 Task: Add an event  with title  Third Webinar: Introduction to Digital Advertising, date '2024/05/20' to 2024/05/21 & Select Event type as  Group. Add location for the event as  Algiers, Algeria and add a description: Participants will learn the importance of active listening in effective communication. They will explore techniques for improving listening skills, such as maintaining eye.Create an event link  http-thirdwebinar:introductiontodigitaladvertisingcom & Select the event color as  Red. , logged in from the account softage.4@softage.netand send the event invitation to softage.3@softage.net and softage.5@softage.net
Action: Mouse pressed left at (1009, 149)
Screenshot: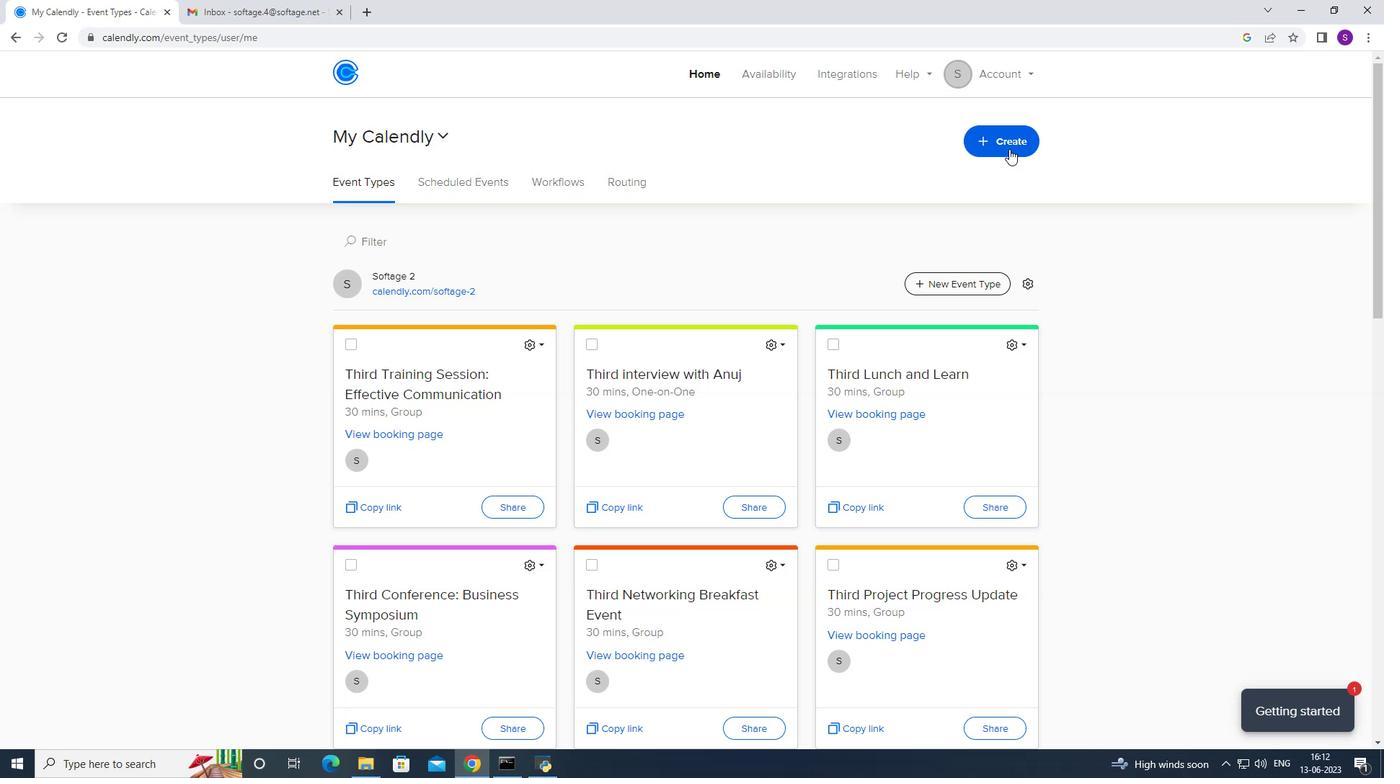 
Action: Mouse moved to (920, 200)
Screenshot: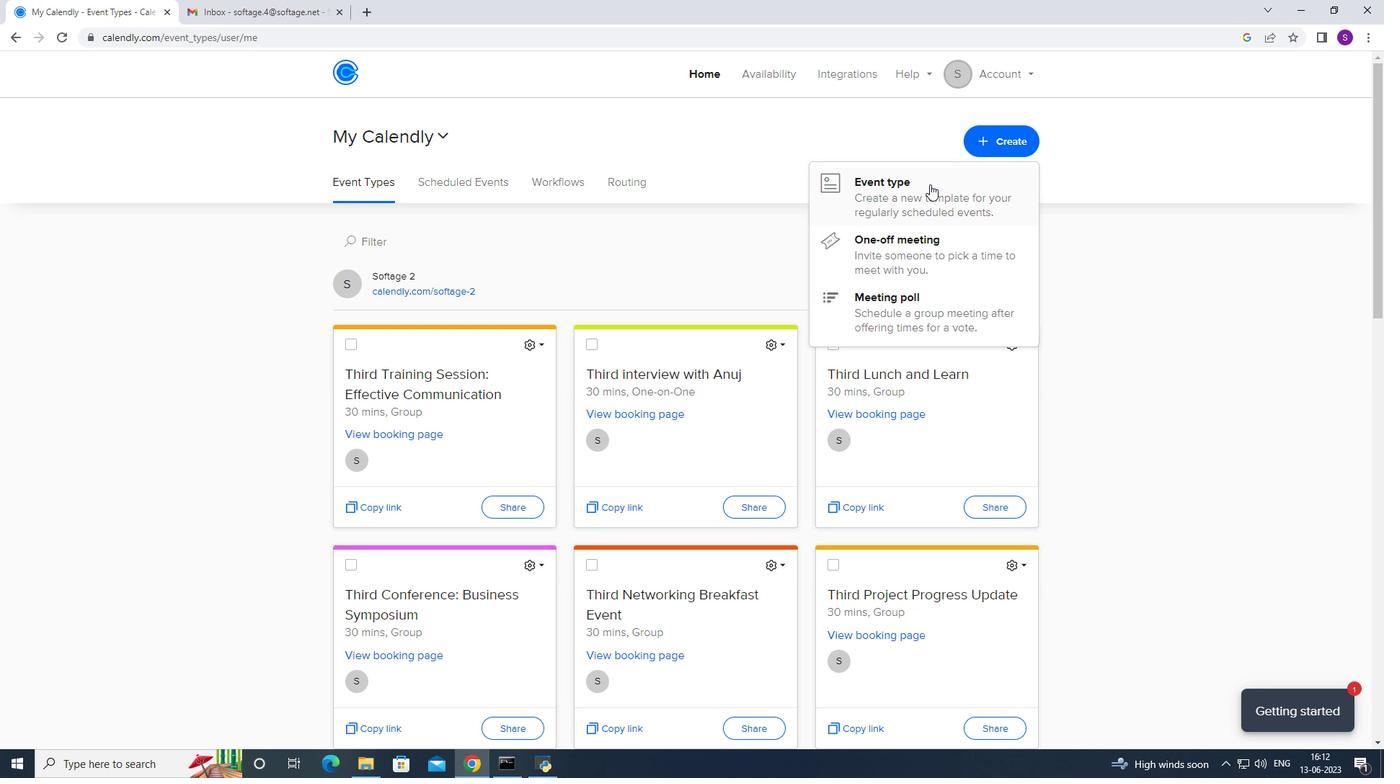 
Action: Mouse pressed left at (920, 200)
Screenshot: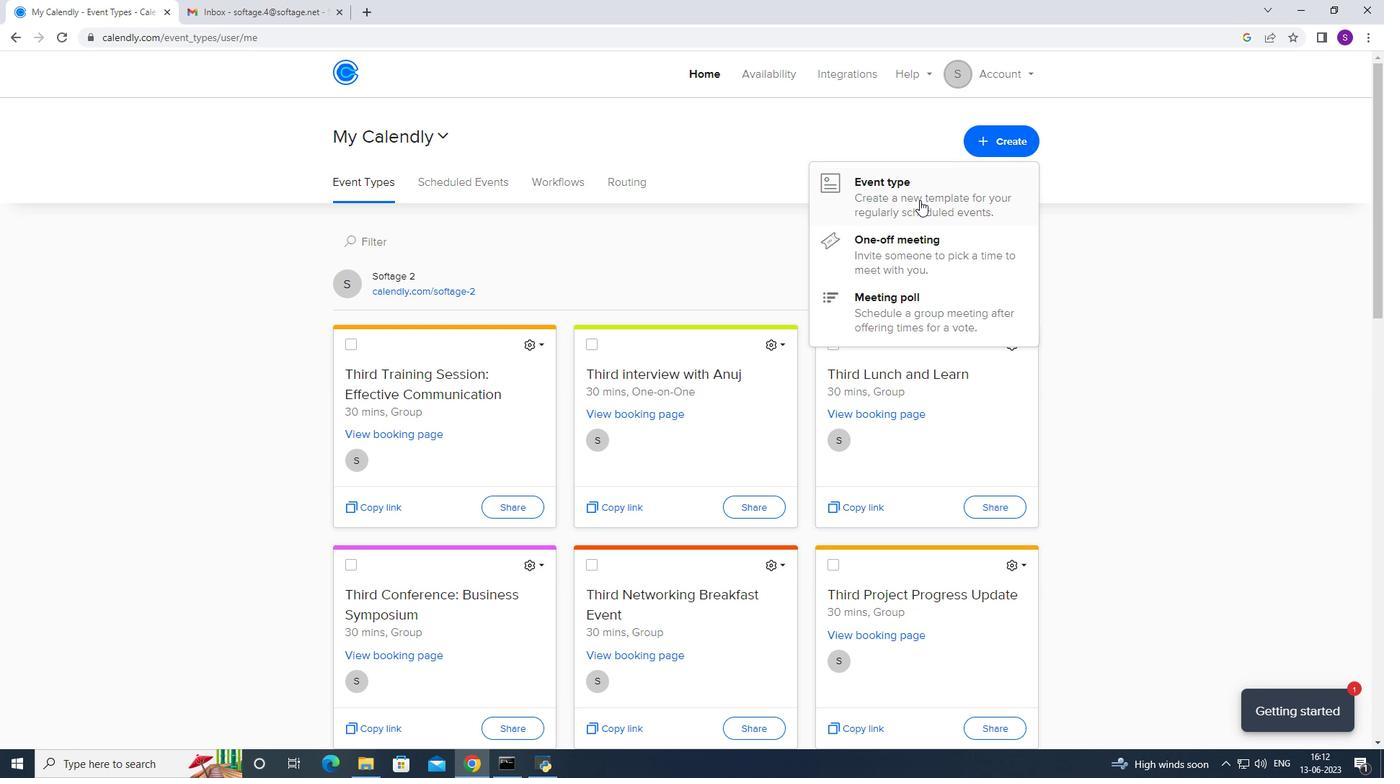 
Action: Mouse moved to (565, 253)
Screenshot: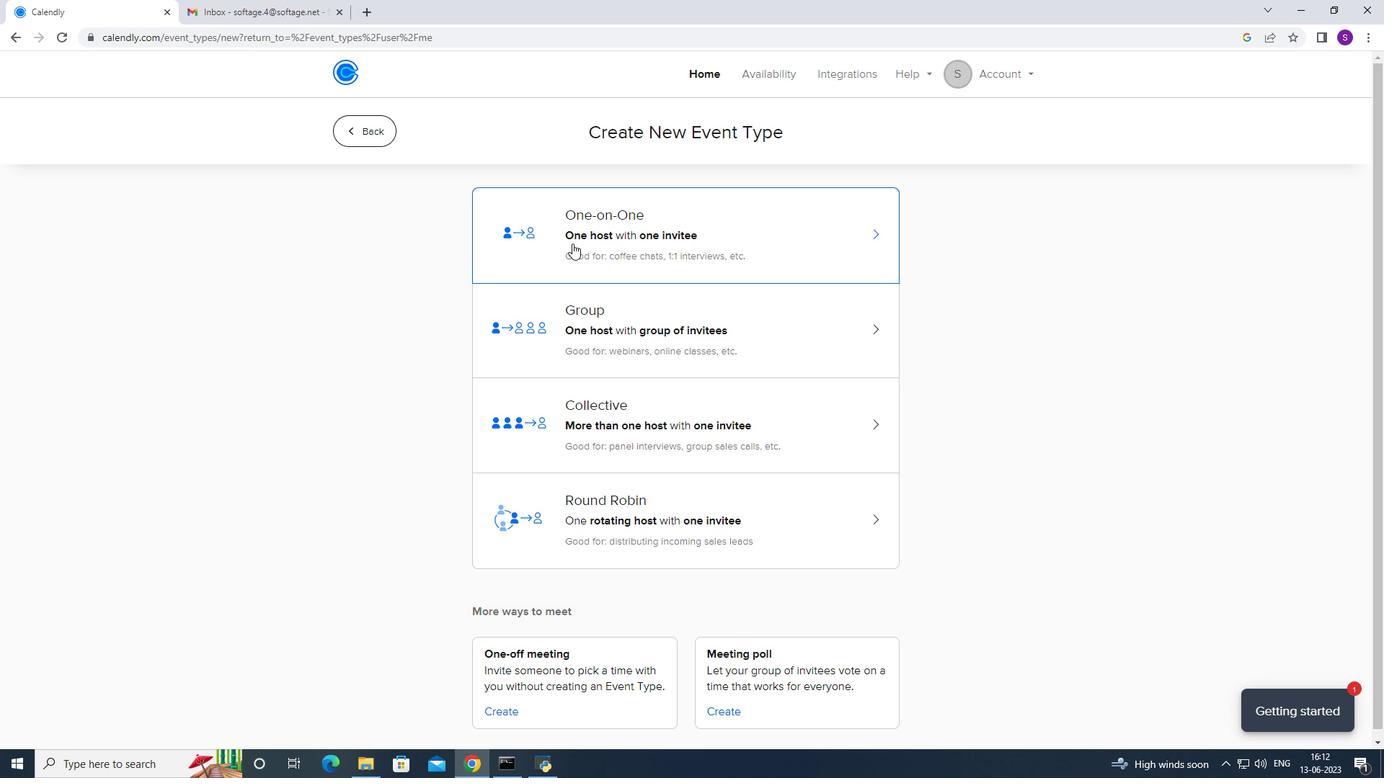 
Action: Mouse pressed left at (565, 253)
Screenshot: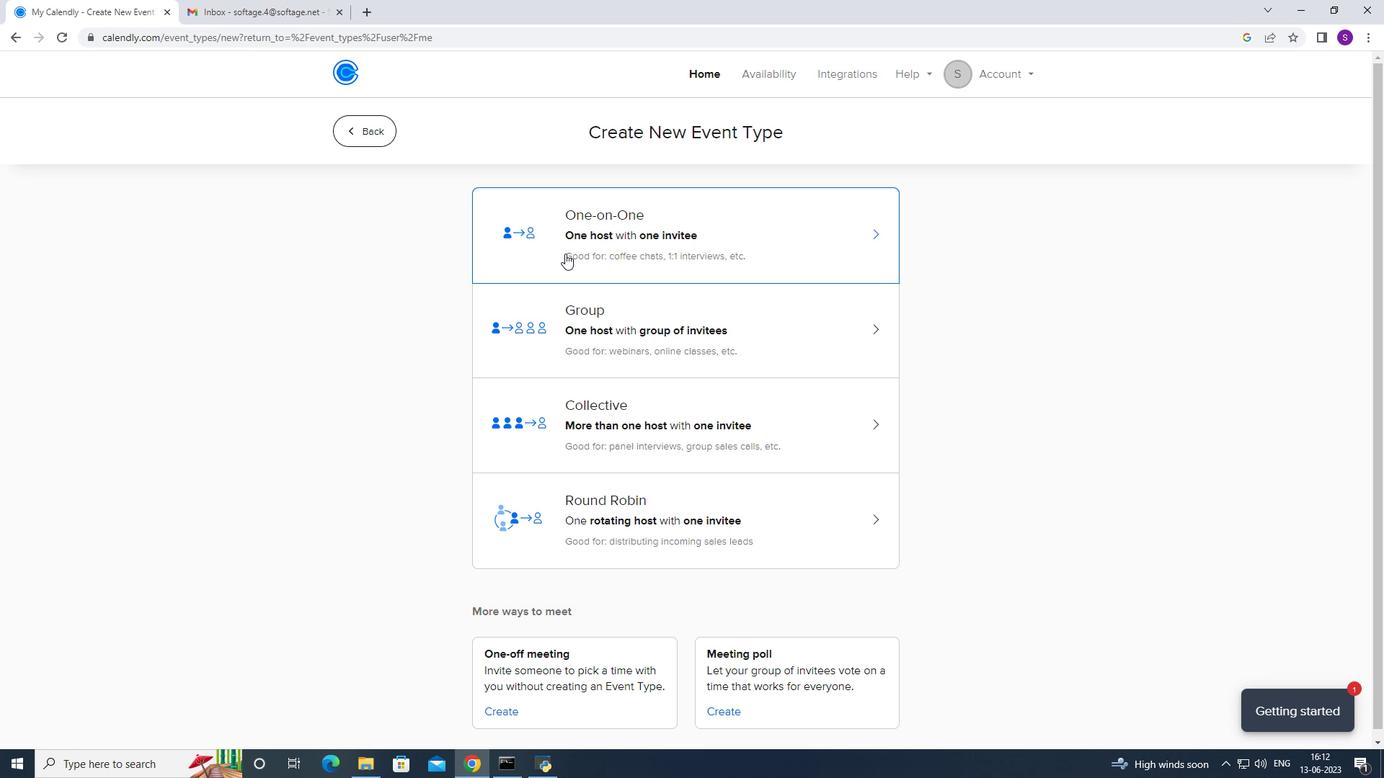 
Action: Mouse moved to (611, 328)
Screenshot: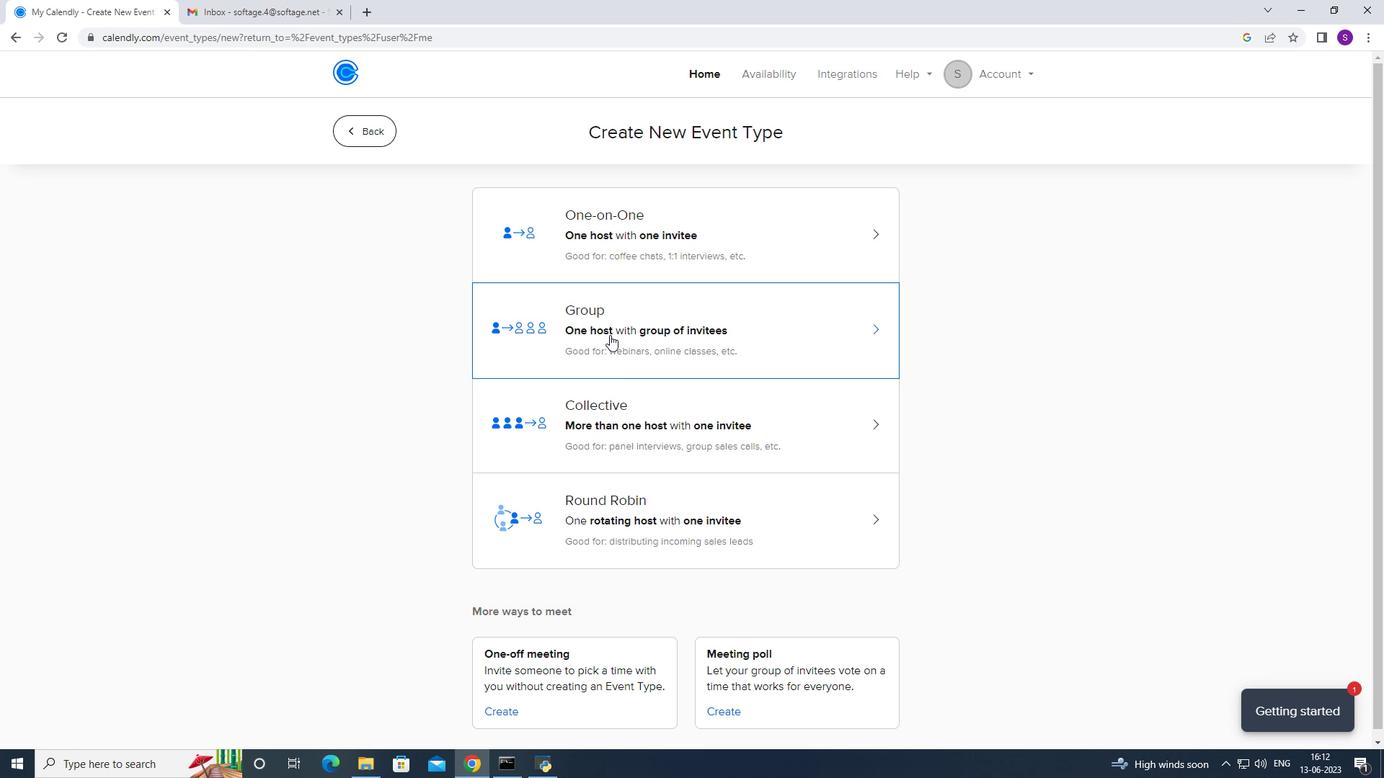 
Action: Mouse pressed left at (611, 328)
Screenshot: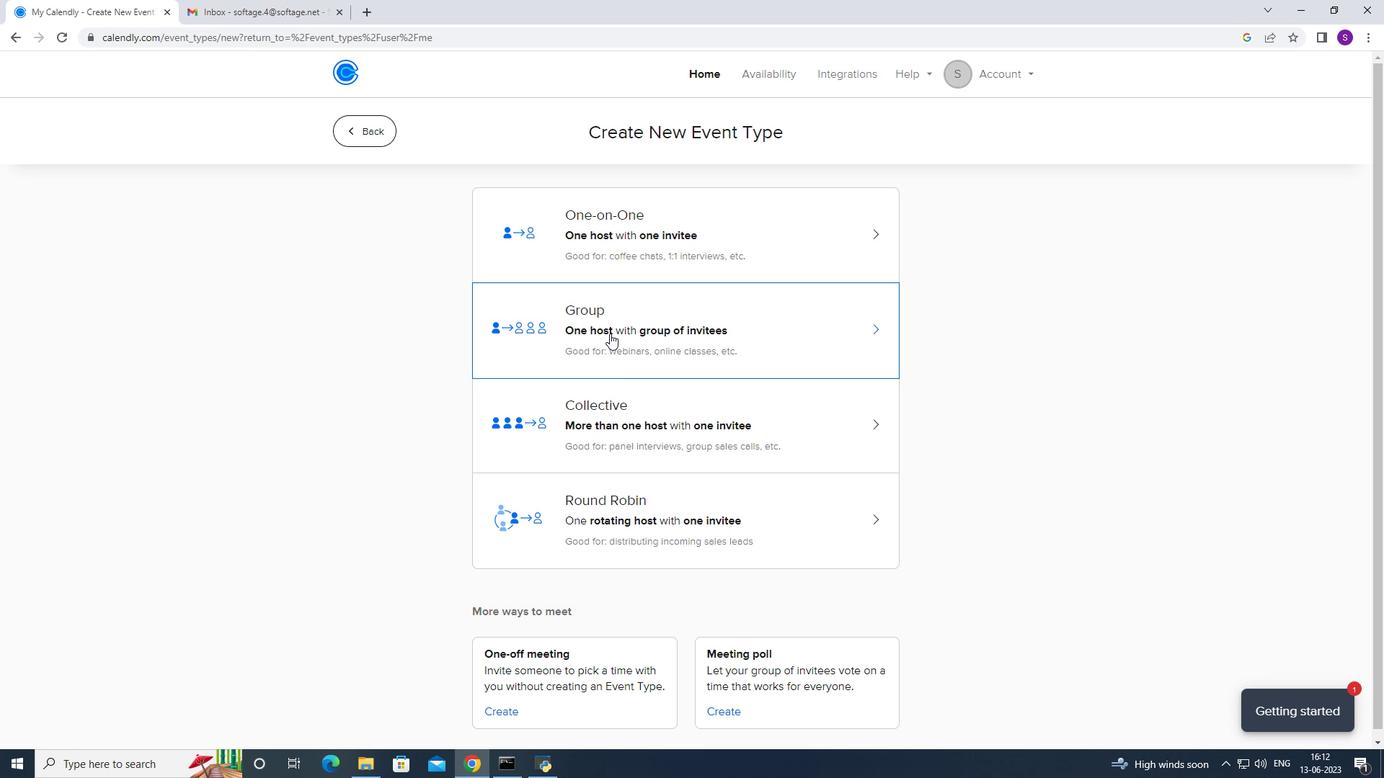 
Action: Mouse moved to (541, 318)
Screenshot: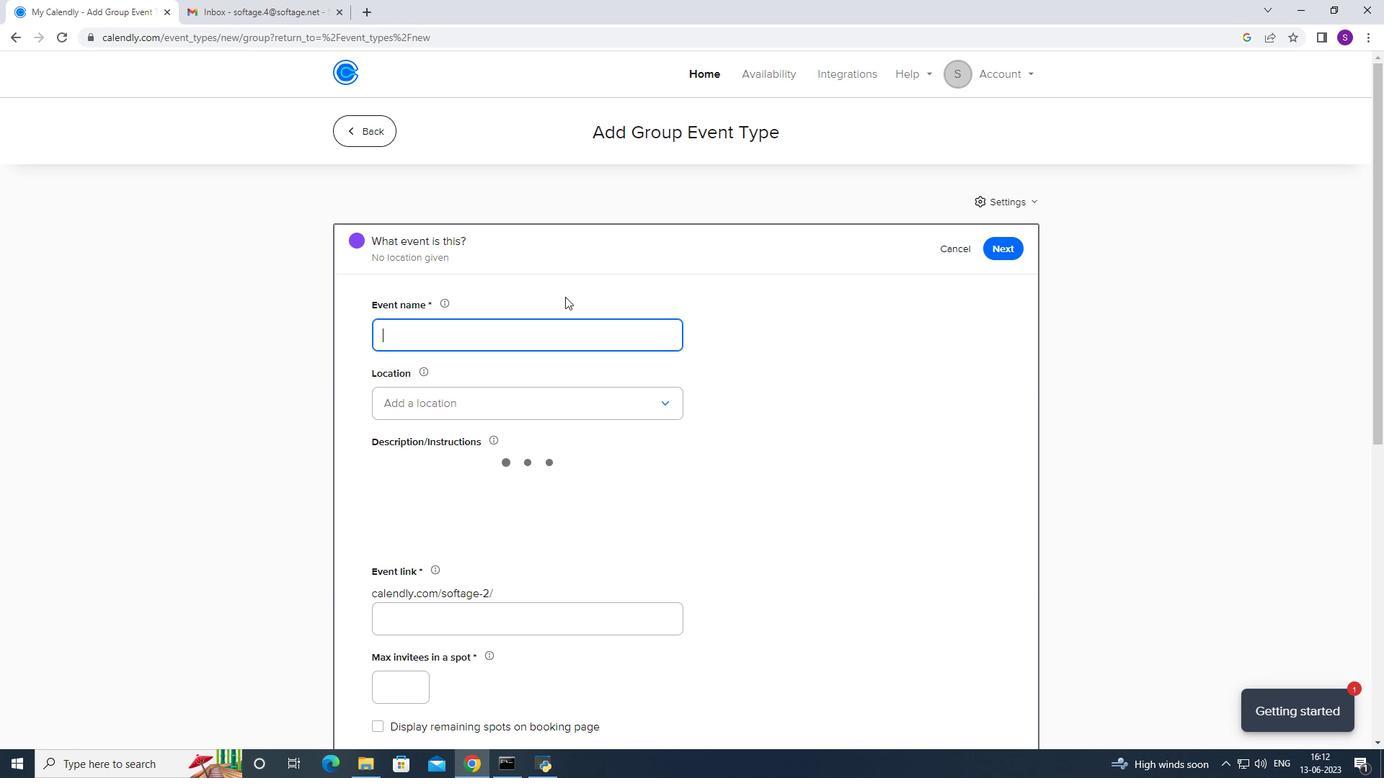 
Action: Mouse pressed left at (541, 318)
Screenshot: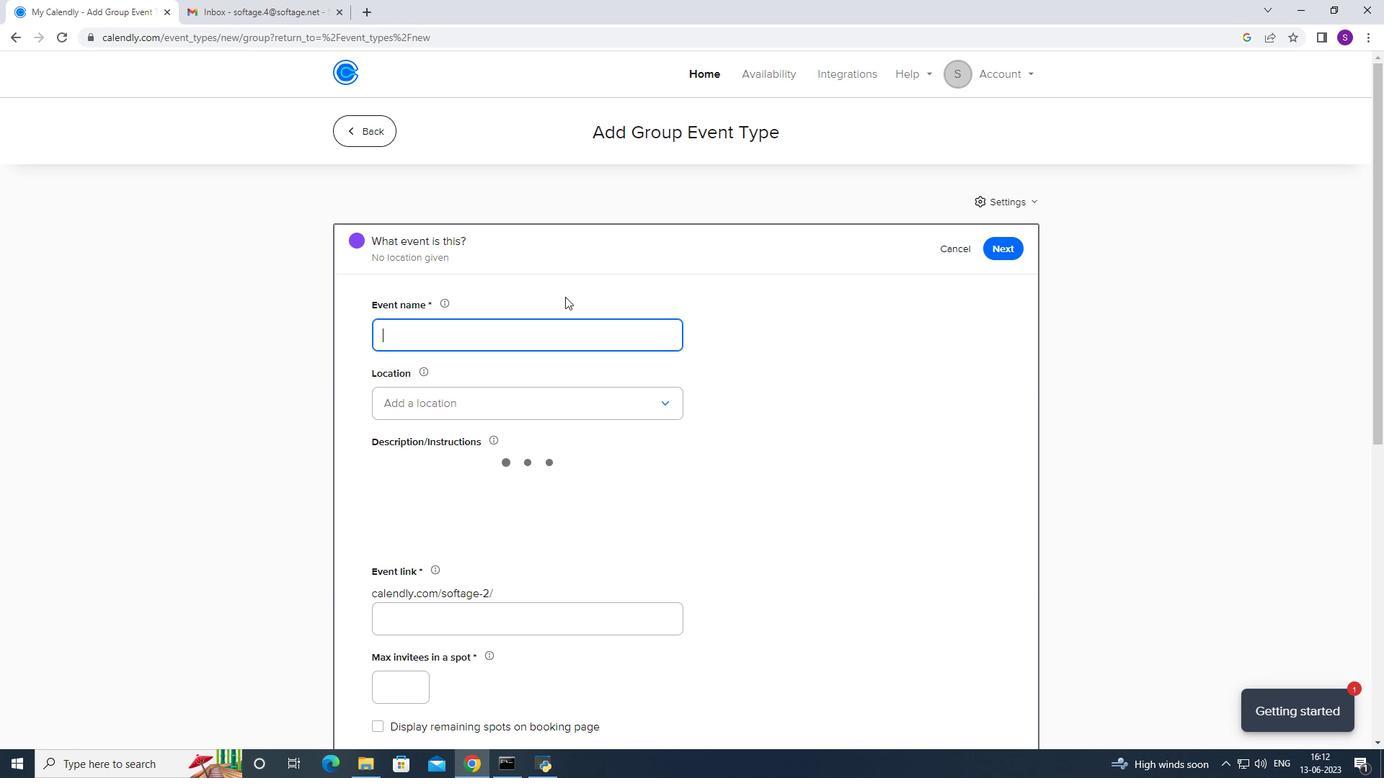 
Action: Mouse moved to (530, 329)
Screenshot: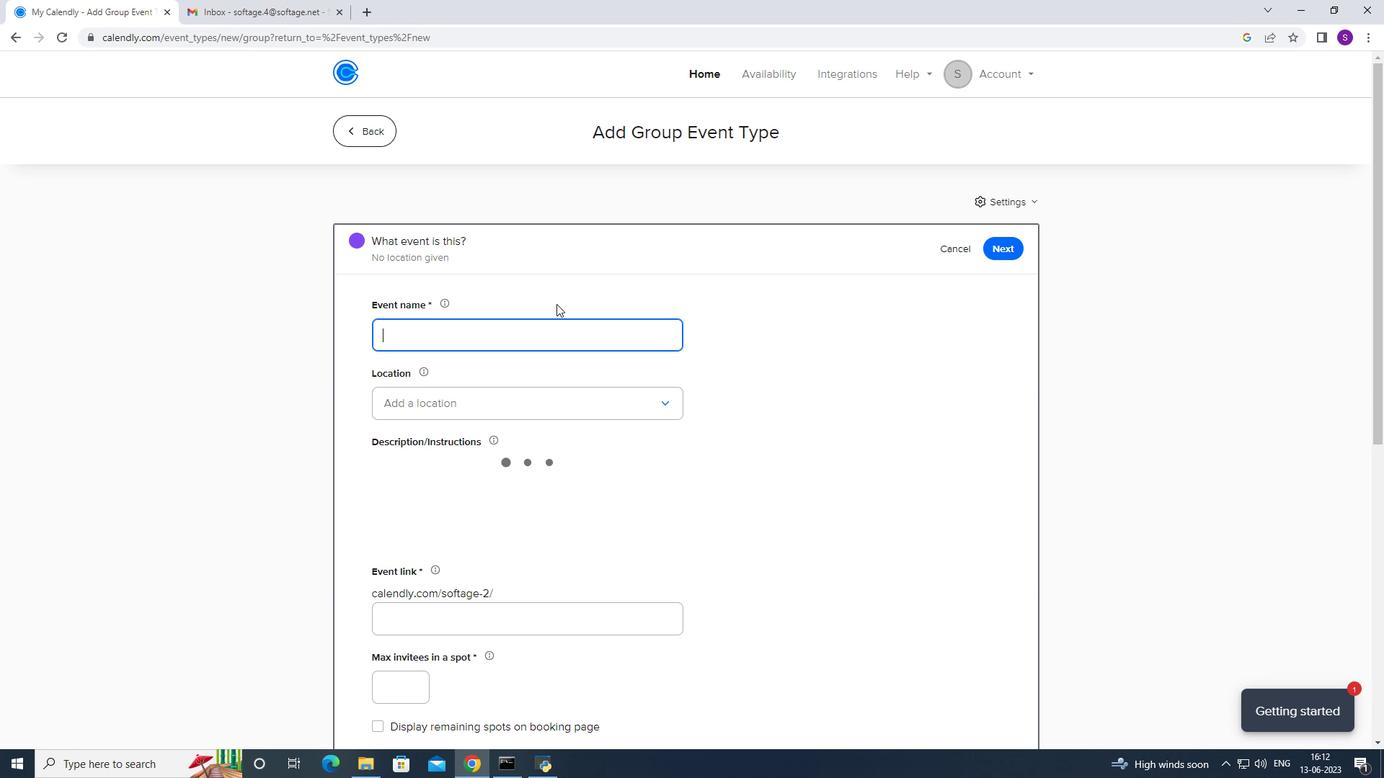 
Action: Mouse pressed left at (530, 329)
Screenshot: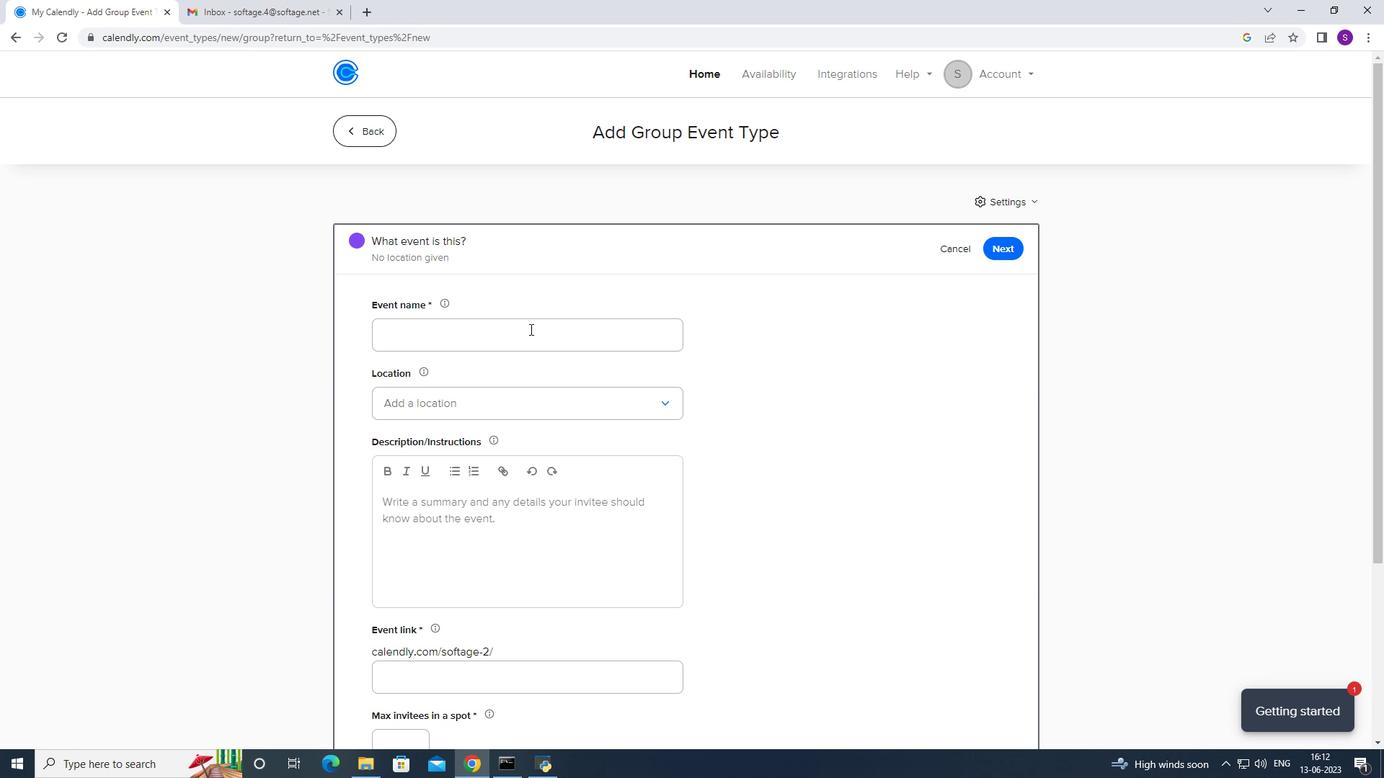 
Action: Mouse moved to (530, 330)
Screenshot: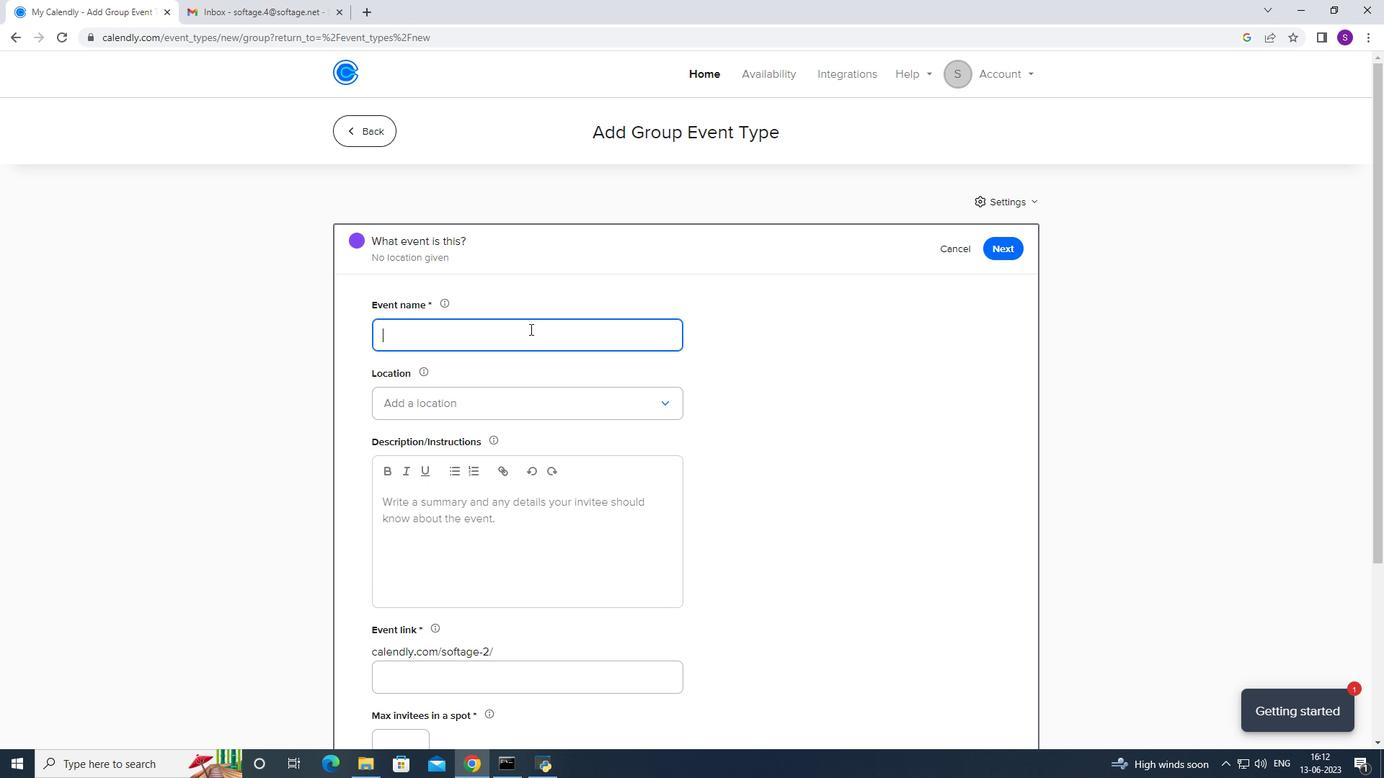 
Action: Key pressed <Key.caps_lock>T<Key.caps_lock>hird<Key.space><Key.caps_lock><Key.caps_lock>webinar<Key.shift_r>P:<Key.space>\<Key.backspace>\<Key.backspace><Key.backspace><Key.backspace>
Screenshot: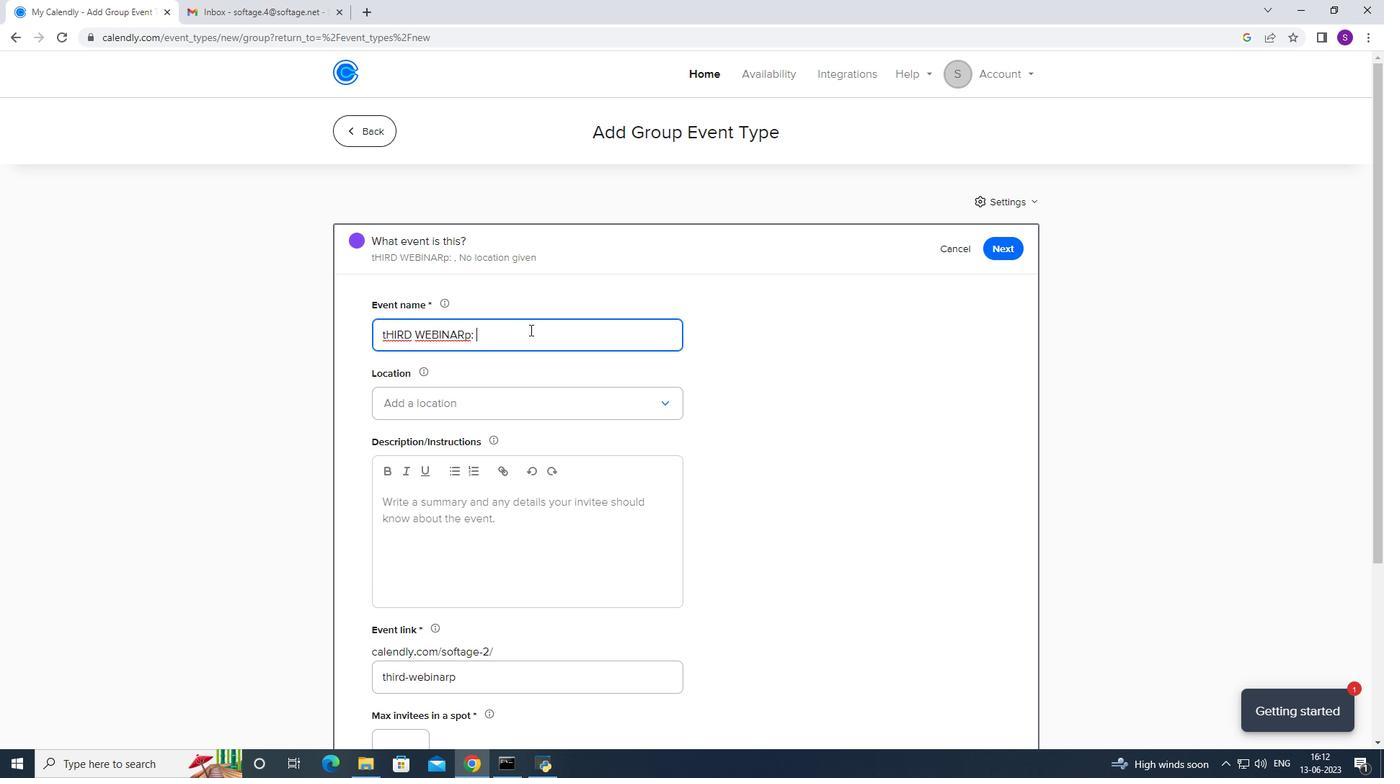 
Action: Mouse moved to (537, 330)
Screenshot: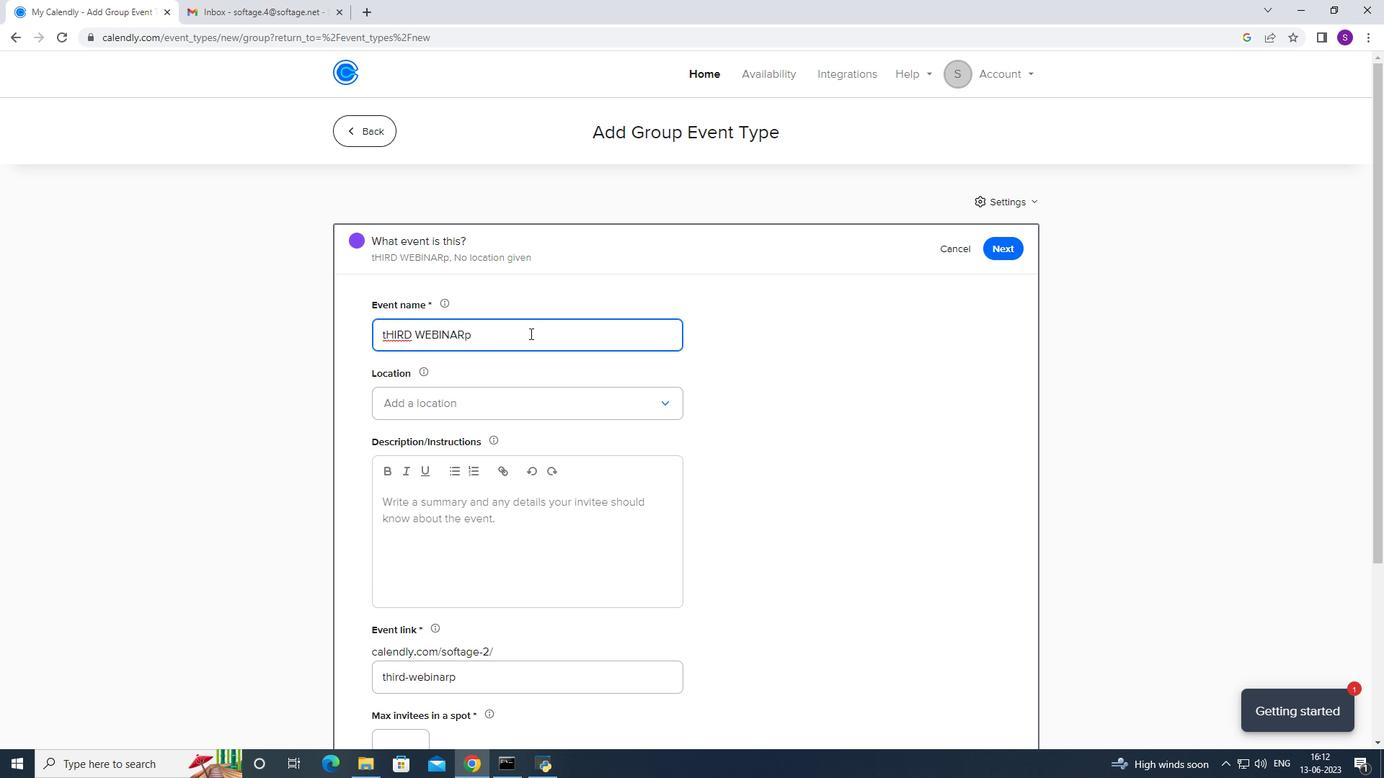 
Action: Key pressed <Key.backspace>
Screenshot: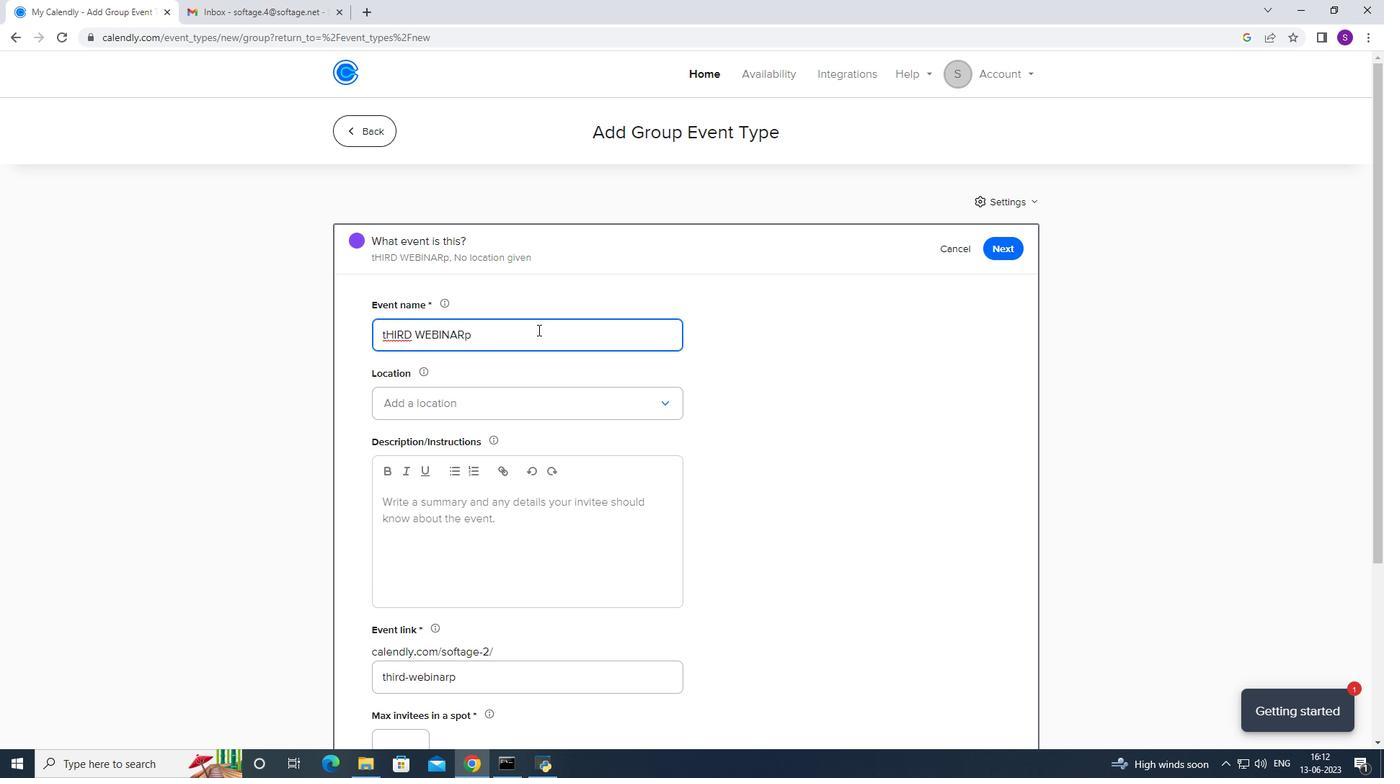 
Action: Mouse moved to (538, 330)
Screenshot: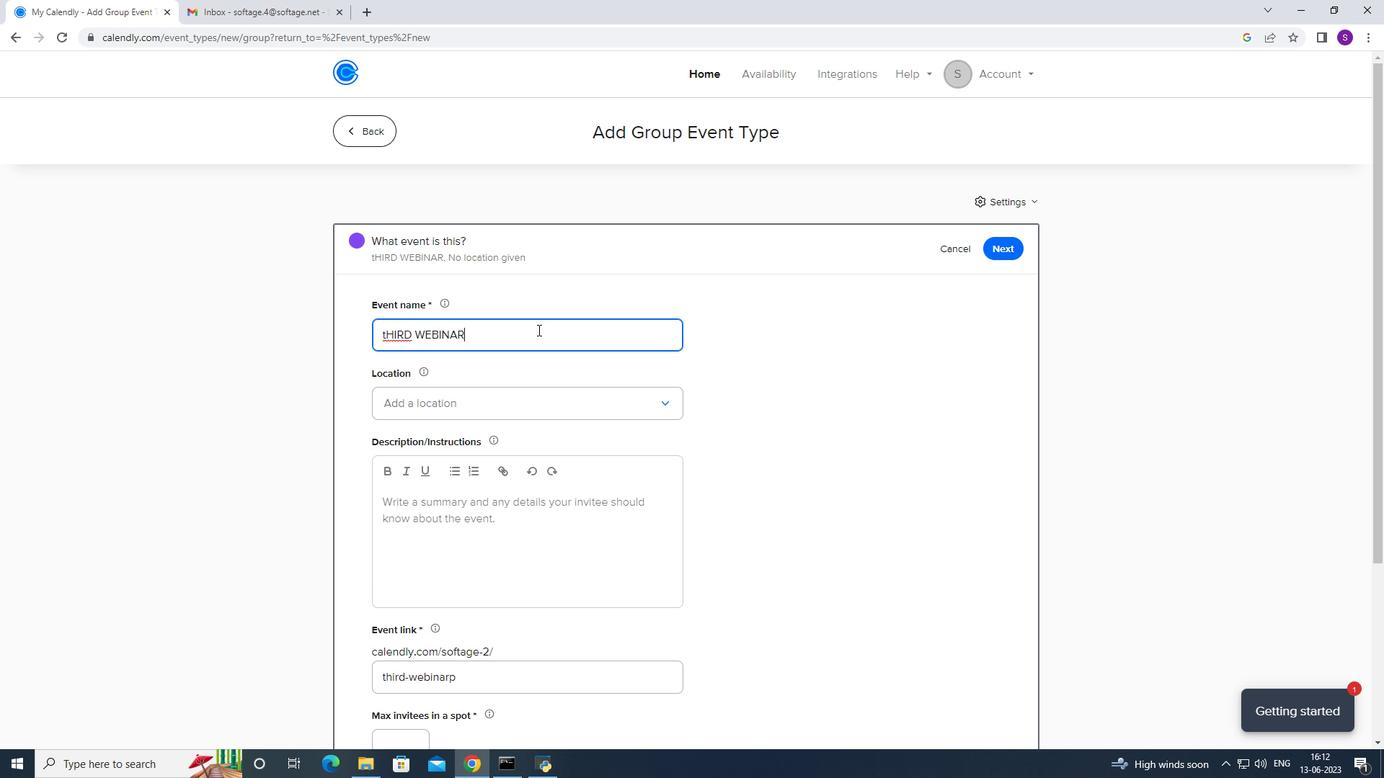 
Action: Key pressed <Key.backspace><Key.backspace><Key.backspace><Key.backspace><Key.backspace><Key.backspace>
Screenshot: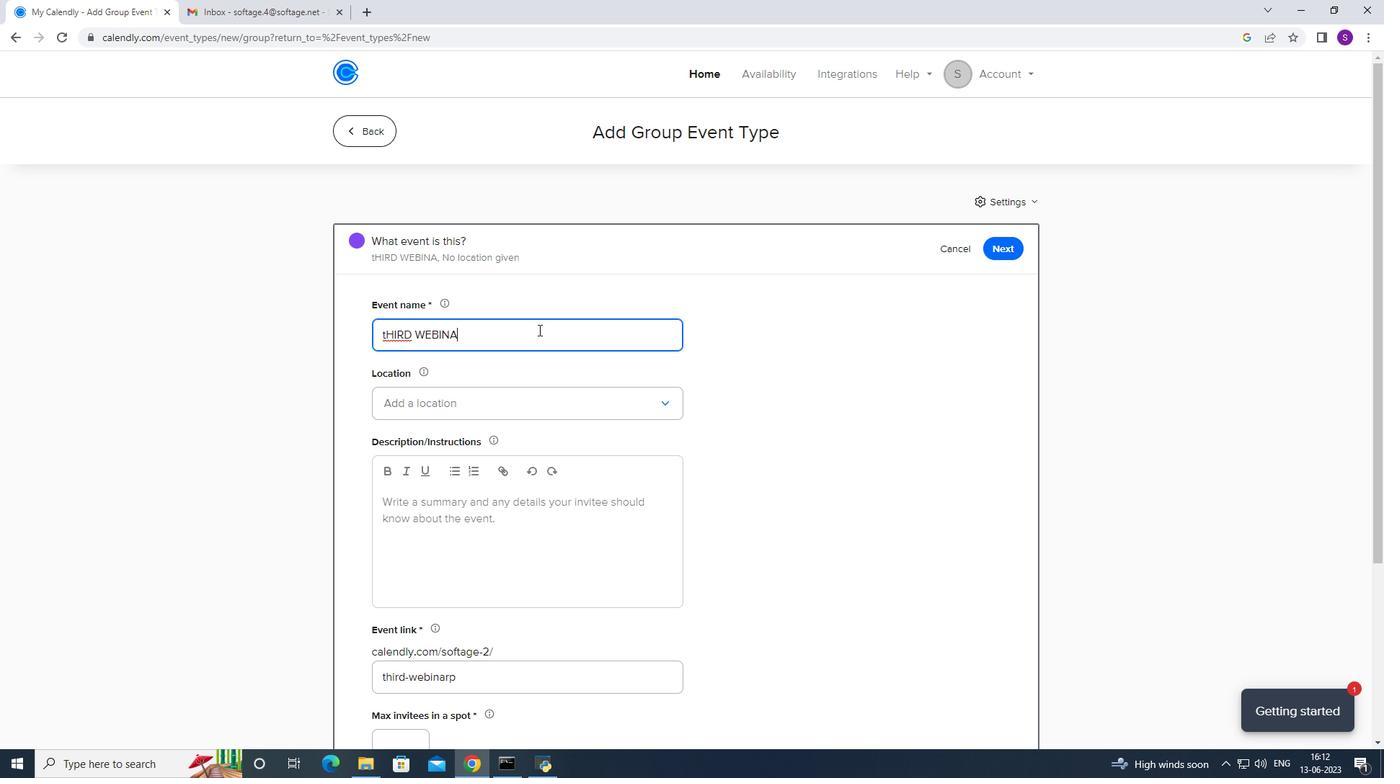 
Action: Mouse moved to (539, 330)
Screenshot: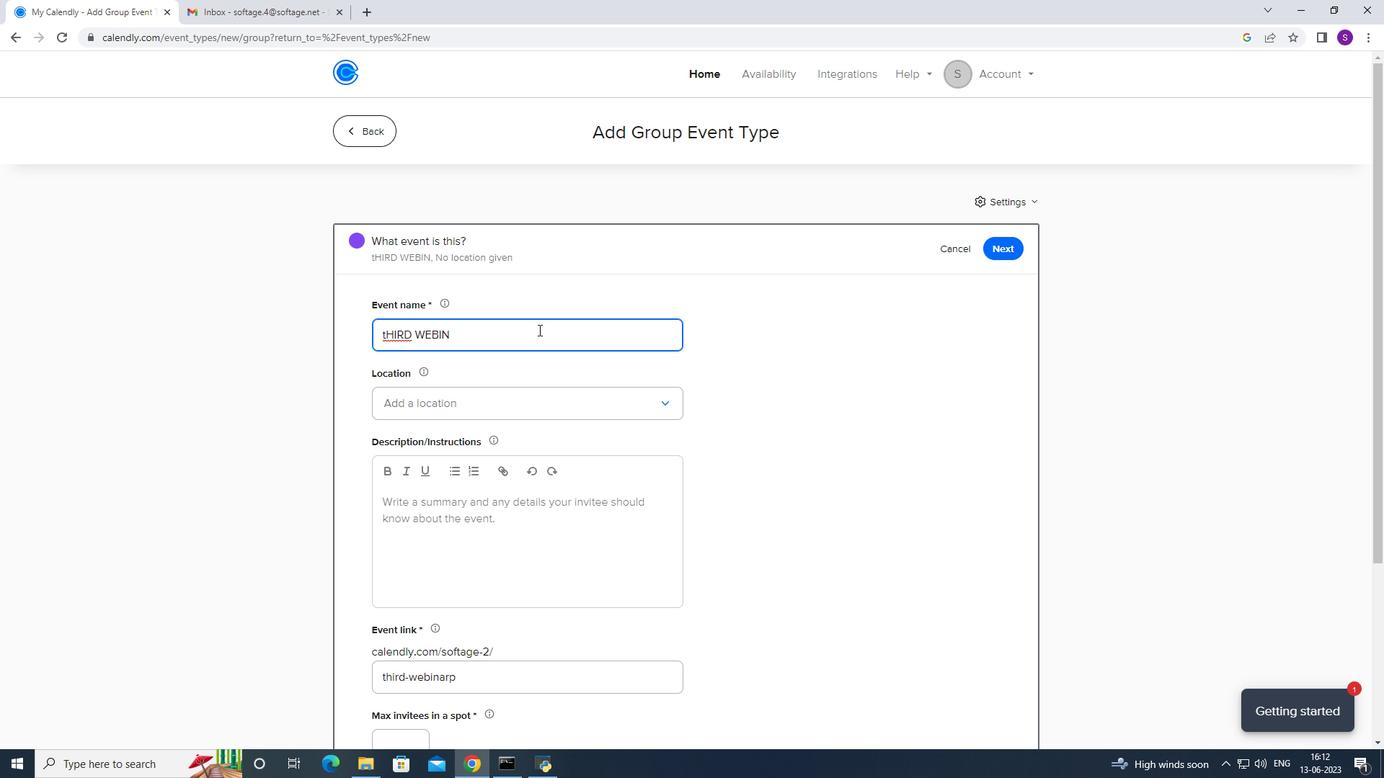 
Action: Key pressed <Key.backspace>
Screenshot: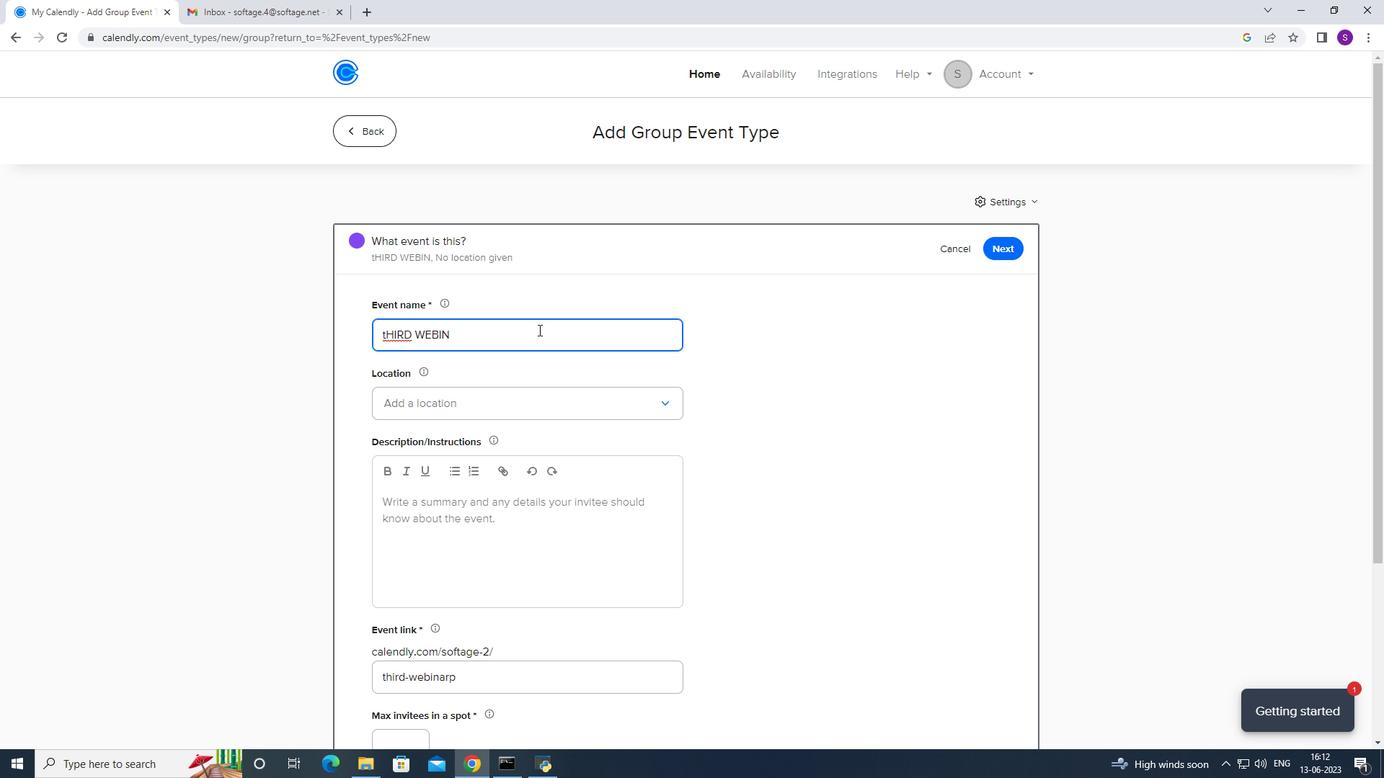 
Action: Mouse moved to (540, 330)
Screenshot: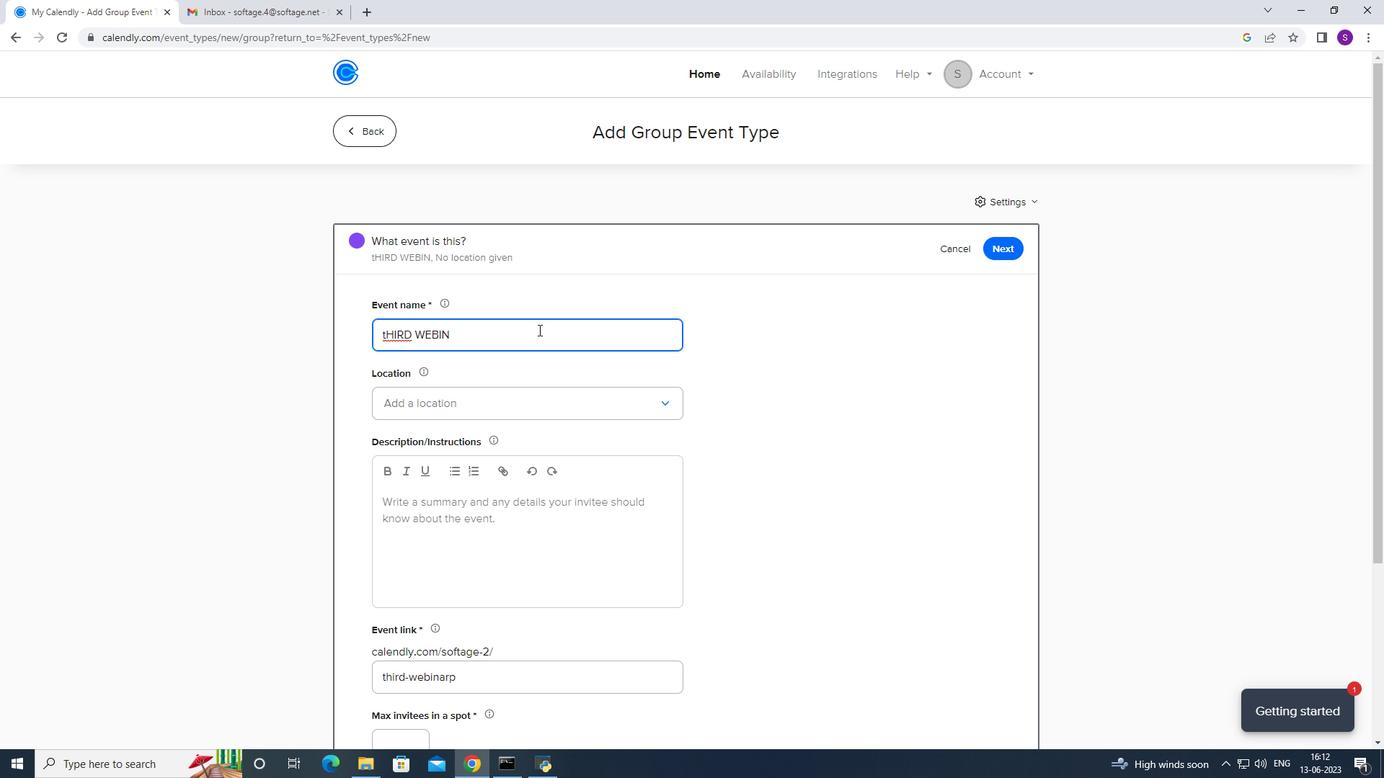 
Action: Key pressed <Key.backspace><Key.backspace>
Screenshot: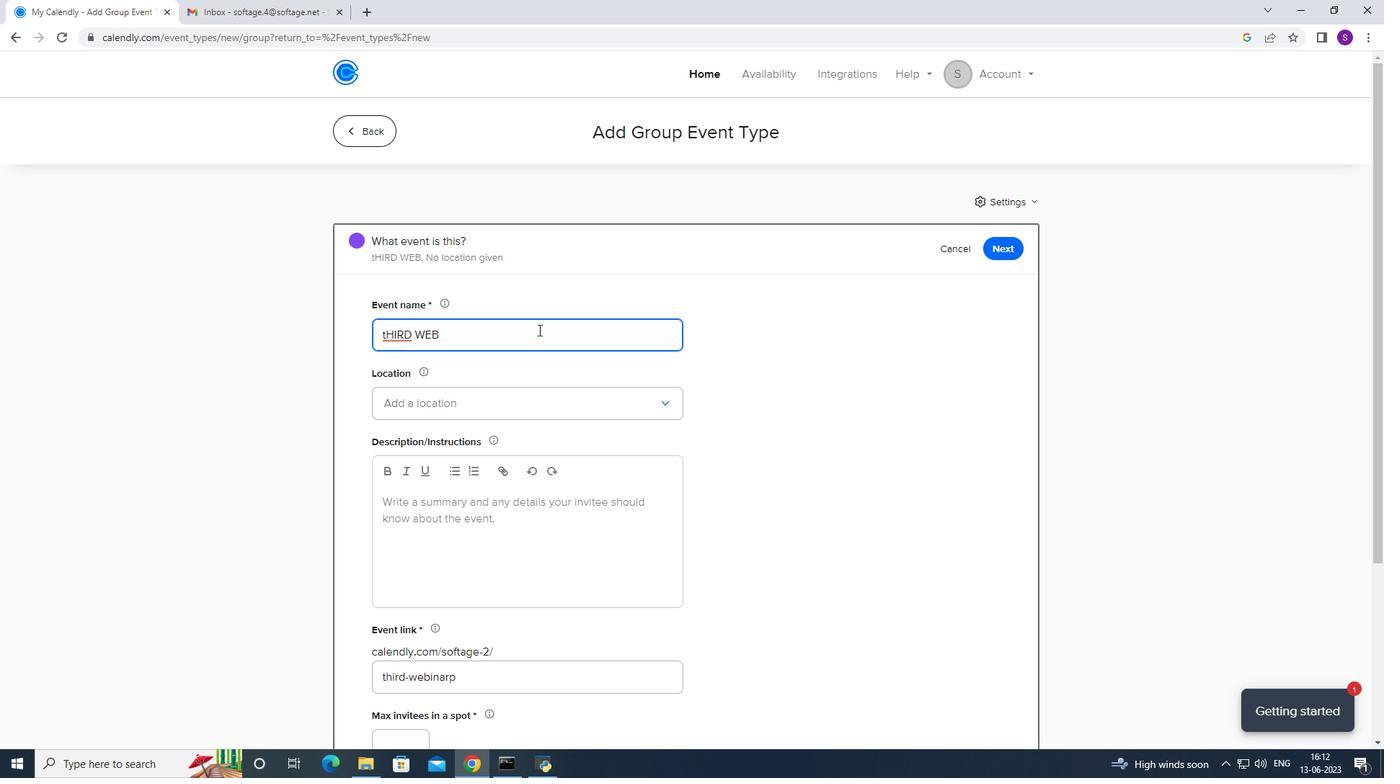 
Action: Mouse moved to (540, 332)
Screenshot: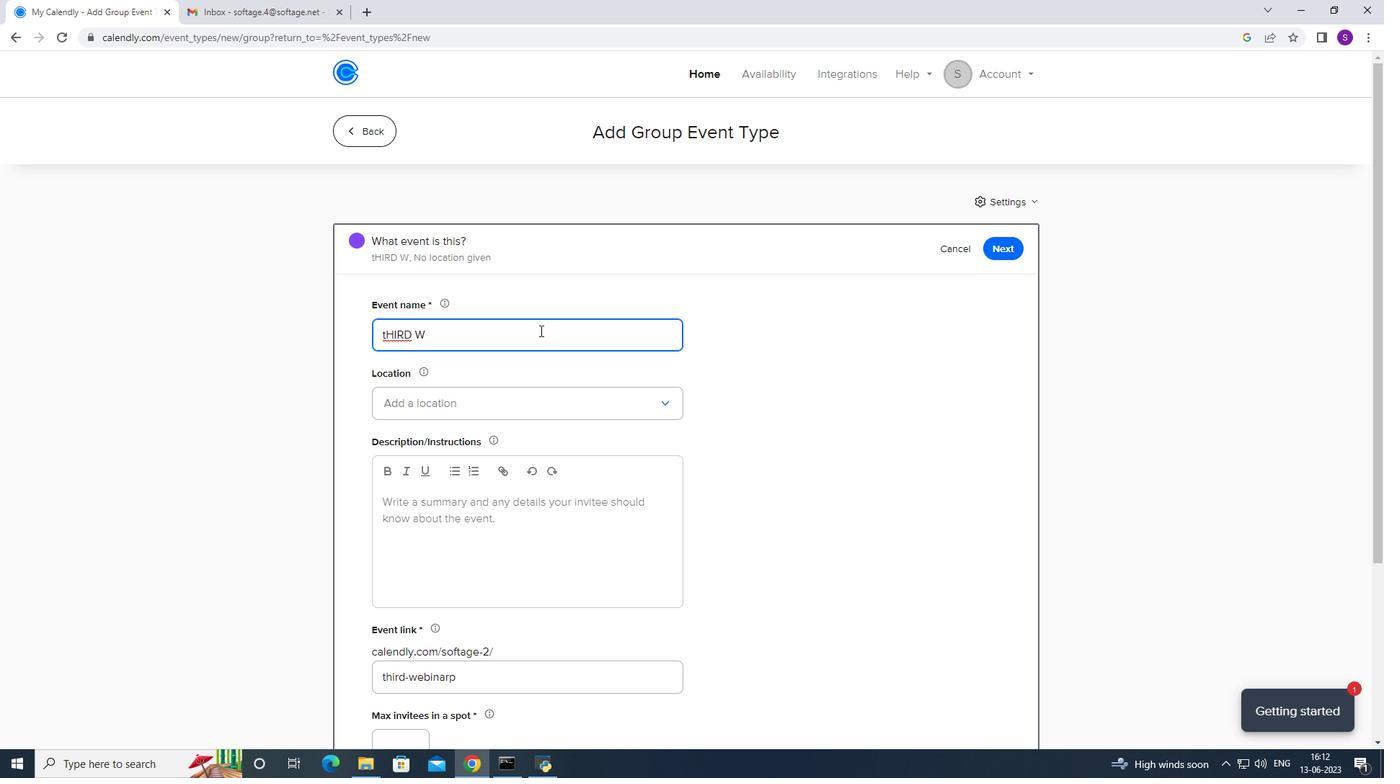 
Action: Key pressed <Key.backspace>
Screenshot: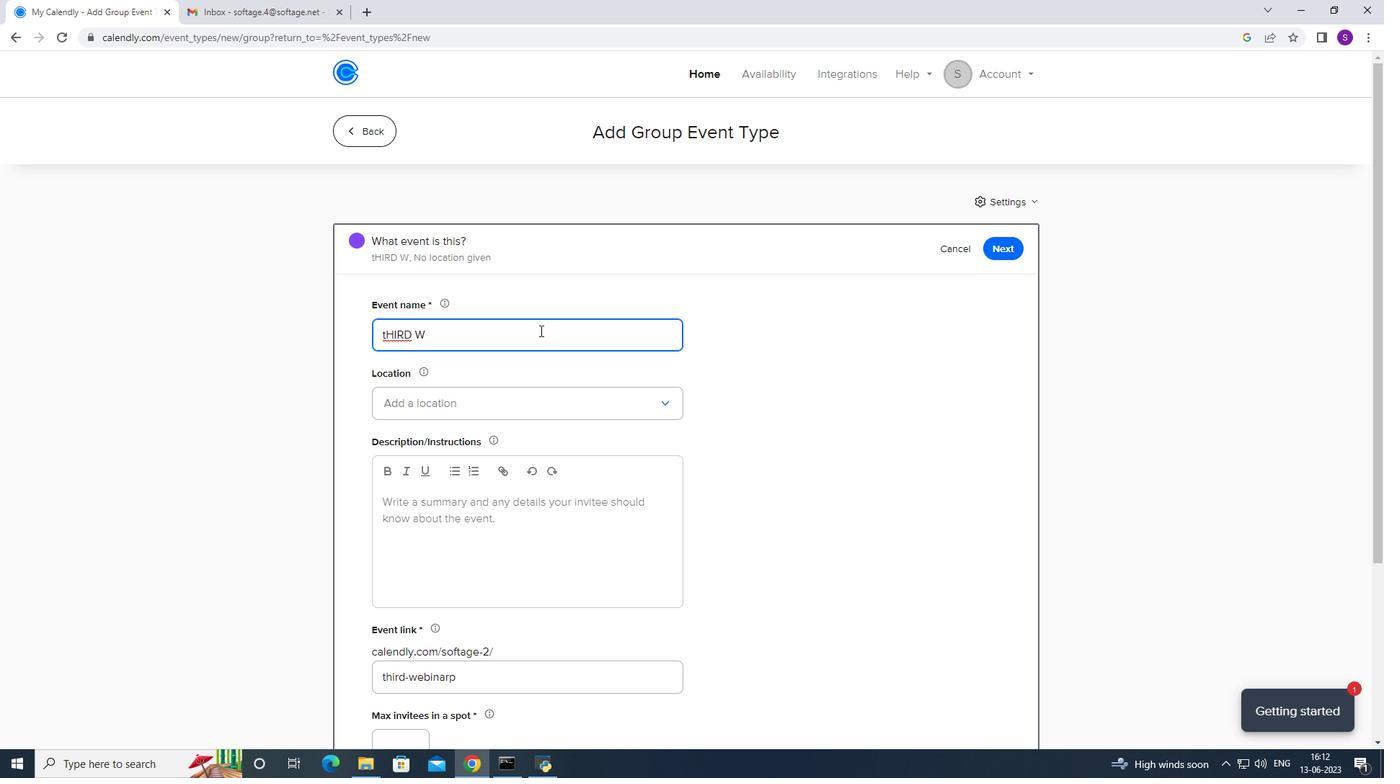 
Action: Mouse moved to (540, 333)
Screenshot: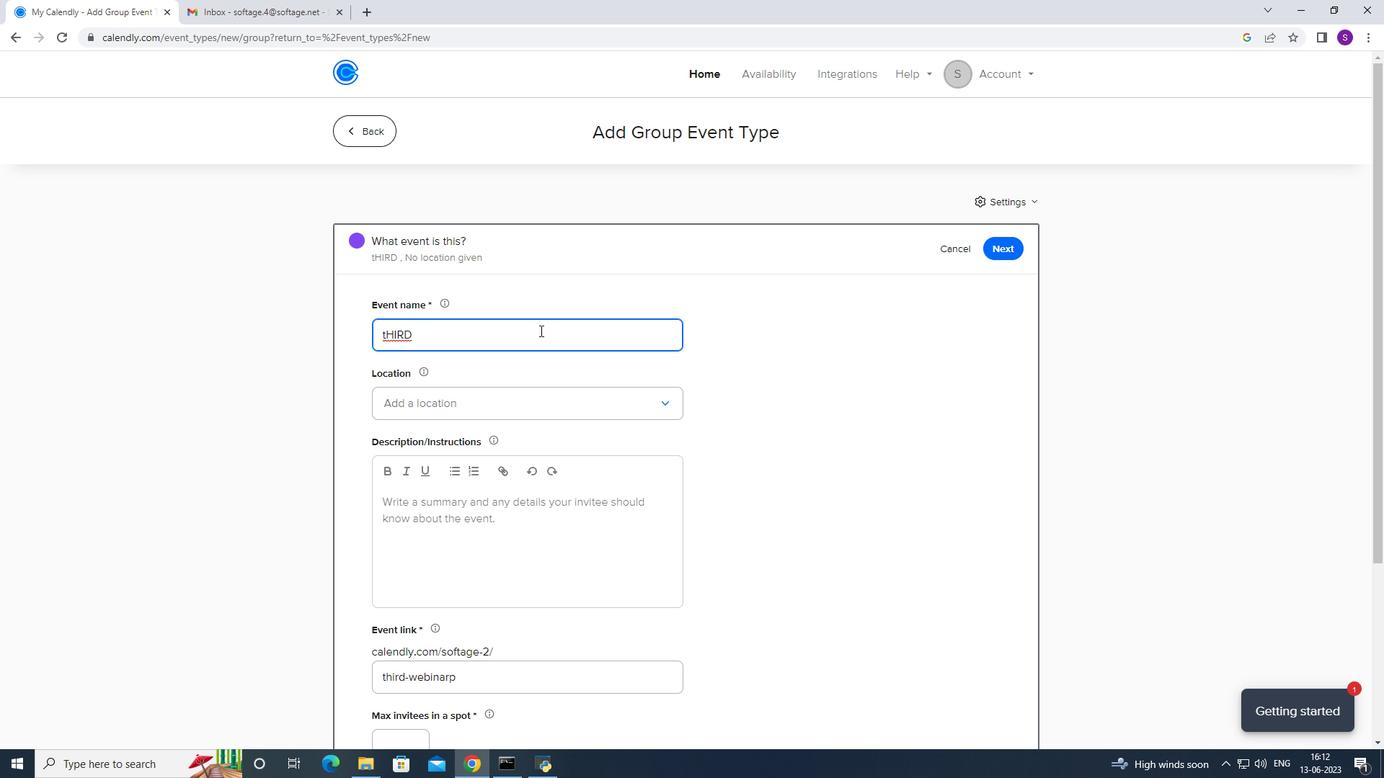 
Action: Key pressed <Key.backspace><Key.backspace><Key.backspace><Key.backspace><Key.backspace><Key.backspace><Key.backspace><Key.backspace>t<Key.caps_lock>HIRD<Key.space><Key.caps_lock>w<Key.caps_lock>EBINAR<Key.shift_r>:<Key.space><Key.caps_lock>i<Key.caps_lock>NTRODUCTIO<Key.space><Key.backspace>=<Key.backspace>N<Key.space>TOB<Key.caps_lock><Key.backspace><Key.backspace>o<Key.space>d<Key.caps_lock><Key.backspace><Key.backspace><Key.backspace><Key.caps_lock>o<Key.caps_lock><Key.backspace><Key.backspace>TO<Key.space><Key.caps_lock>d<Key.caps_lock>IGITAK=<Key.backspace><Key.backspace>L<Key.space><Key.caps_lock>a<Key.caps_lock>DB<Key.backspace>VERTIZSINGF
Screenshot: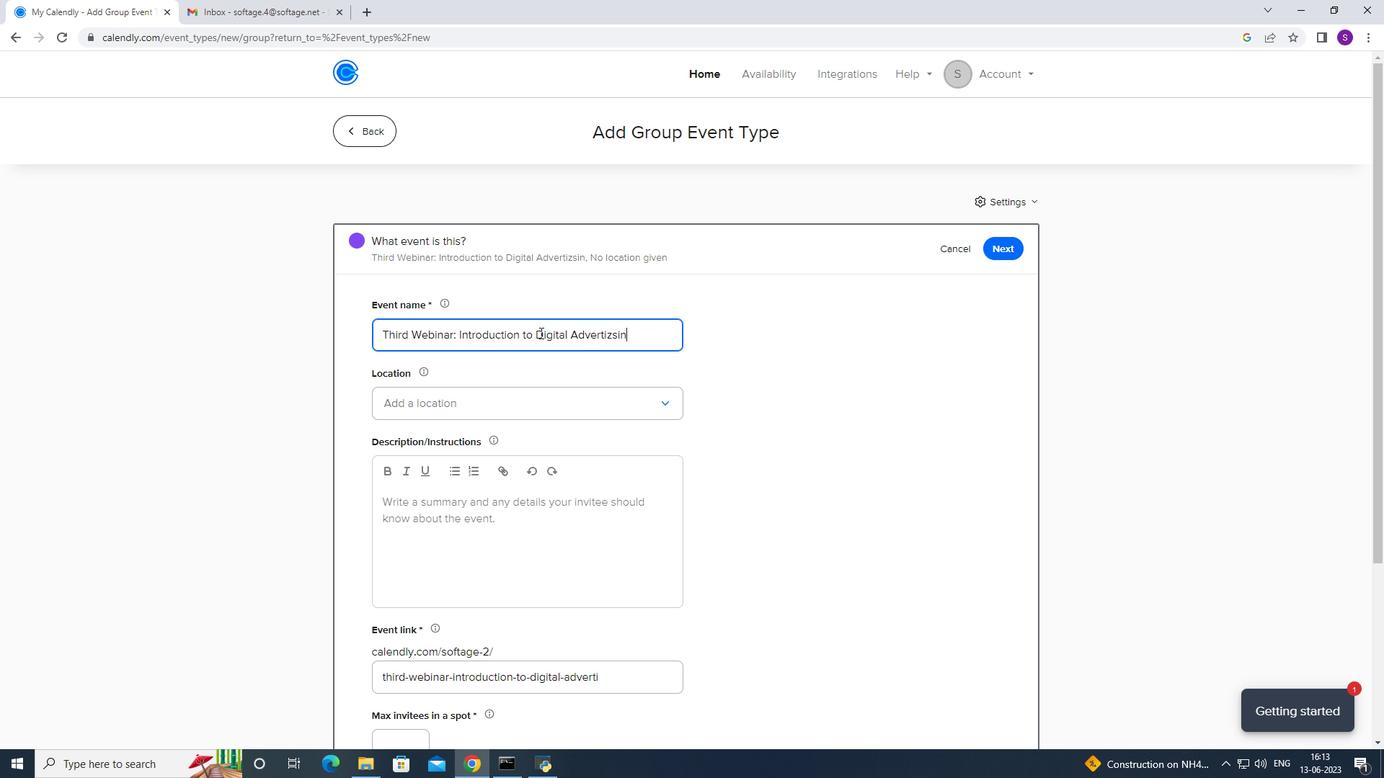 
Action: Mouse moved to (535, 328)
Screenshot: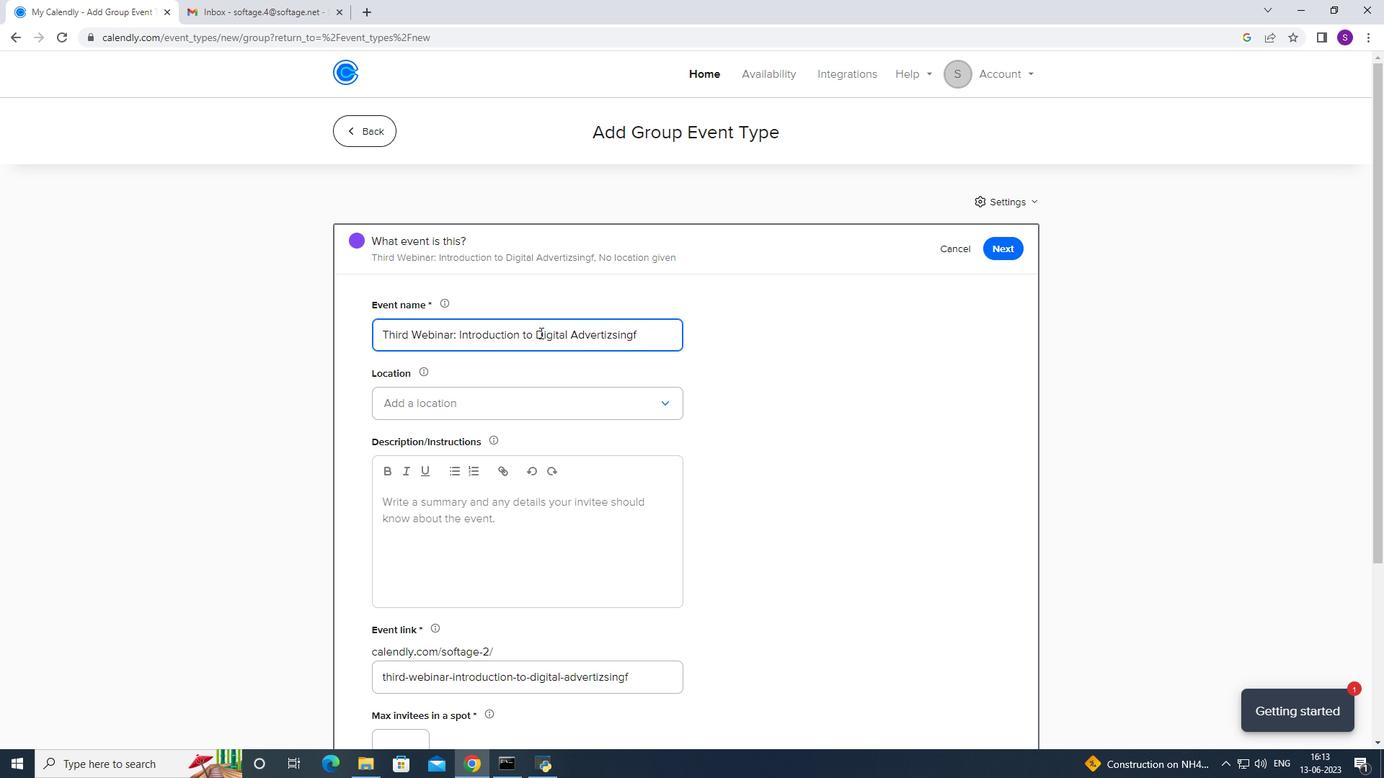 
Action: Key pressed <Key.backspace><Key.backspace><Key.backspace><Key.backspace><Key.backspace><Key.backspace><Key.backspace>ISING
Screenshot: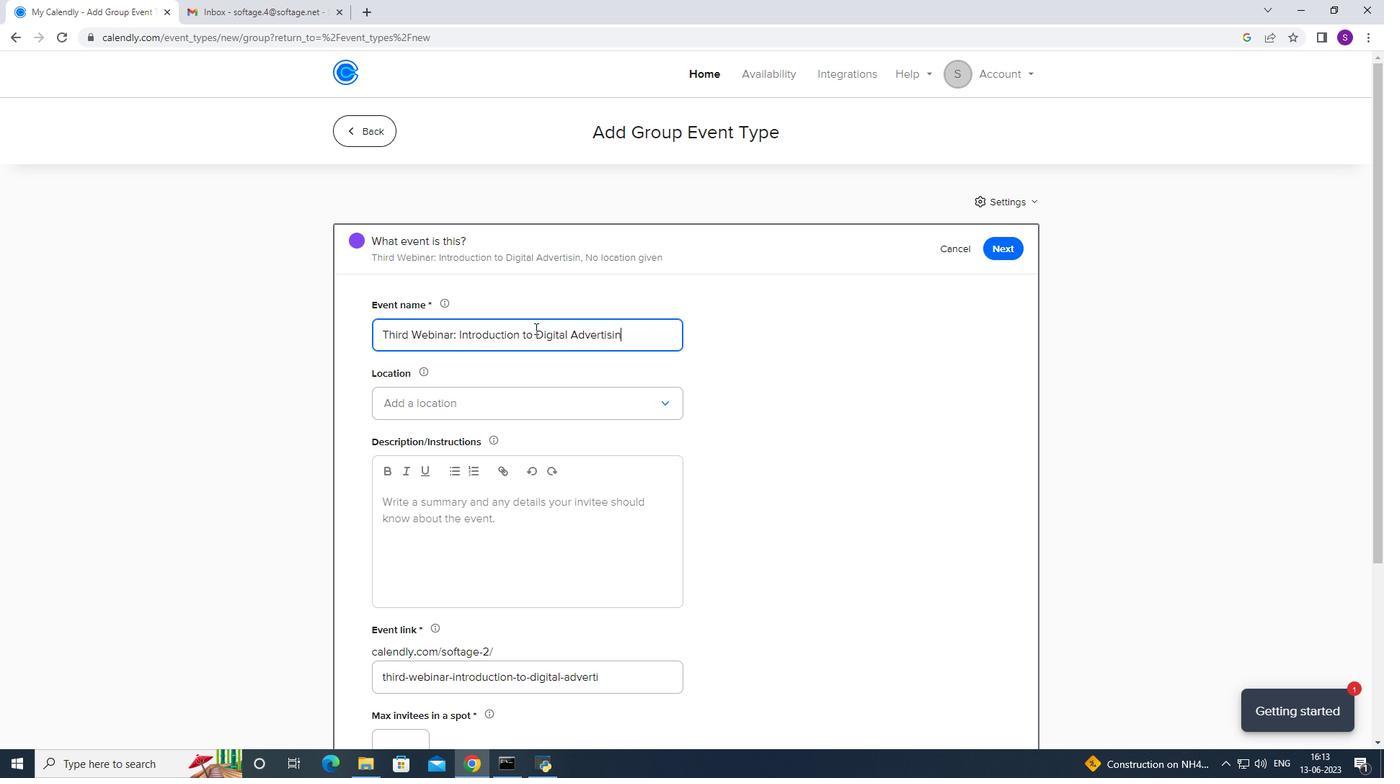 
Action: Mouse moved to (429, 424)
Screenshot: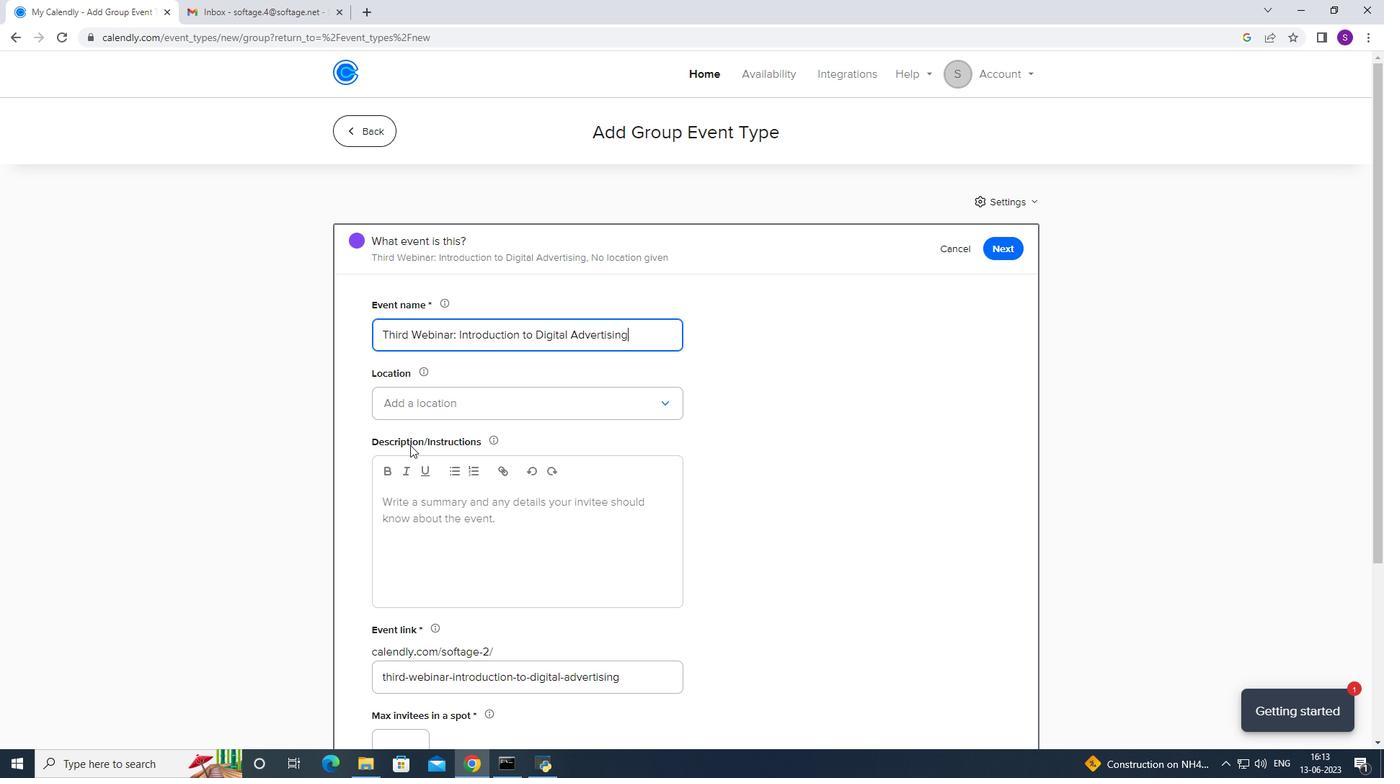 
Action: Mouse pressed left at (429, 424)
Screenshot: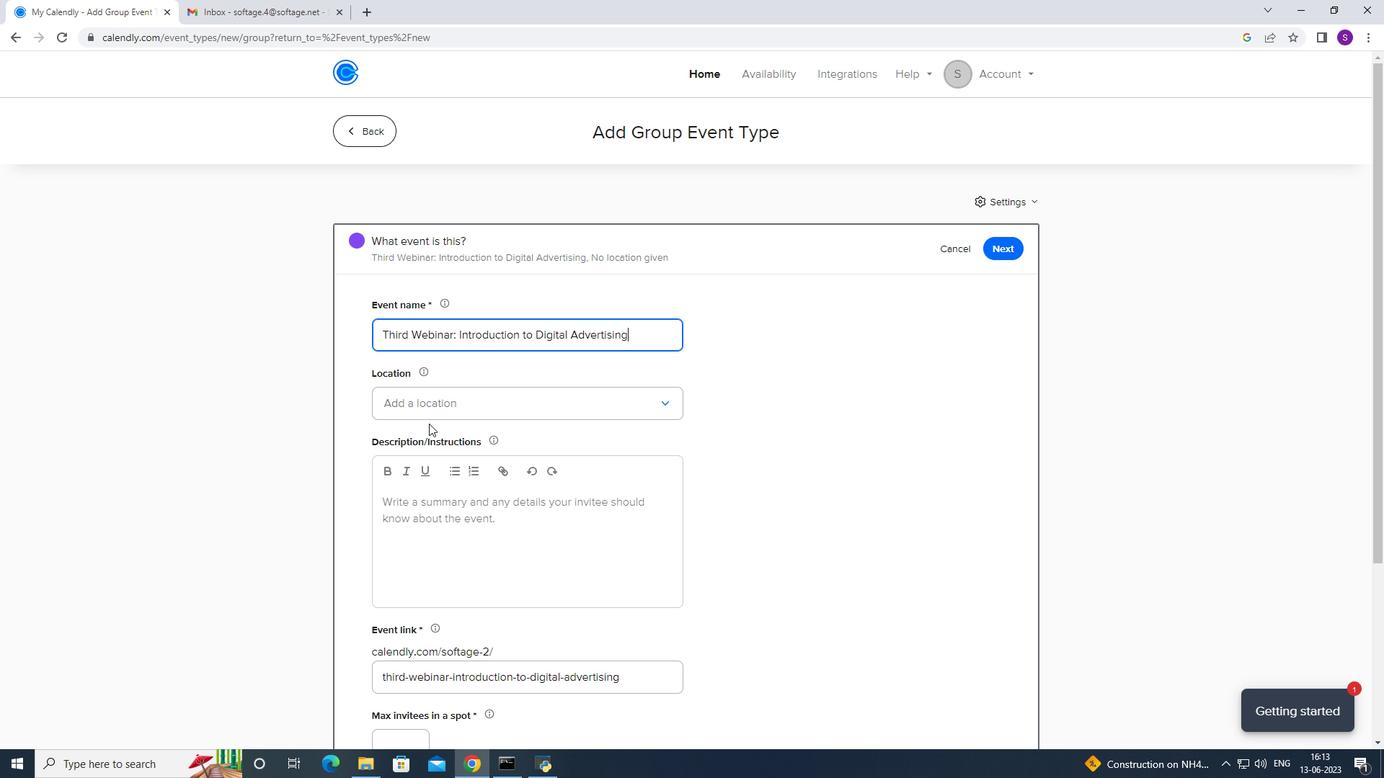 
Action: Mouse moved to (431, 416)
Screenshot: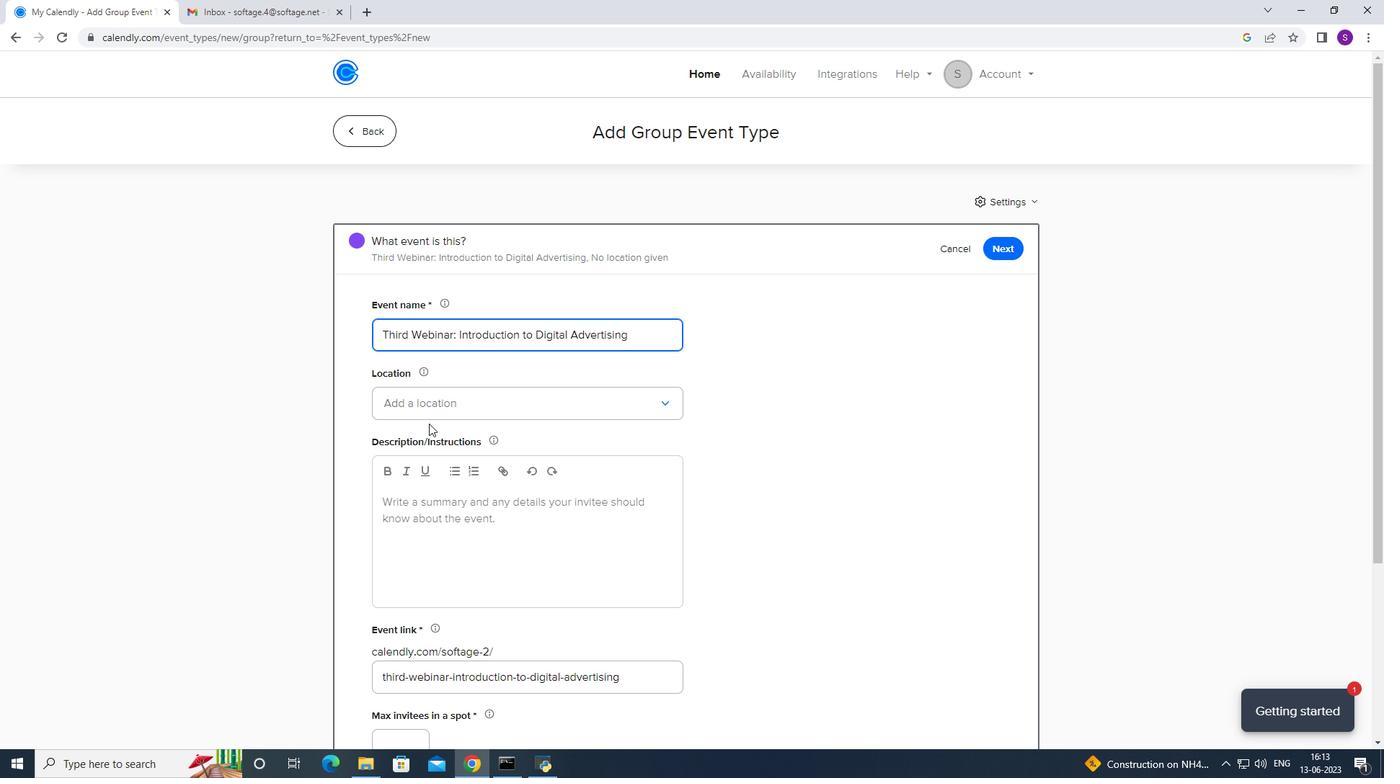 
Action: Mouse pressed left at (431, 416)
Screenshot: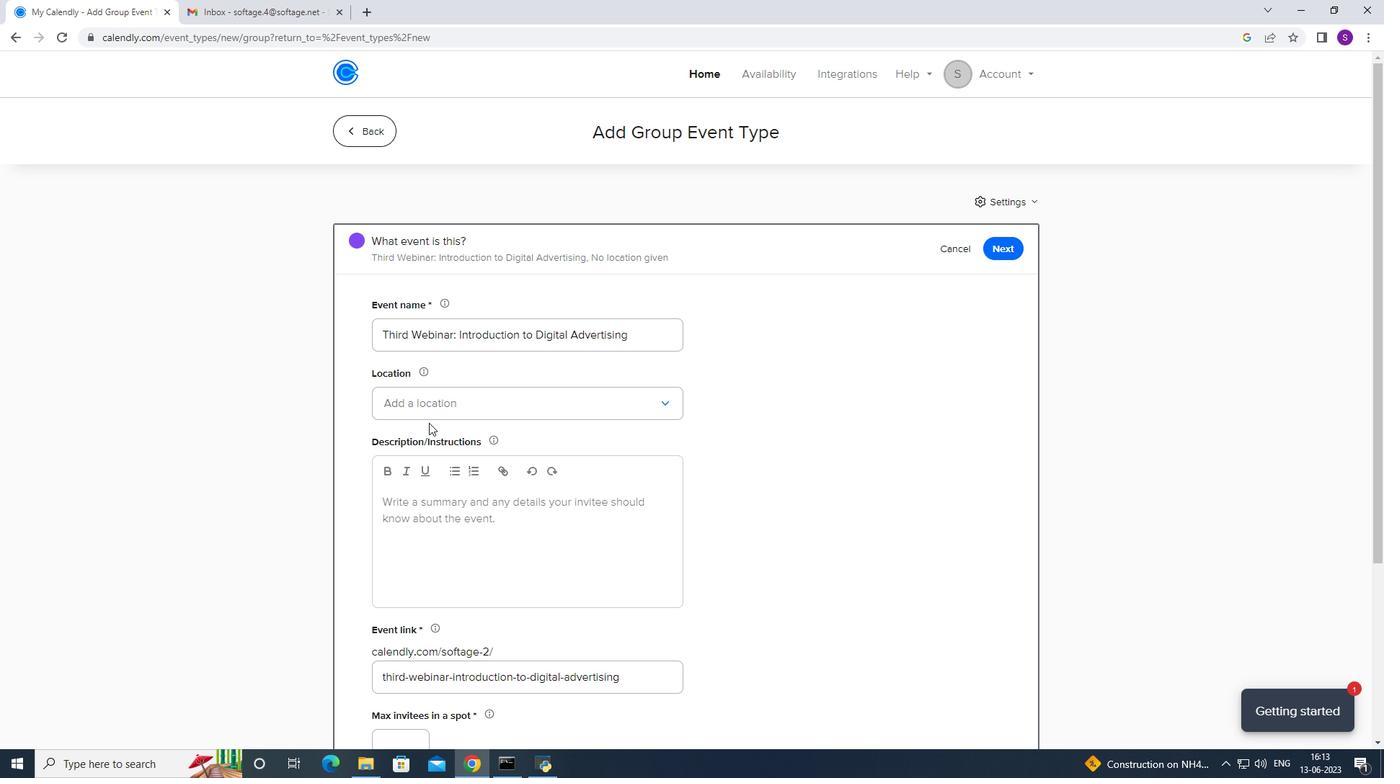
Action: Mouse moved to (424, 442)
Screenshot: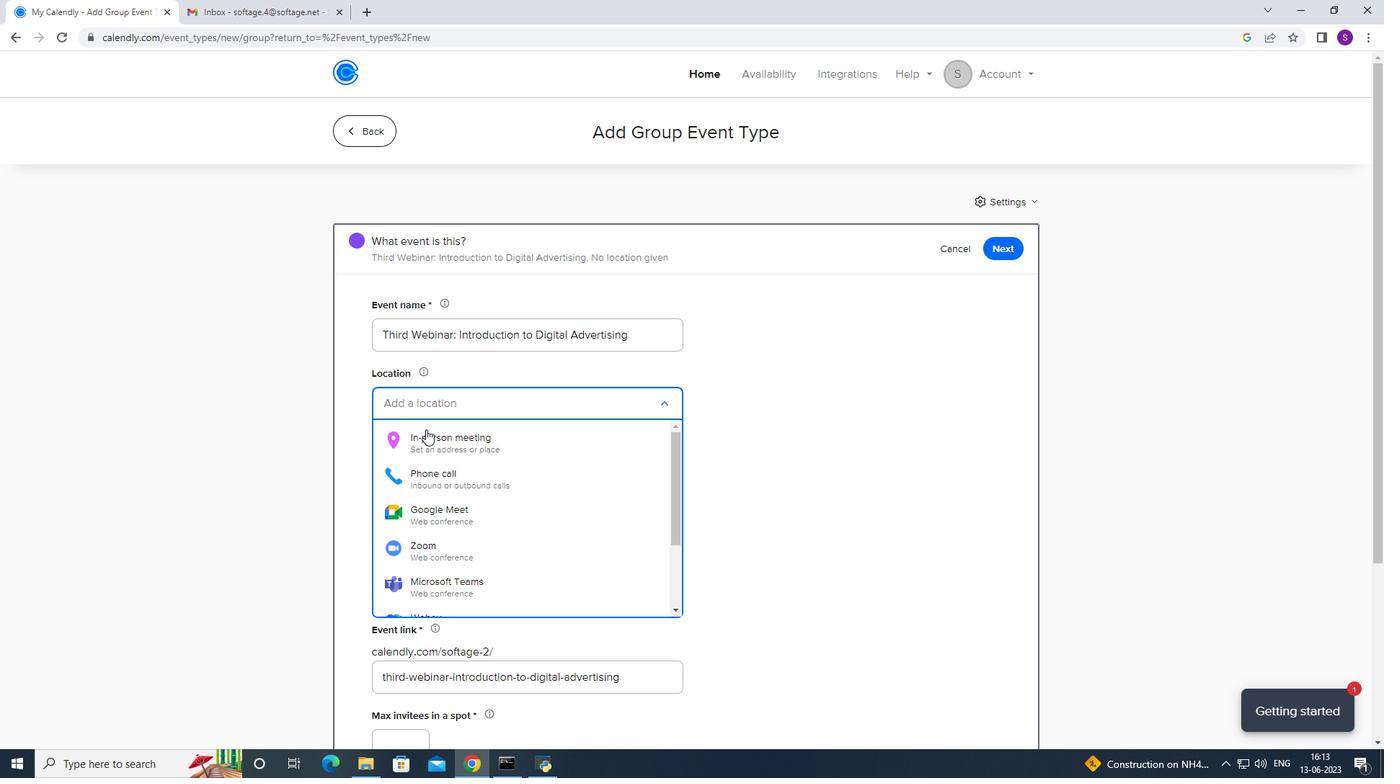 
Action: Mouse pressed left at (424, 442)
Screenshot: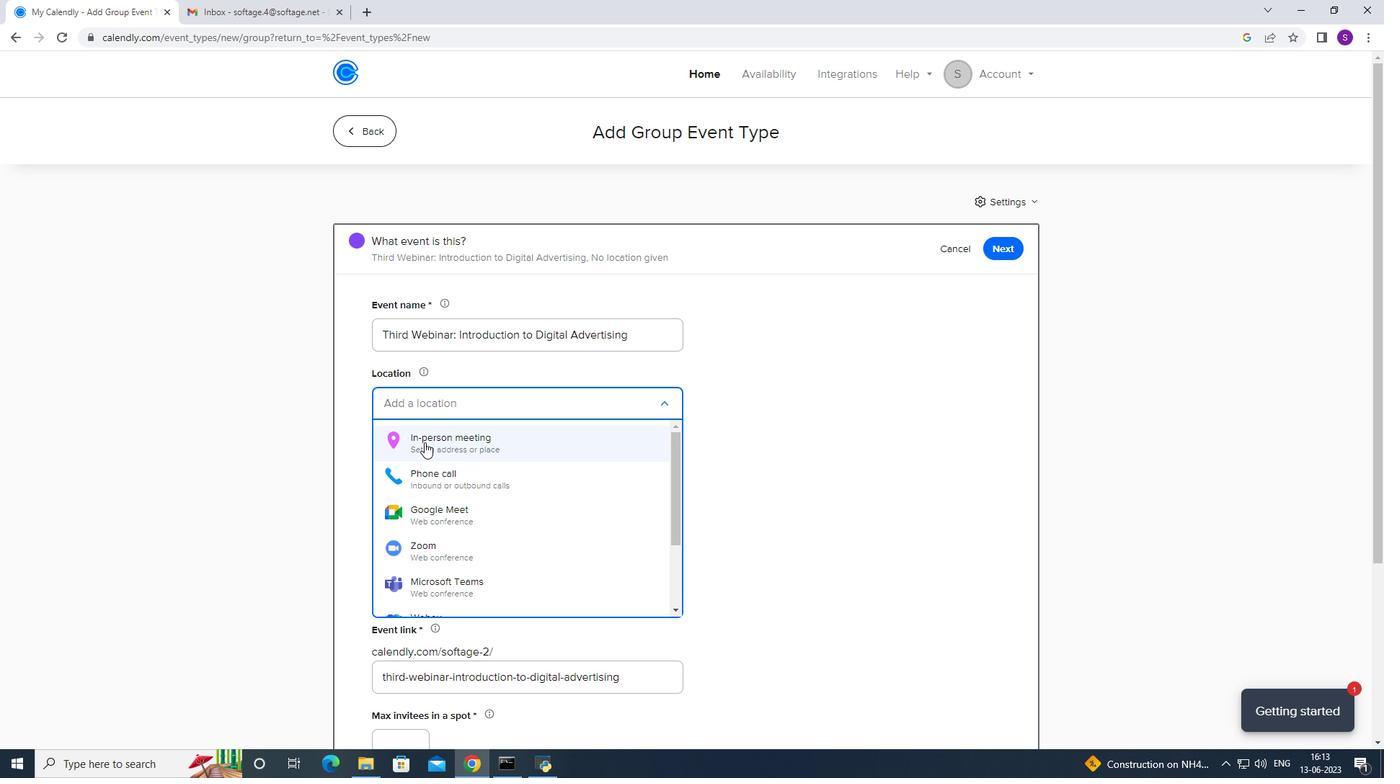 
Action: Mouse moved to (607, 224)
Screenshot: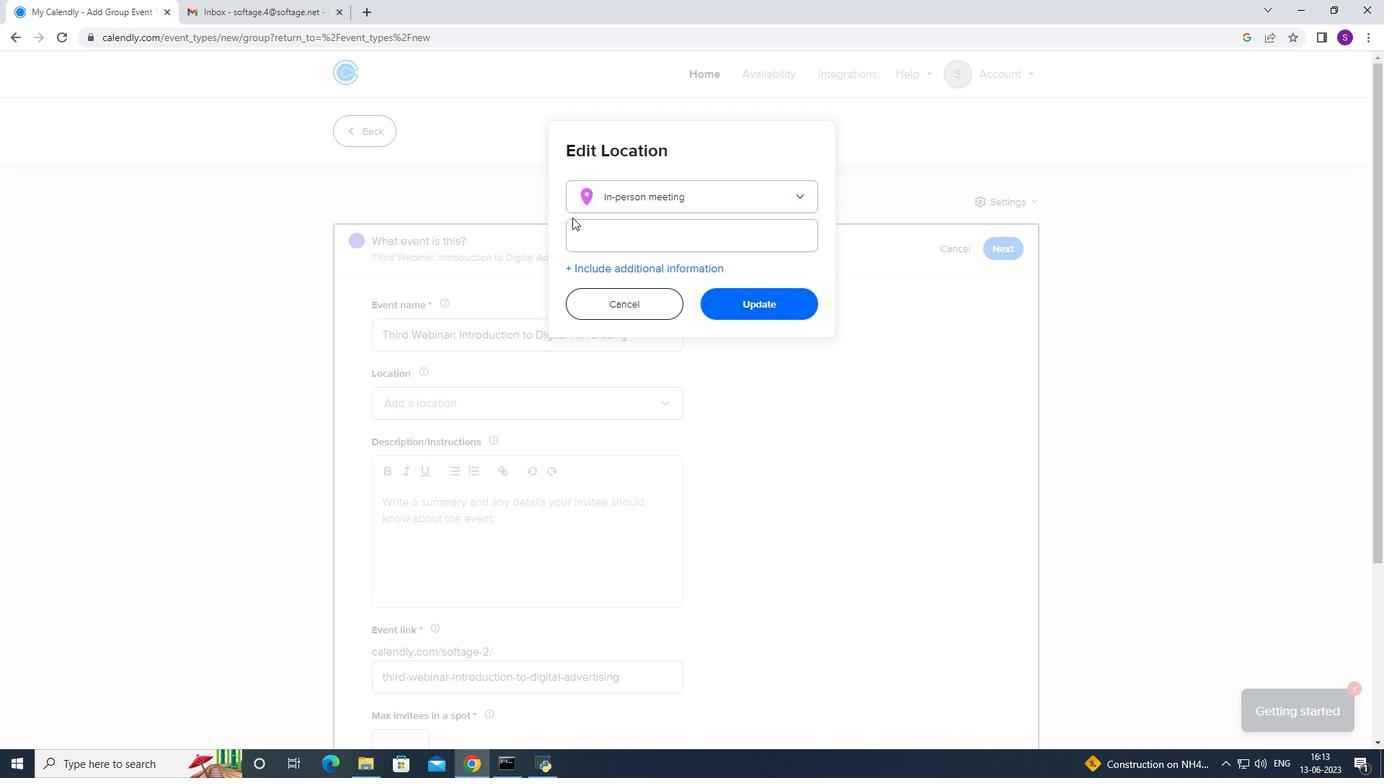 
Action: Mouse pressed left at (607, 224)
Screenshot: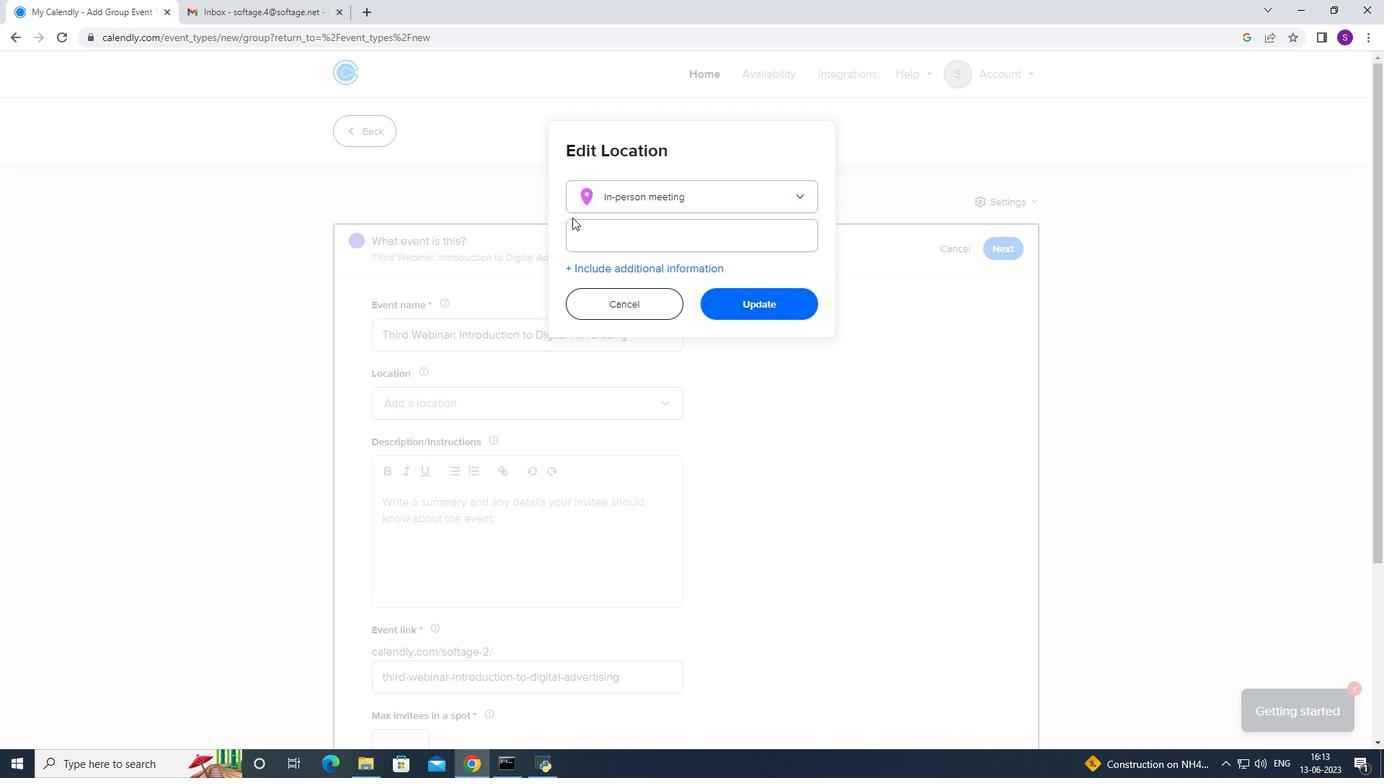 
Action: Mouse moved to (594, 217)
Screenshot: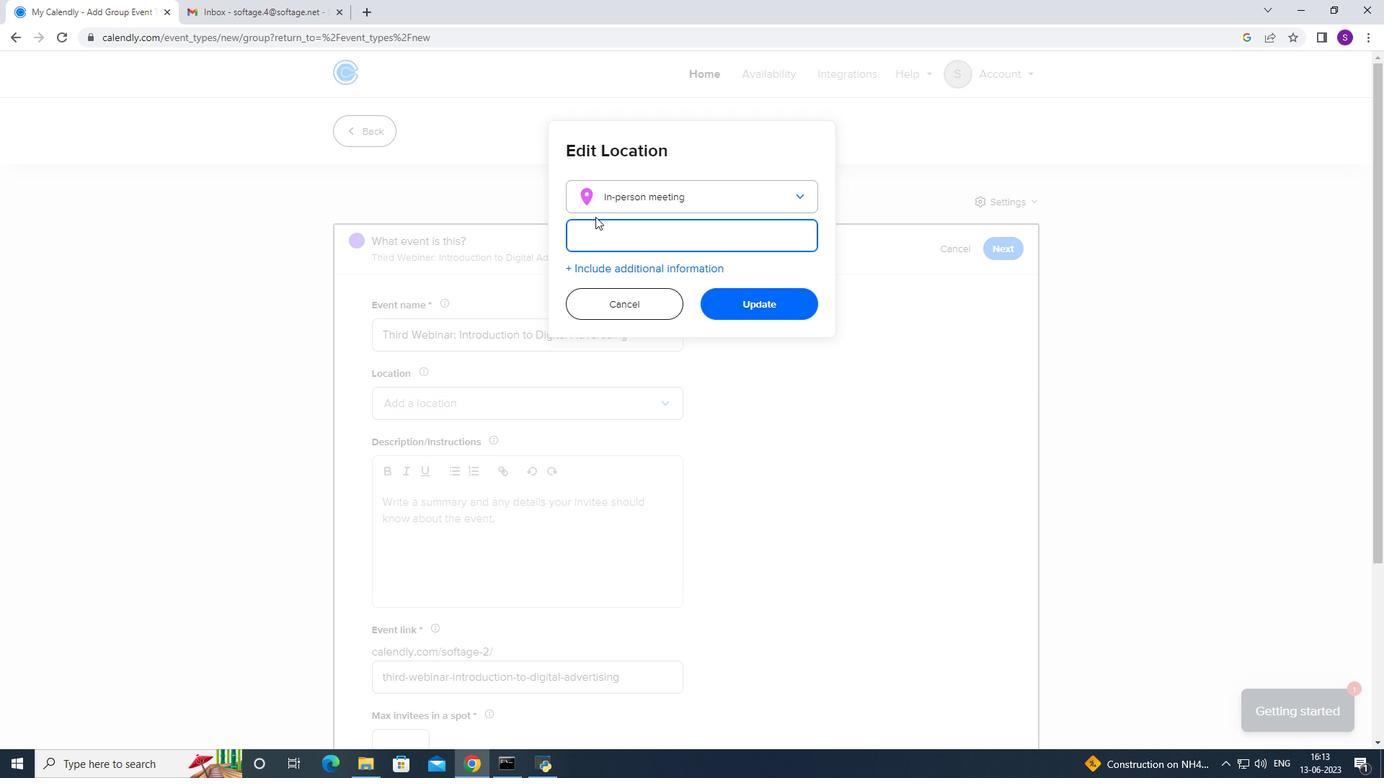 
Action: Key pressed <Key.caps_lock>a<Key.caps_lock>LGIERS,<Key.space><Key.caps_lock>a<Key.caps_lock>LGERIA
Screenshot: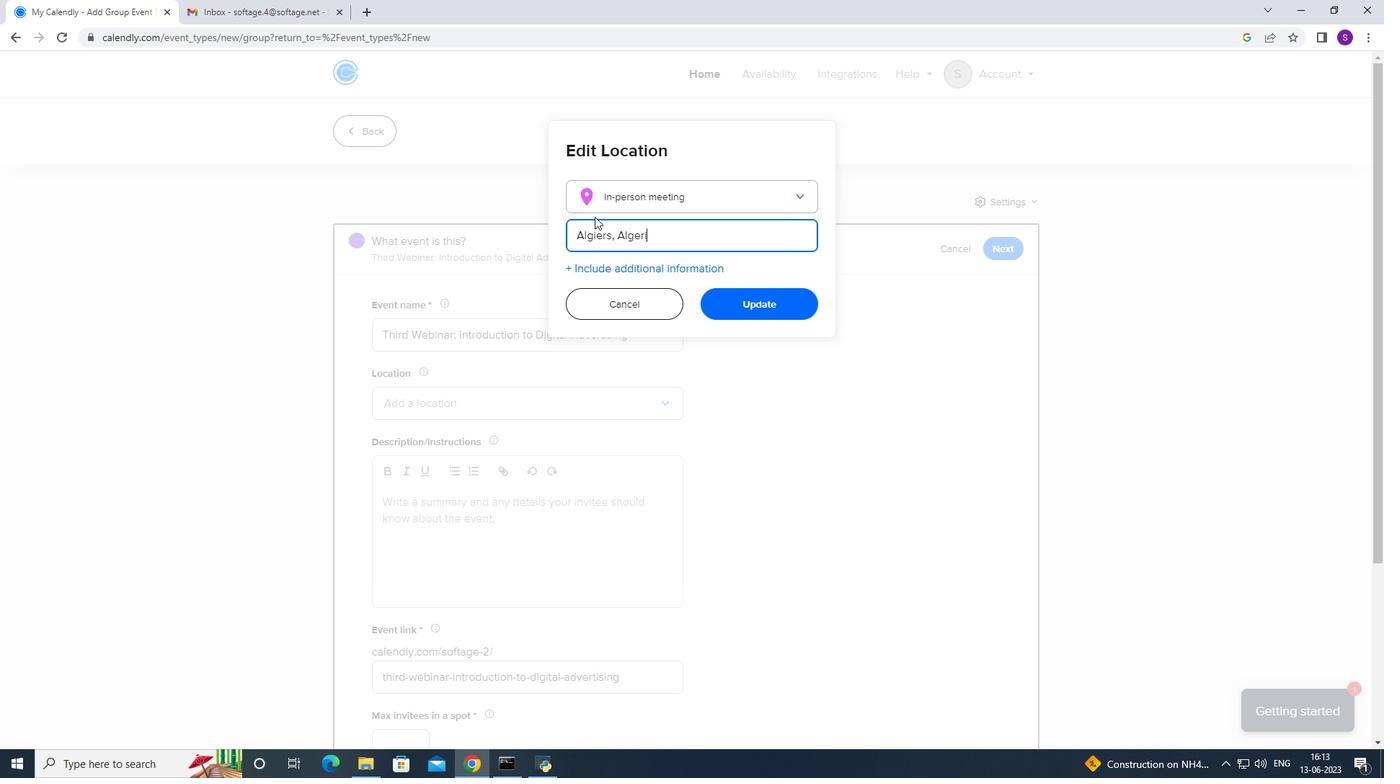 
Action: Mouse moved to (808, 310)
Screenshot: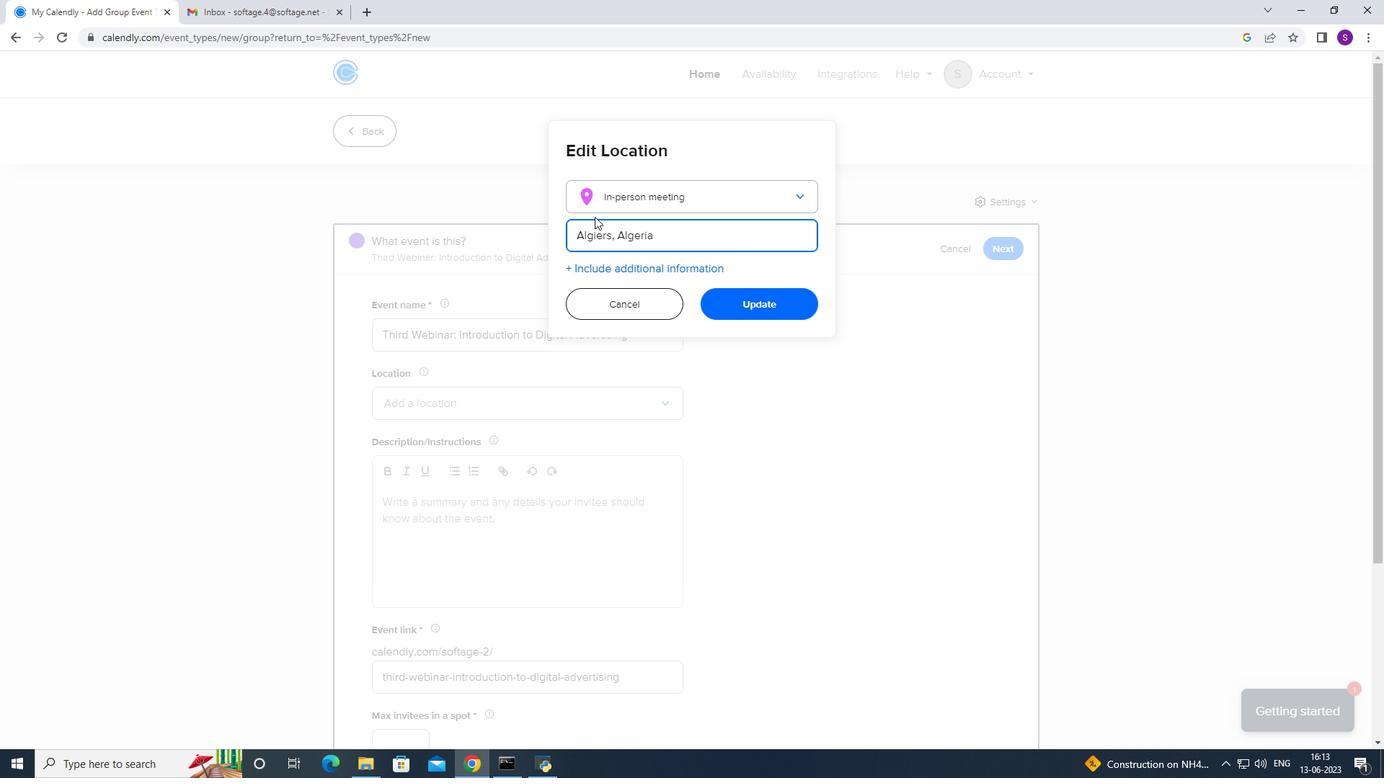 
Action: Mouse scrolled (808, 309) with delta (0, 0)
Screenshot: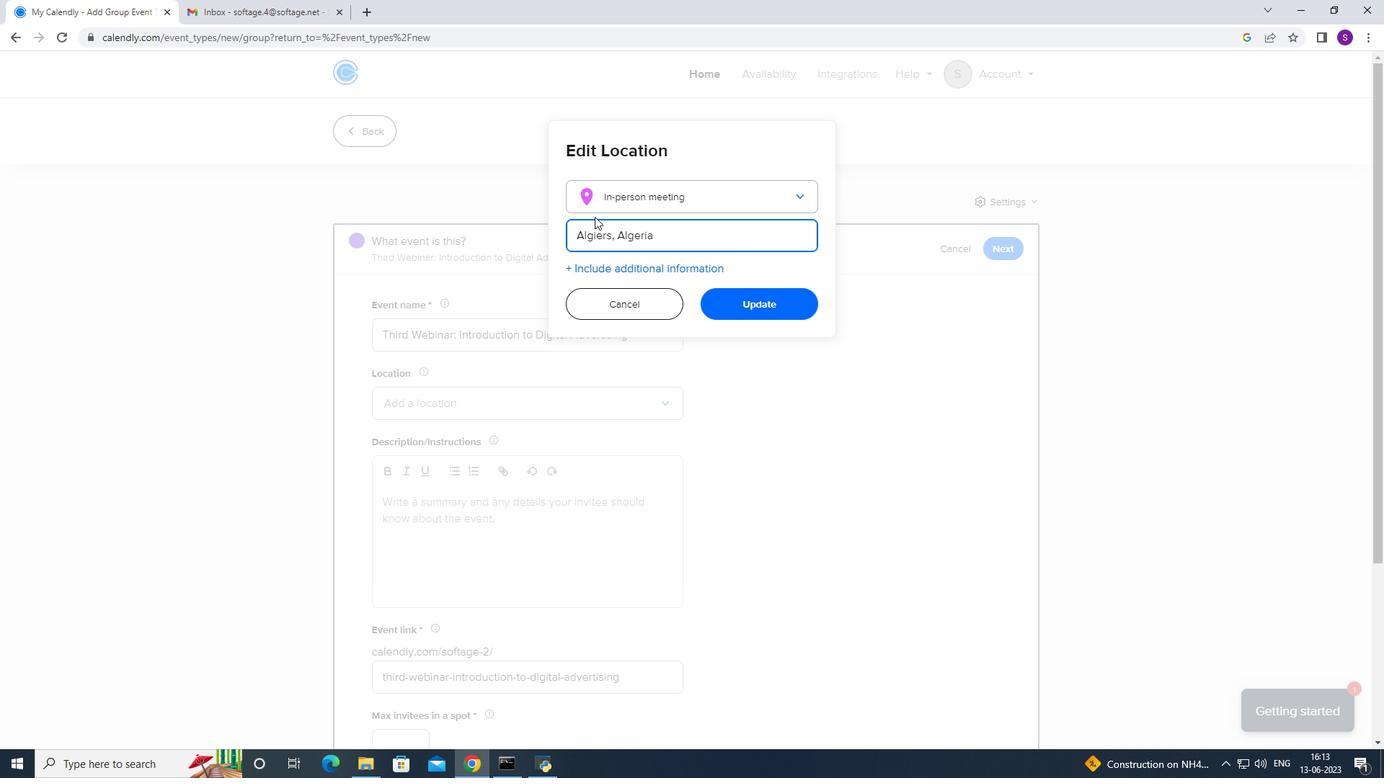 
Action: Mouse moved to (720, 302)
Screenshot: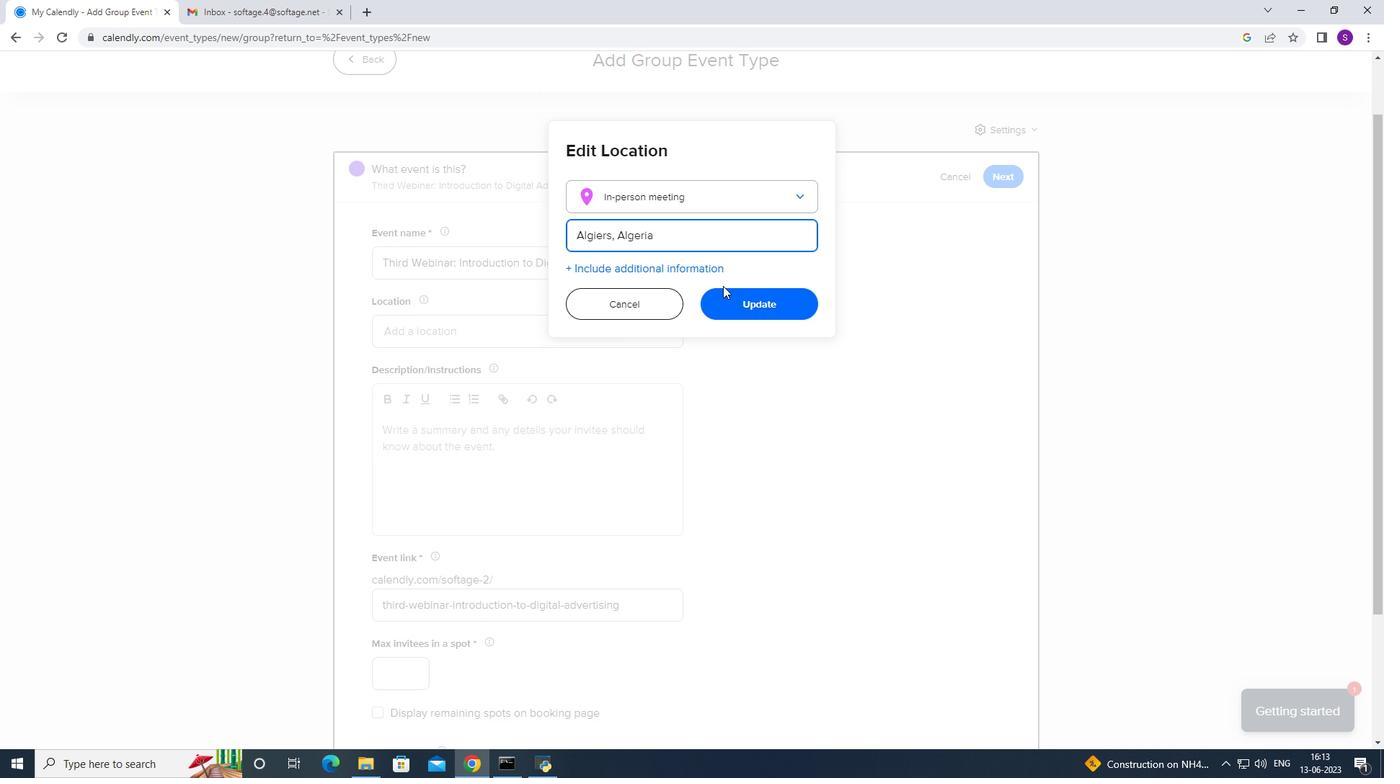 
Action: Mouse pressed left at (720, 302)
Screenshot: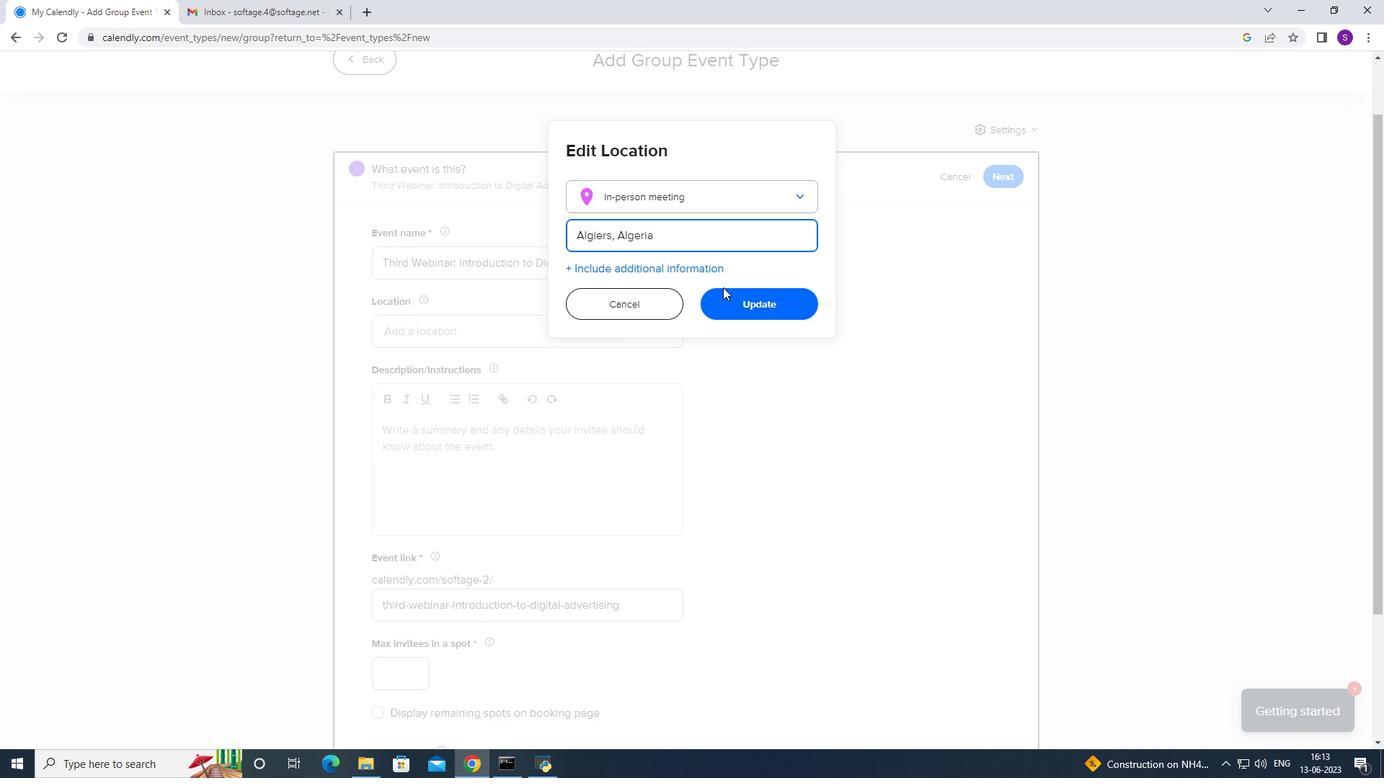 
Action: Mouse moved to (462, 358)
Screenshot: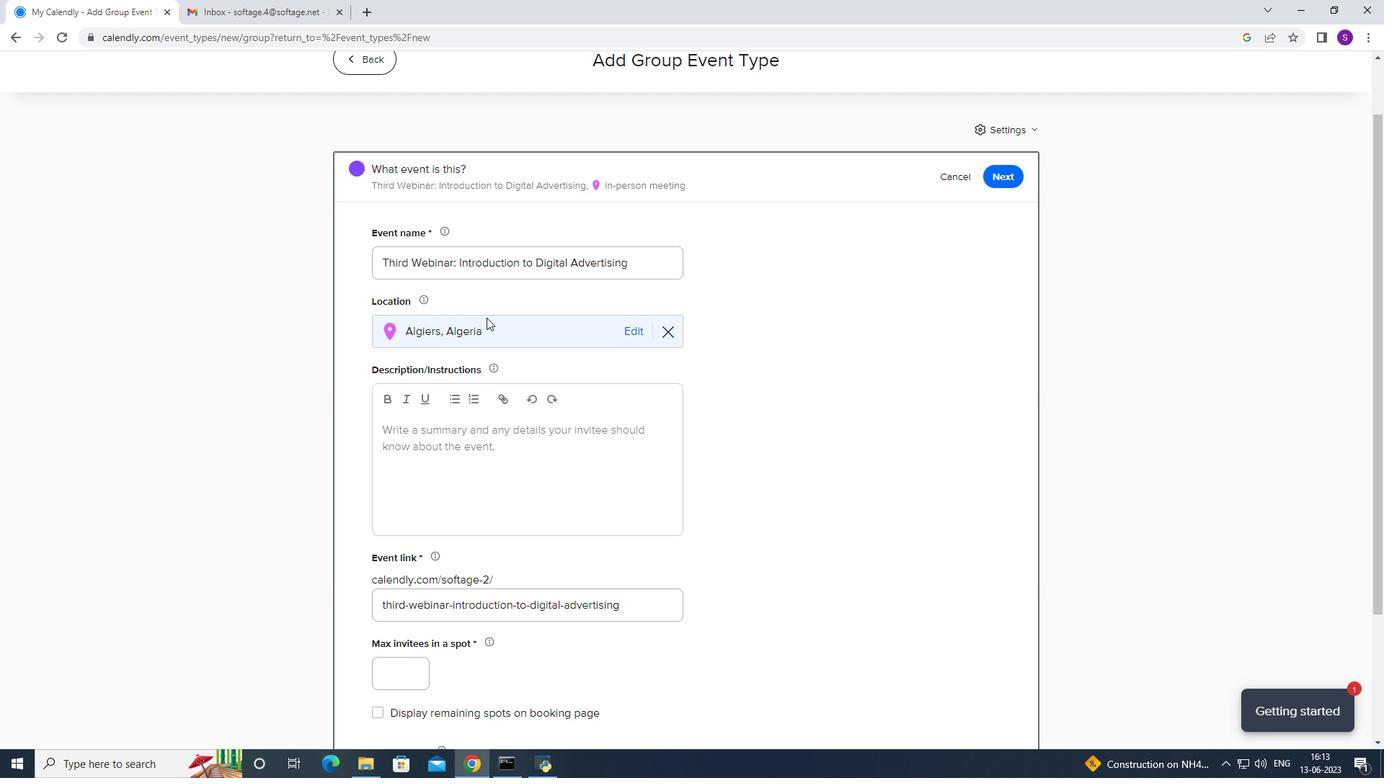 
Action: Mouse scrolled (462, 357) with delta (0, 0)
Screenshot: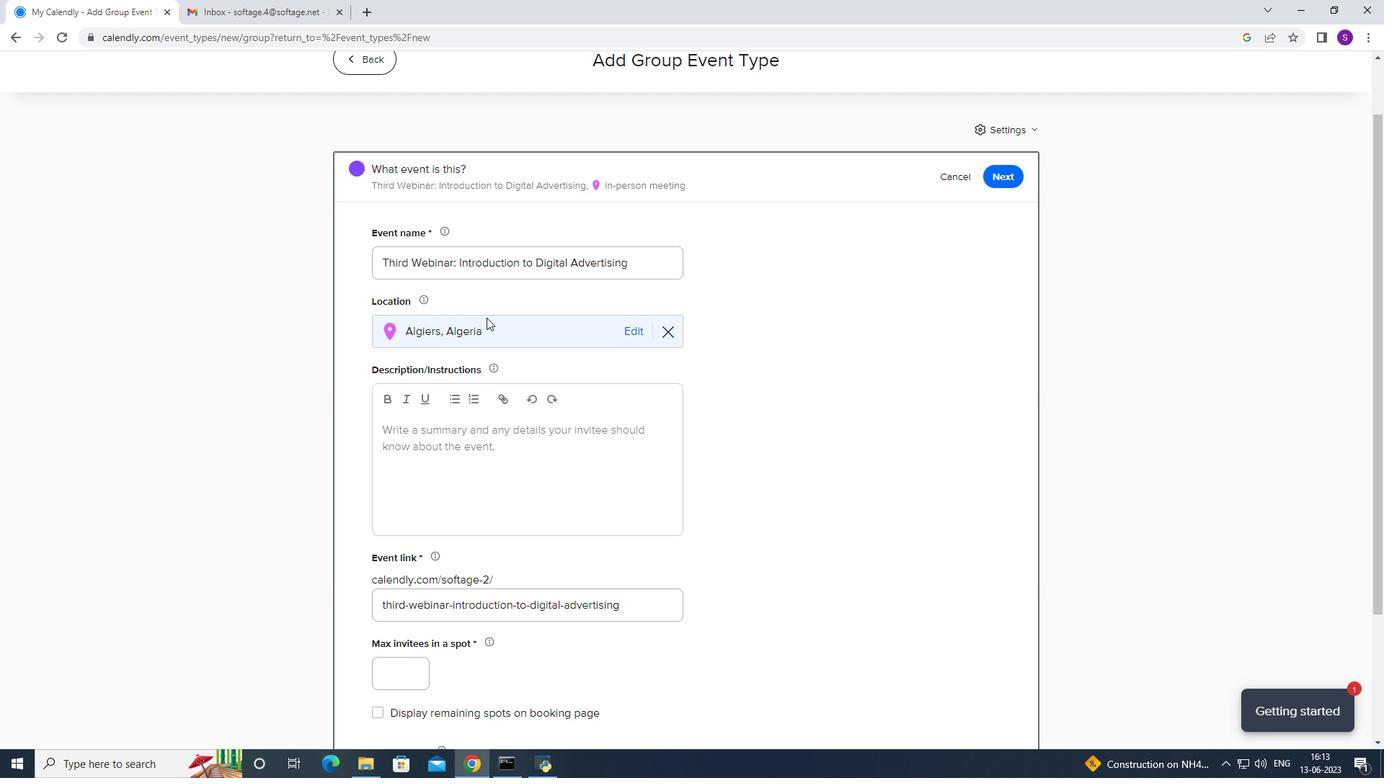 
Action: Mouse moved to (461, 359)
Screenshot: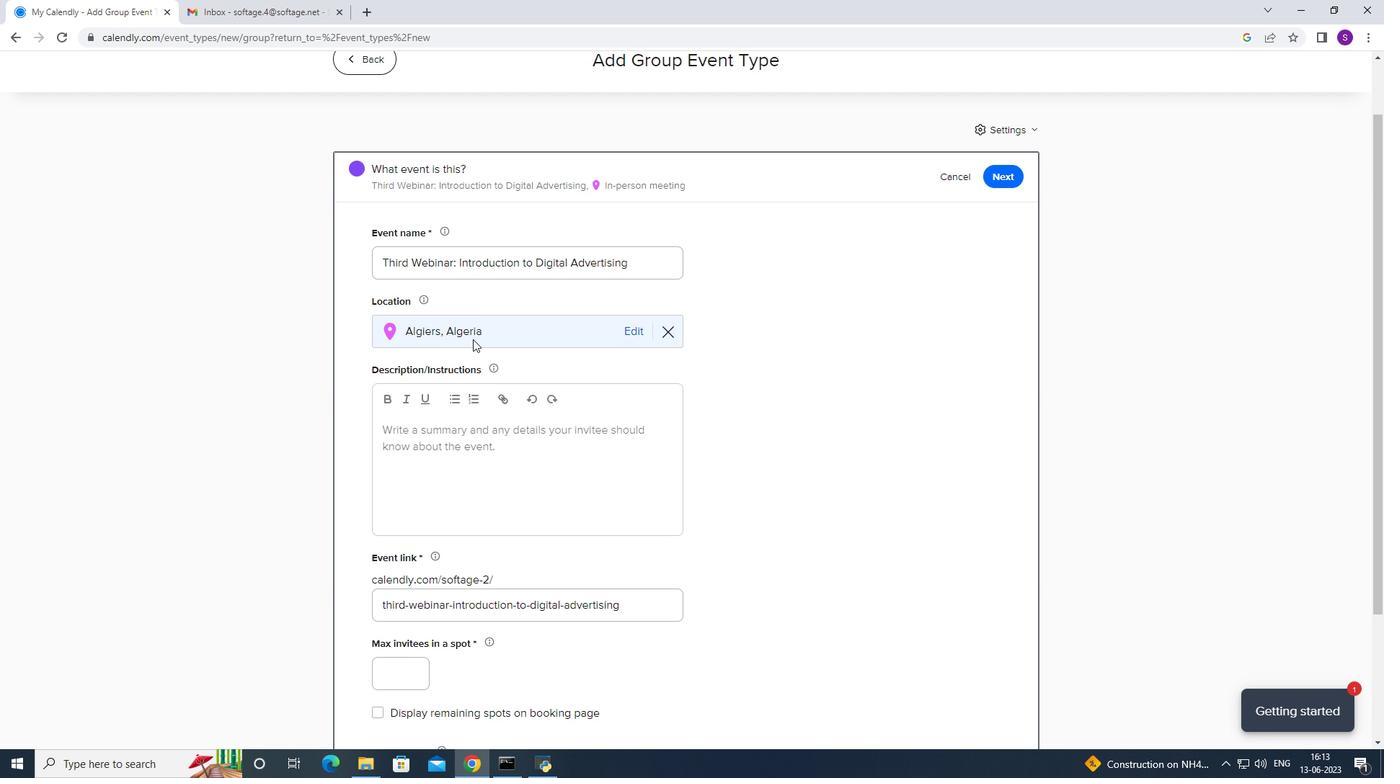 
Action: Mouse scrolled (461, 358) with delta (0, 0)
Screenshot: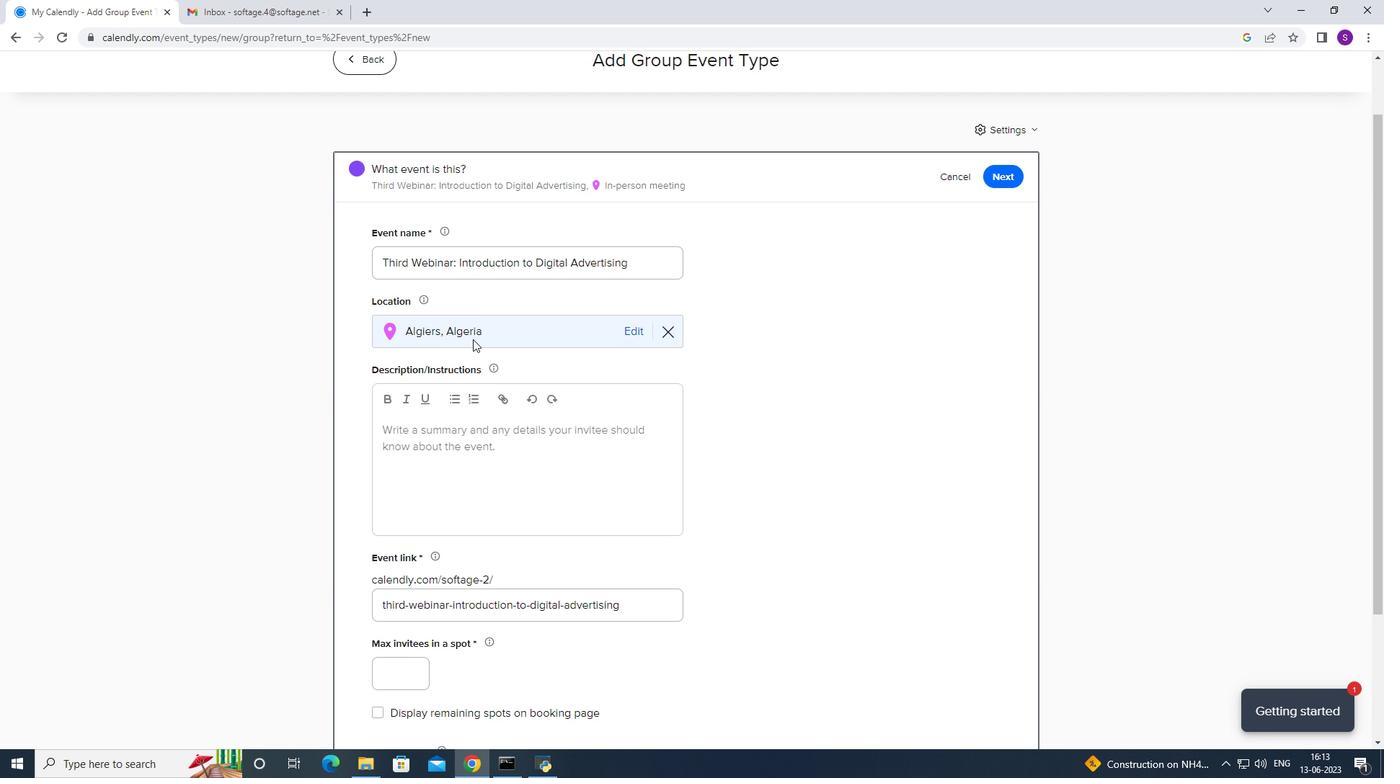 
Action: Mouse moved to (461, 359)
Screenshot: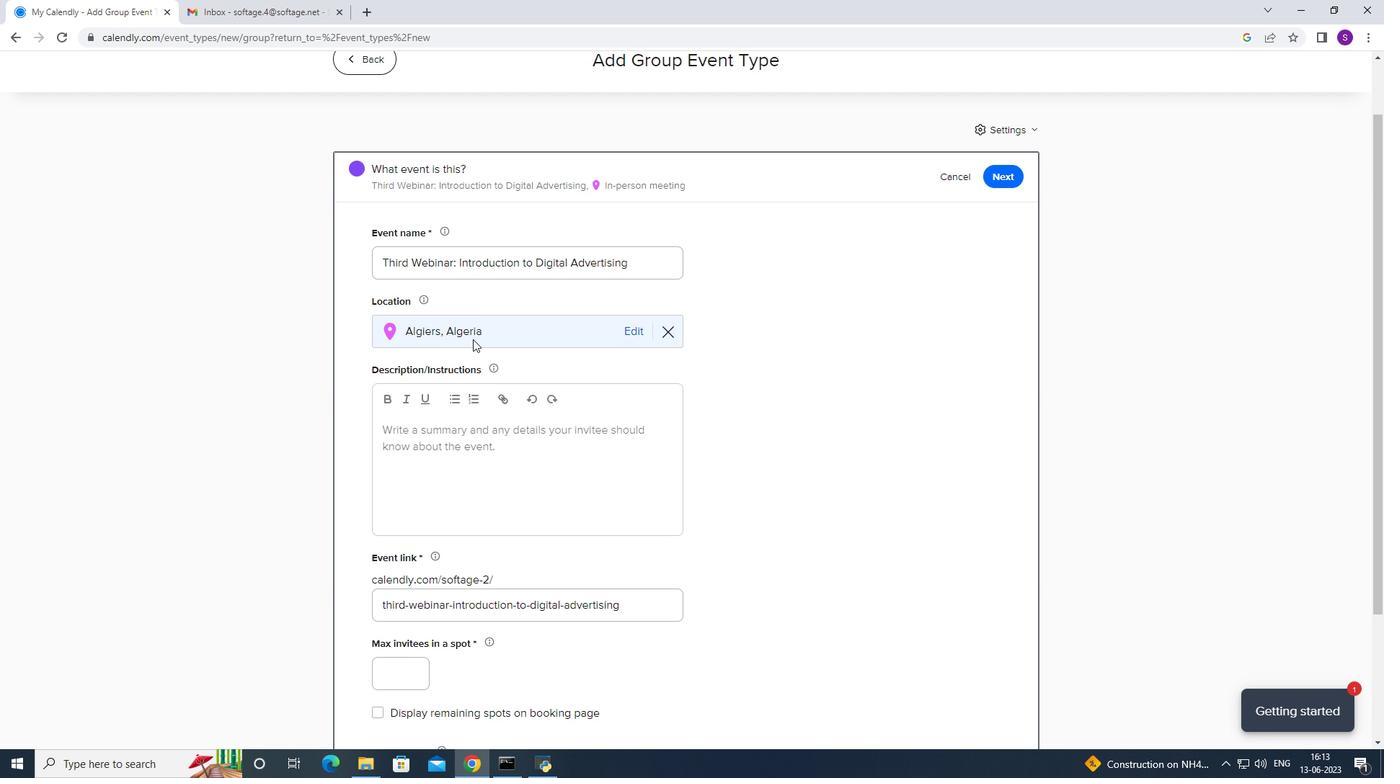 
Action: Mouse scrolled (461, 359) with delta (0, 0)
Screenshot: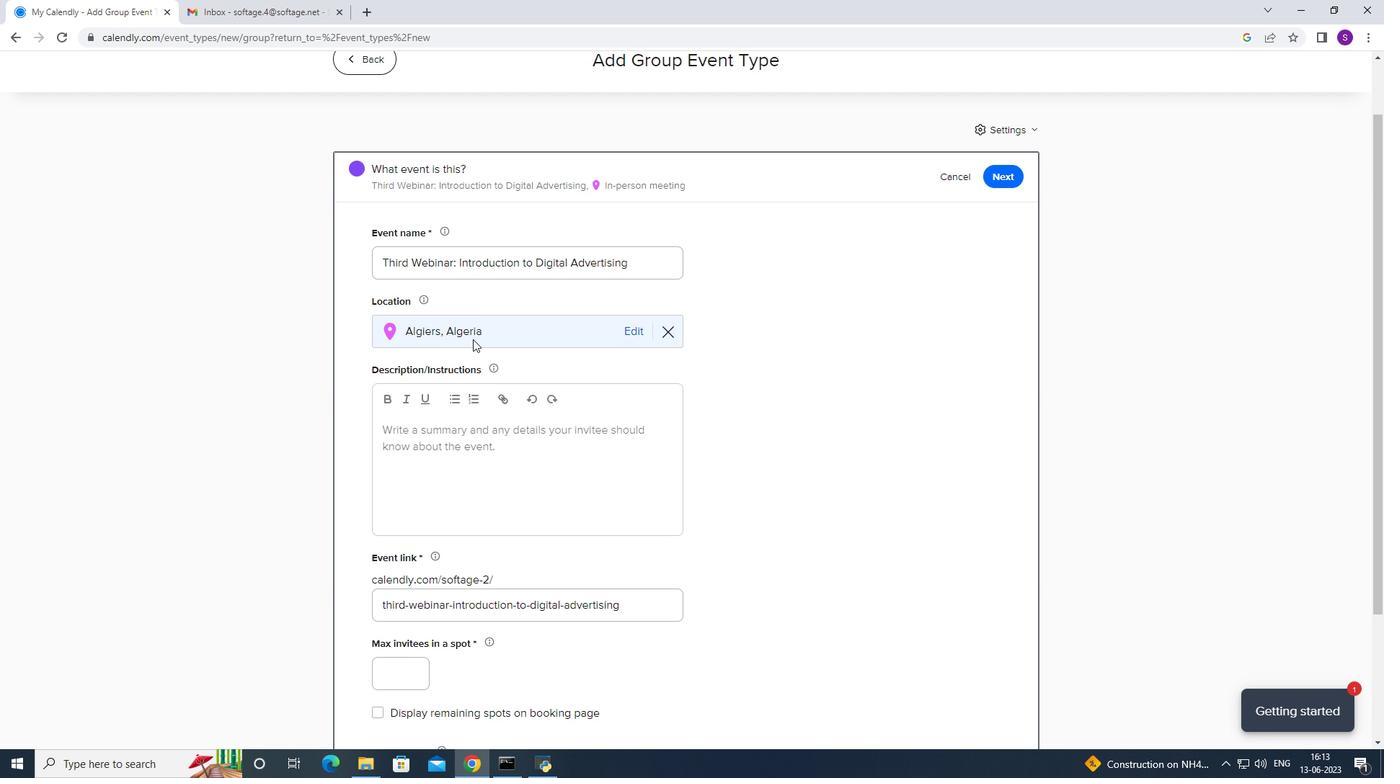 
Action: Mouse scrolled (461, 359) with delta (0, 0)
Screenshot: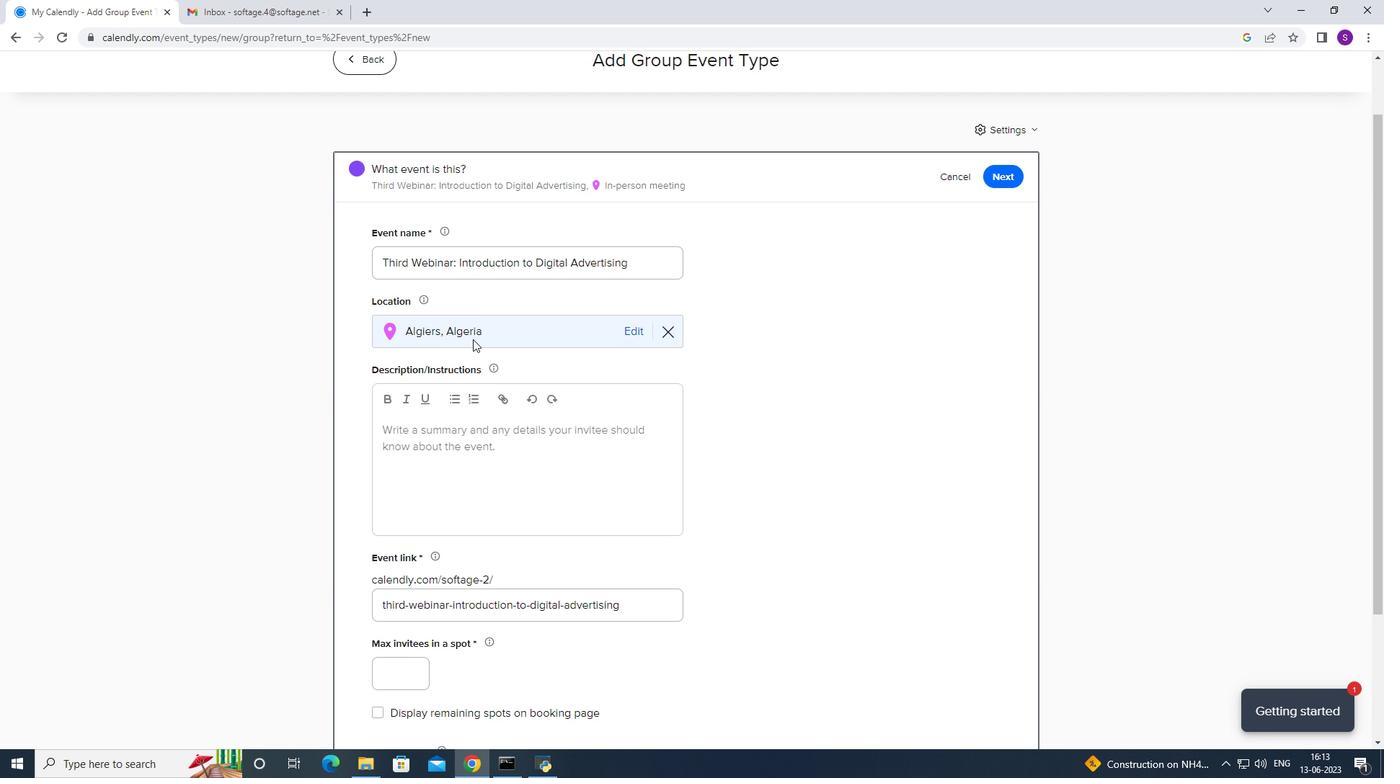 
Action: Mouse moved to (457, 281)
Screenshot: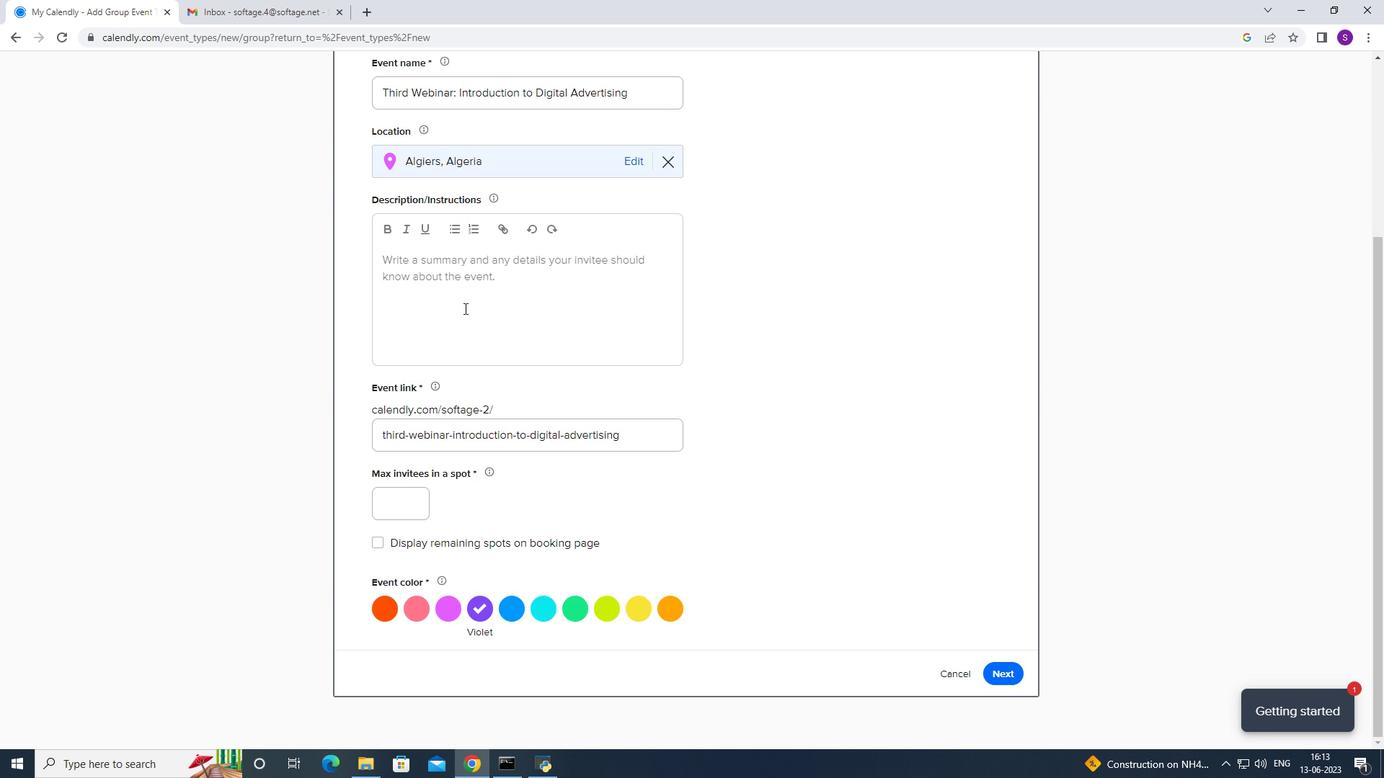 
Action: Mouse pressed left at (457, 281)
Screenshot: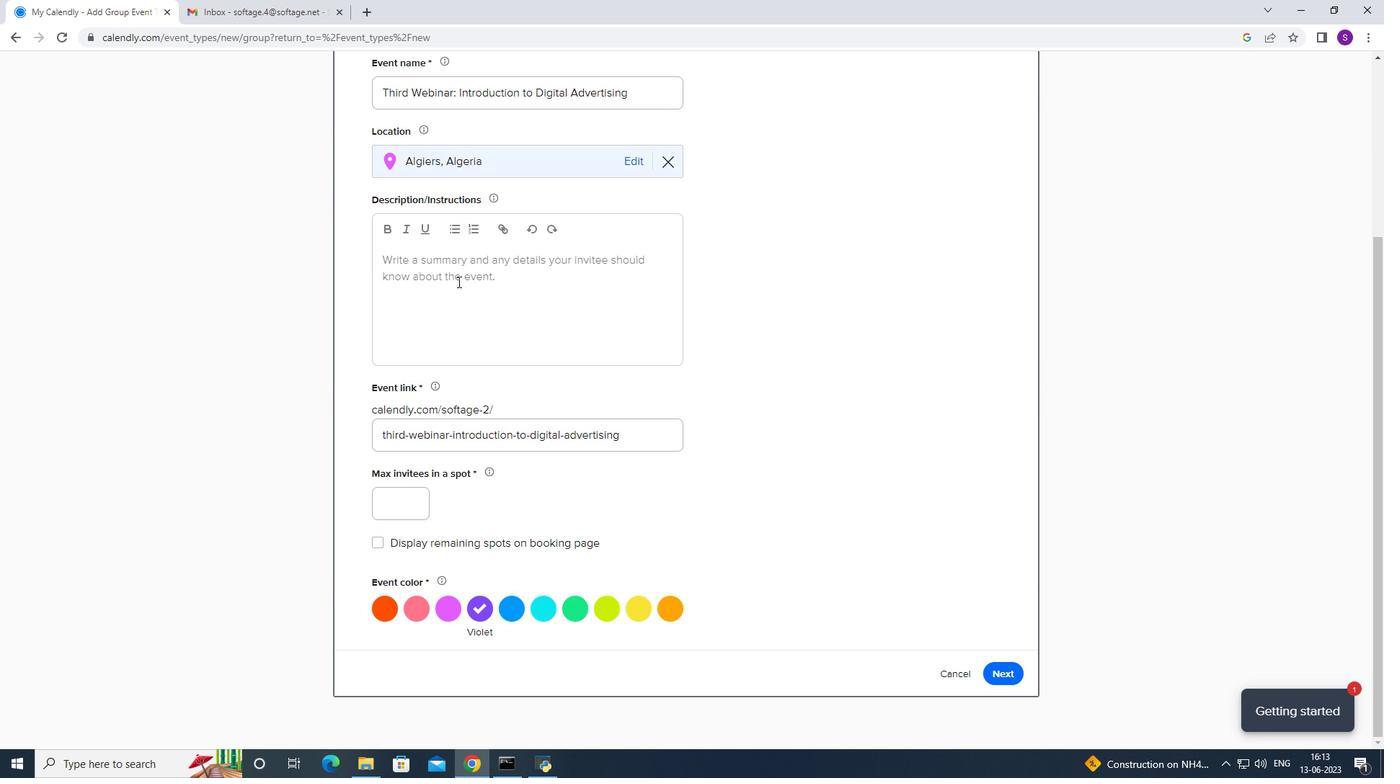 
Action: Mouse moved to (462, 276)
Screenshot: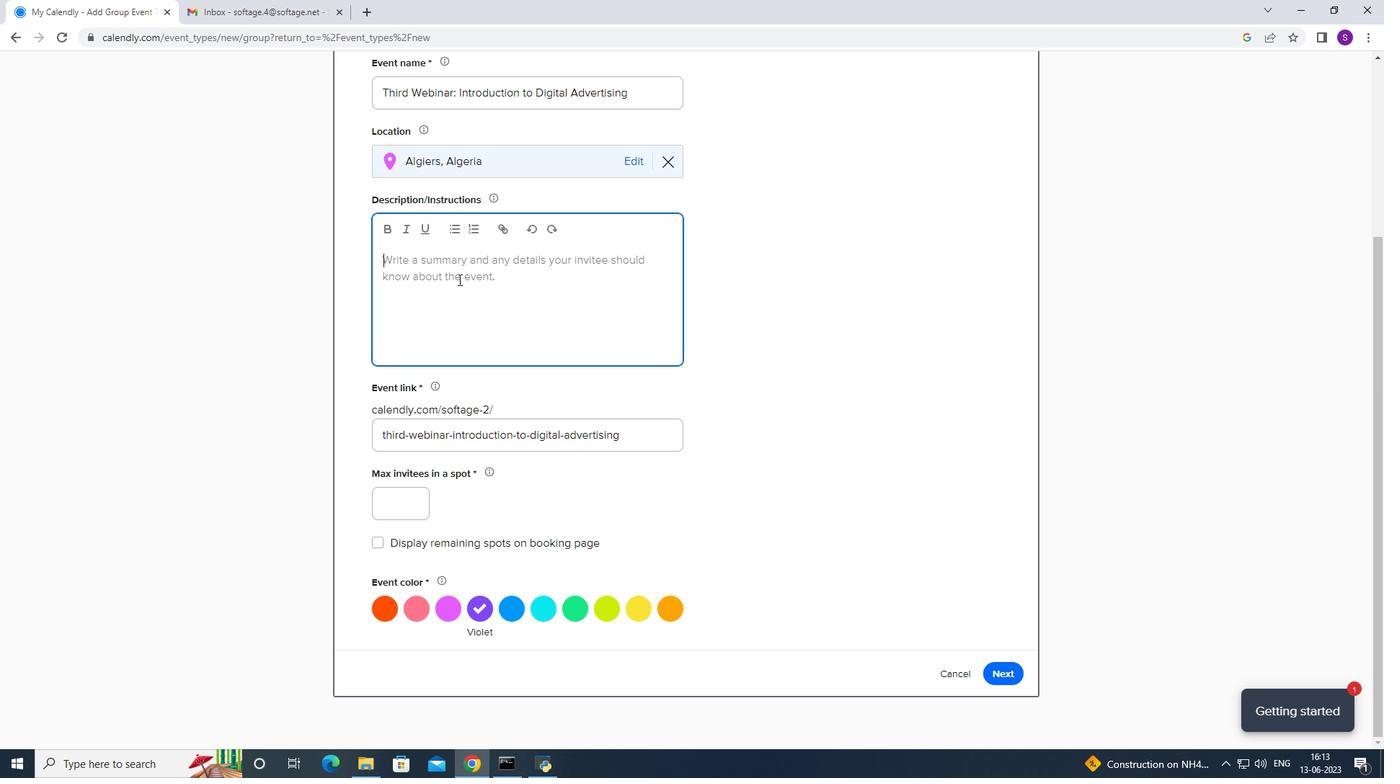 
Action: Key pressed <Key.caps_lock>p<Key.caps_lock>ARTICIPANTS<Key.space>WILL<Key.space>LEARN<Key.space>THE<Key.space>IMPORTANCE<Key.space>OF<Key.space>ACTIVE<Key.space>LISTENING<Key.space>O<Key.backspace>IN<Key.space>EFFECTIVE<Key.space>COMMUNICATION<Key.space><Key.tab><Key.caps_lock>t
Screenshot: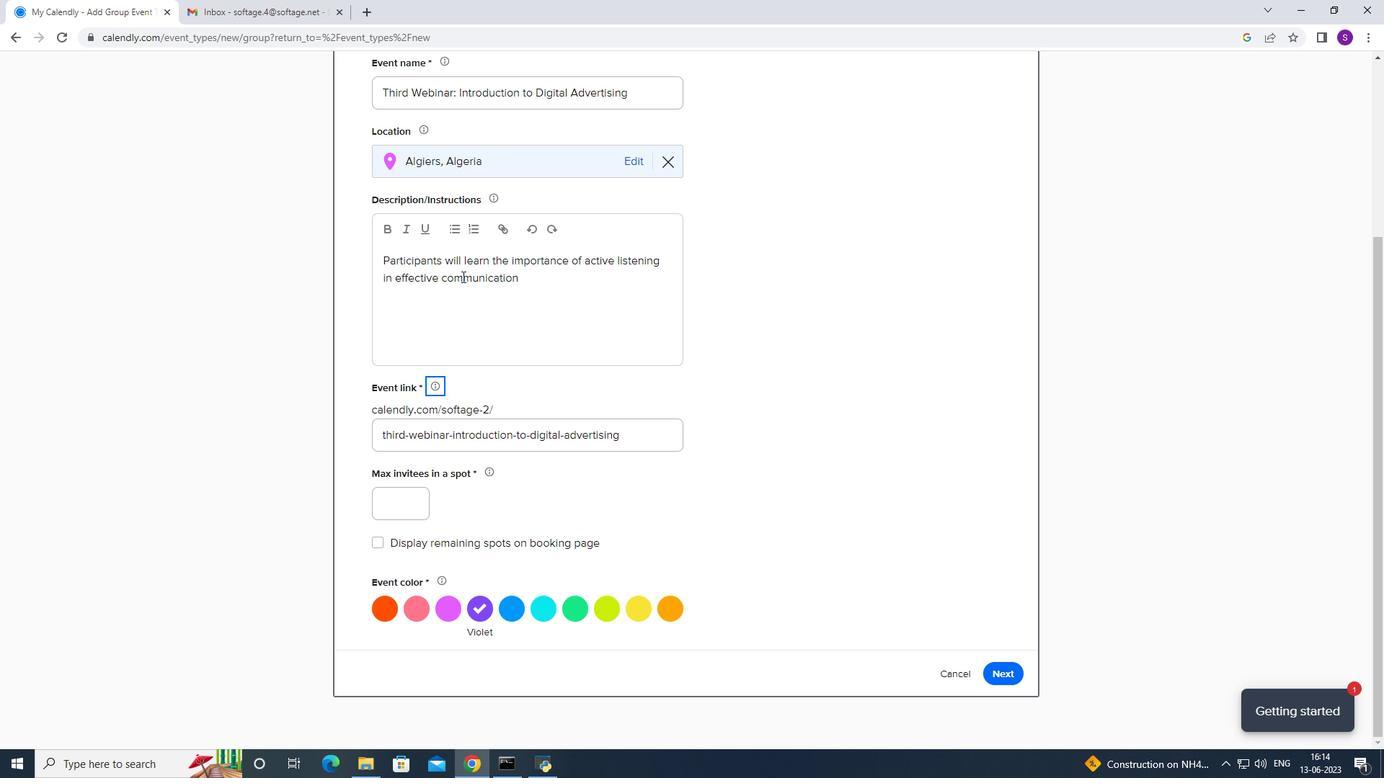 
Action: Mouse moved to (547, 259)
Screenshot: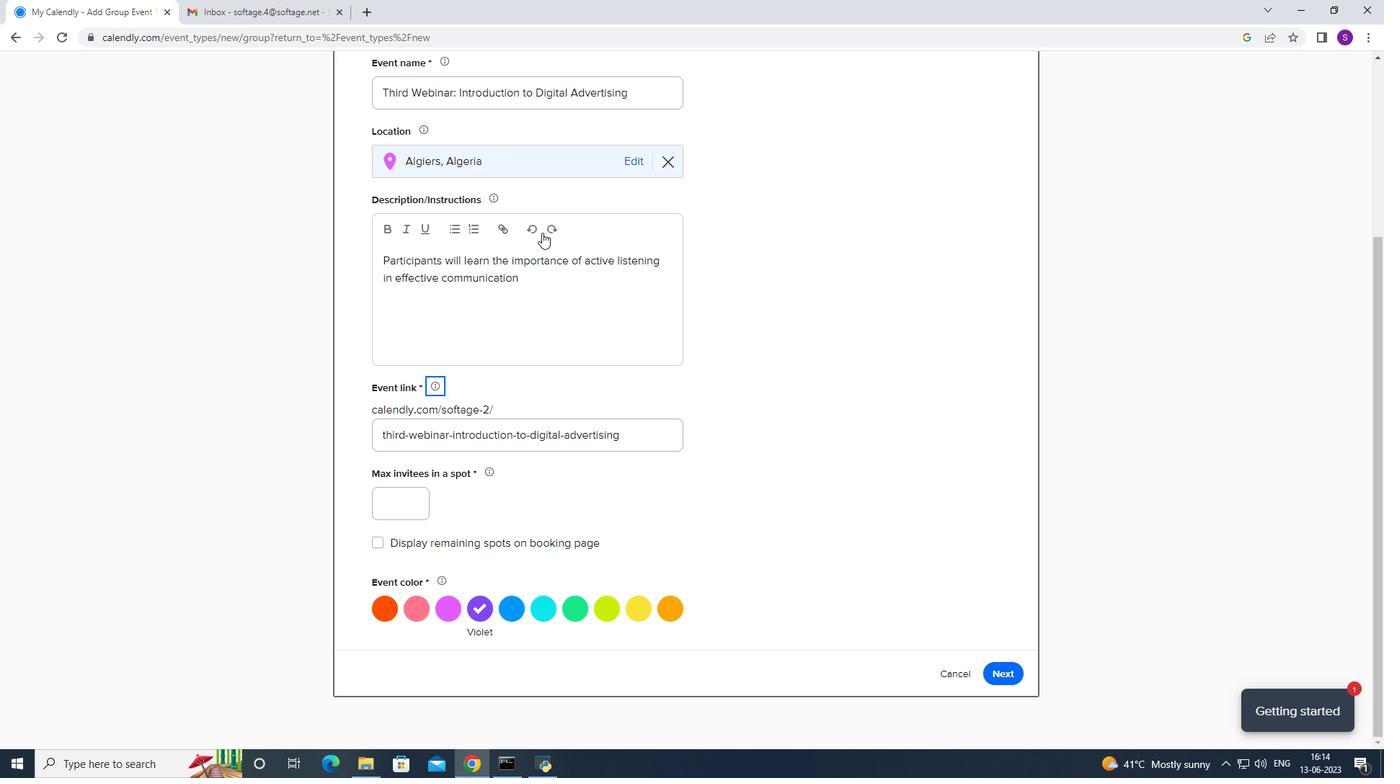 
Action: Mouse pressed left at (547, 259)
Screenshot: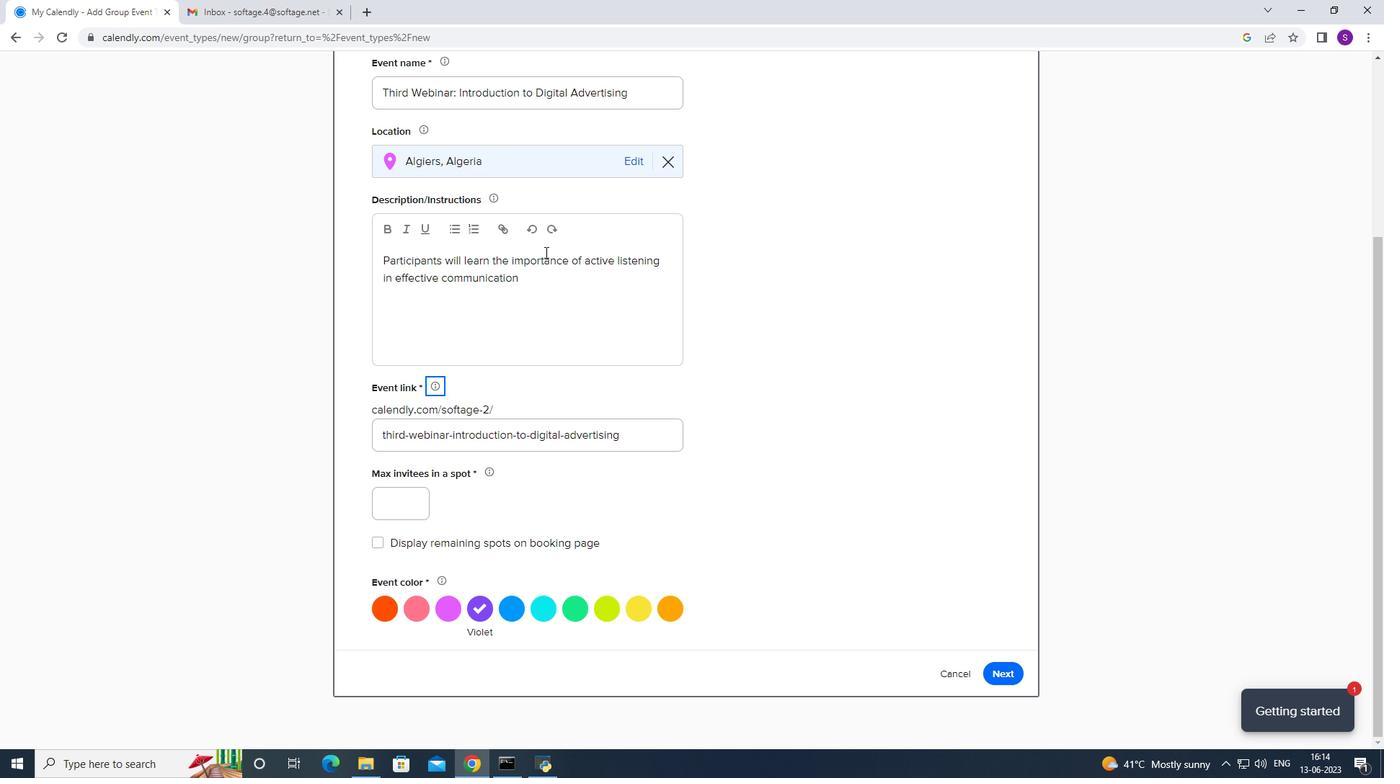 
Action: Mouse moved to (538, 276)
Screenshot: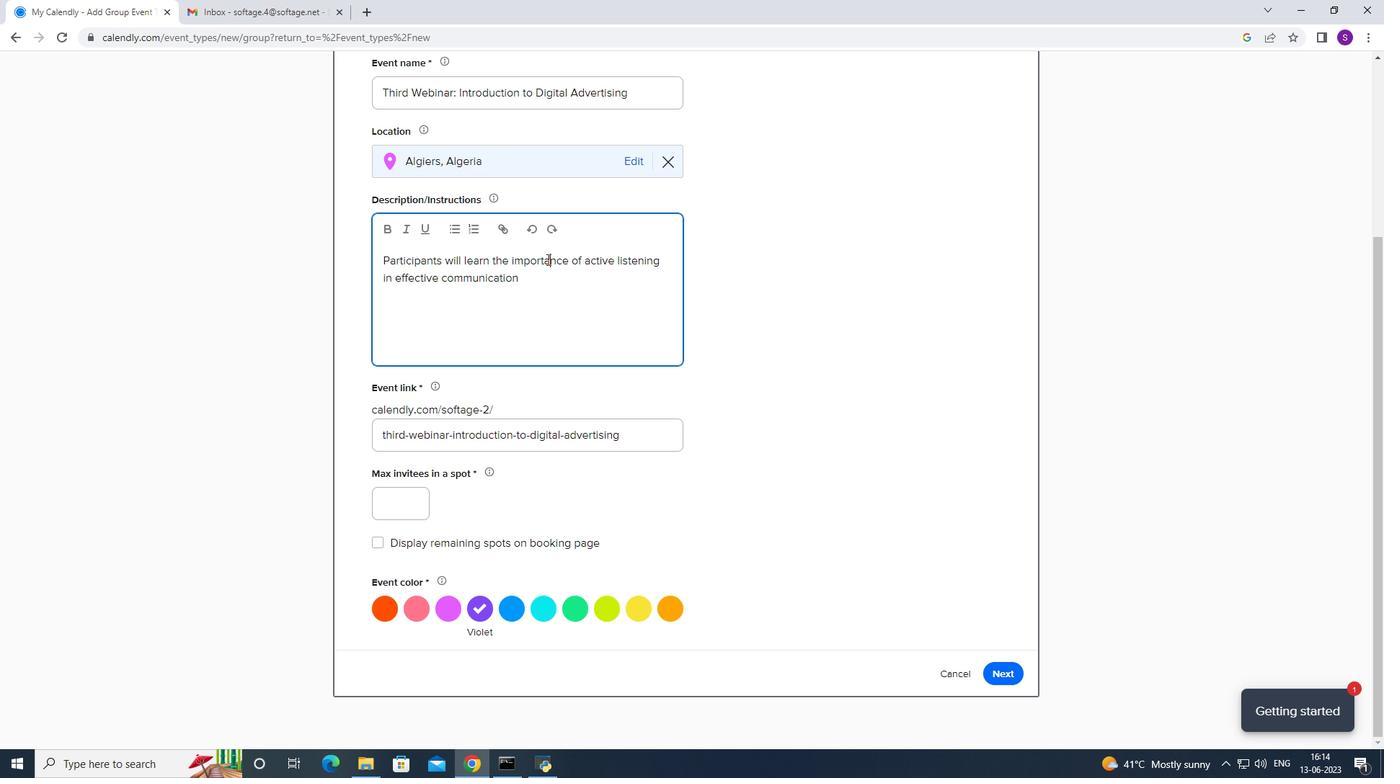 
Action: Mouse pressed left at (538, 276)
Screenshot: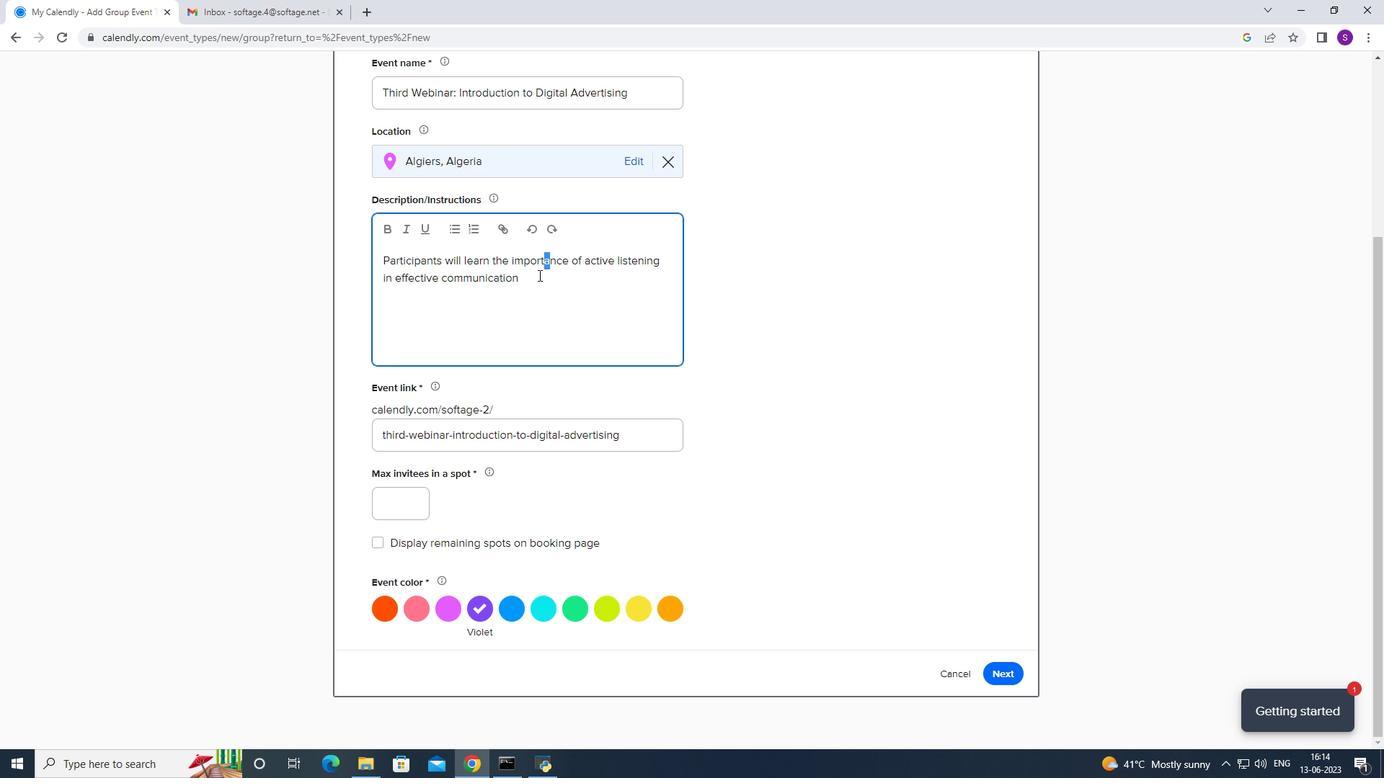 
Action: Mouse moved to (540, 281)
Screenshot: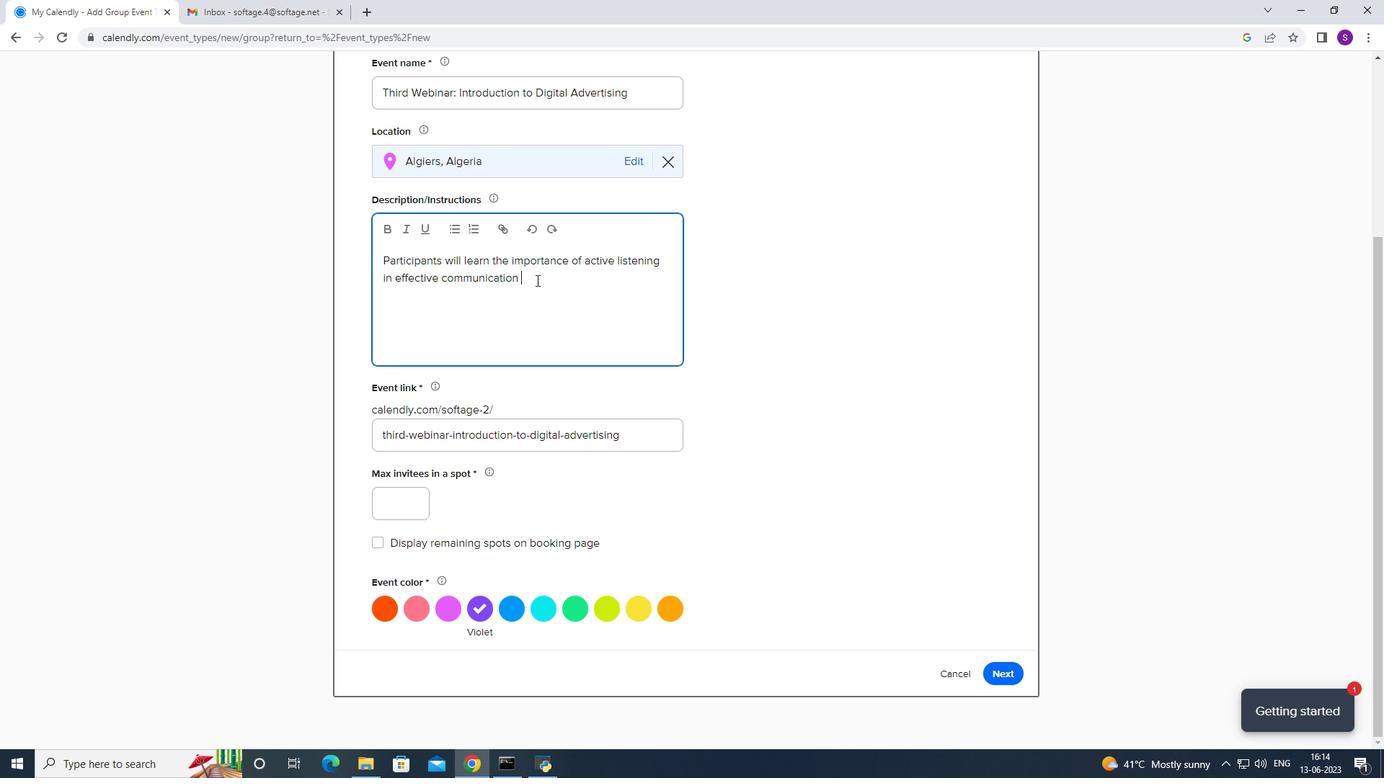 
Action: Key pressed .t<Key.caps_lock>HEY<Key.space>WIKLL<Key.space>EXPLORE<Key.space>E<Key.backspace><Key.backspace><Key.backspace><Key.backspace><Key.backspace><Key.backspace><Key.backspace><Key.backspace><Key.backspace><Key.backspace><Key.backspace><Key.backspace><Key.backspace><Key.backspace>ILL<Key.space>EXPLORE<Key.space>TECHNIQUES<Key.space>FOR<Key.space>IMPROVING<Key.space>LISTENING<Key.space>SKILLS<Key.space>SUCH<Key.space>AS<Key.space>MAINTAI<Key.space>ING<Key.space>EYE<Key.space>CONTACT.
Screenshot: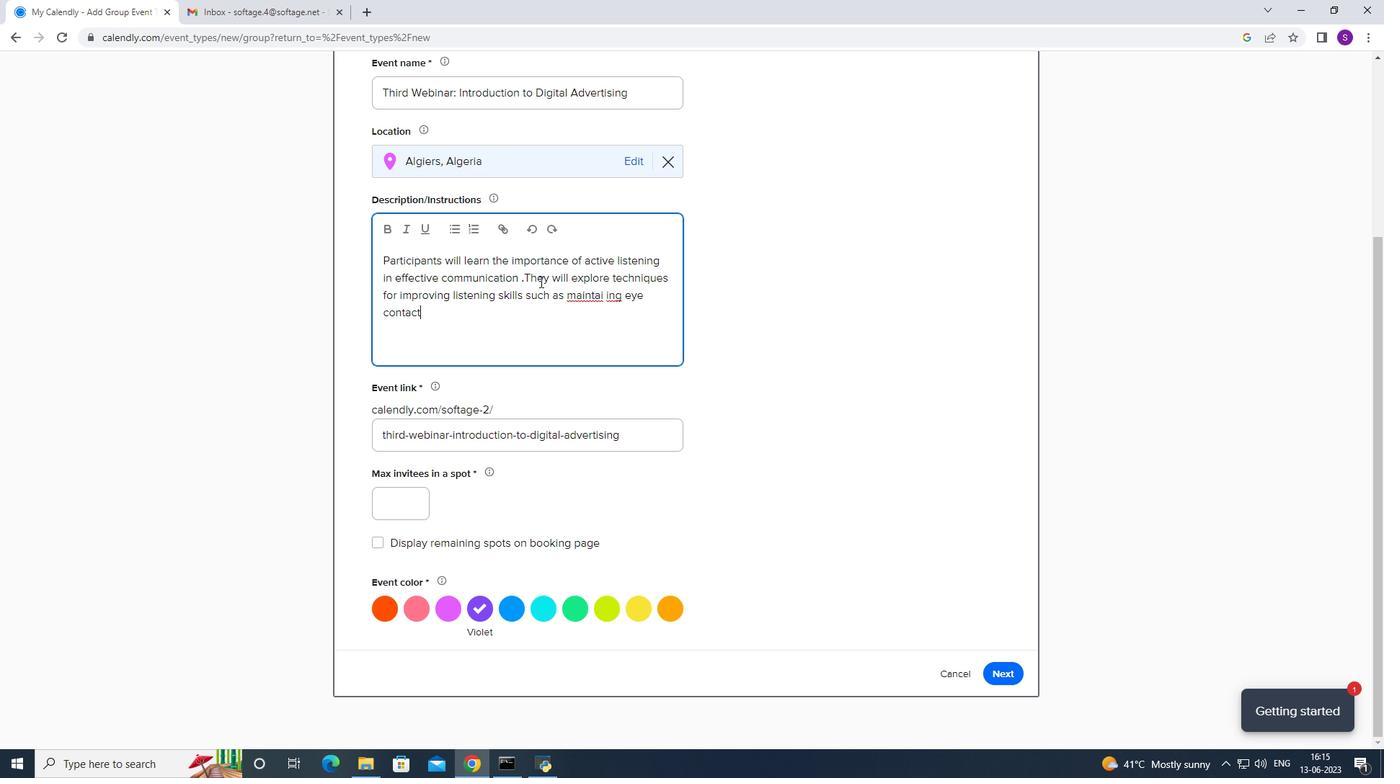 
Action: Mouse moved to (602, 303)
Screenshot: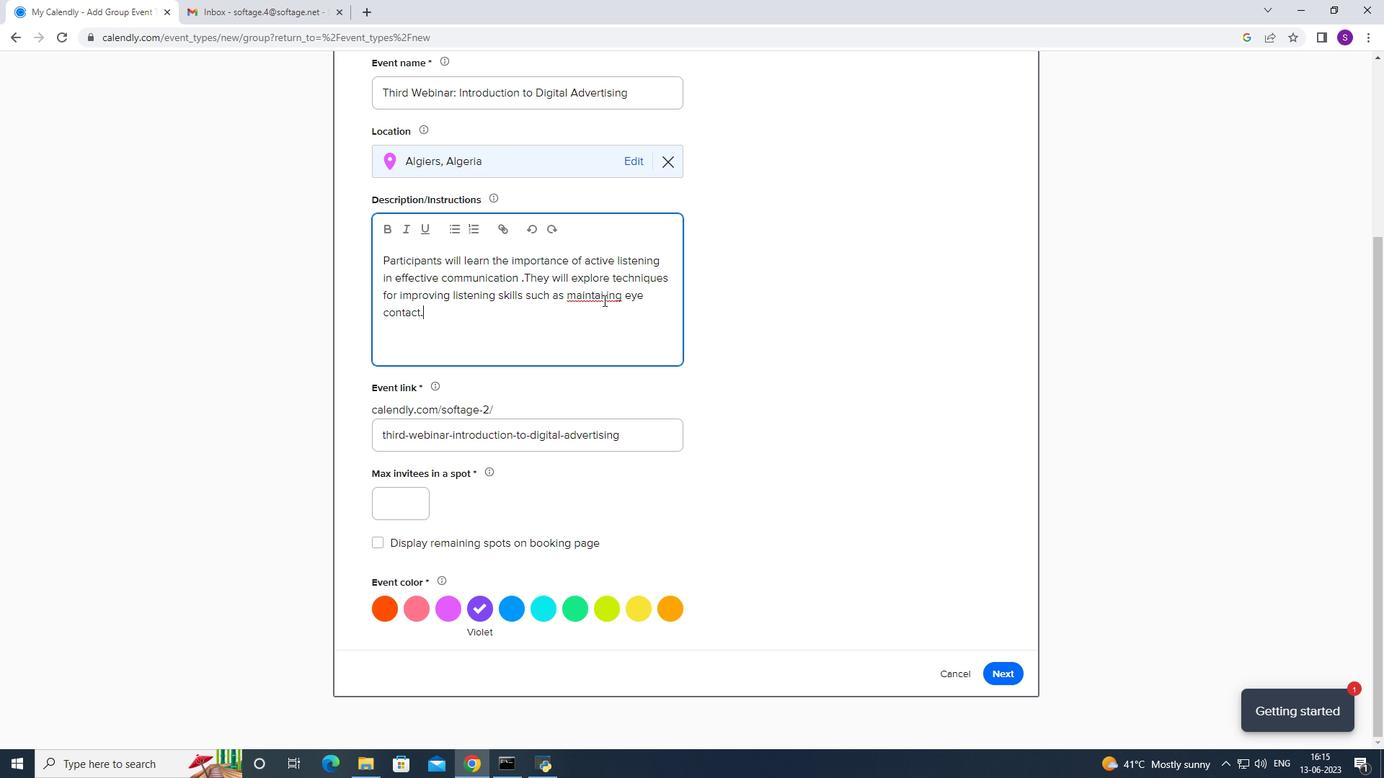 
Action: Mouse pressed right at (602, 303)
Screenshot: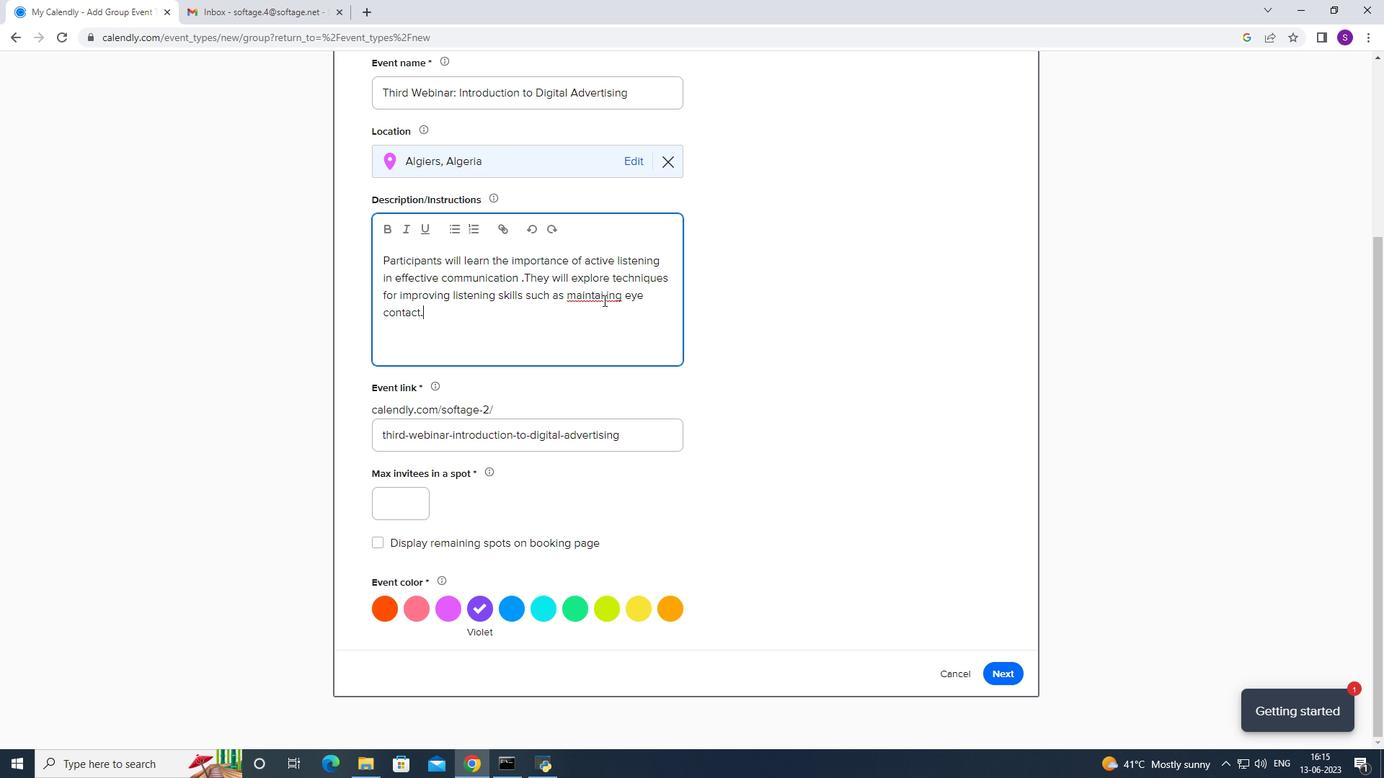 
Action: Mouse moved to (623, 322)
Screenshot: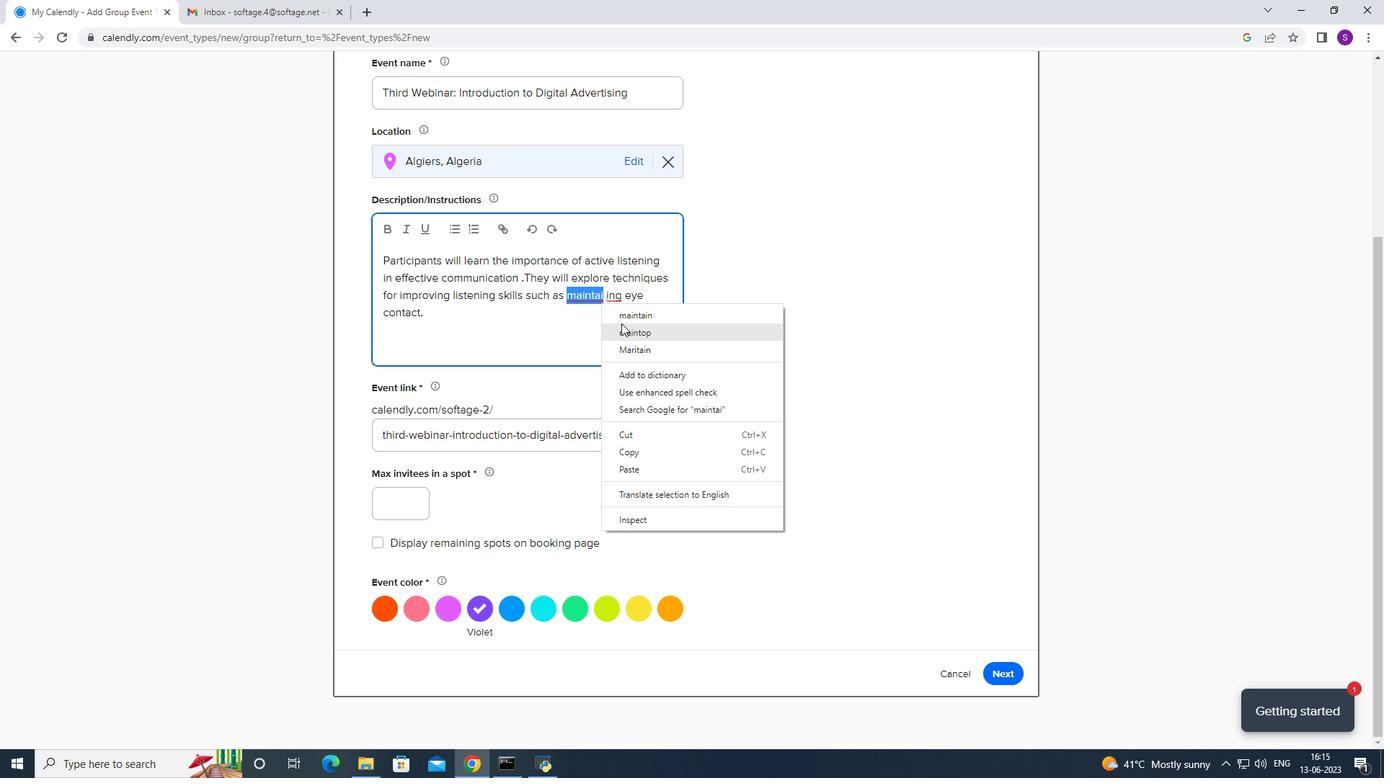 
Action: Mouse pressed left at (623, 322)
Screenshot: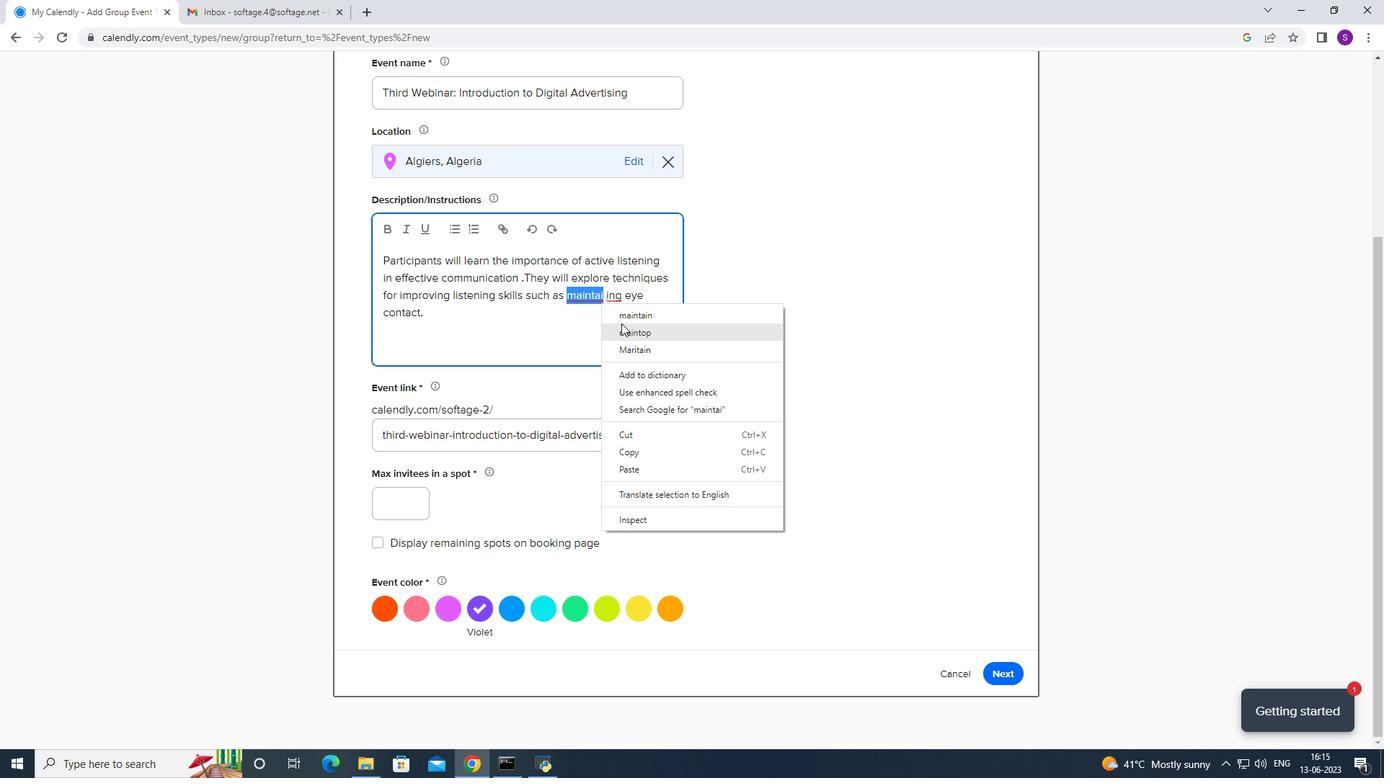 
Action: Mouse moved to (612, 299)
Screenshot: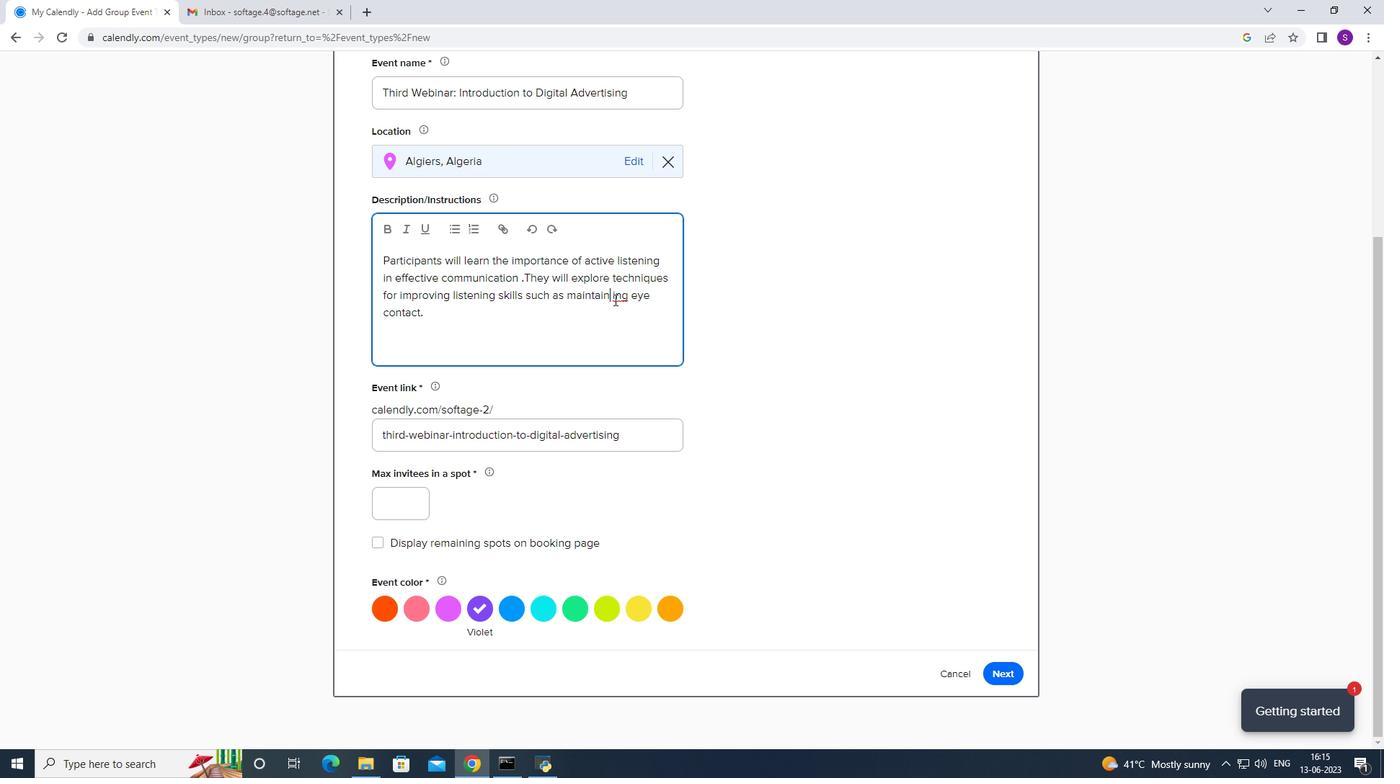 
Action: Mouse pressed left at (612, 299)
Screenshot: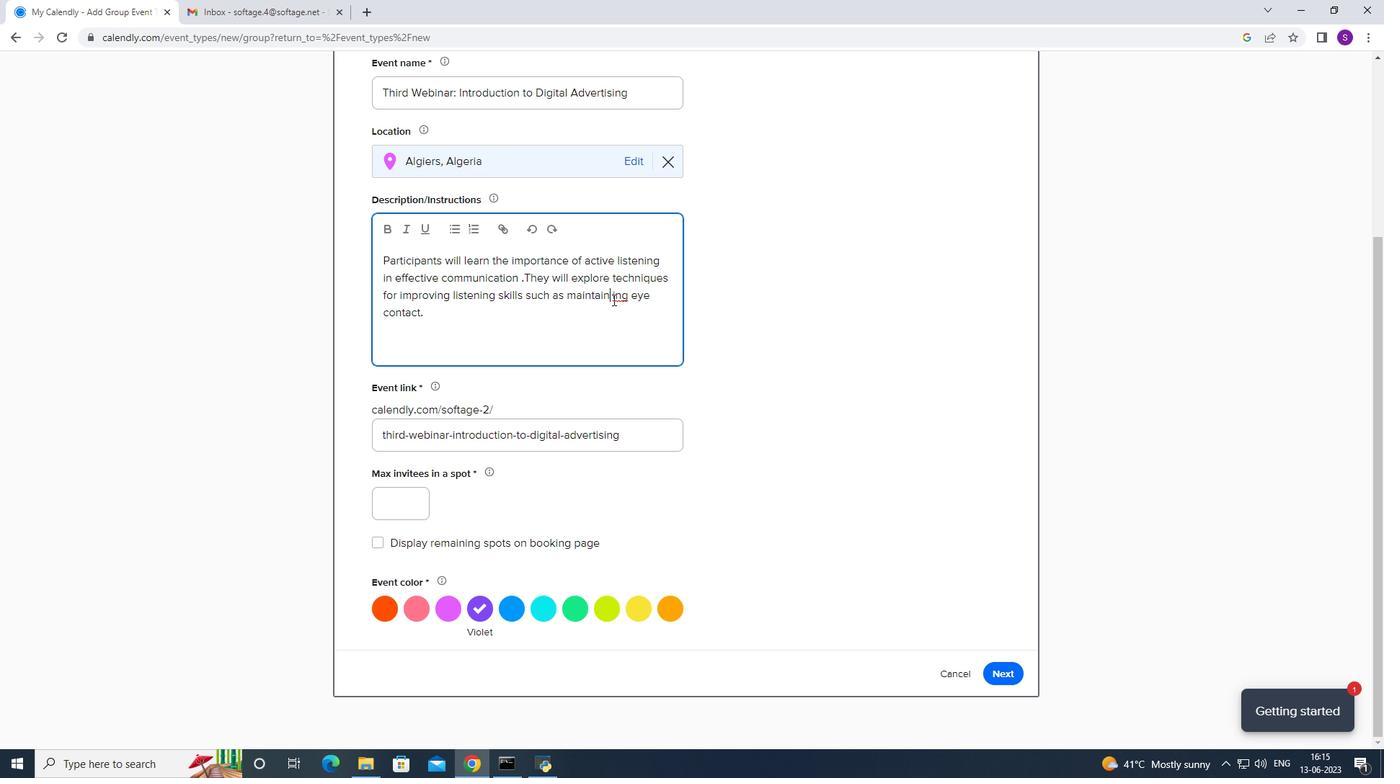 
Action: Key pressed <Key.backspace>
Screenshot: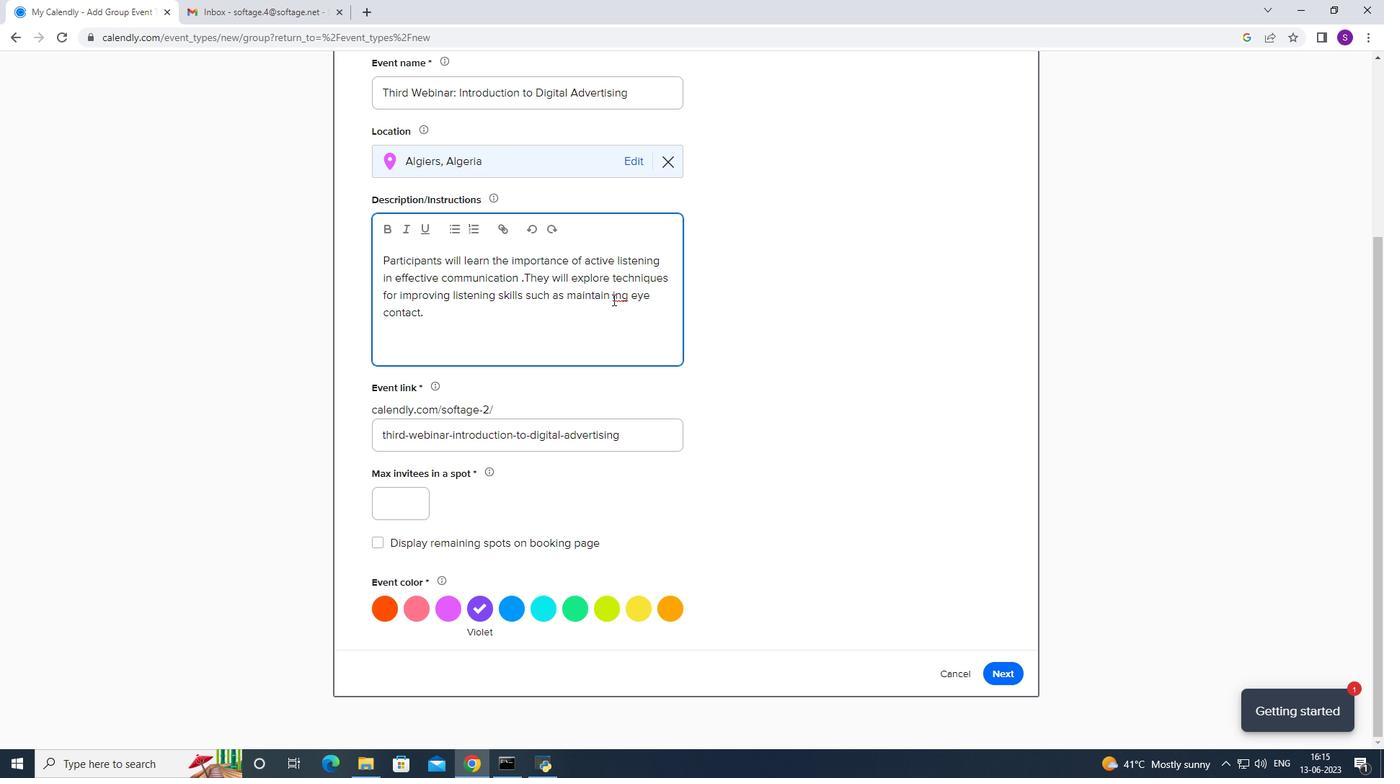 
Action: Mouse moved to (468, 325)
Screenshot: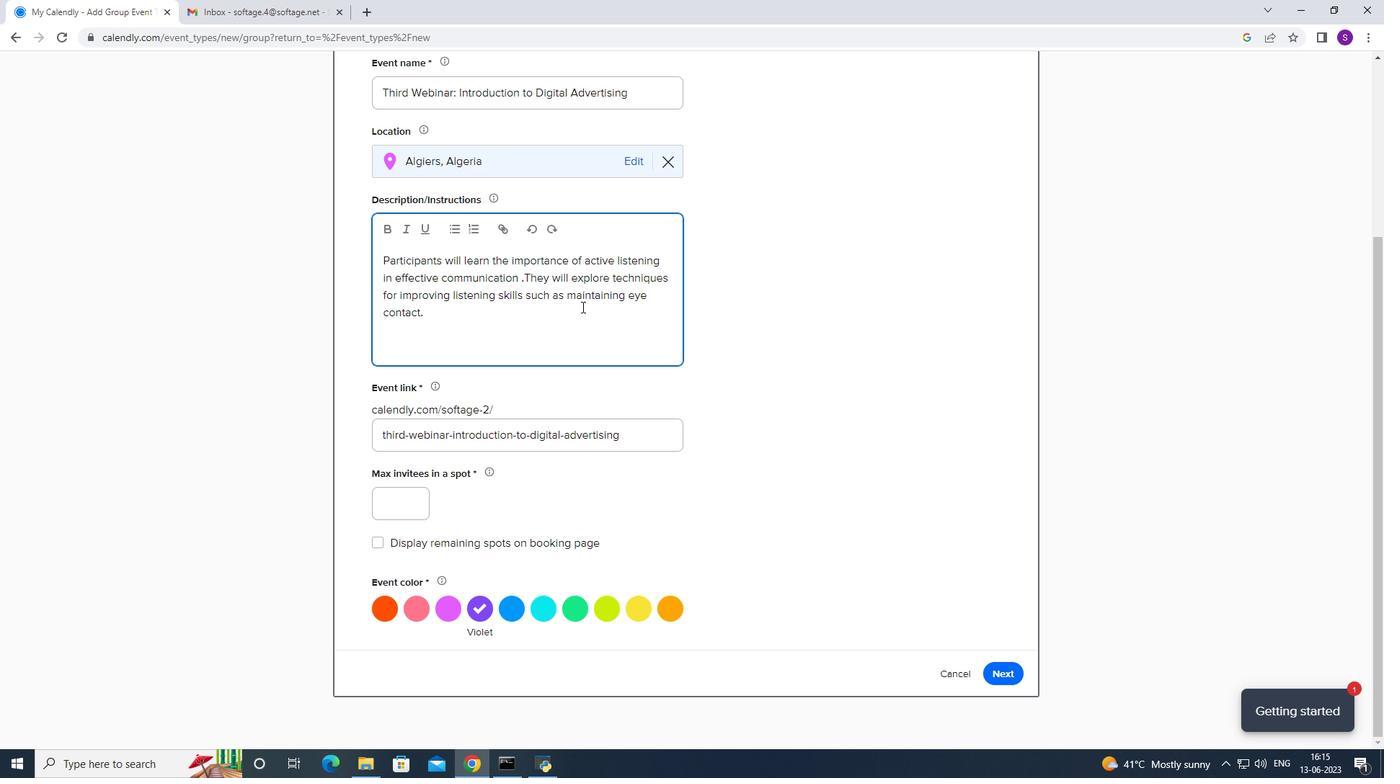
Action: Mouse pressed left at (468, 325)
Screenshot: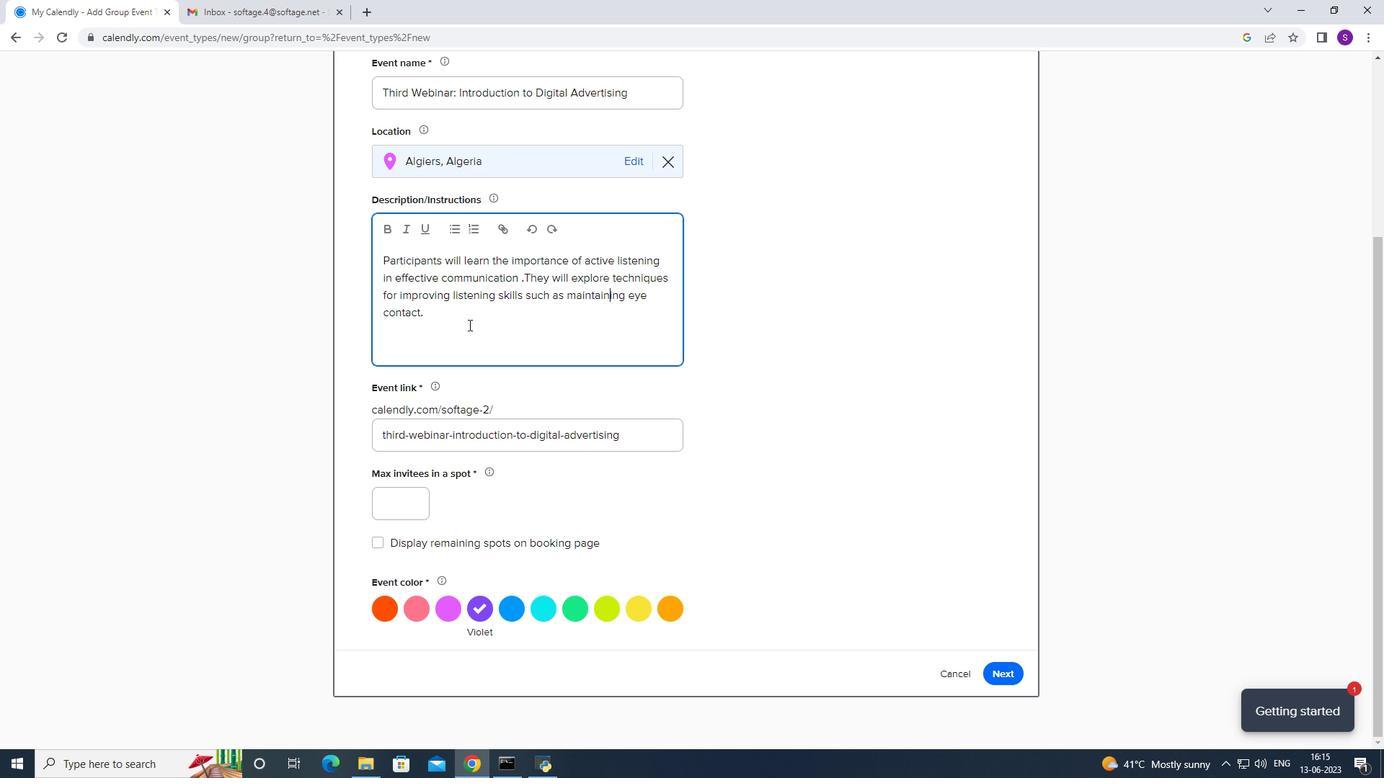 
Action: Mouse moved to (403, 488)
Screenshot: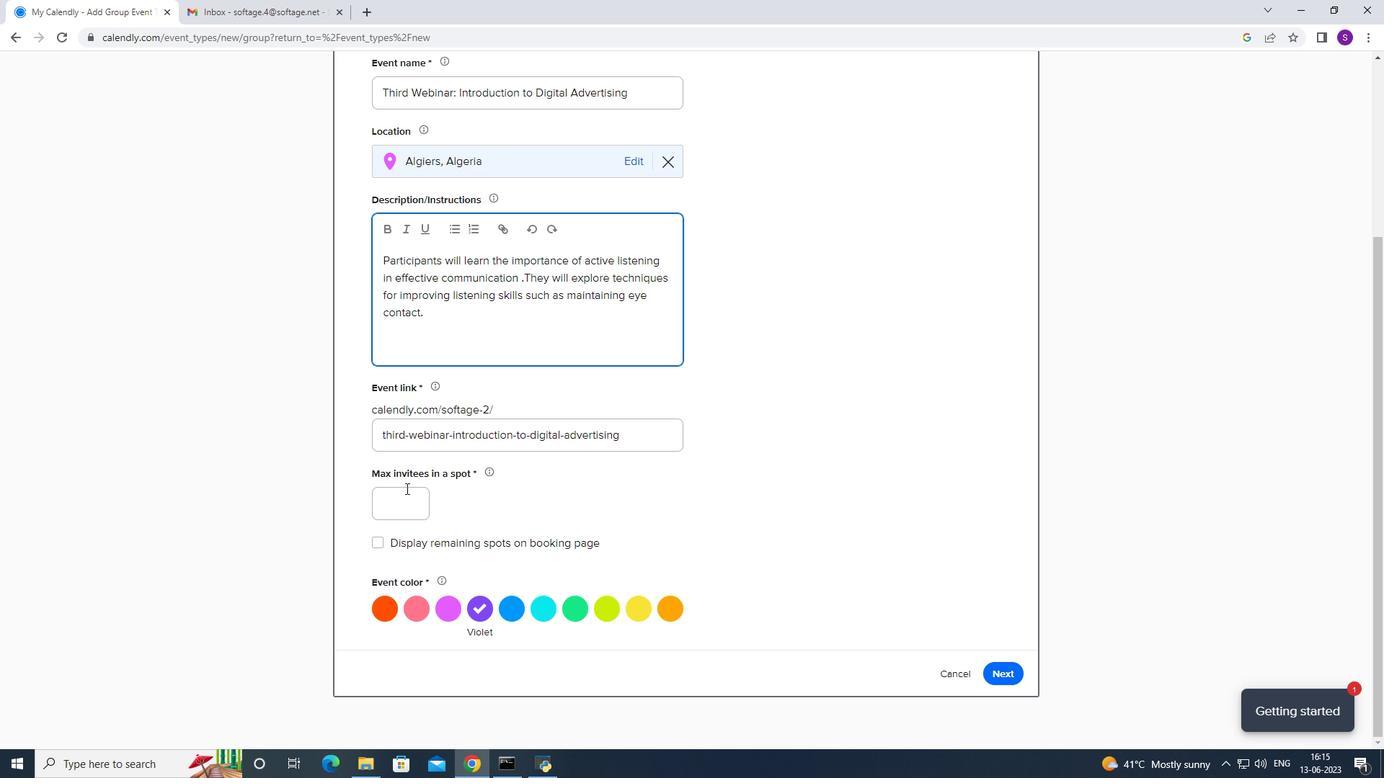 
Action: Mouse pressed left at (403, 488)
Screenshot: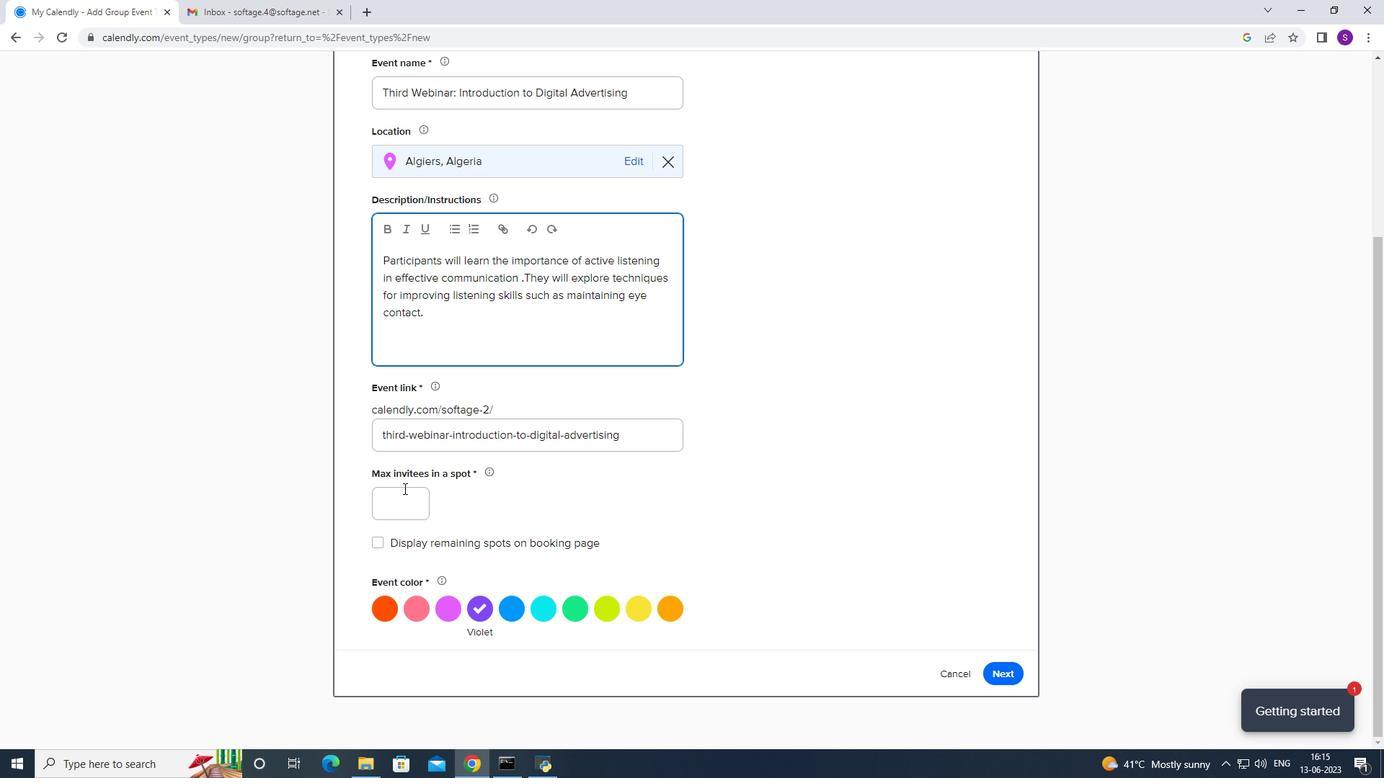 
Action: Mouse moved to (398, 499)
Screenshot: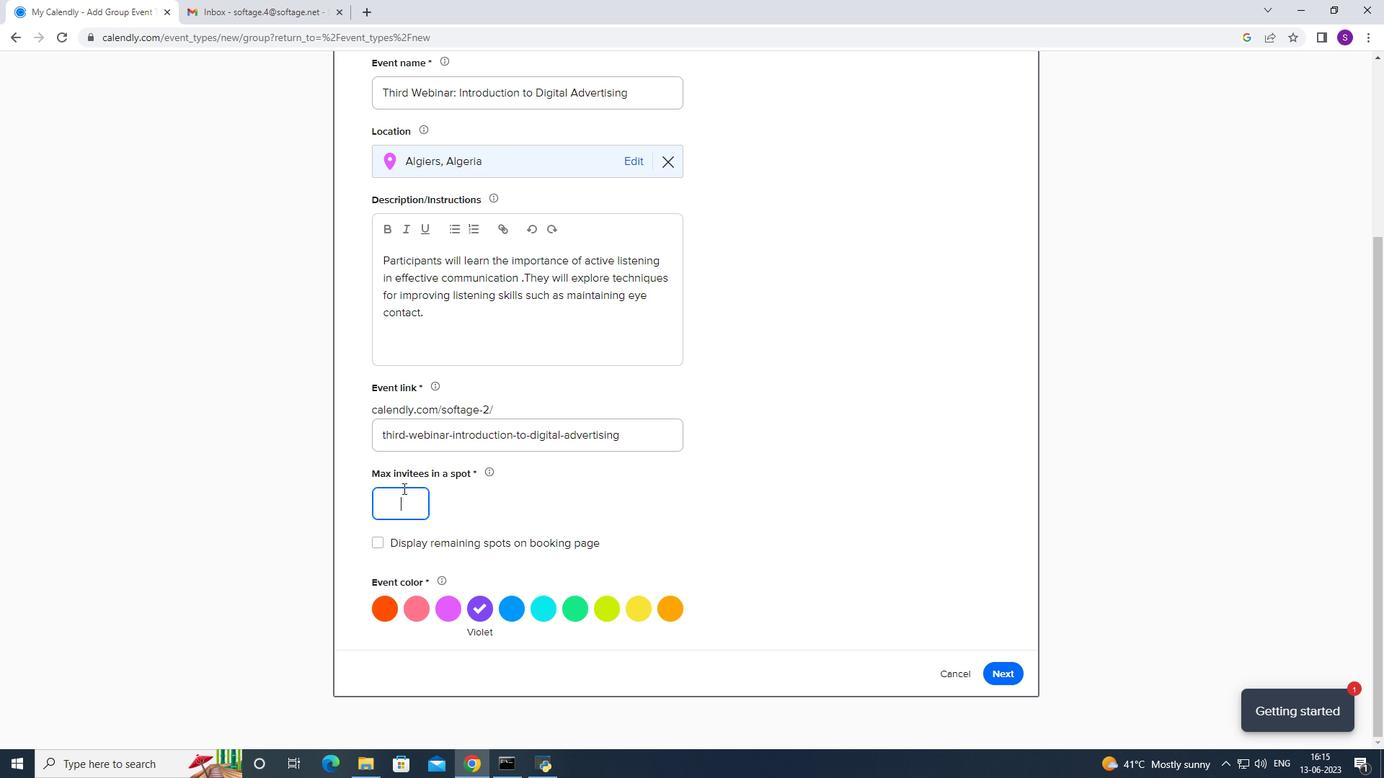 
Action: Mouse pressed left at (398, 499)
Screenshot: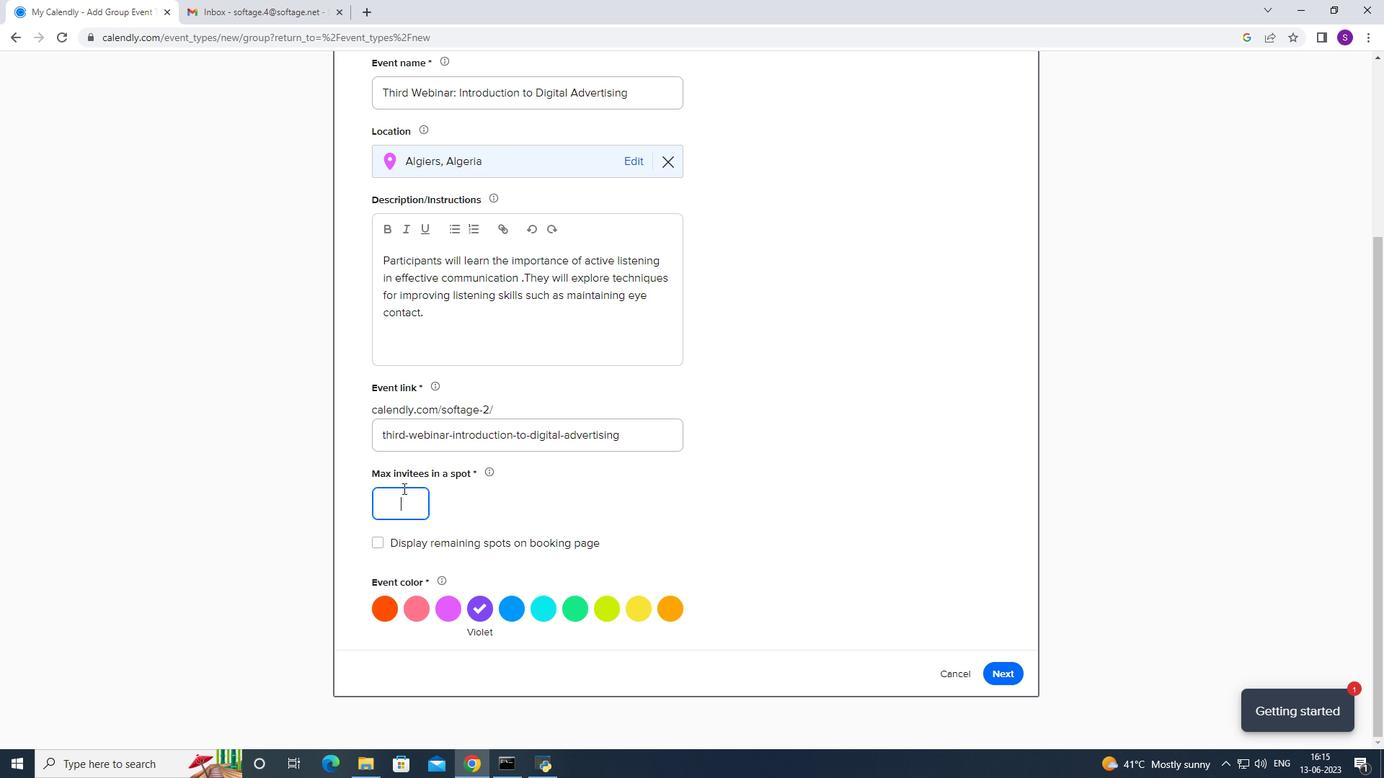 
Action: Key pressed 3
Screenshot: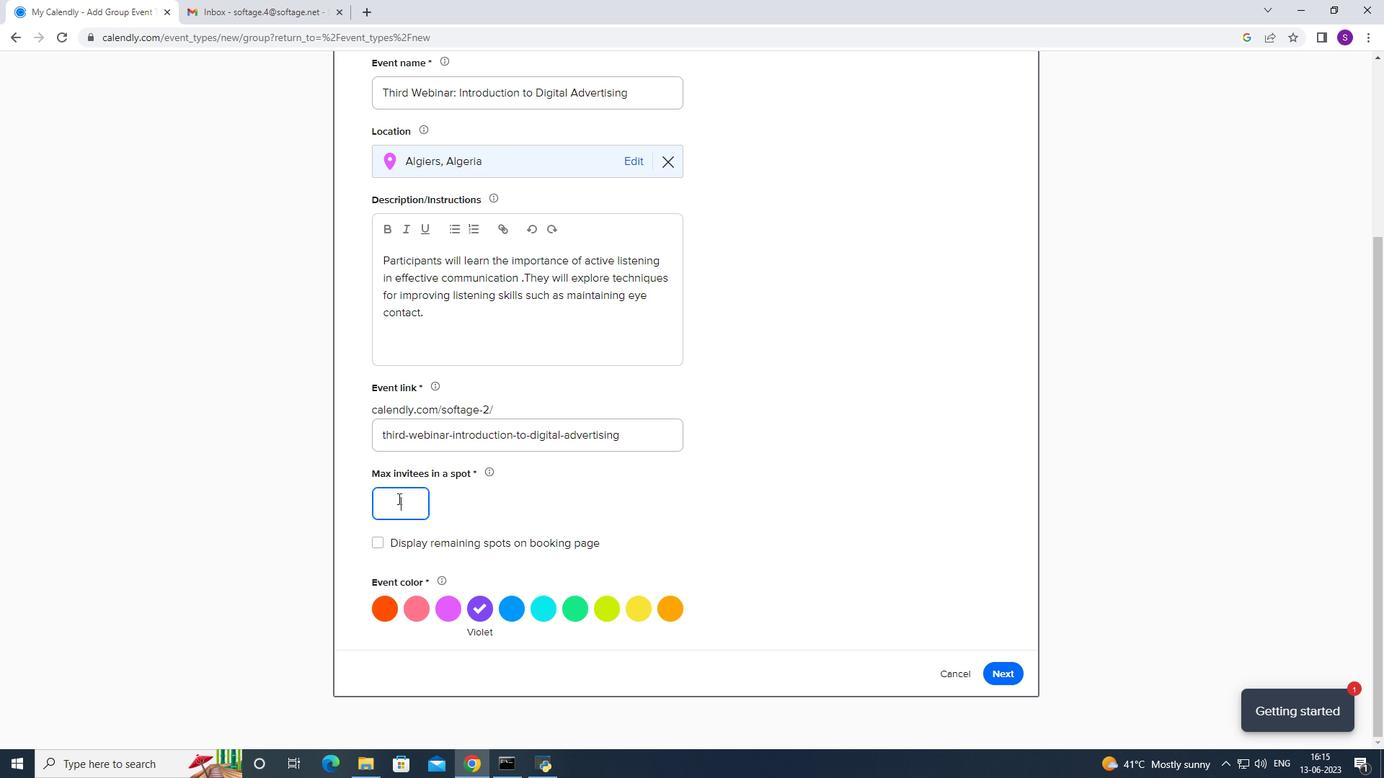 
Action: Mouse moved to (336, 559)
Screenshot: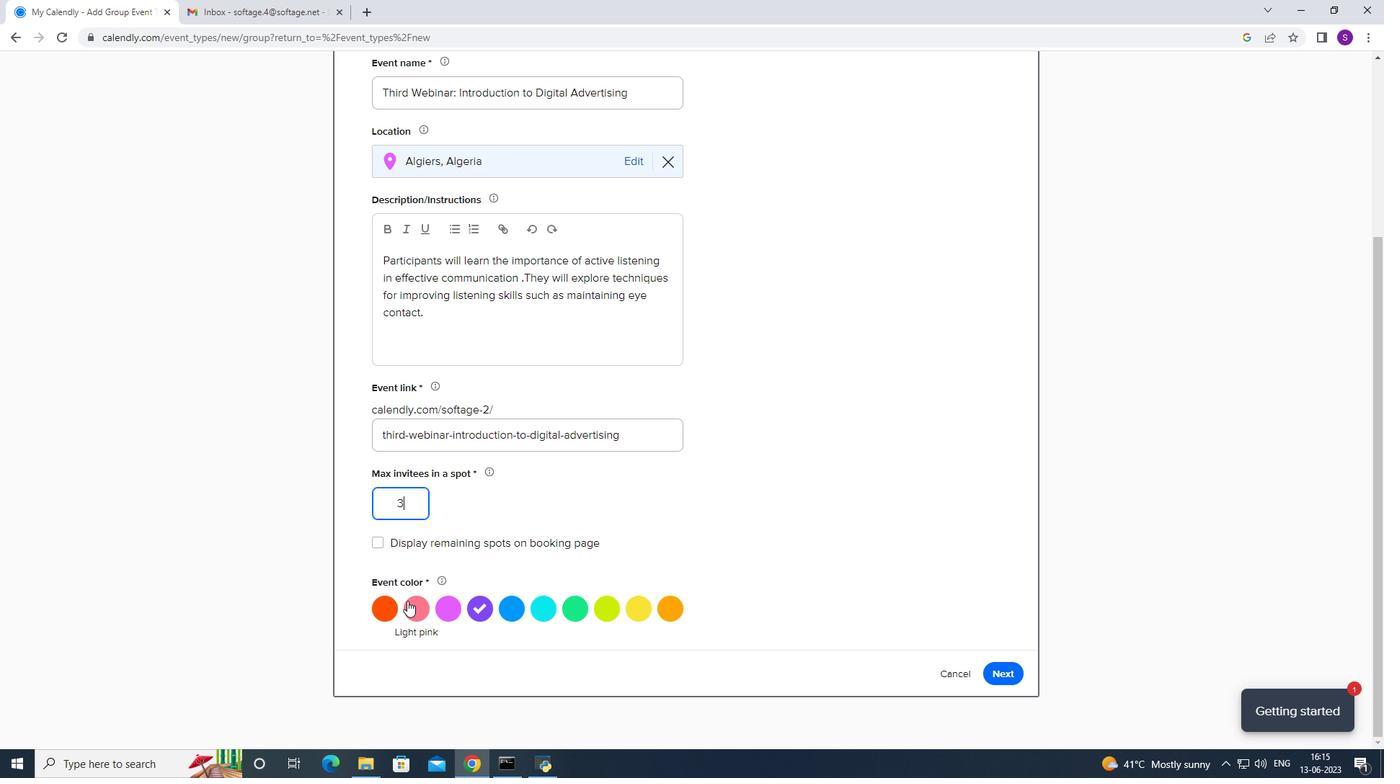 
Action: Mouse scrolled (379, 584) with delta (0, 0)
Screenshot: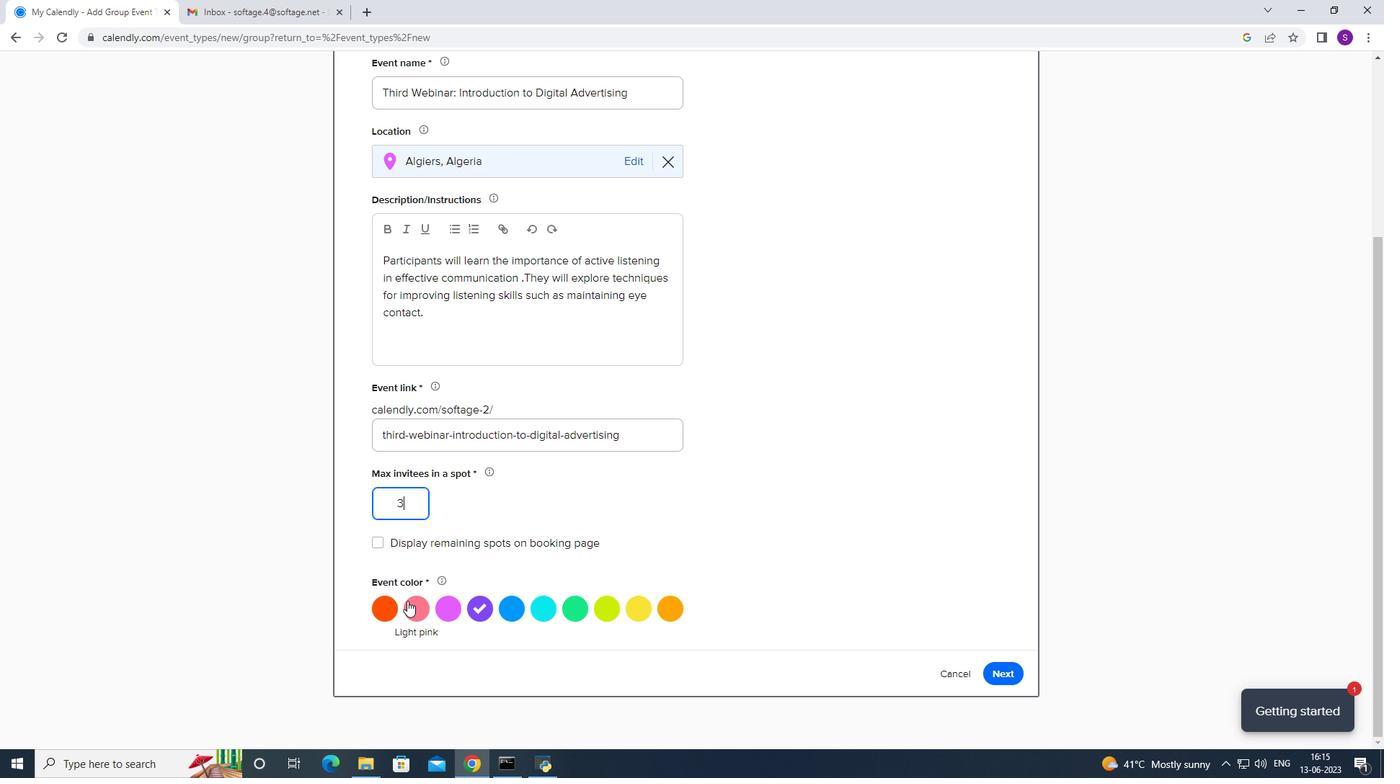 
Action: Mouse scrolled (336, 558) with delta (0, 0)
Screenshot: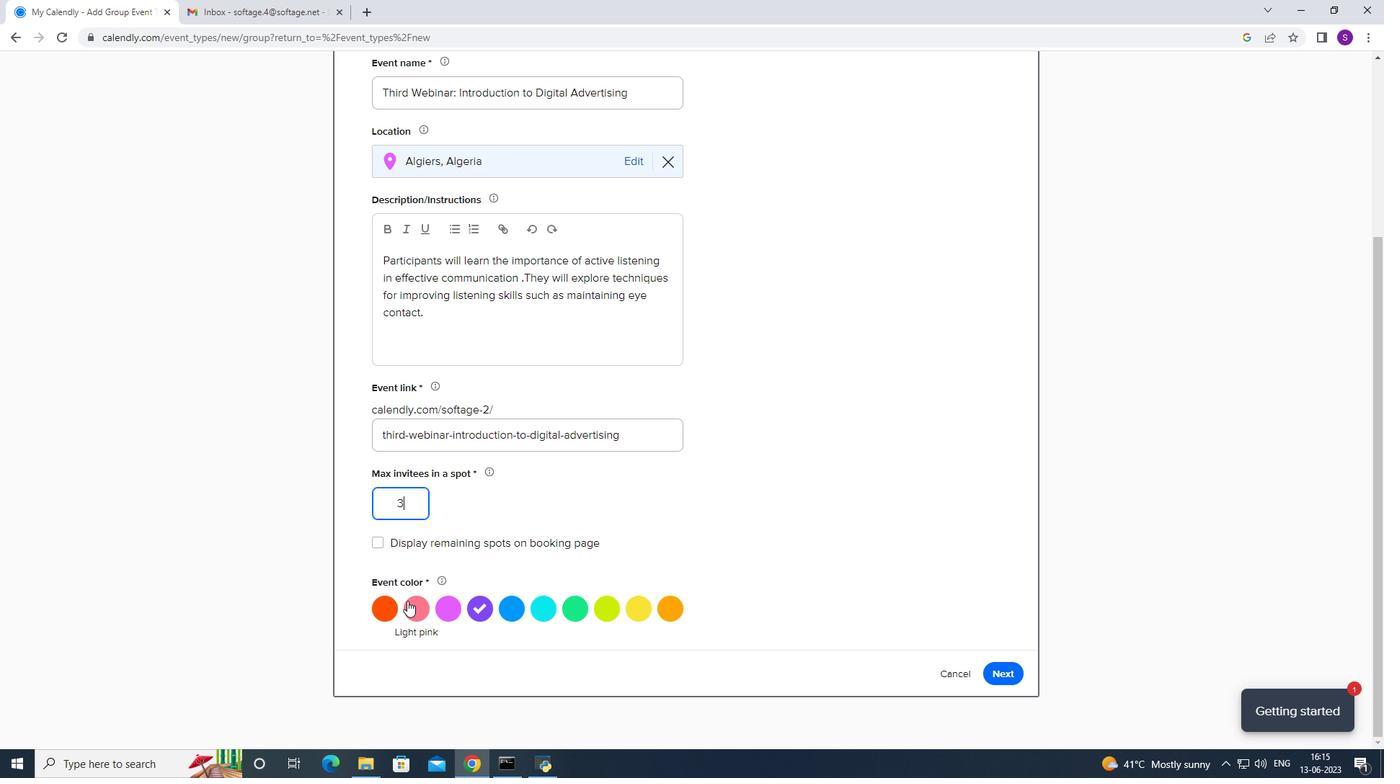
Action: Mouse moved to (386, 615)
Screenshot: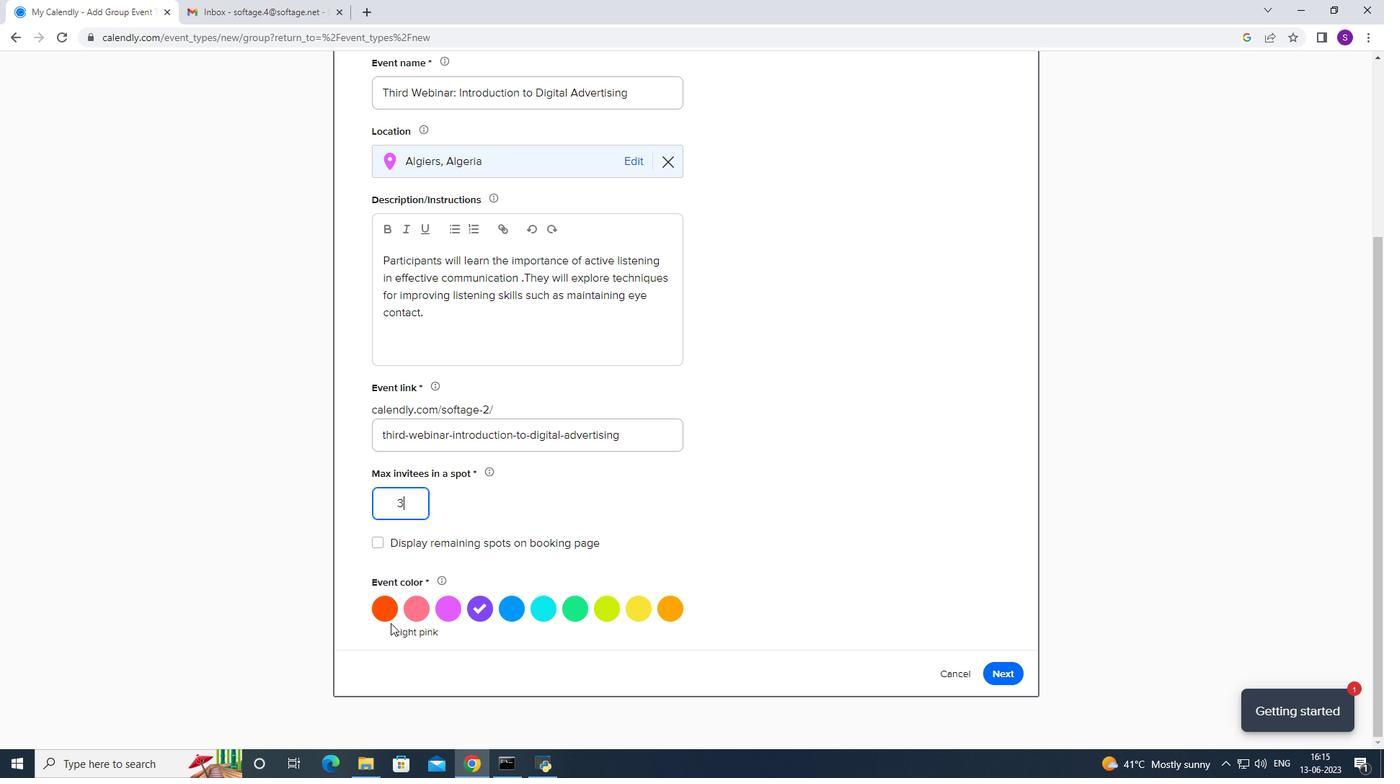 
Action: Mouse pressed left at (386, 615)
Screenshot: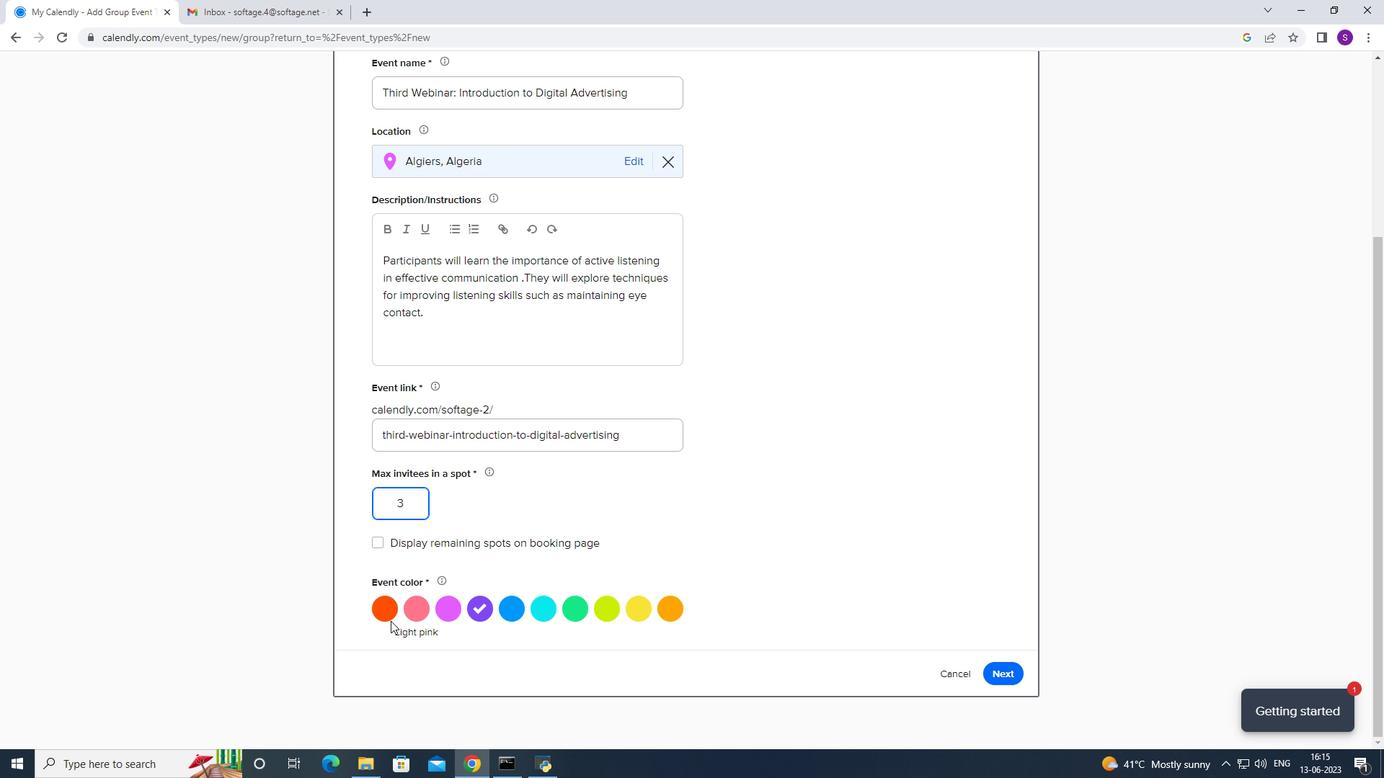 
Action: Mouse moved to (992, 664)
Screenshot: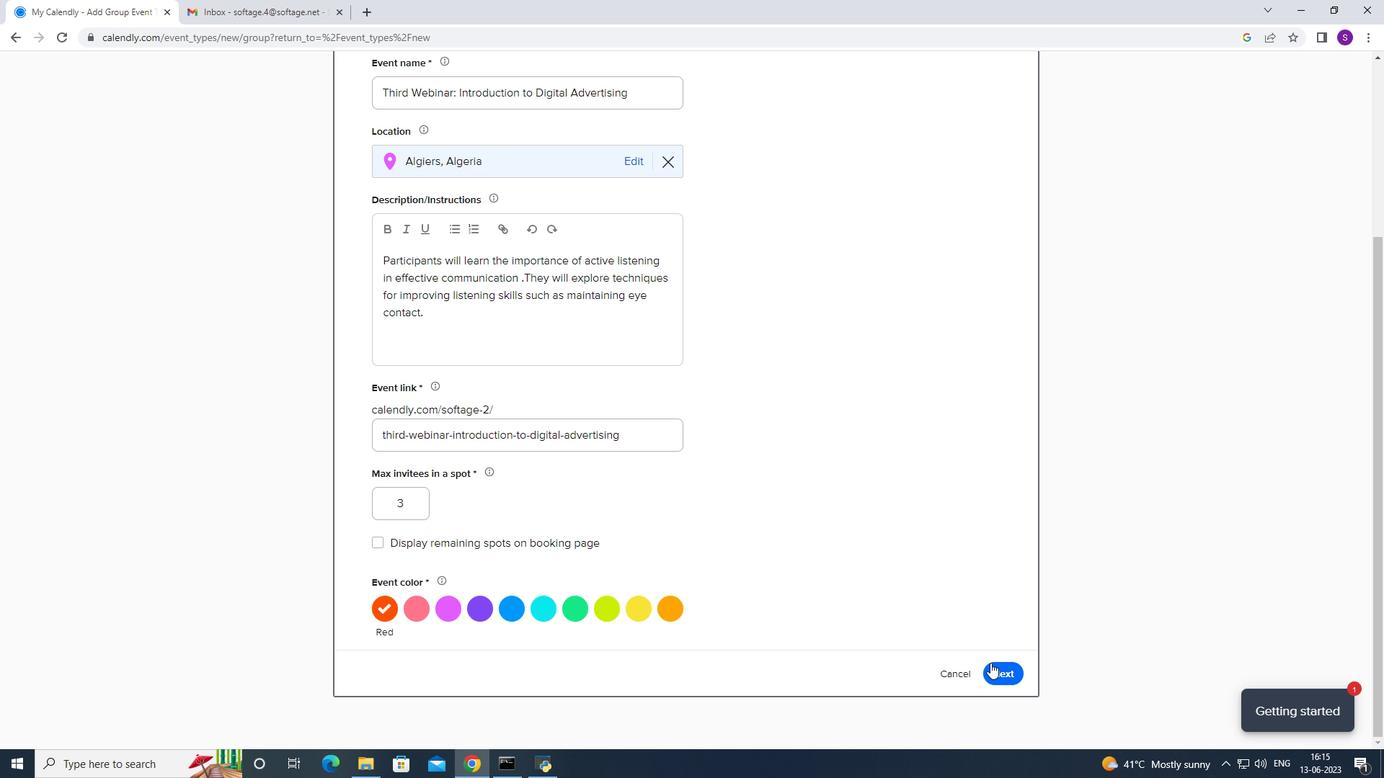 
Action: Mouse pressed left at (992, 664)
Screenshot: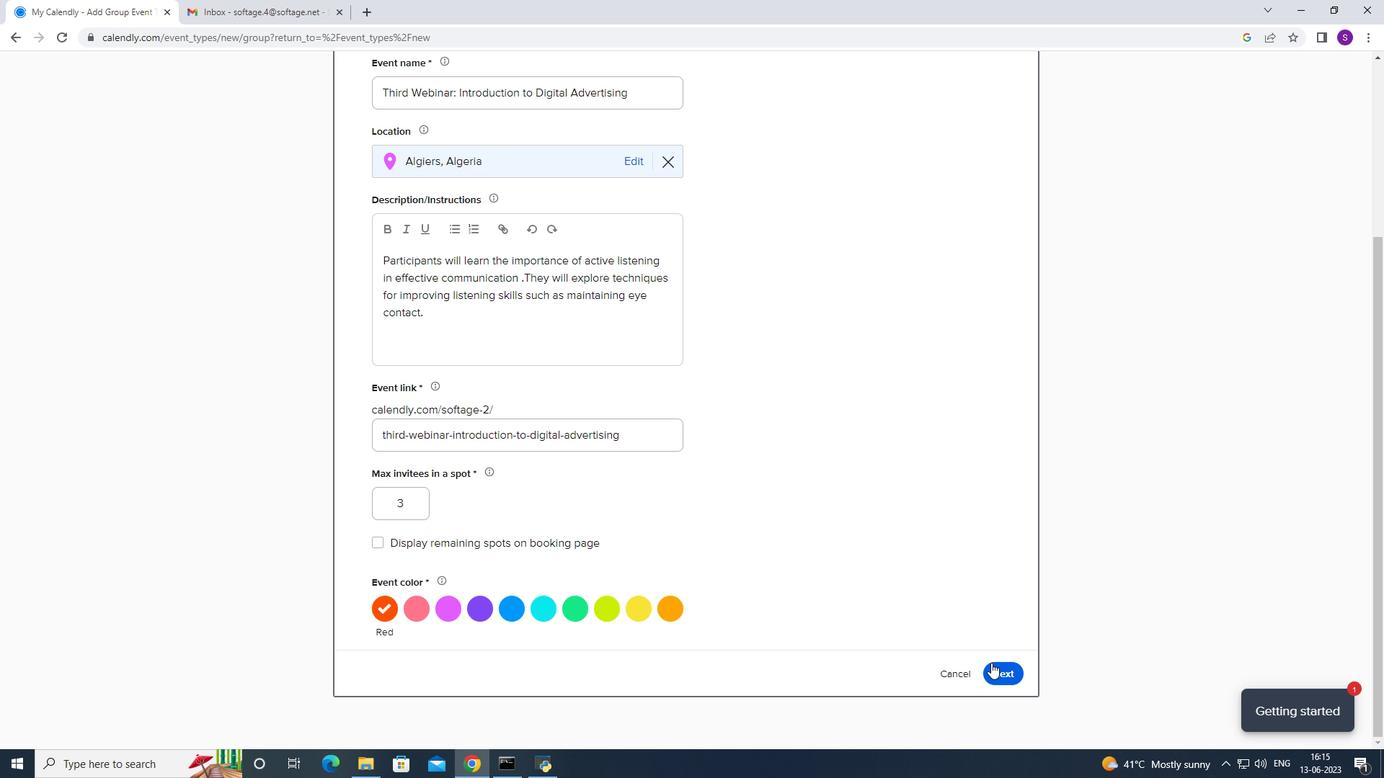 
Action: Mouse moved to (450, 221)
Screenshot: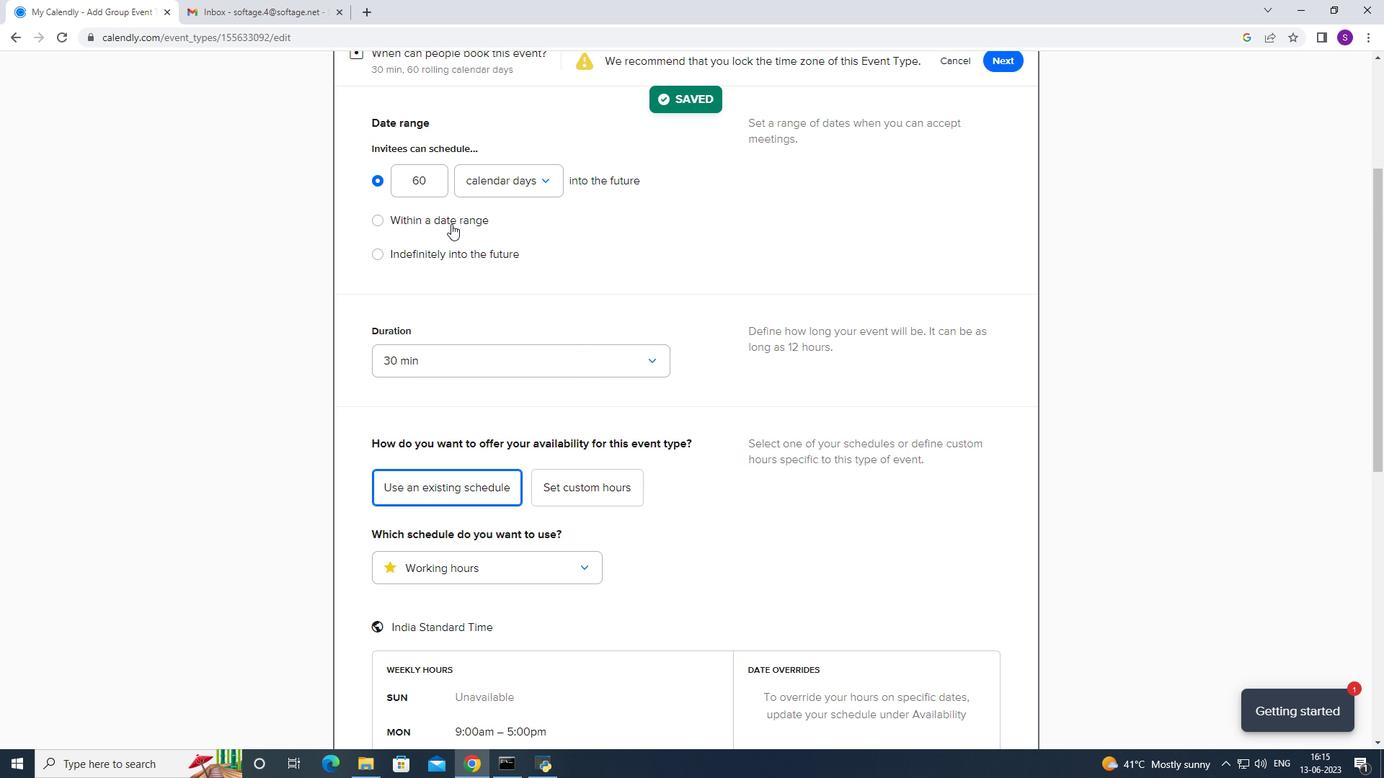 
Action: Mouse pressed left at (450, 221)
Screenshot: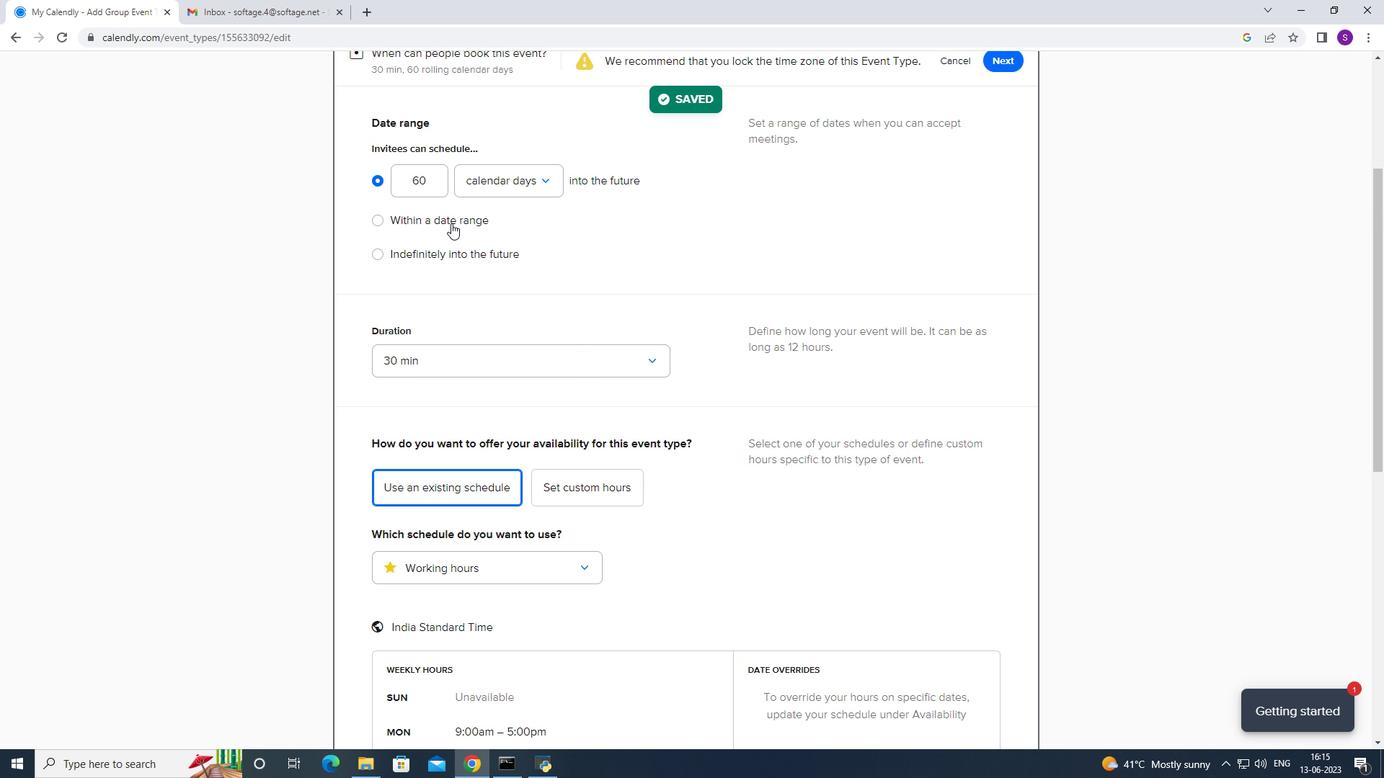 
Action: Mouse moved to (555, 241)
Screenshot: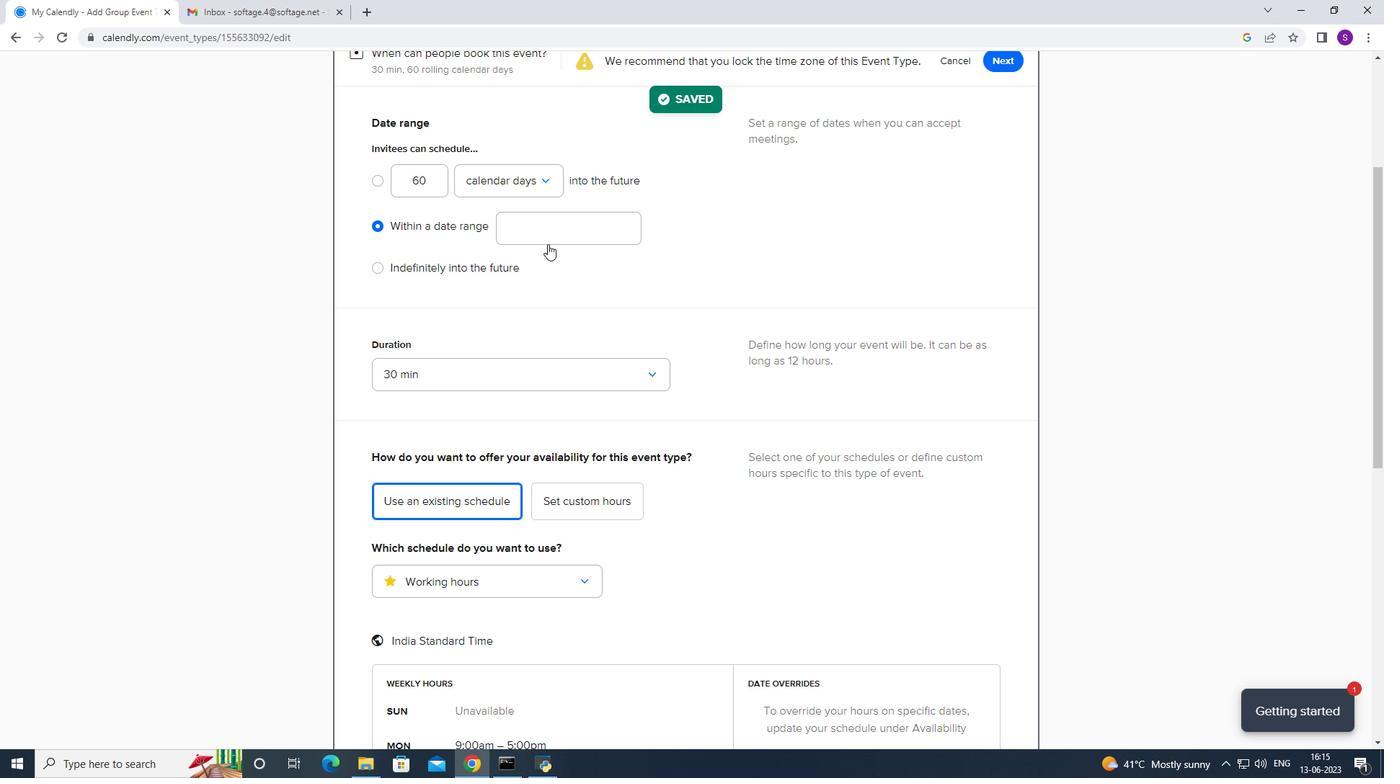 
Action: Mouse pressed left at (555, 241)
Screenshot: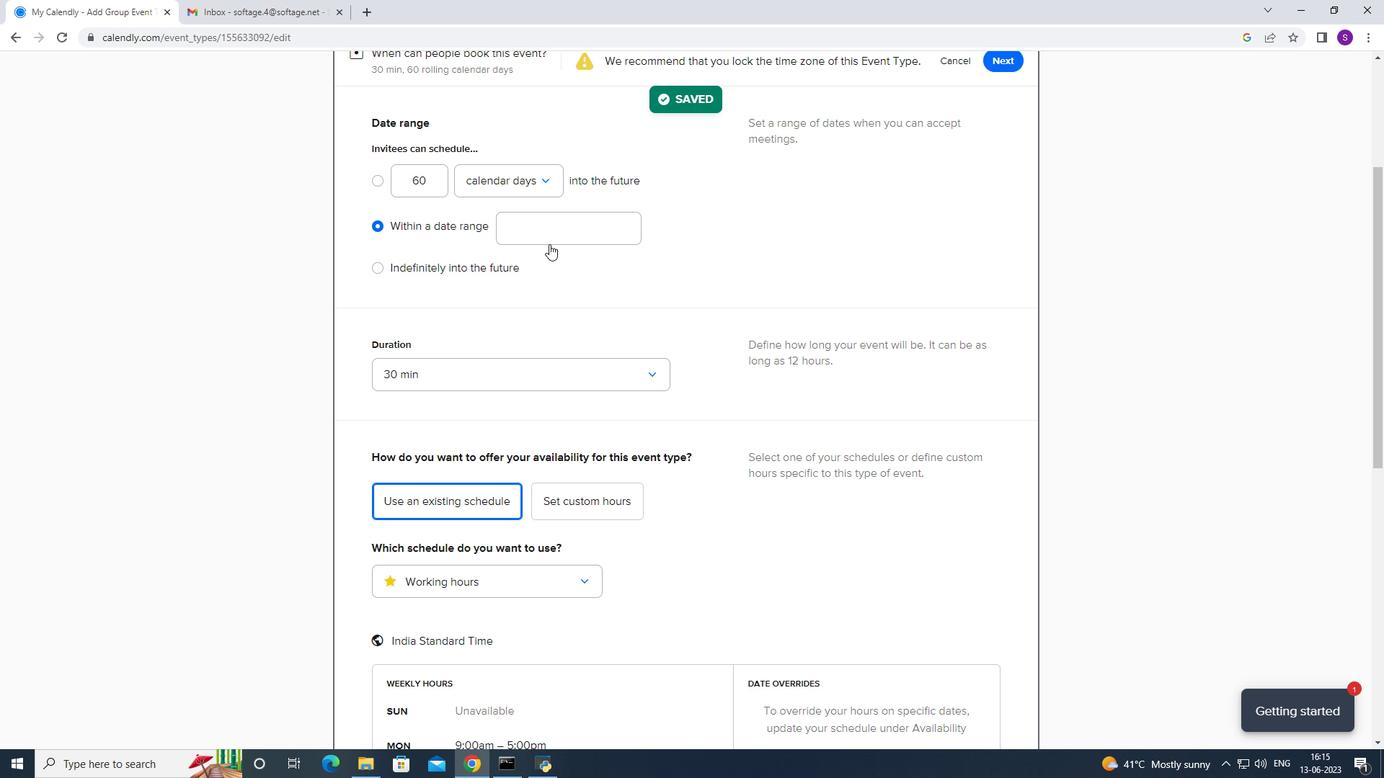 
Action: Mouse moved to (594, 279)
Screenshot: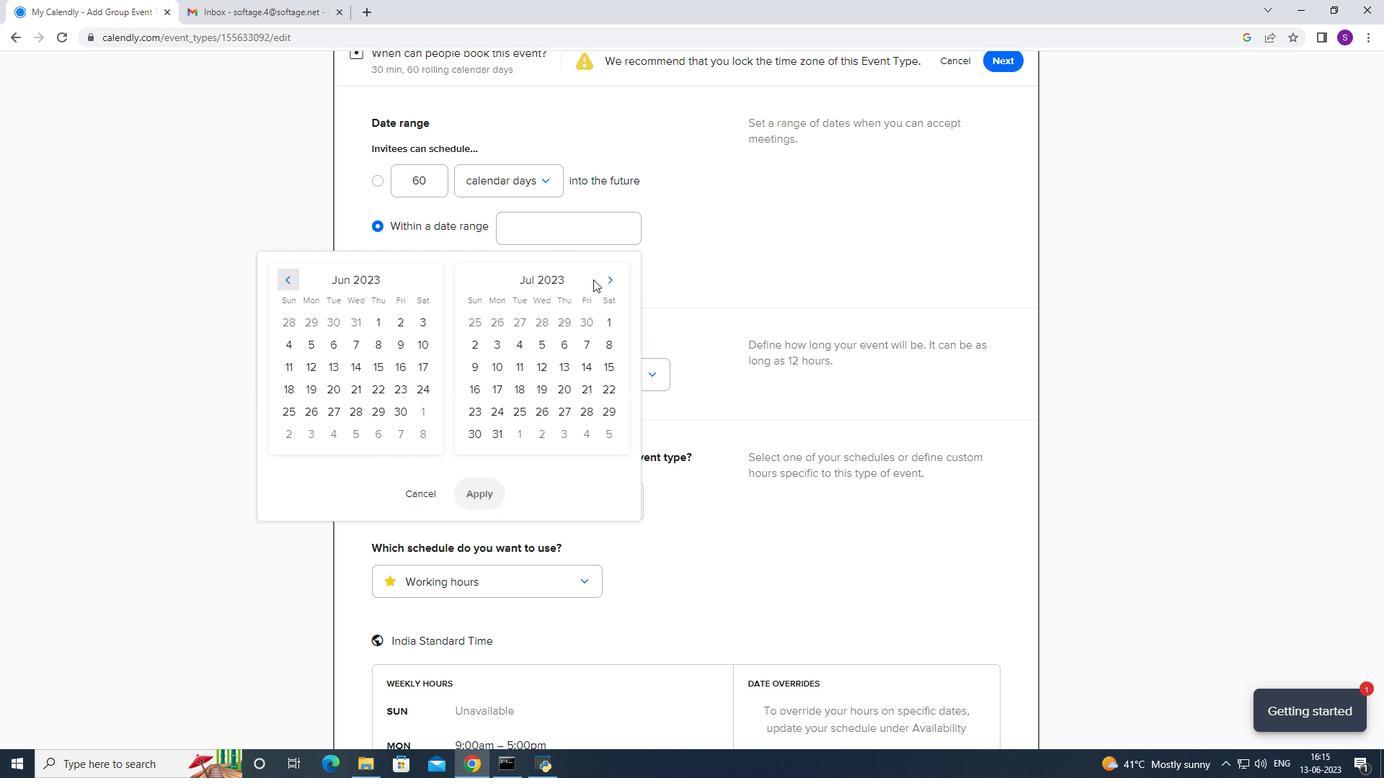 
Action: Mouse pressed left at (594, 279)
Screenshot: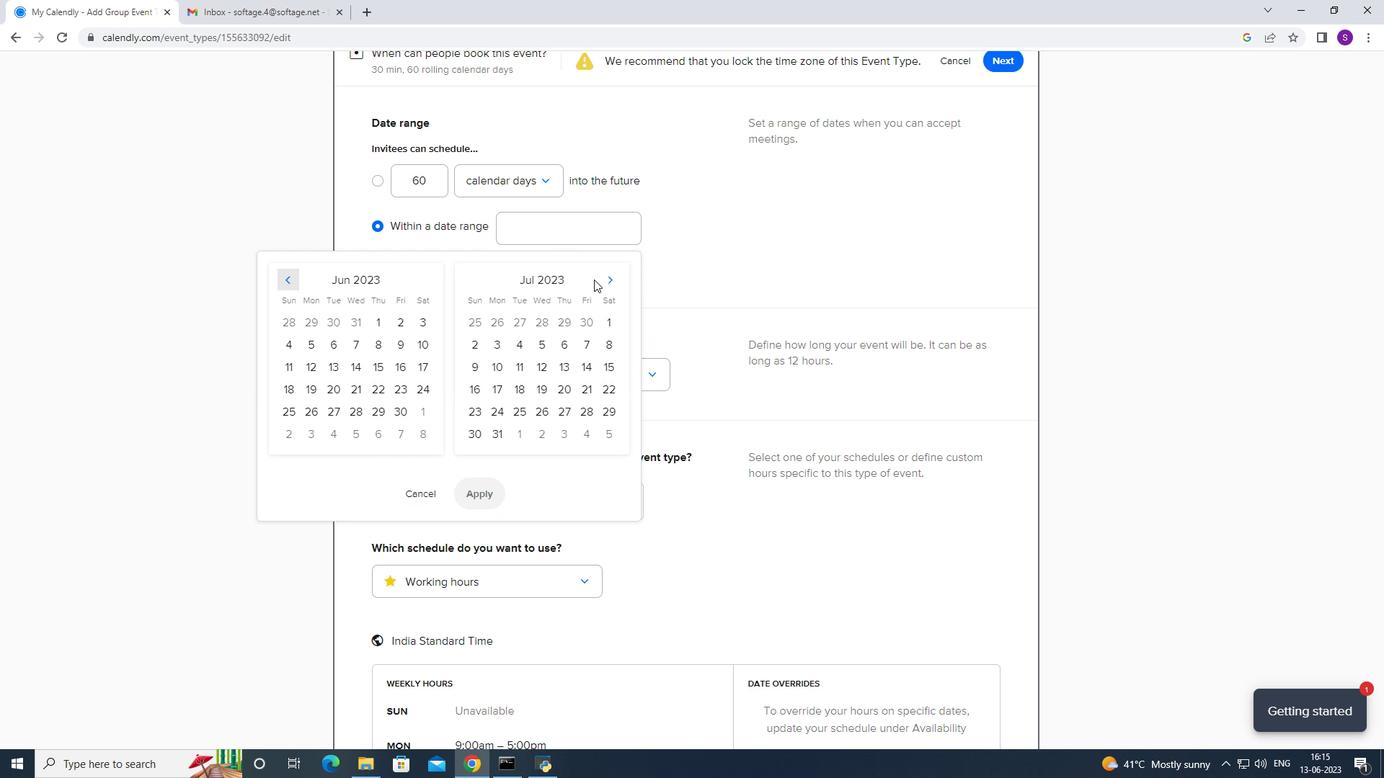 
Action: Mouse moved to (604, 279)
Screenshot: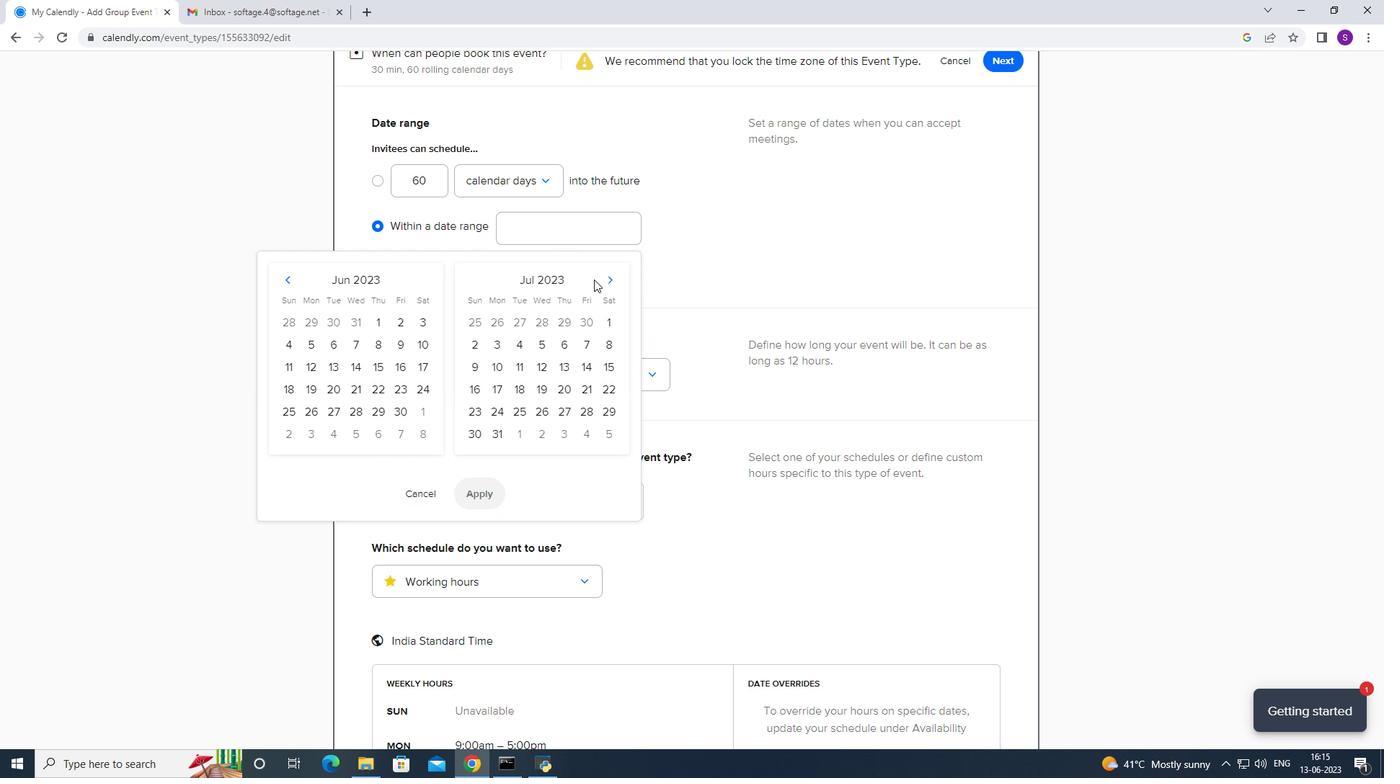 
Action: Mouse pressed left at (604, 279)
Screenshot: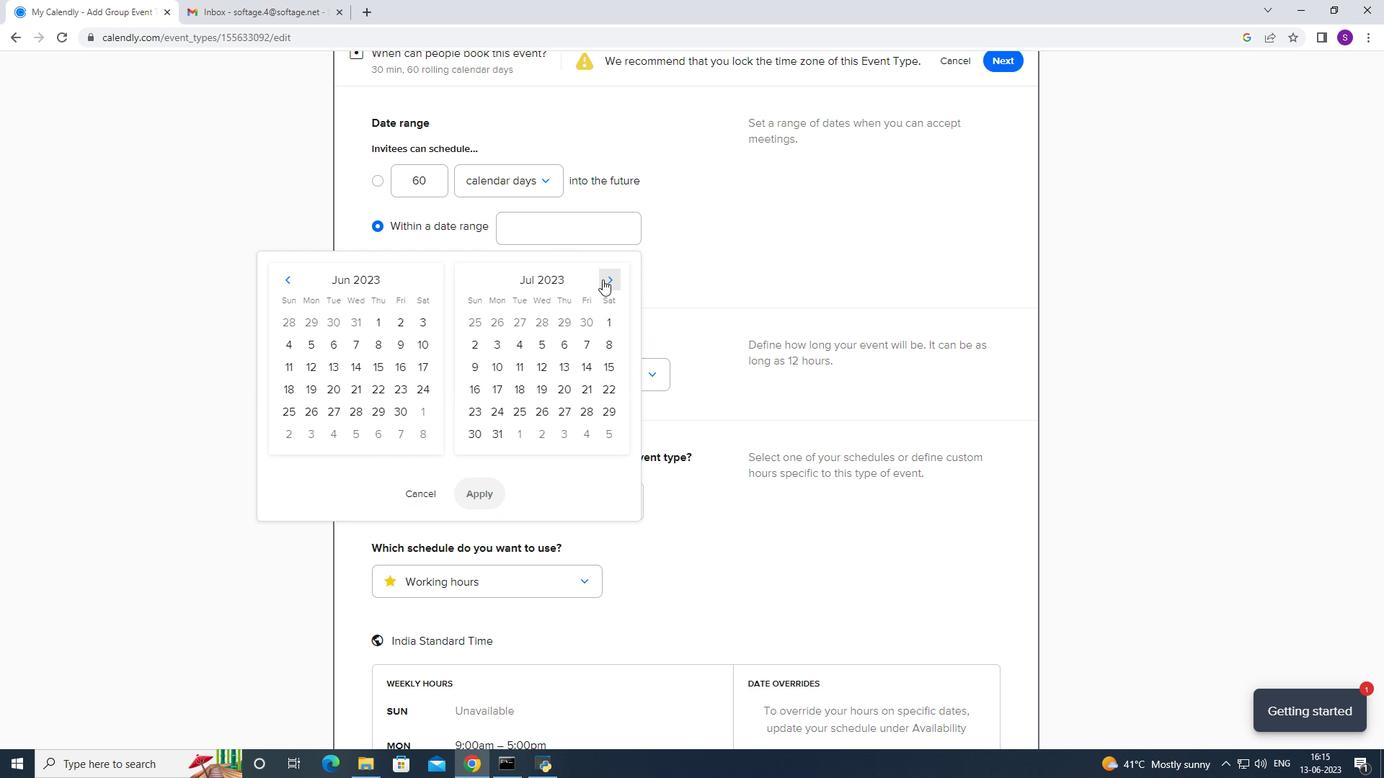 
Action: Mouse pressed left at (604, 279)
Screenshot: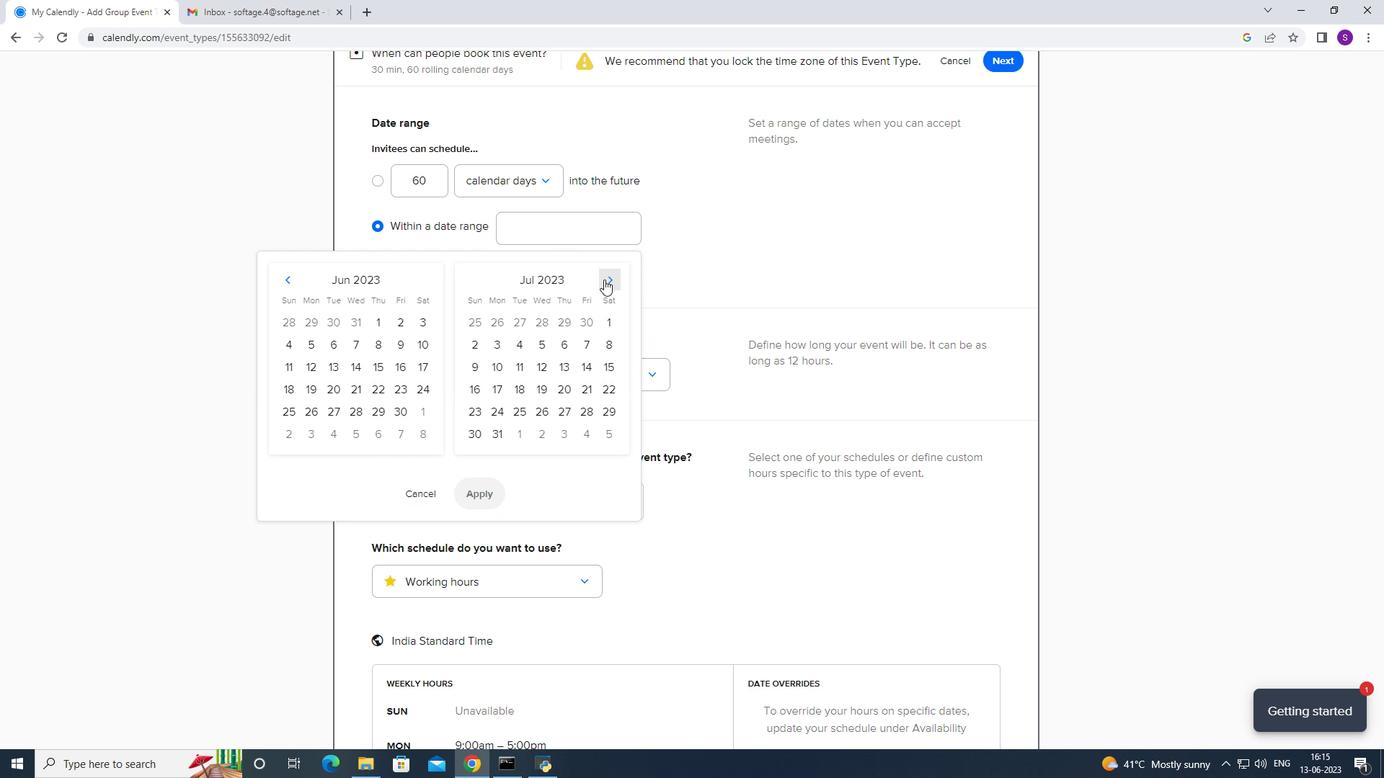 
Action: Mouse pressed left at (604, 279)
Screenshot: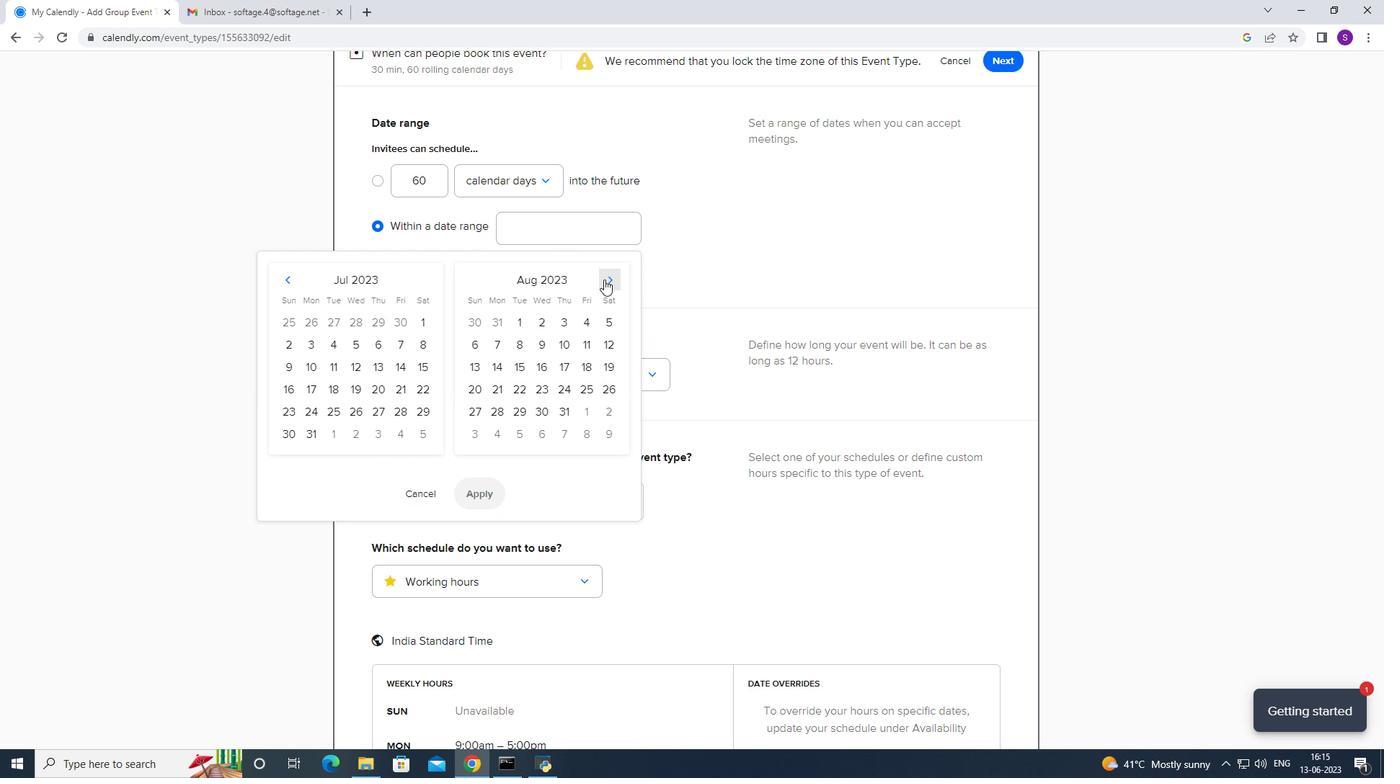 
Action: Mouse pressed left at (604, 279)
Screenshot: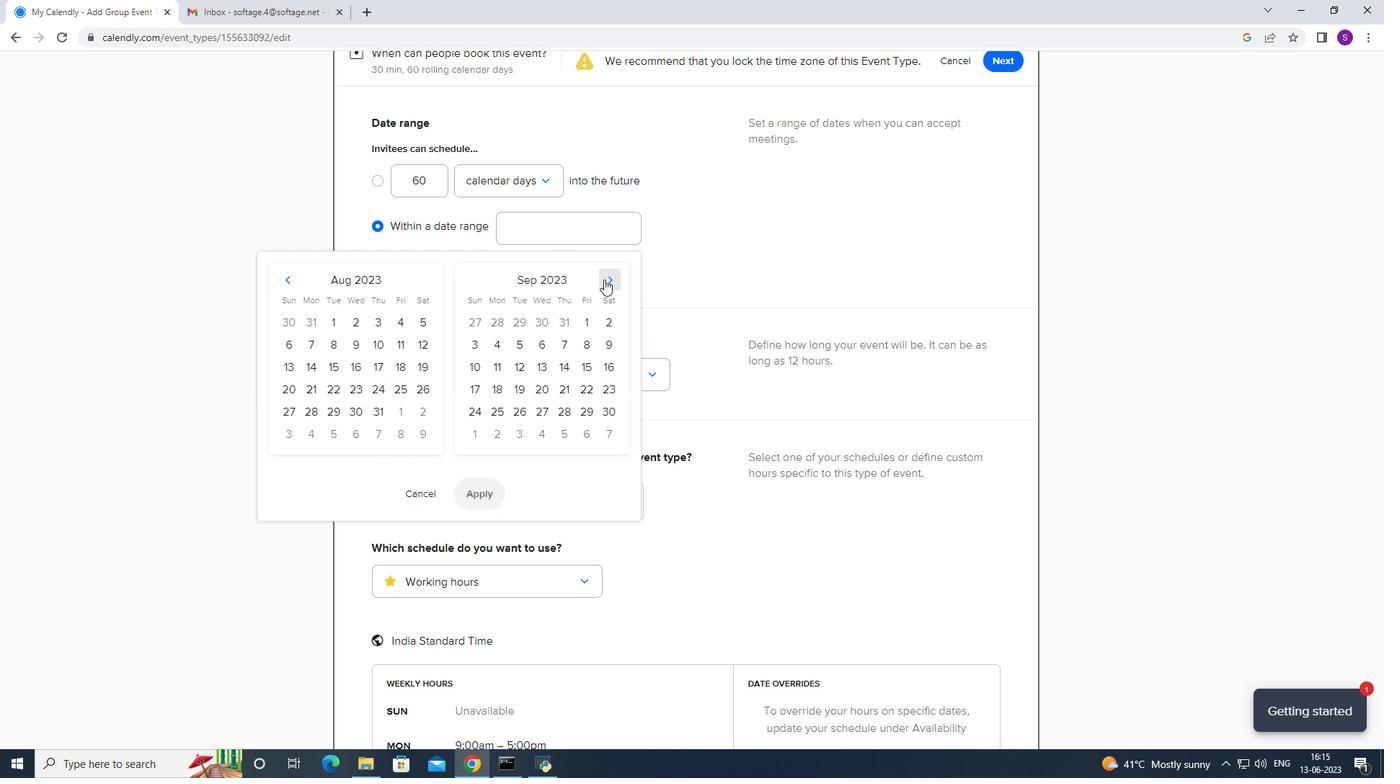 
Action: Mouse pressed left at (604, 279)
Screenshot: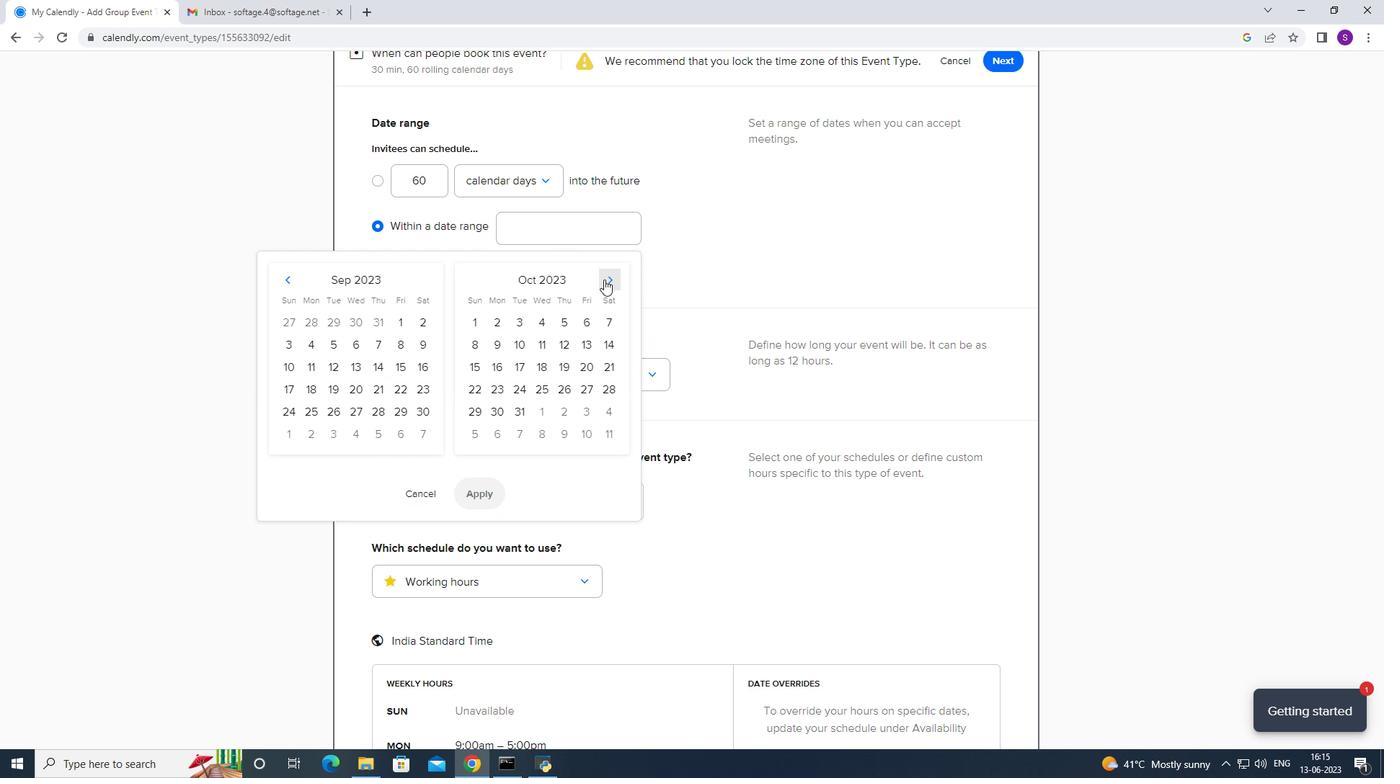 
Action: Mouse pressed left at (604, 279)
Screenshot: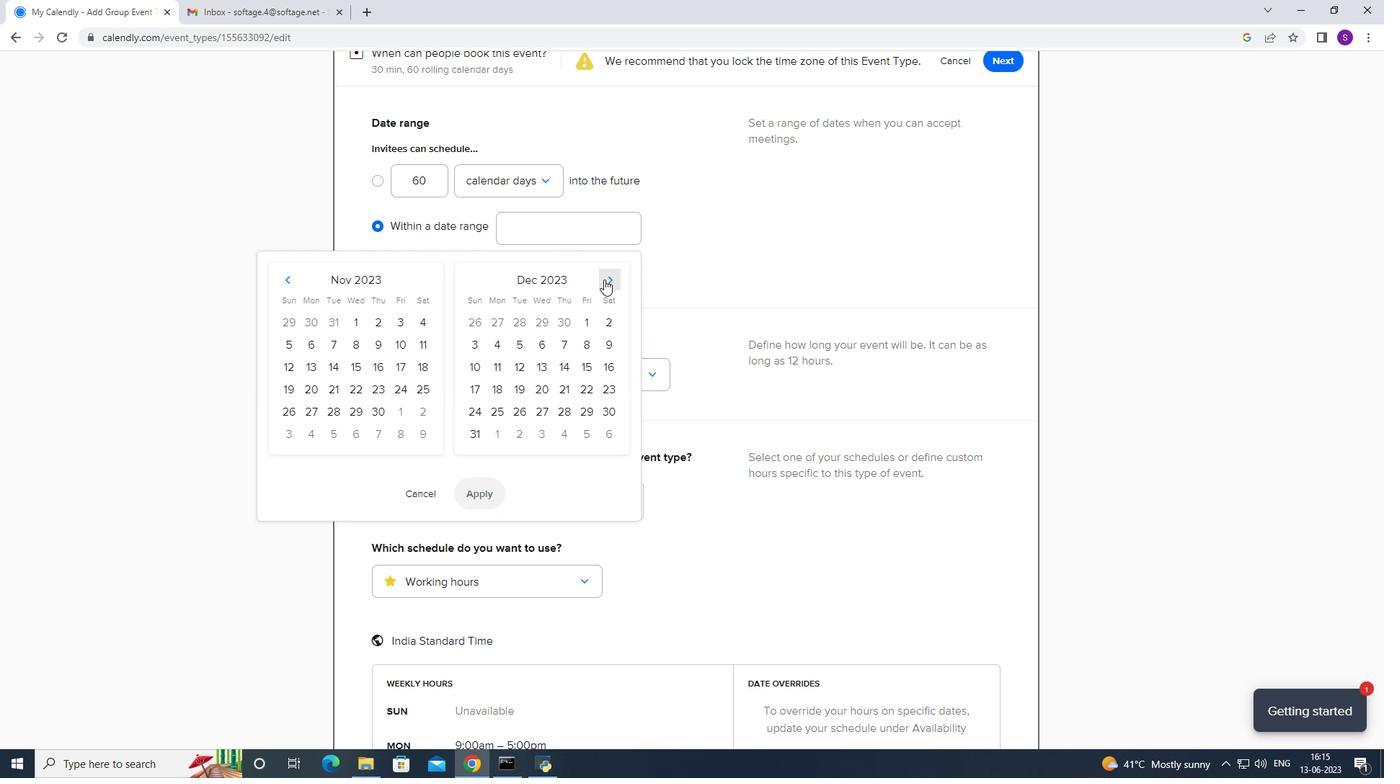 
Action: Mouse pressed left at (604, 279)
Screenshot: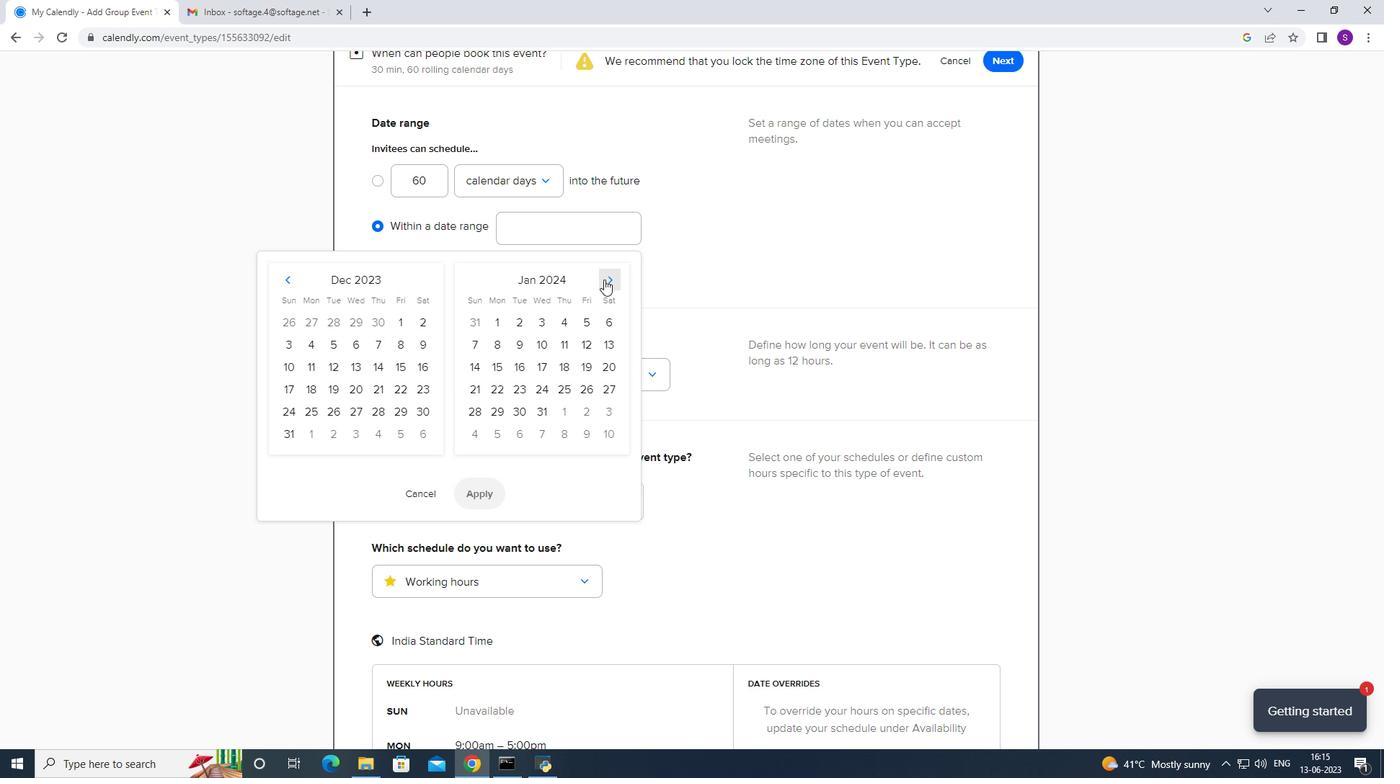 
Action: Mouse pressed left at (604, 279)
Screenshot: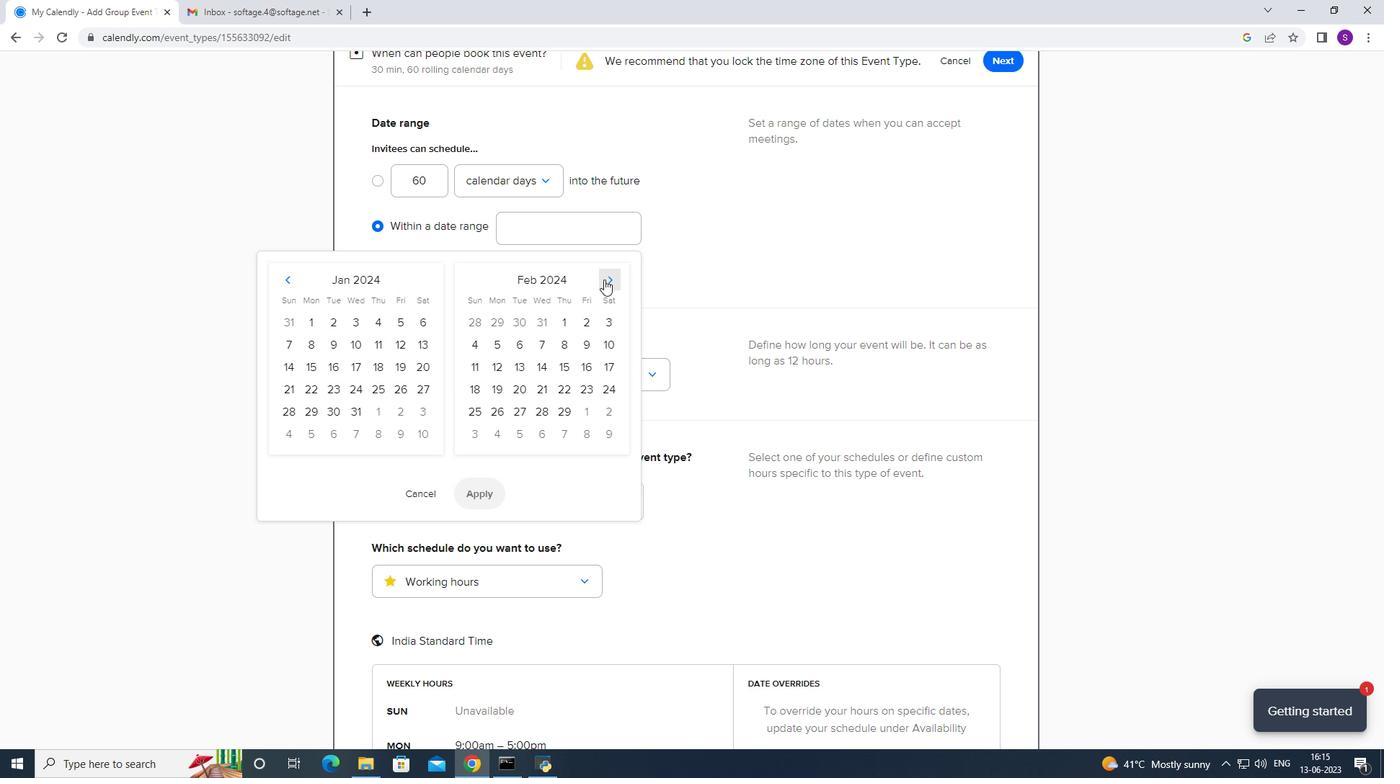 
Action: Mouse pressed left at (604, 279)
Screenshot: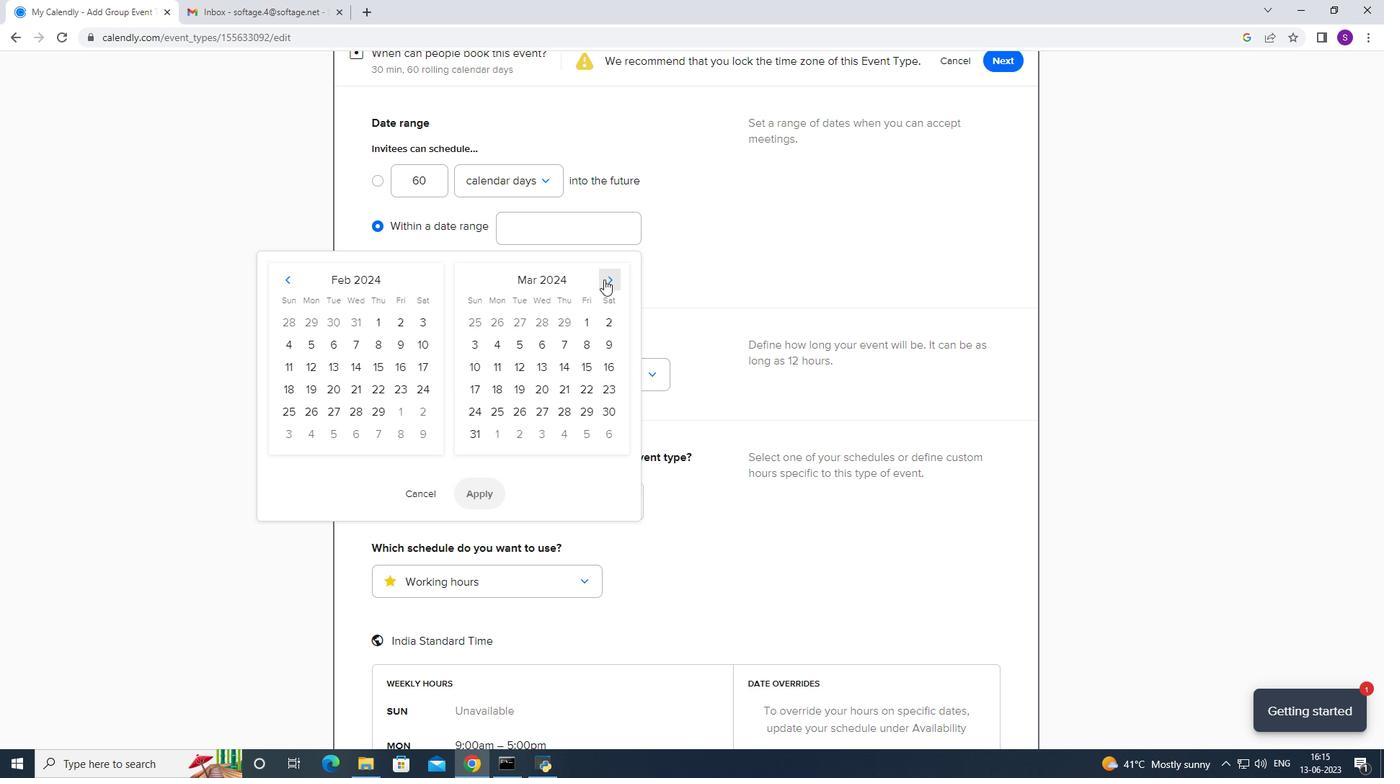 
Action: Mouse pressed left at (604, 279)
Screenshot: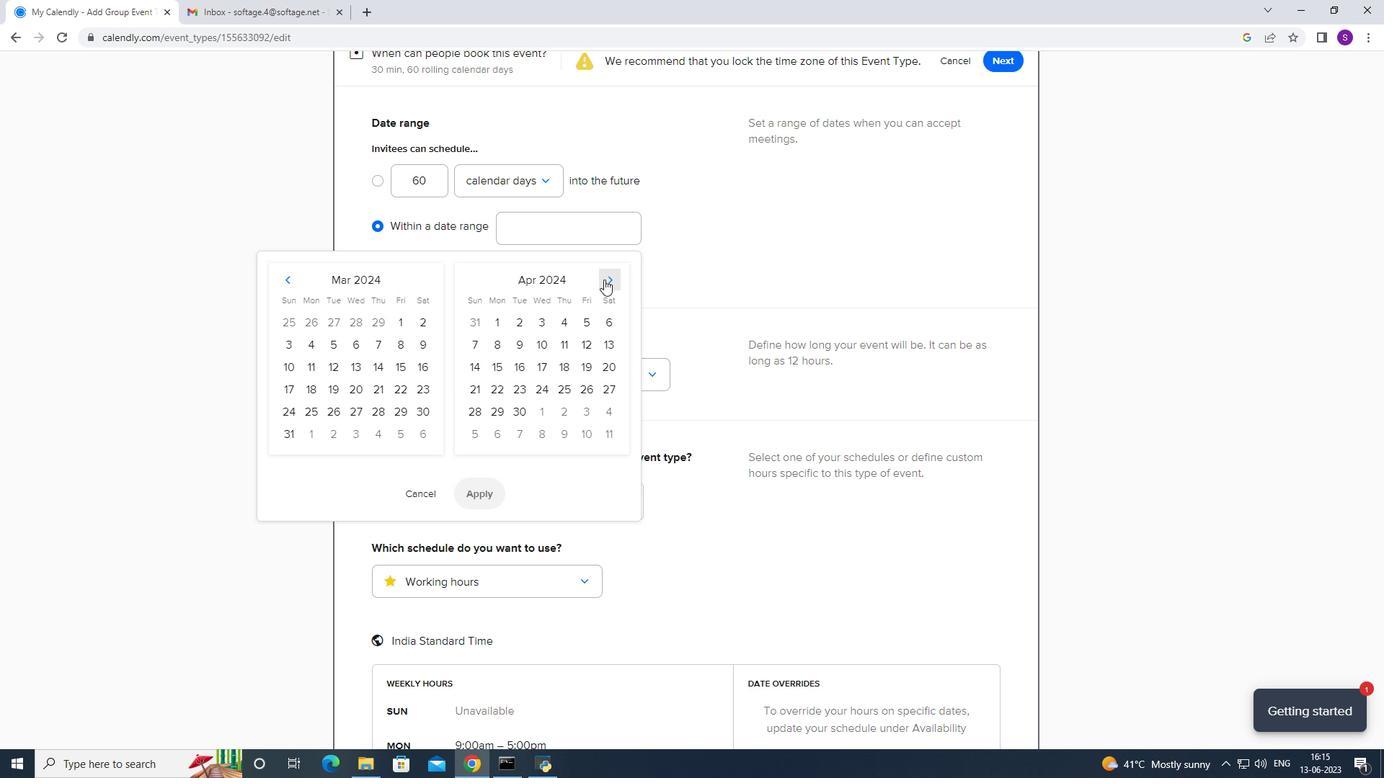 
Action: Mouse moved to (496, 389)
Screenshot: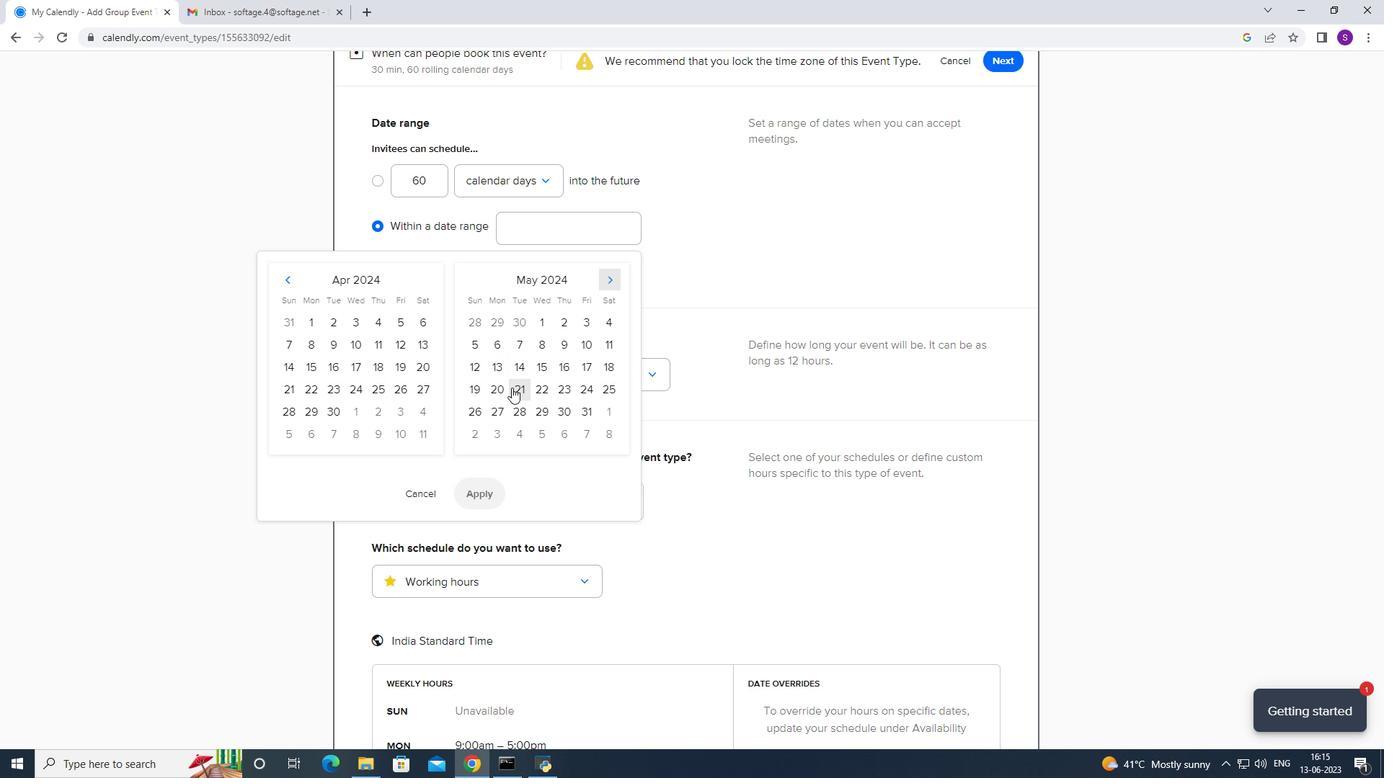 
Action: Mouse pressed left at (496, 389)
Screenshot: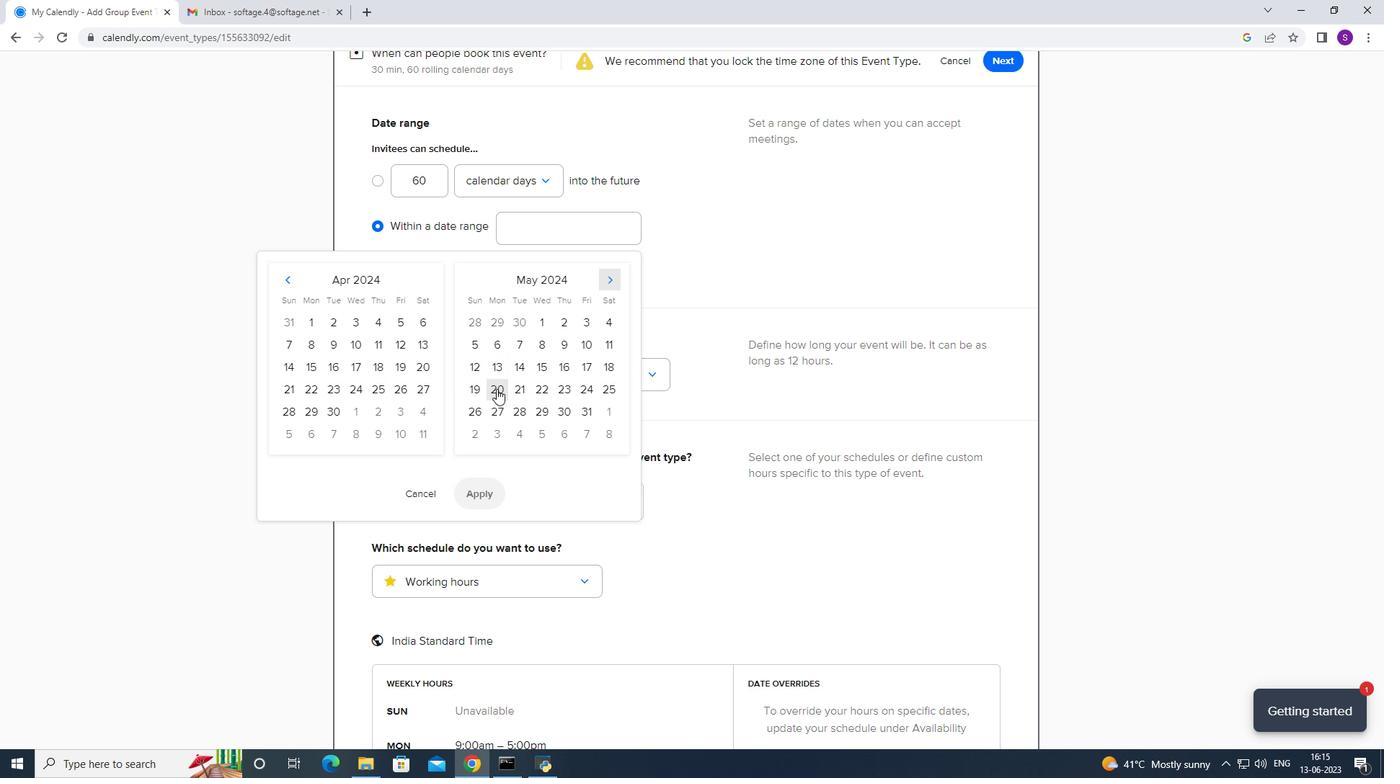 
Action: Mouse moved to (509, 388)
Screenshot: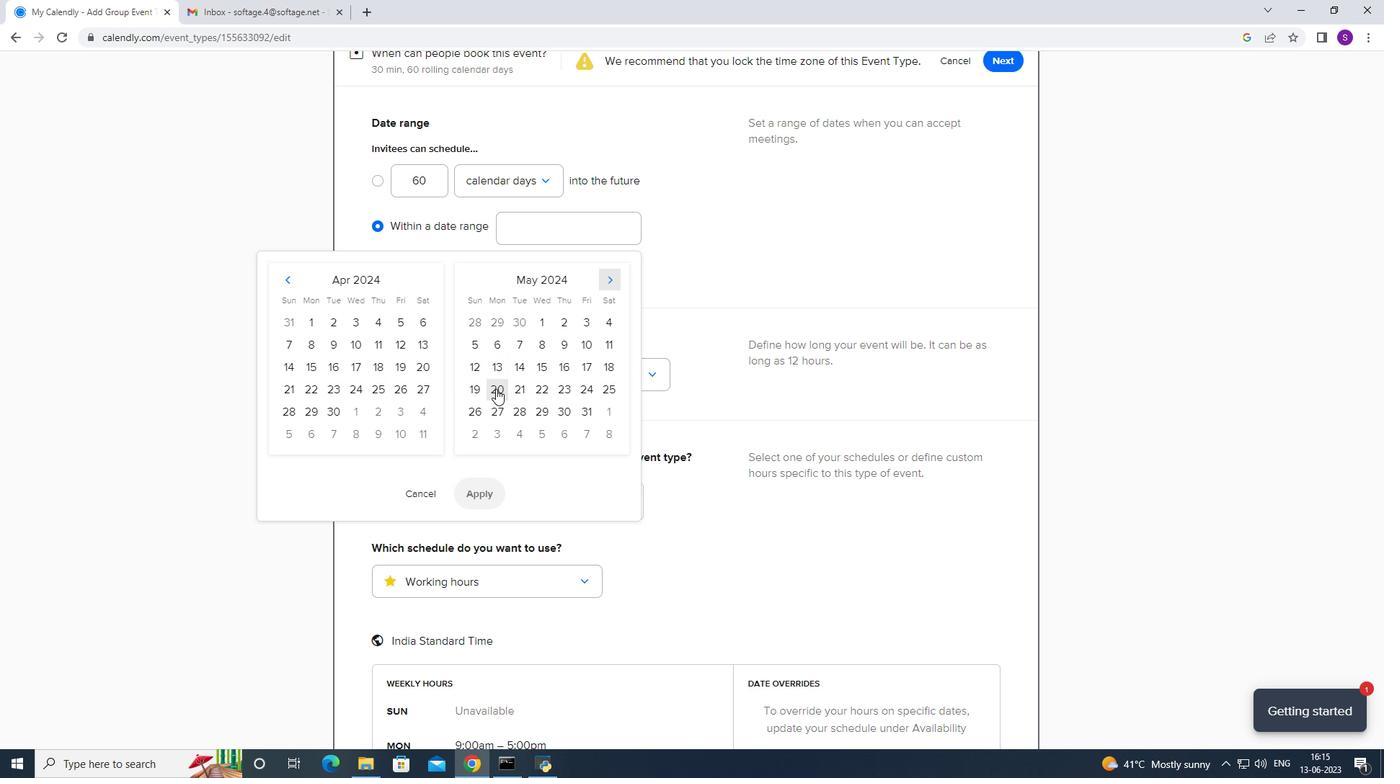 
Action: Mouse pressed left at (509, 388)
Screenshot: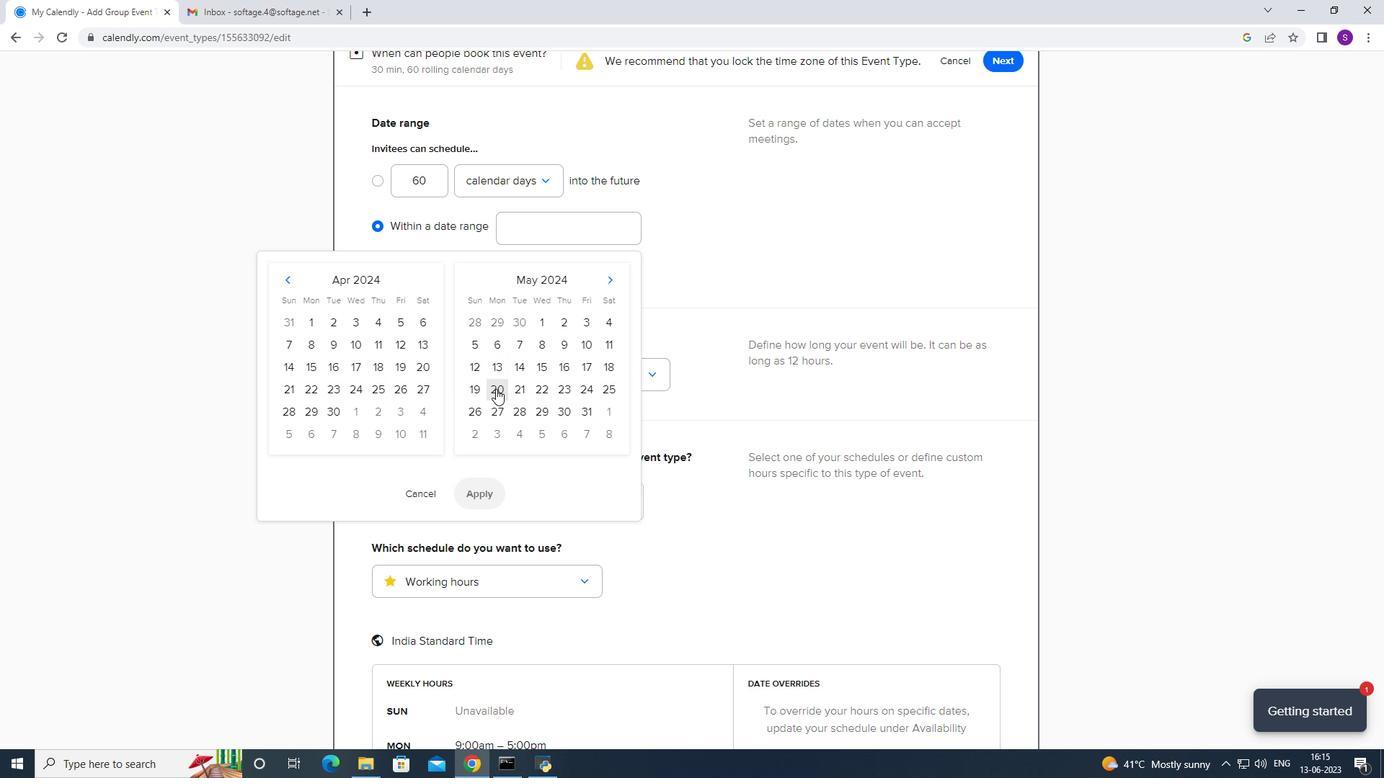
Action: Mouse moved to (506, 493)
Screenshot: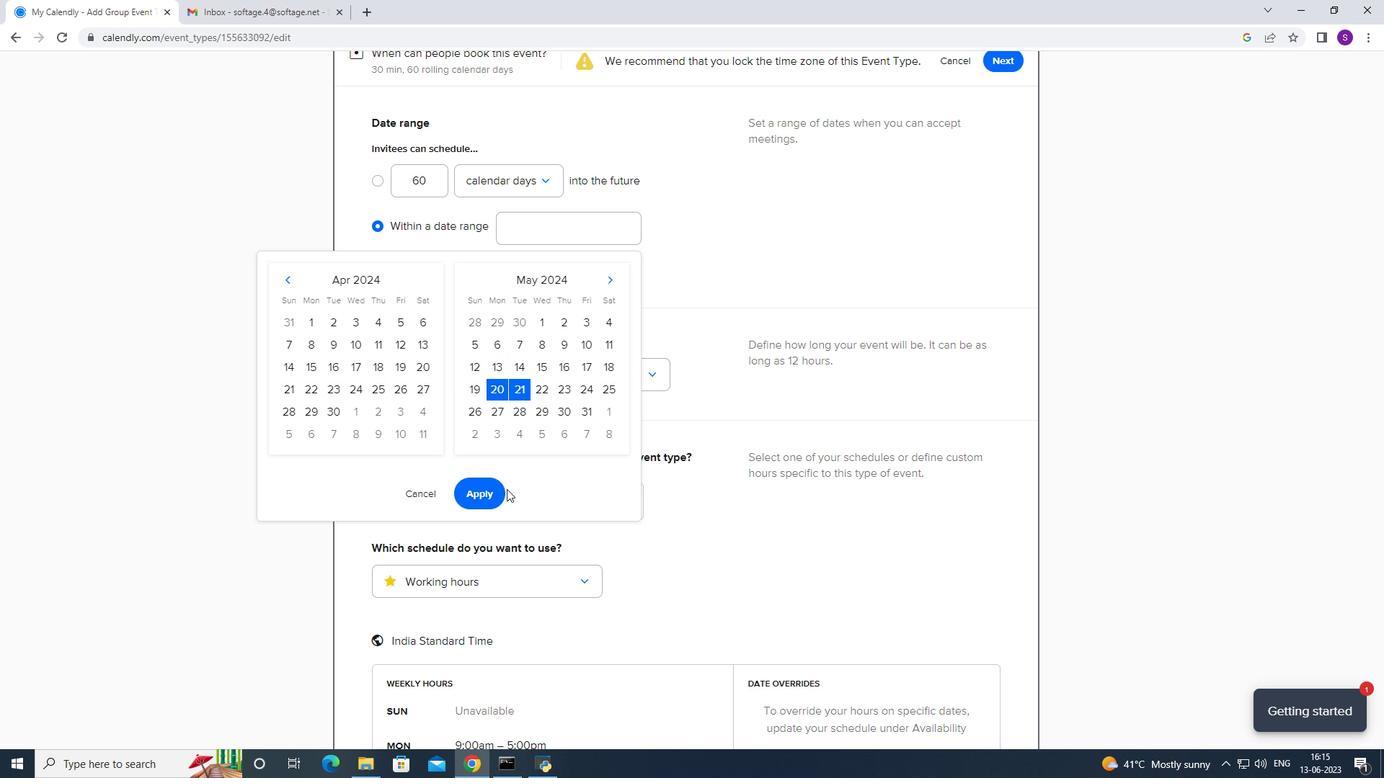 
Action: Mouse pressed left at (506, 493)
Screenshot: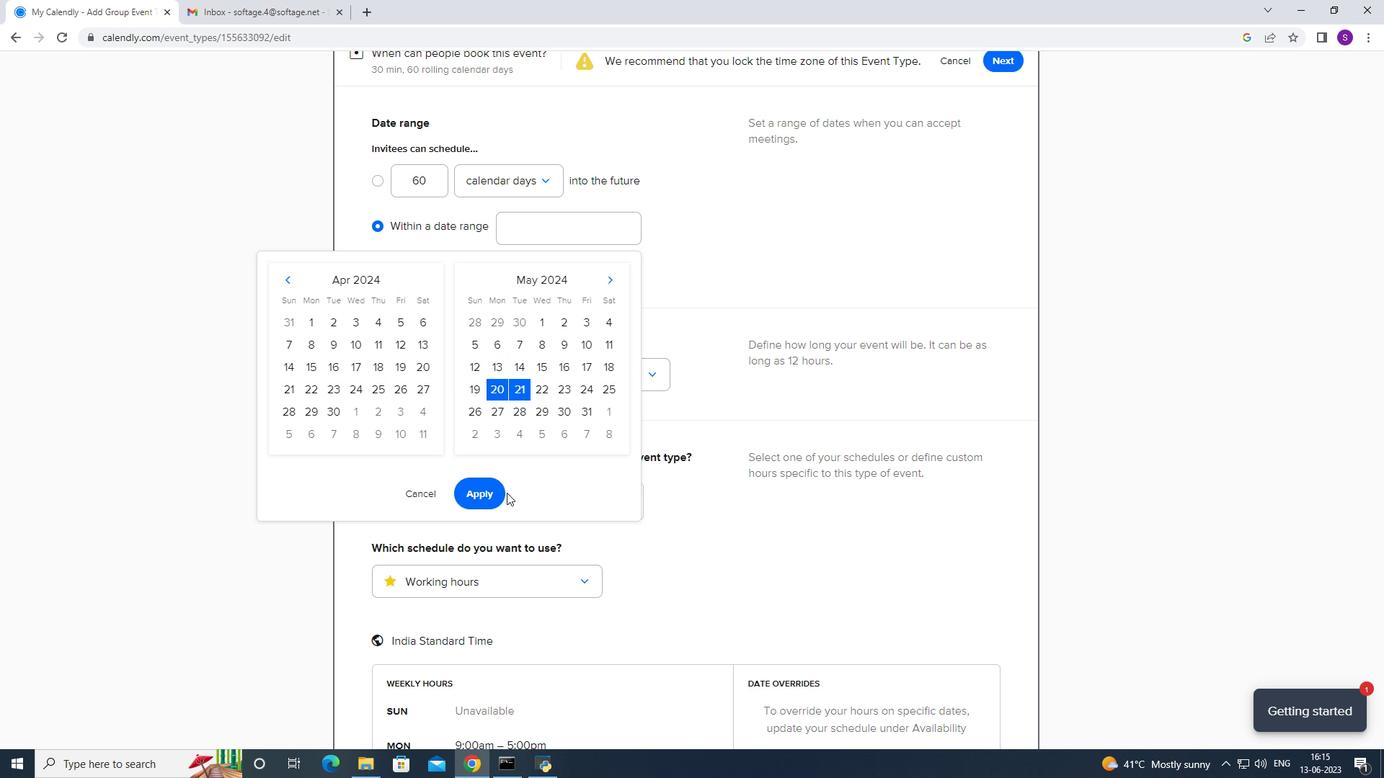
Action: Mouse moved to (500, 495)
Screenshot: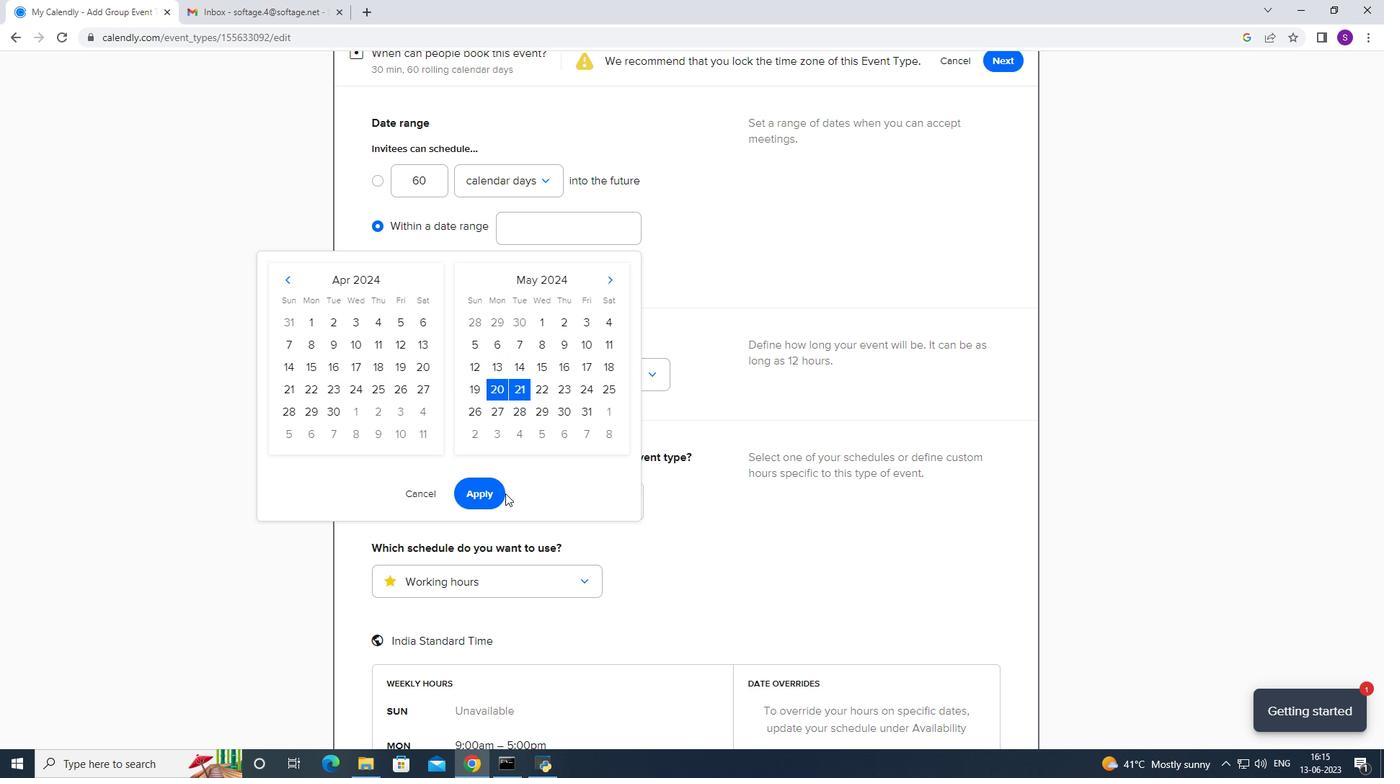 
Action: Mouse pressed left at (500, 495)
Screenshot: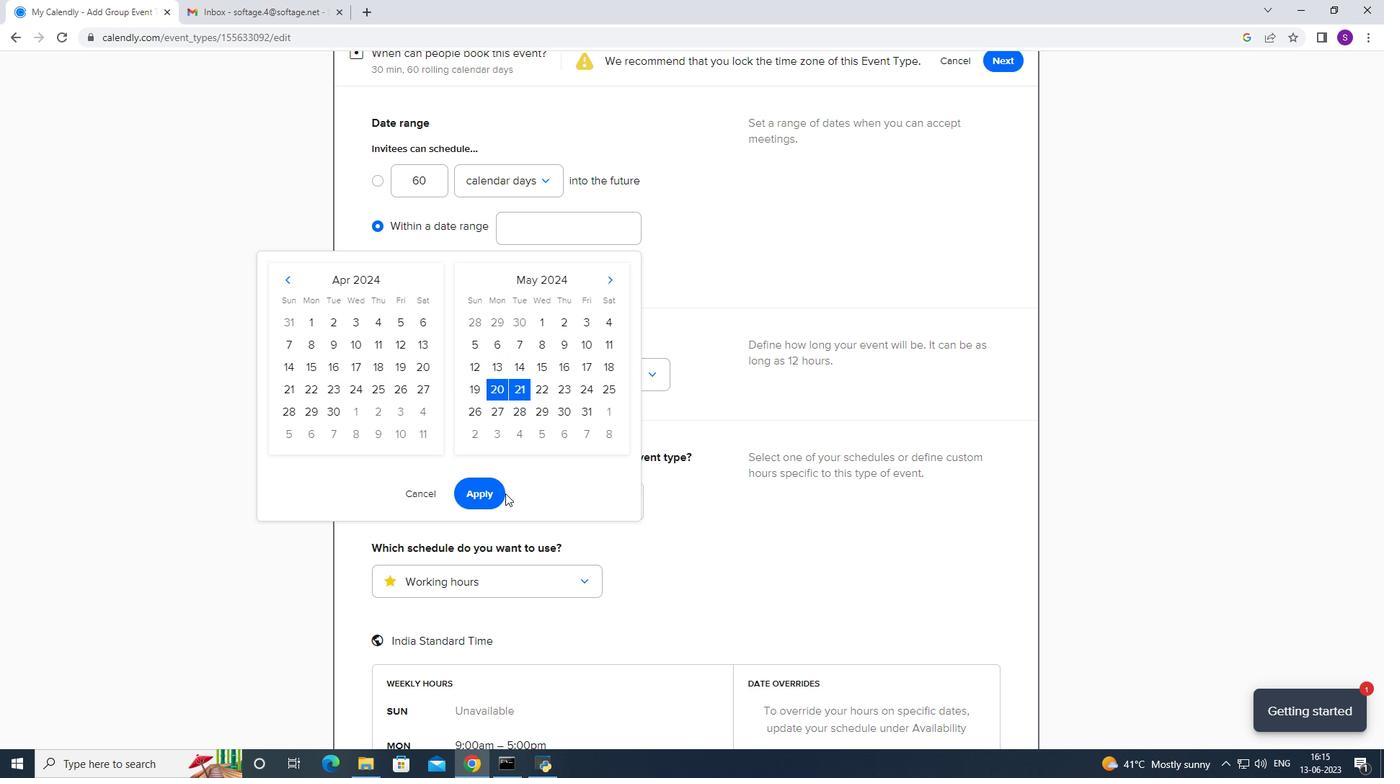 
Action: Mouse moved to (583, 455)
Screenshot: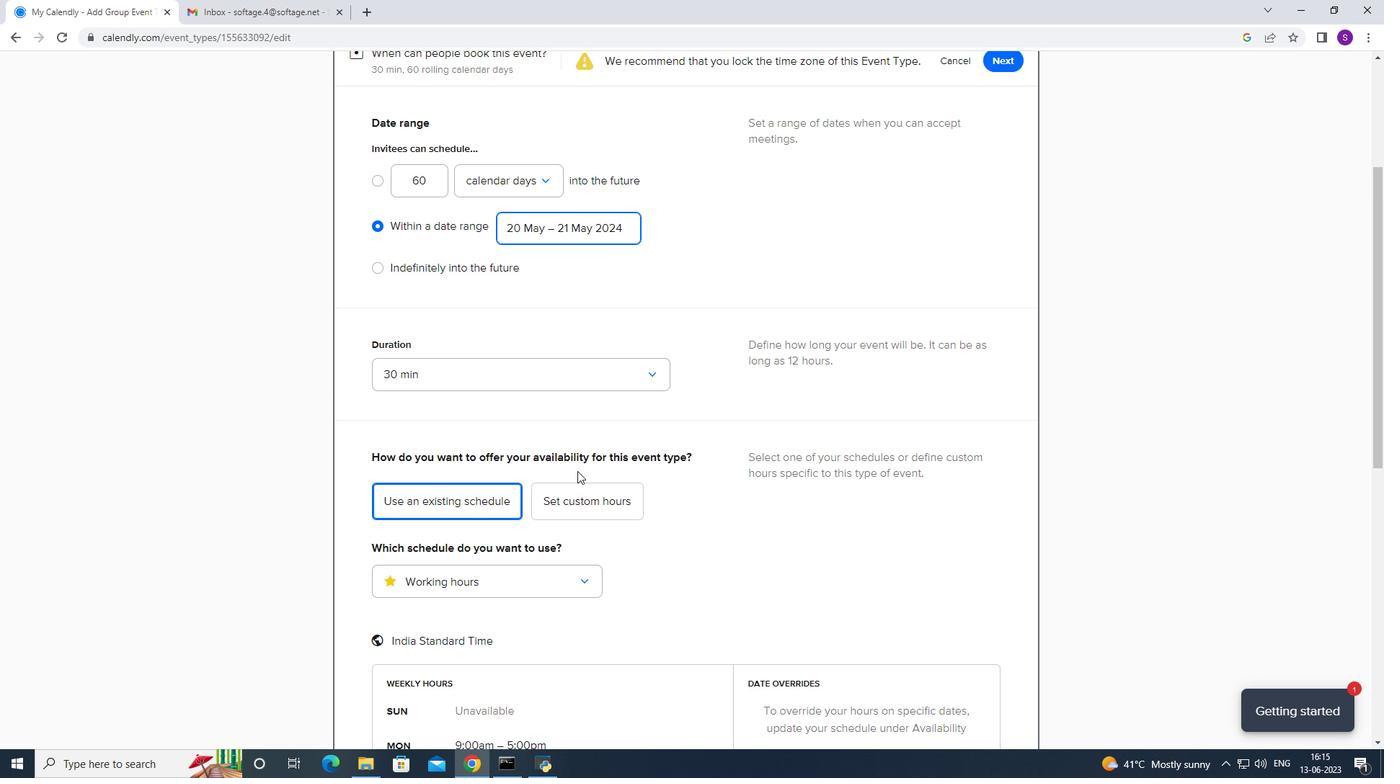 
Action: Mouse scrolled (589, 455) with delta (0, 0)
Screenshot: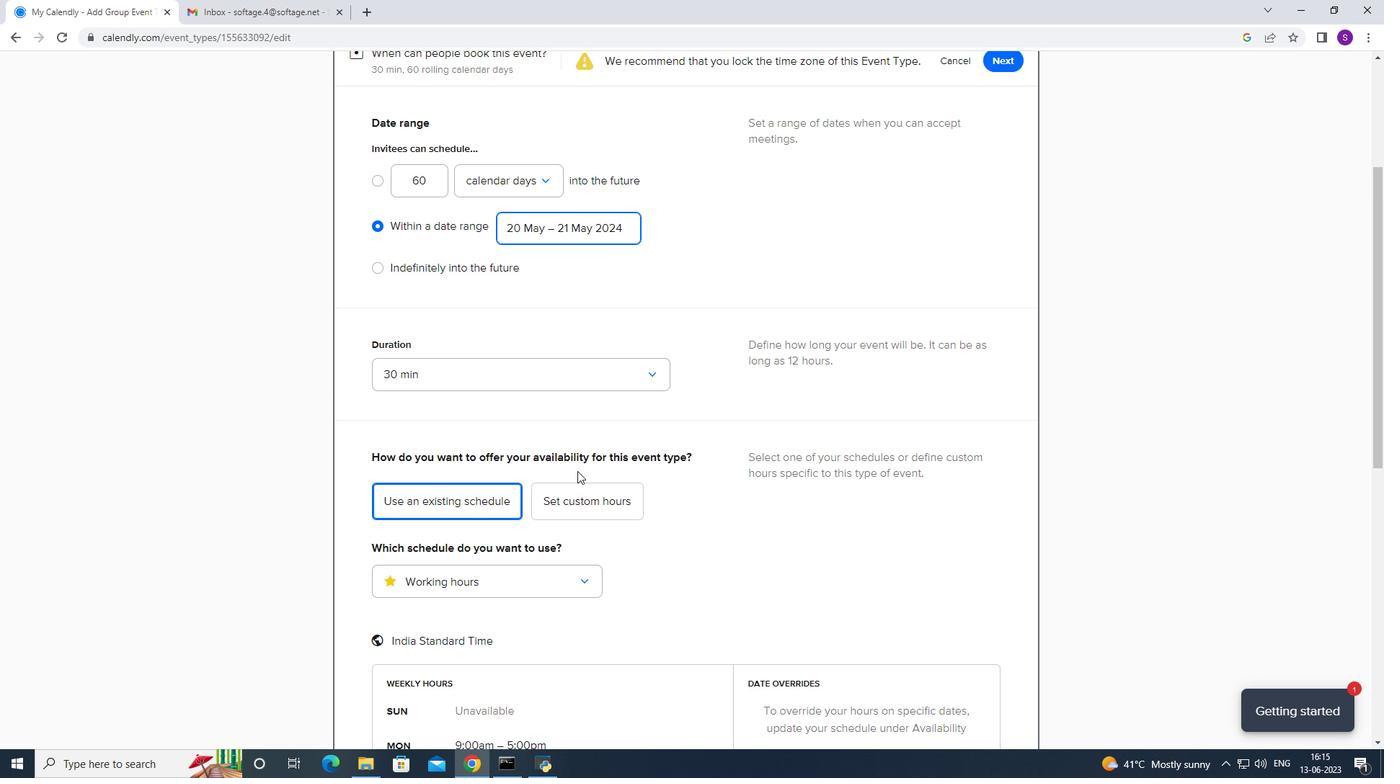 
Action: Mouse moved to (581, 452)
Screenshot: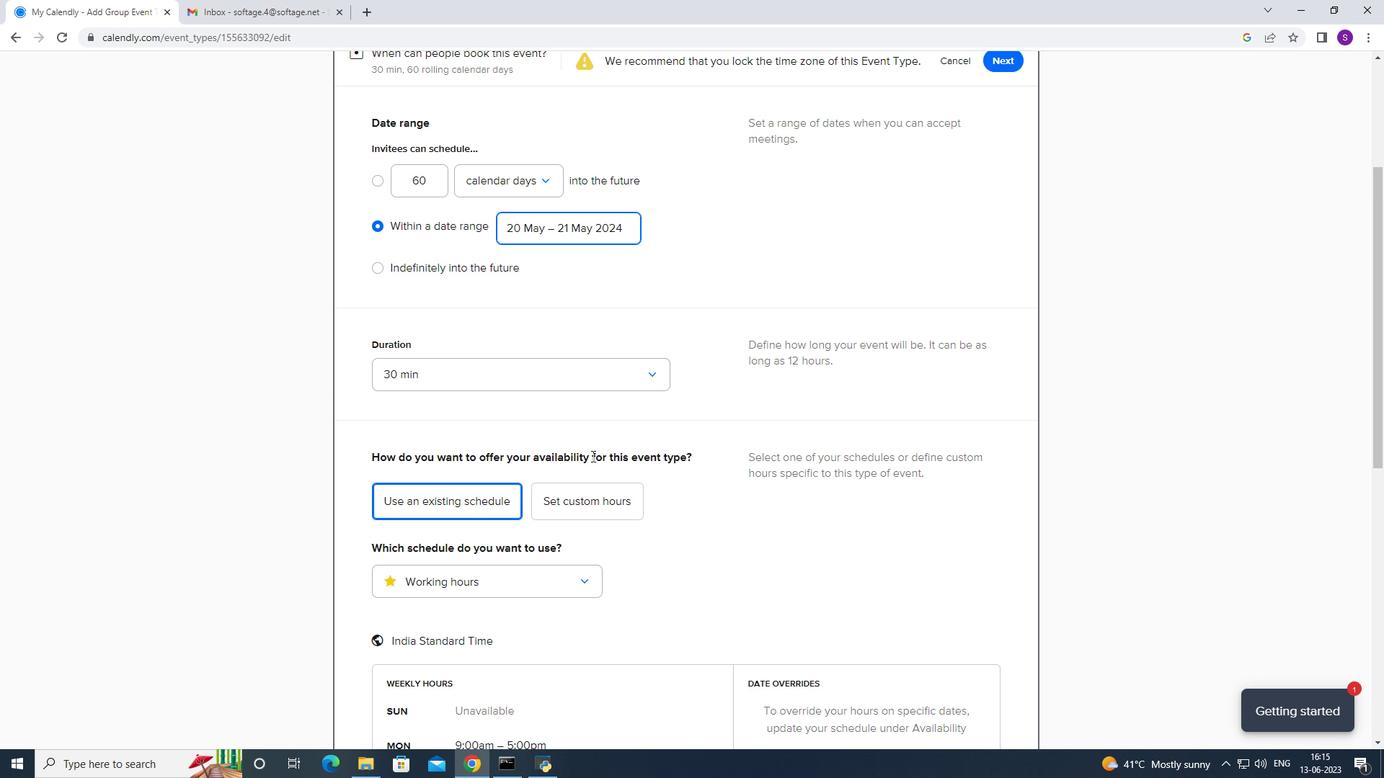 
Action: Mouse scrolled (589, 455) with delta (0, 0)
Screenshot: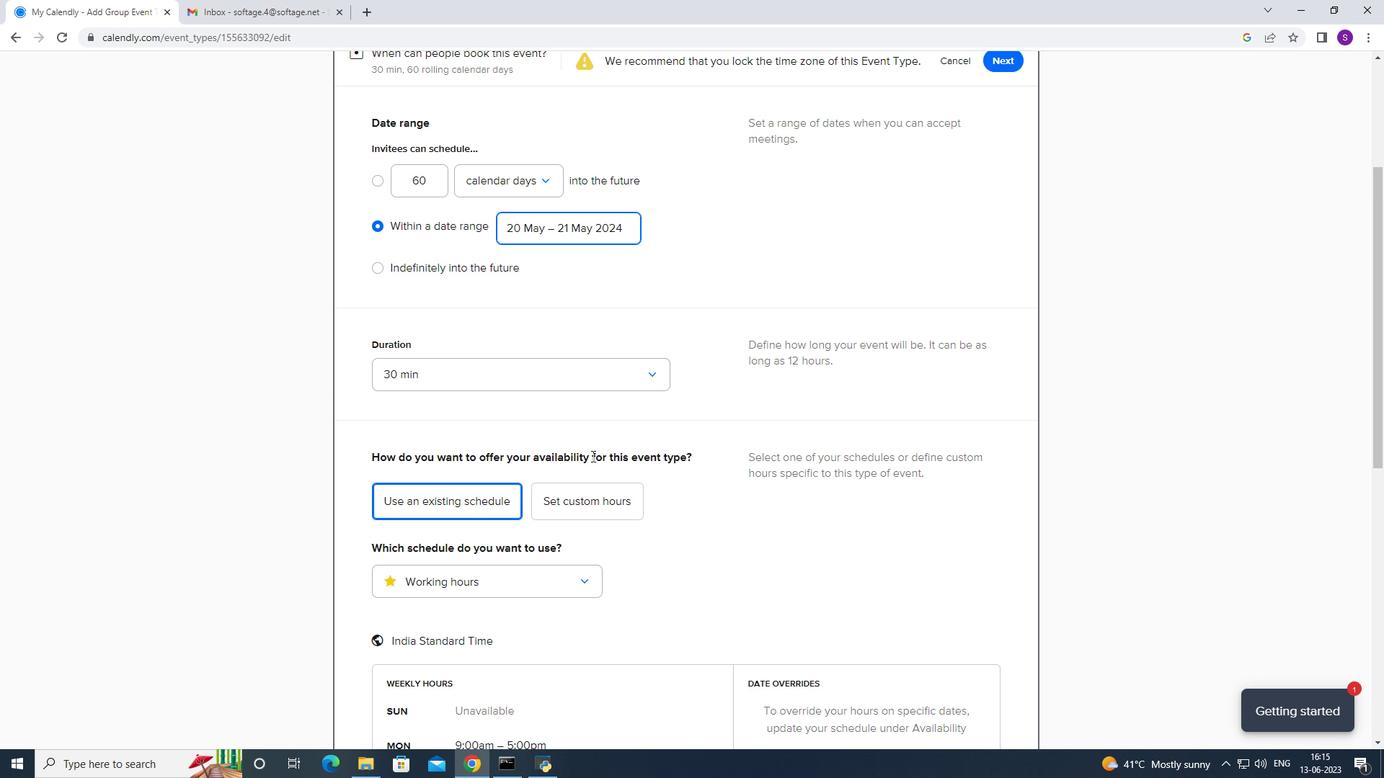 
Action: Mouse moved to (579, 449)
Screenshot: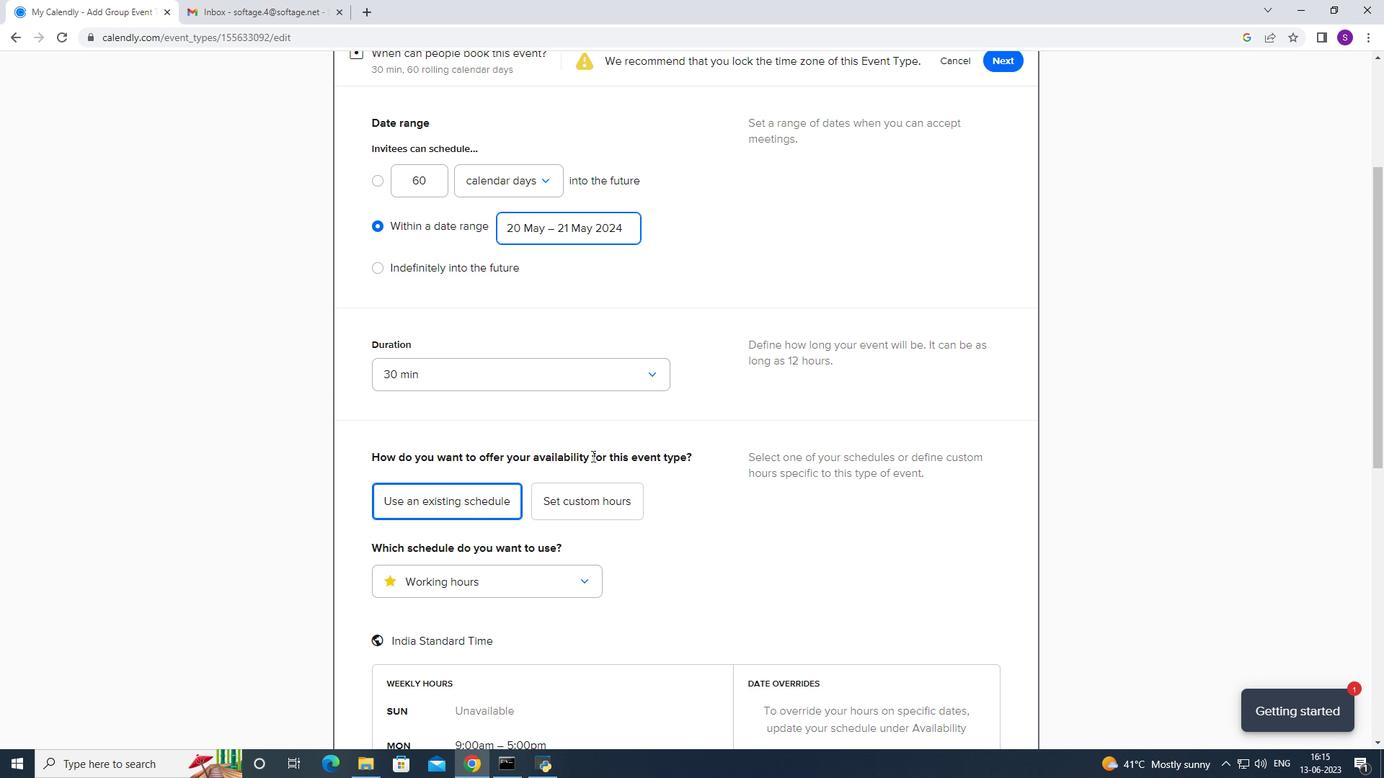
Action: Mouse scrolled (587, 455) with delta (0, 0)
Screenshot: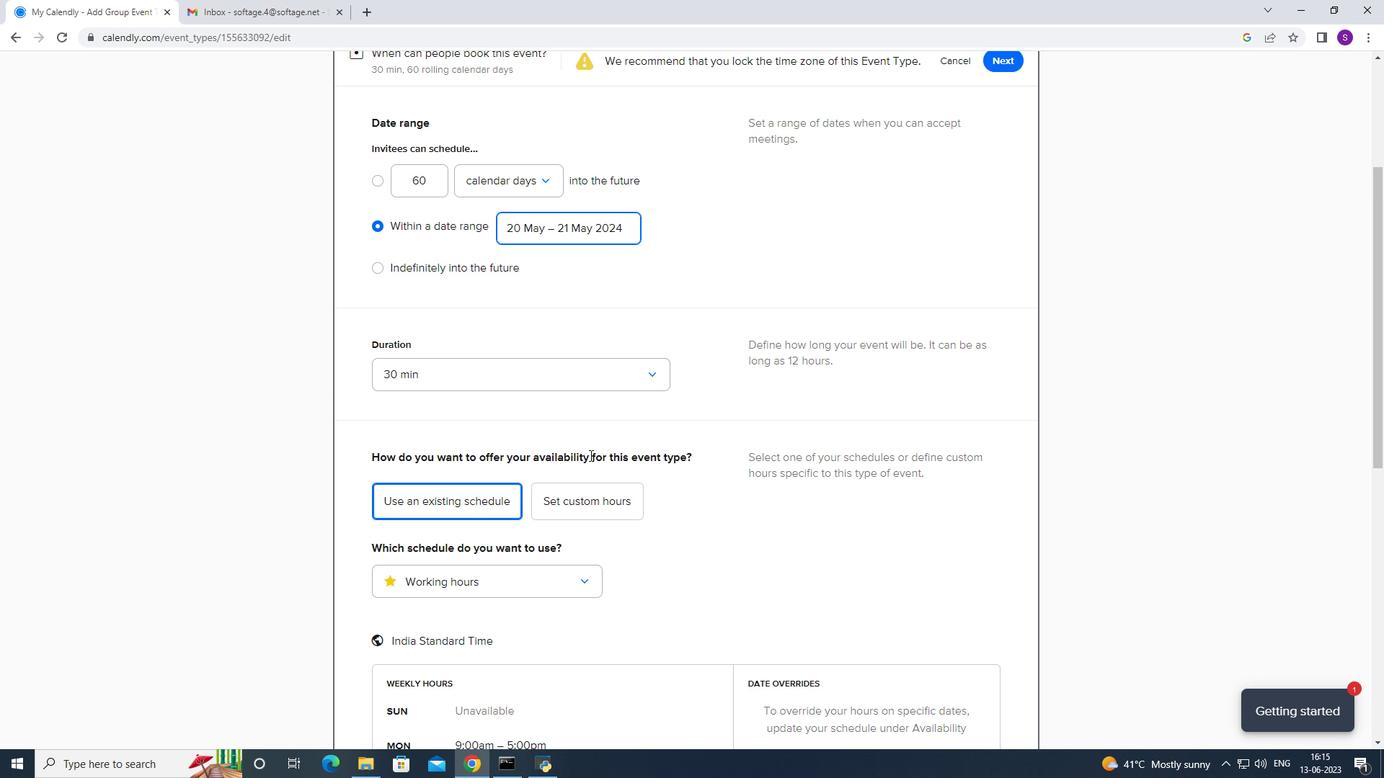 
Action: Mouse moved to (579, 446)
Screenshot: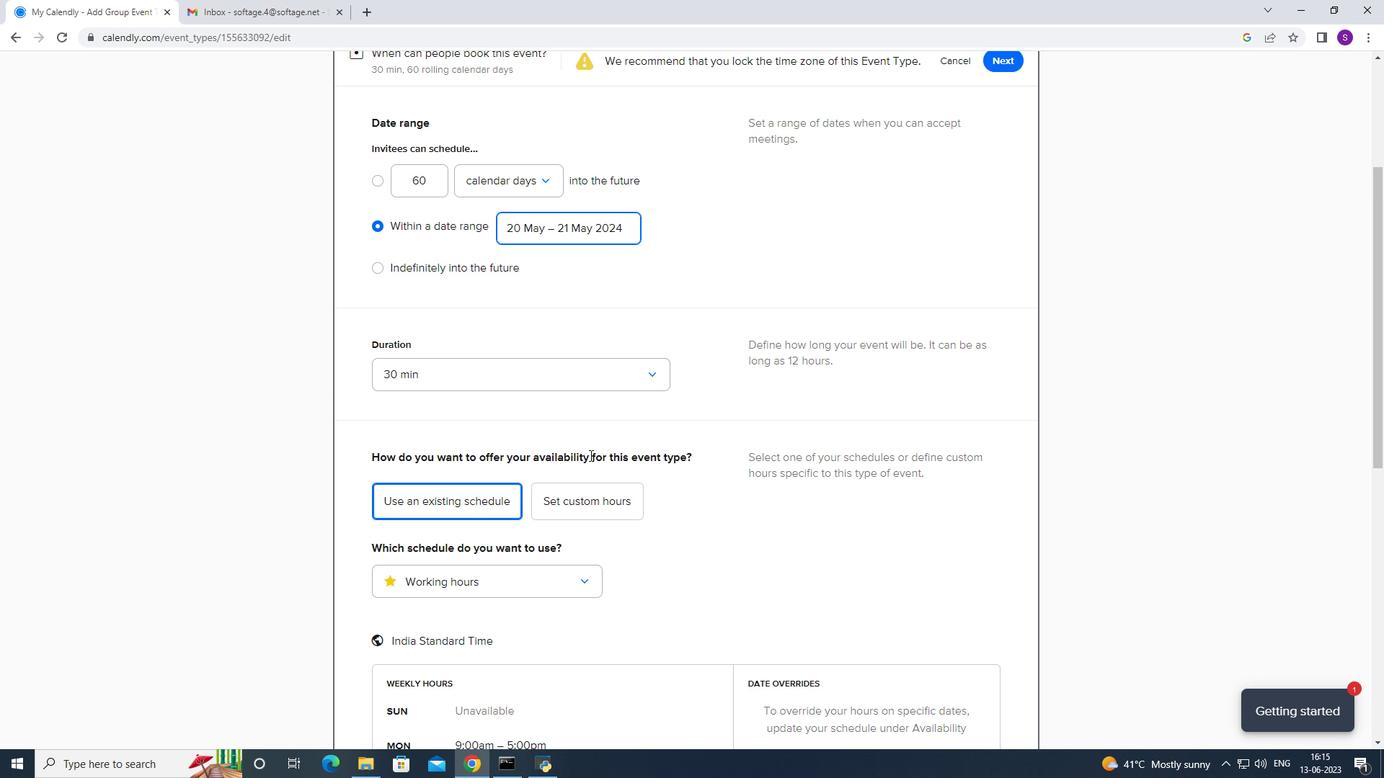 
Action: Mouse scrolled (583, 454) with delta (0, 0)
Screenshot: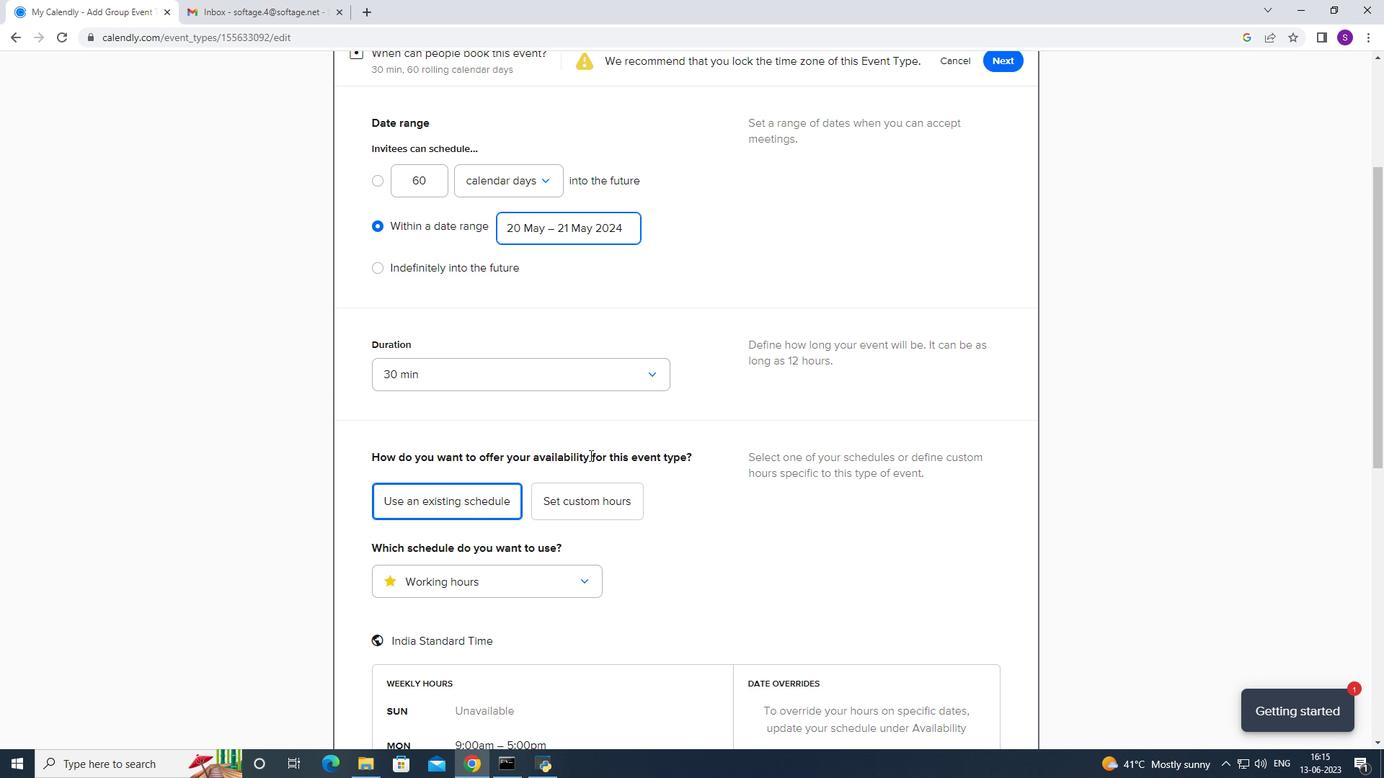 
Action: Mouse moved to (581, 437)
Screenshot: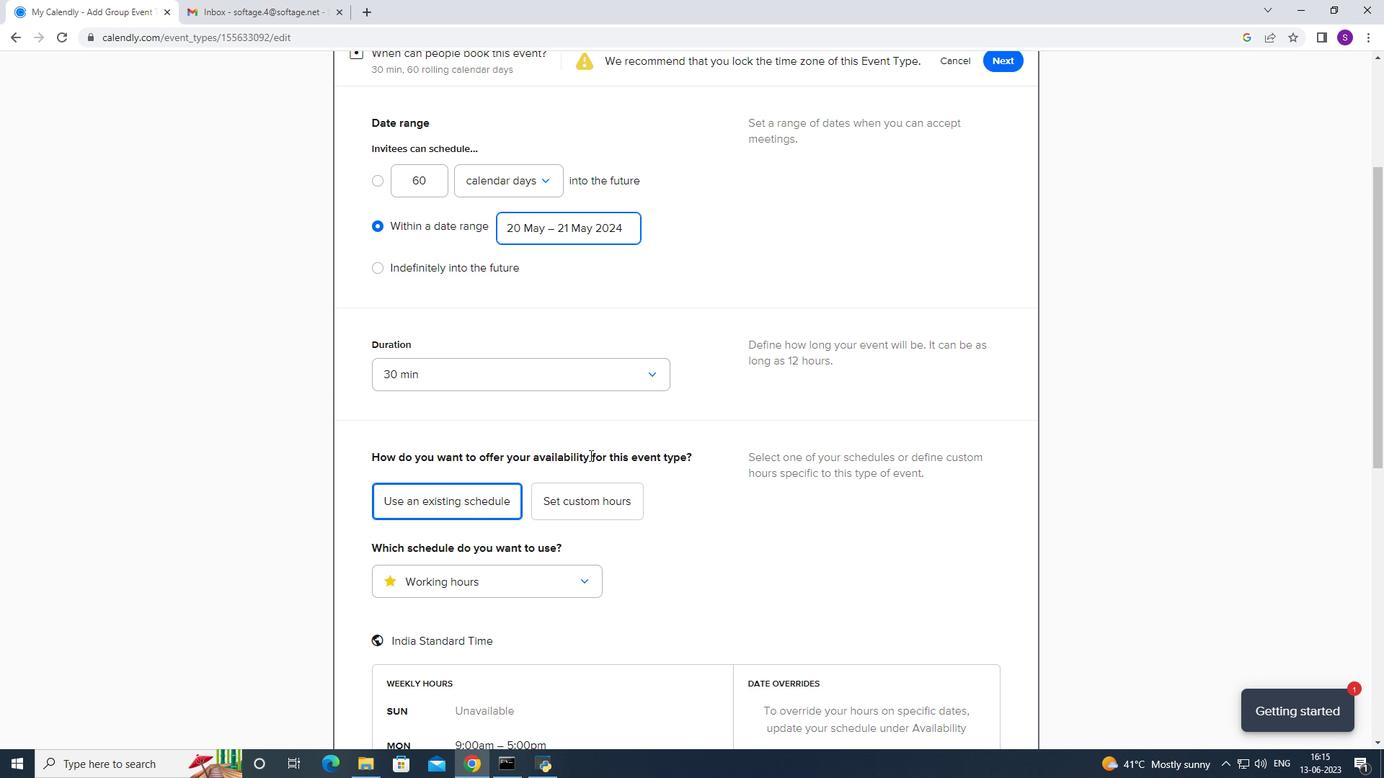 
Action: Mouse scrolled (581, 452) with delta (0, 0)
Screenshot: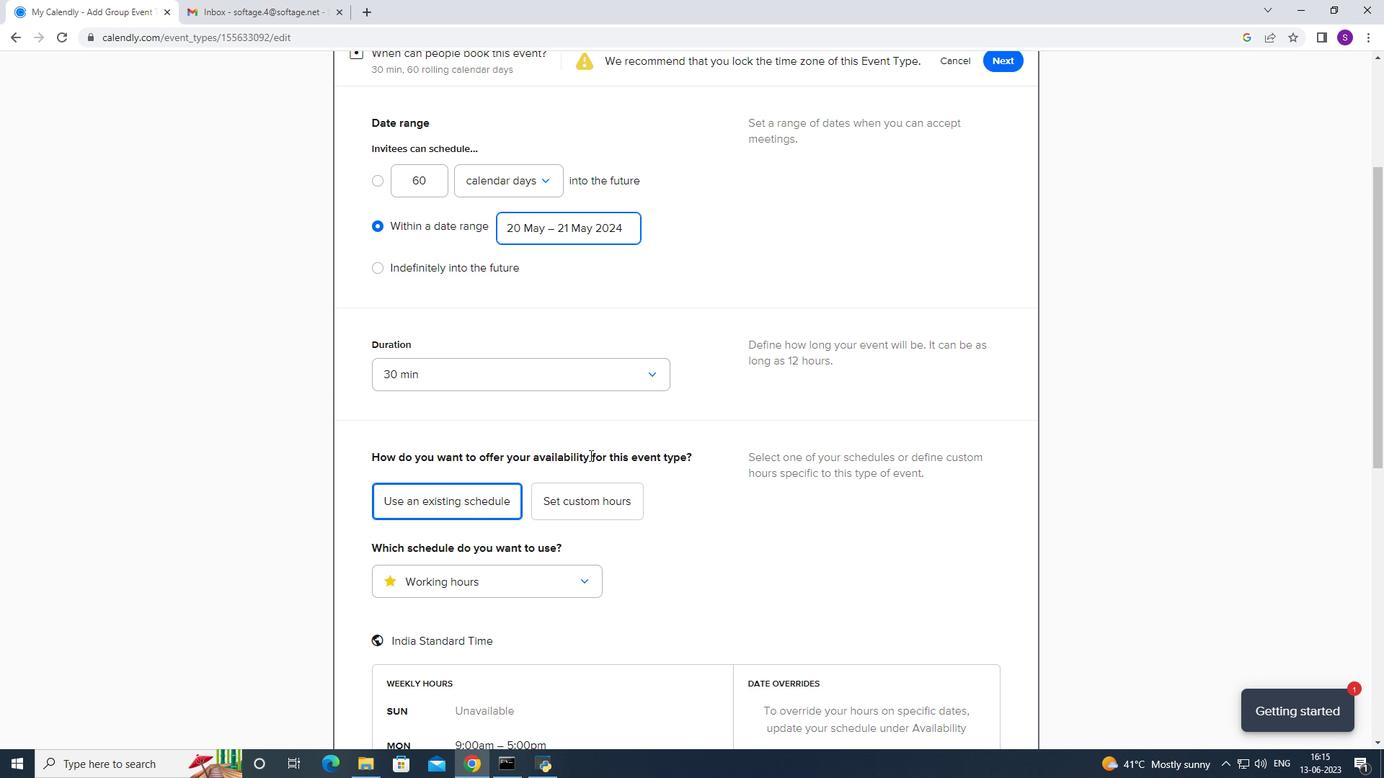 
Action: Mouse moved to (581, 436)
Screenshot: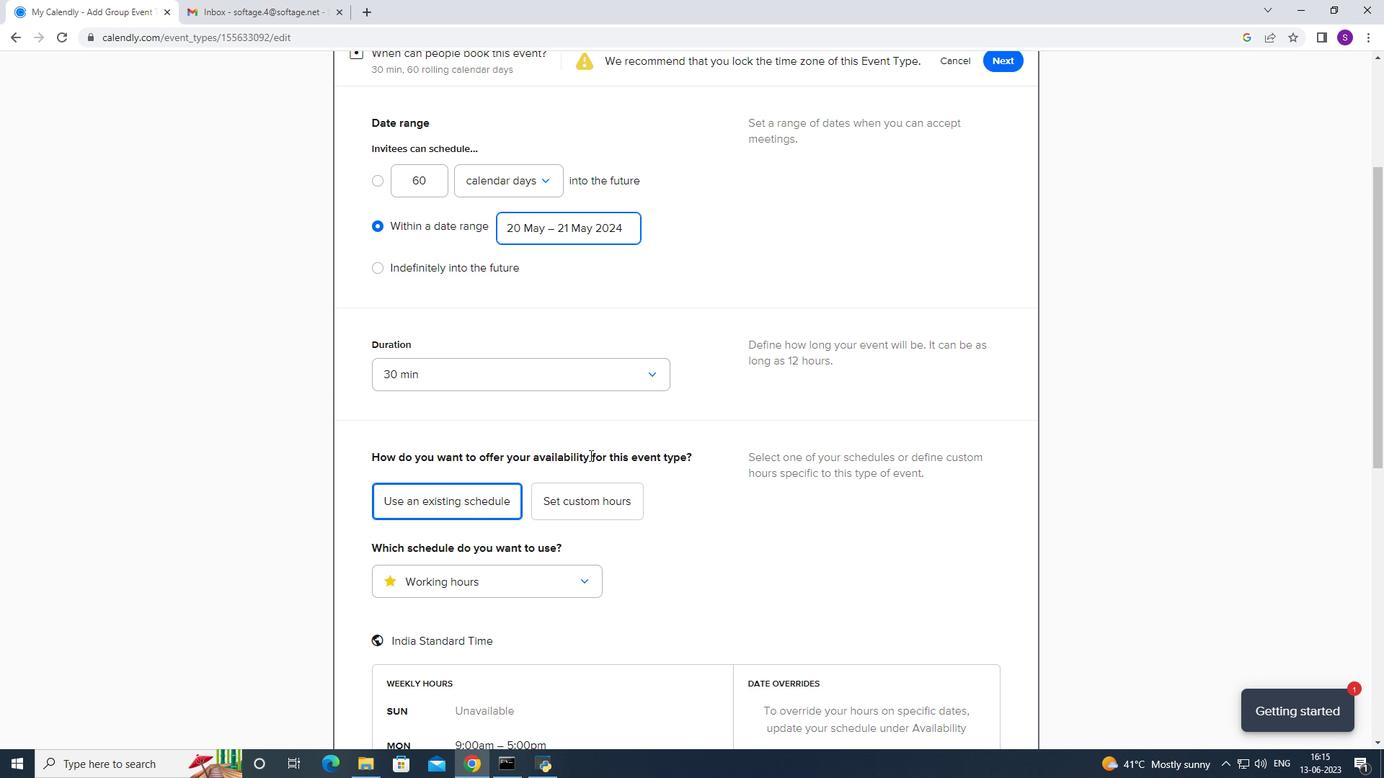 
Action: Mouse scrolled (579, 448) with delta (0, 0)
Screenshot: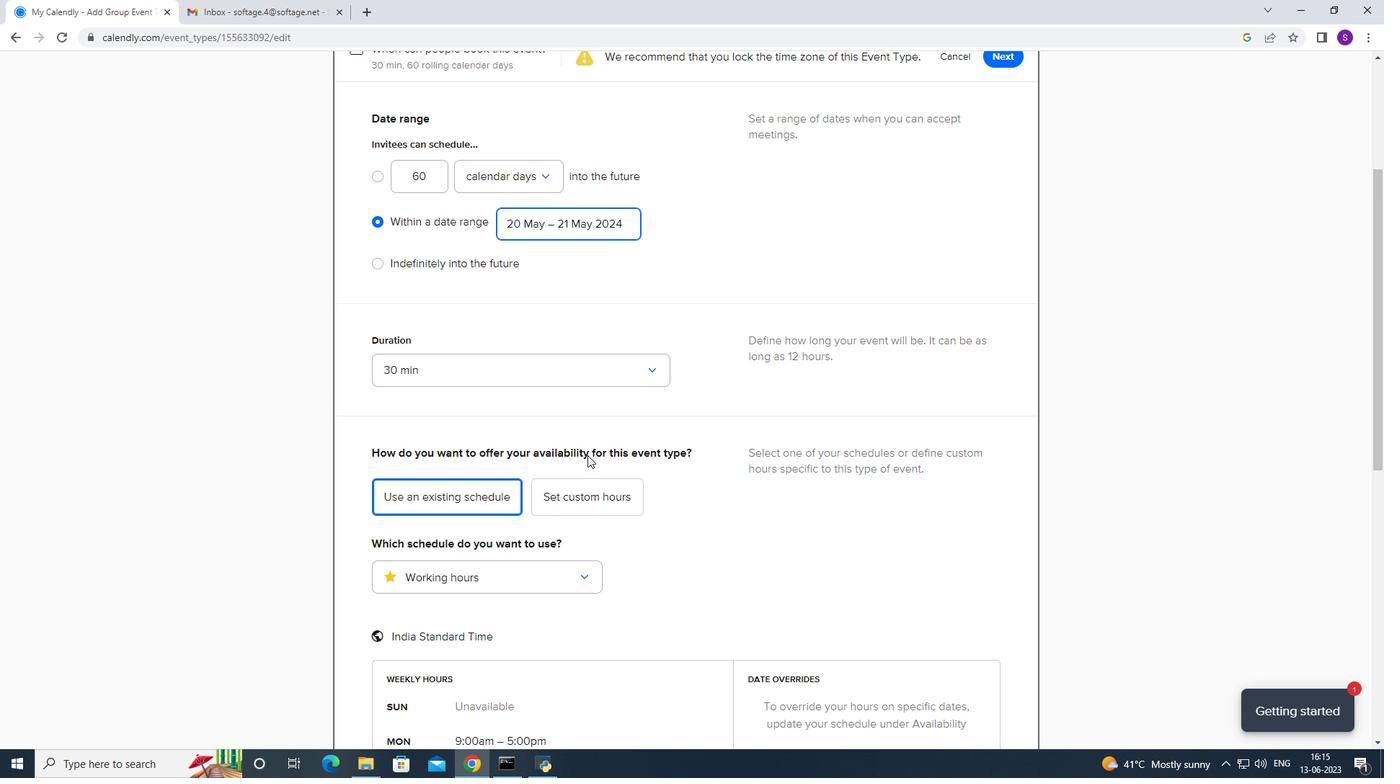 
Action: Mouse moved to (580, 436)
Screenshot: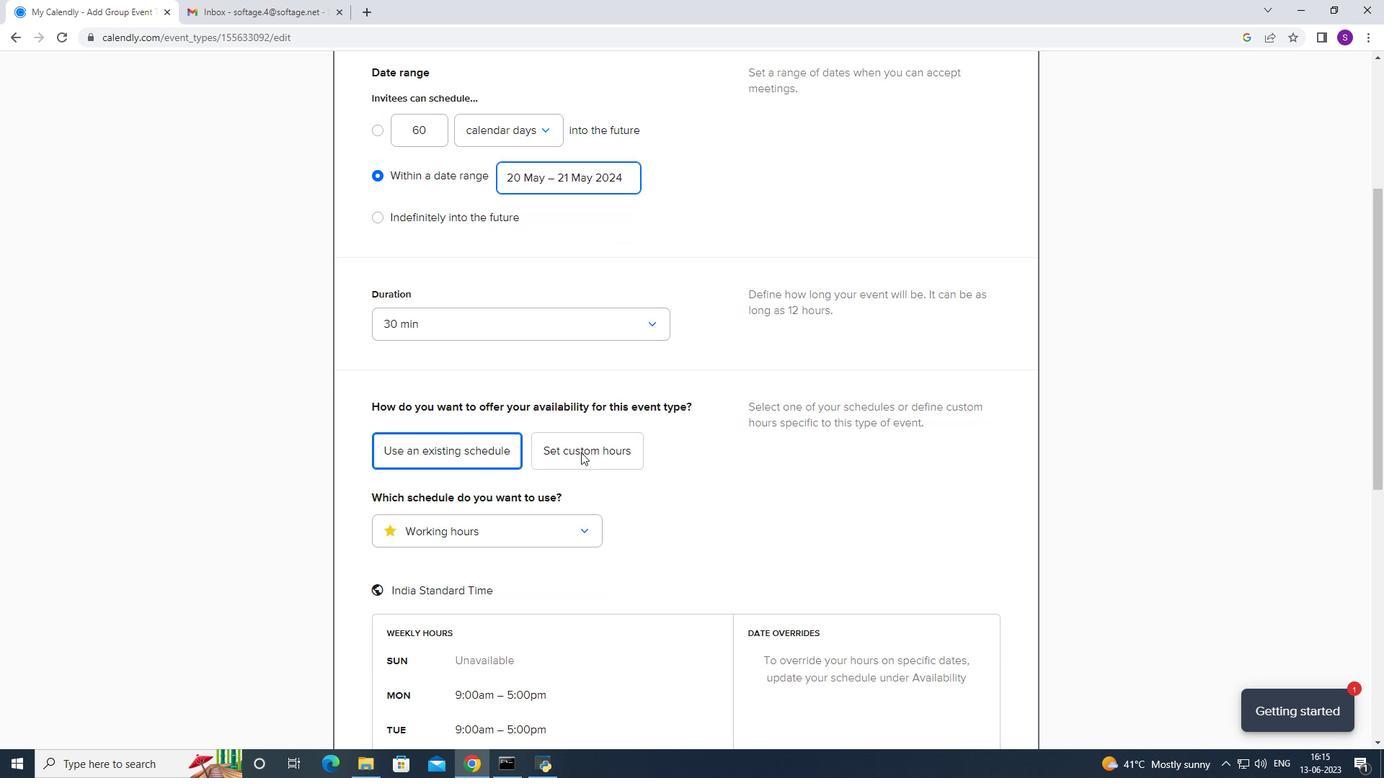 
Action: Mouse scrolled (579, 444) with delta (0, -1)
Screenshot: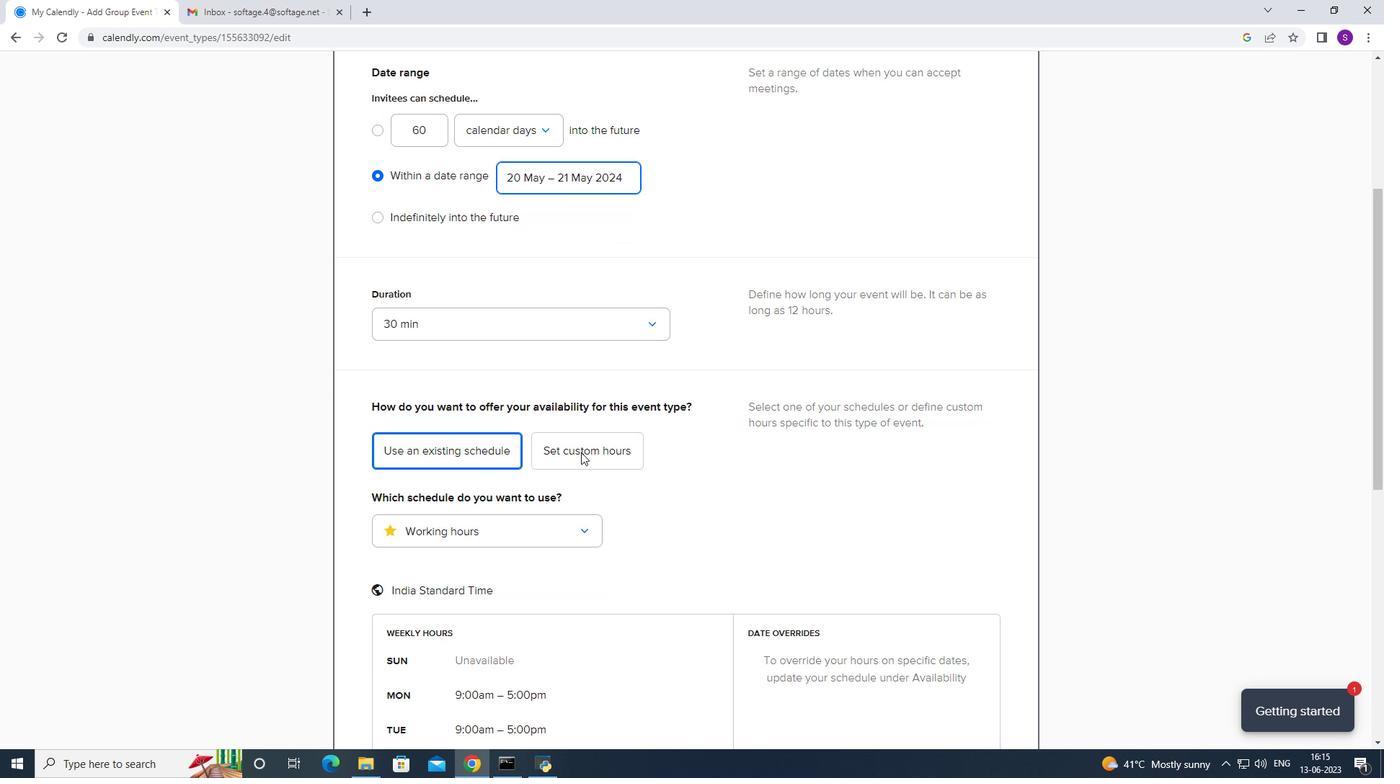 
Action: Mouse moved to (573, 431)
Screenshot: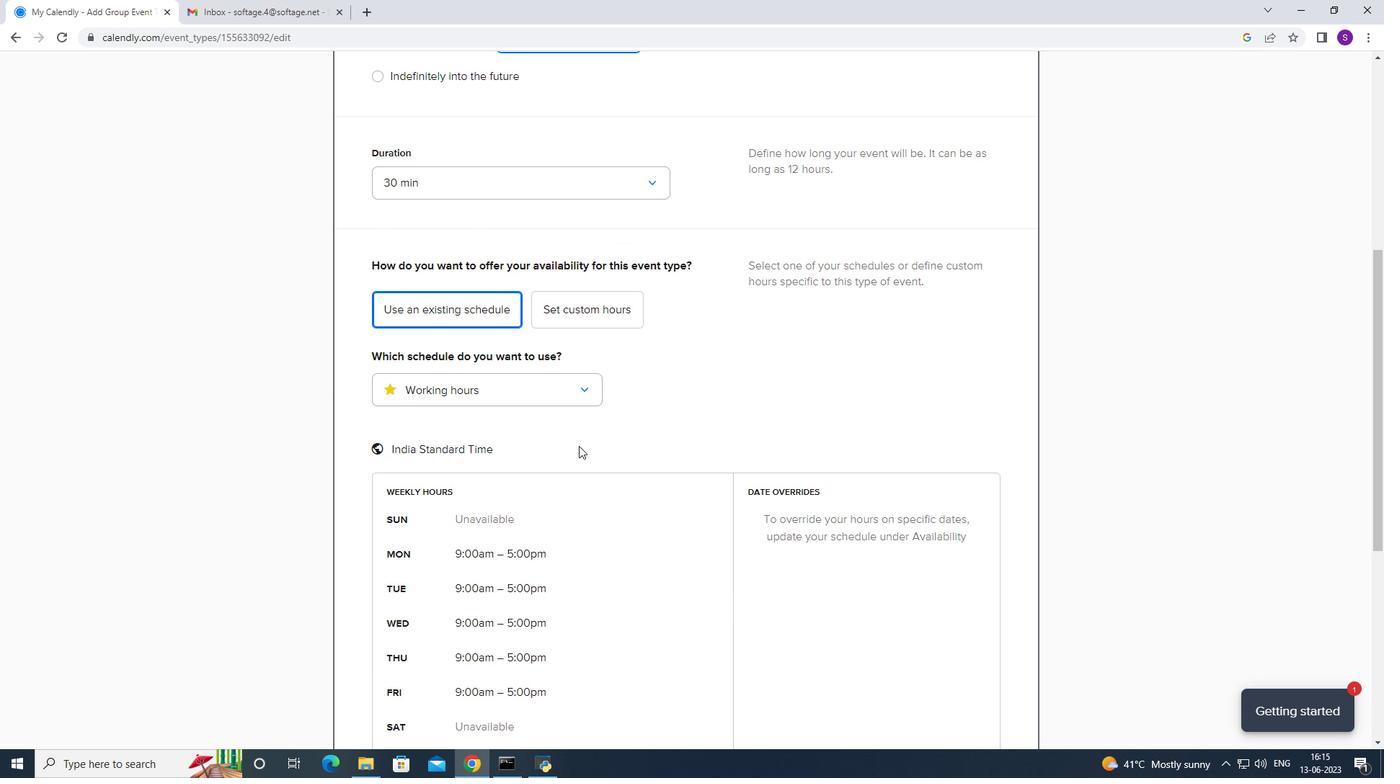
Action: Mouse scrolled (573, 431) with delta (0, 0)
Screenshot: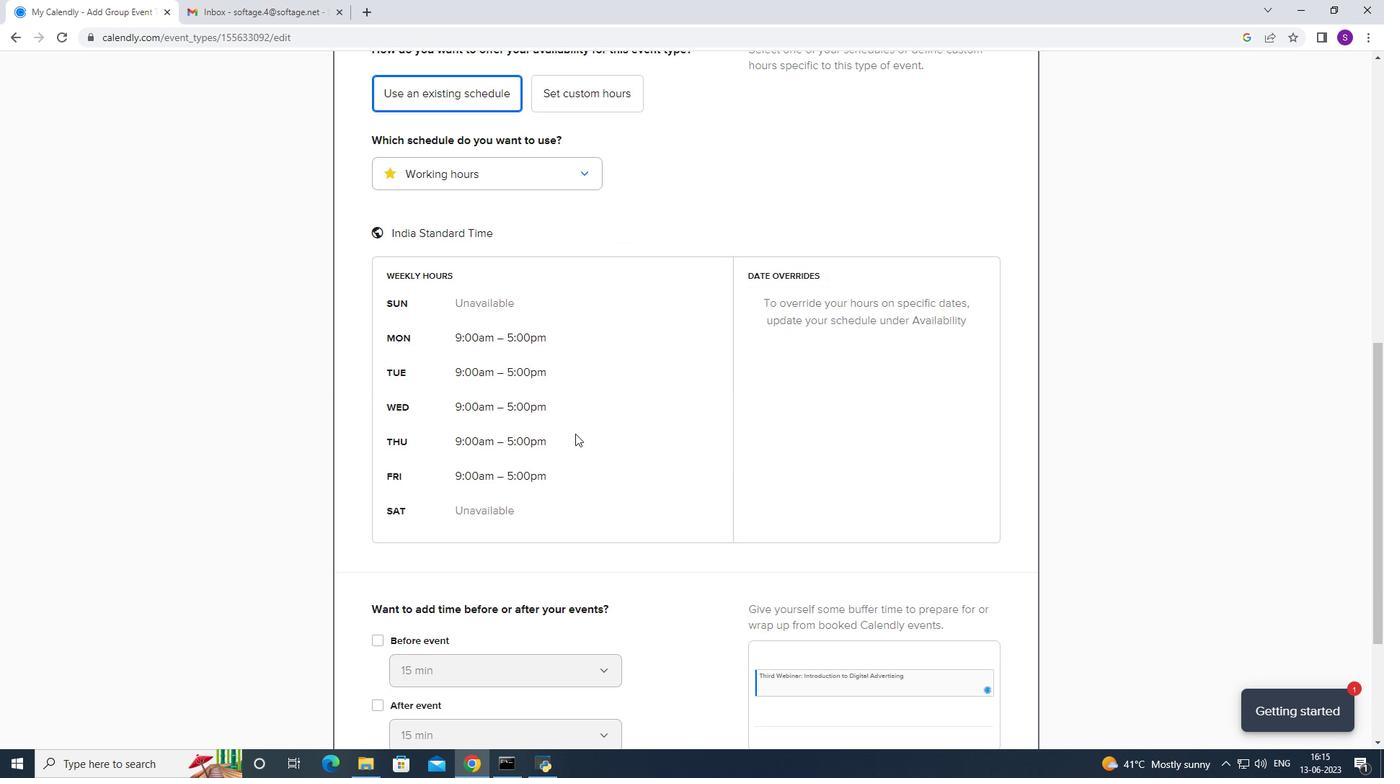 
Action: Mouse moved to (572, 431)
Screenshot: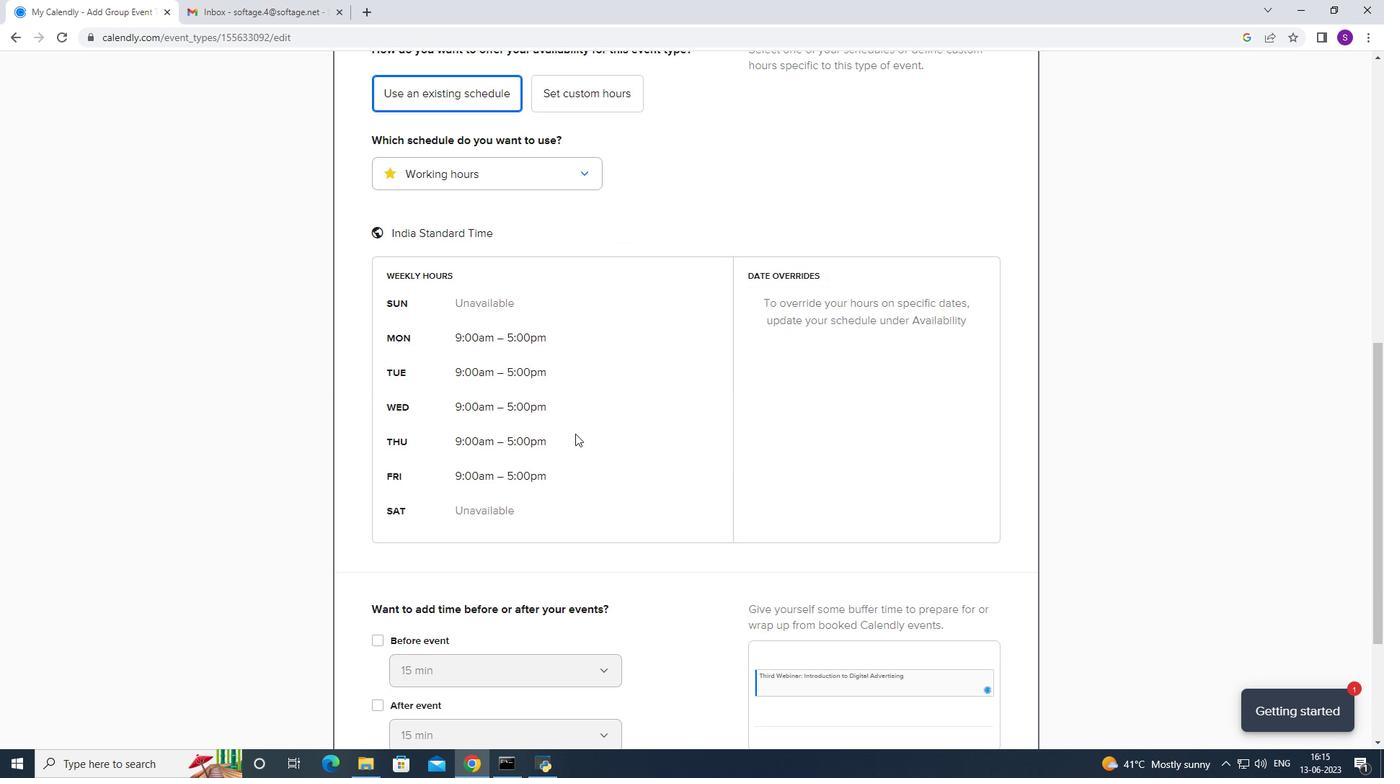 
Action: Mouse scrolled (573, 431) with delta (0, 0)
Screenshot: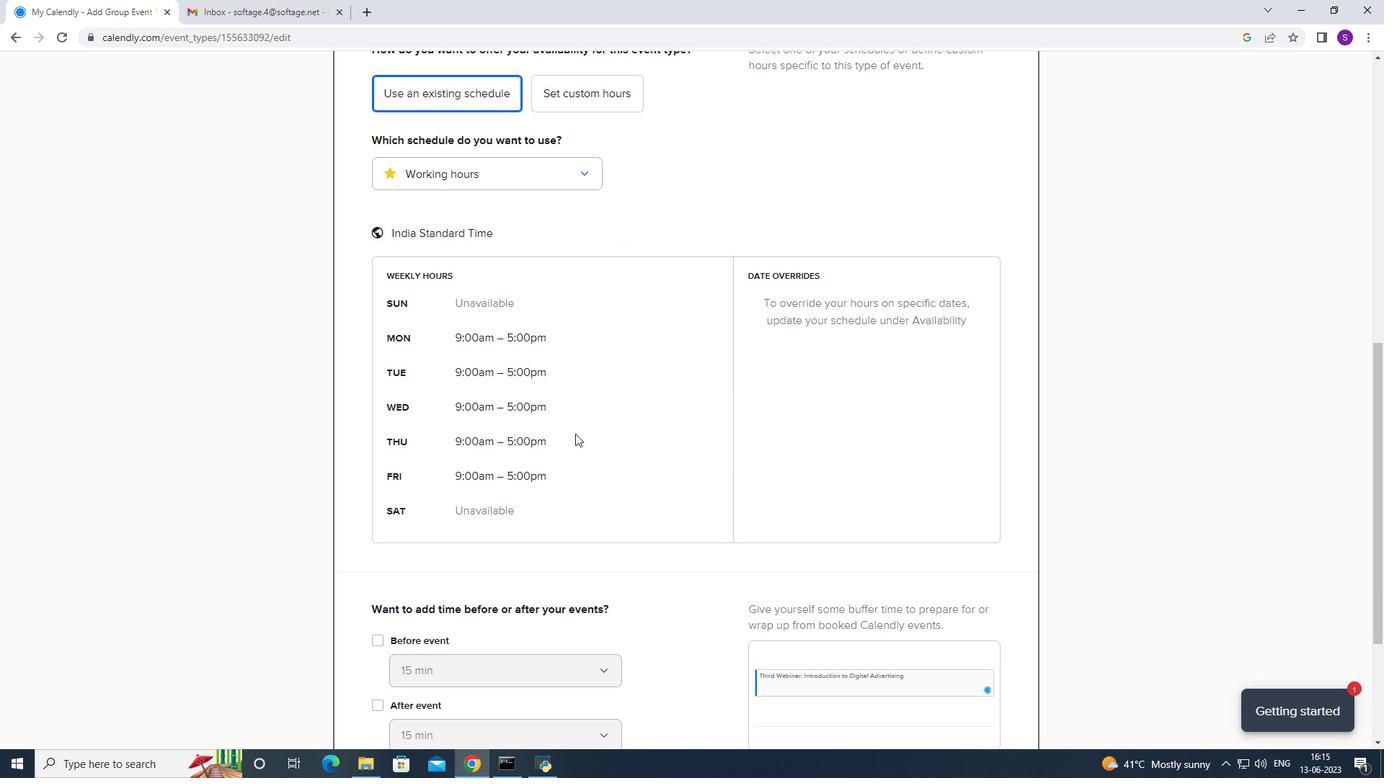 
Action: Mouse moved to (573, 432)
Screenshot: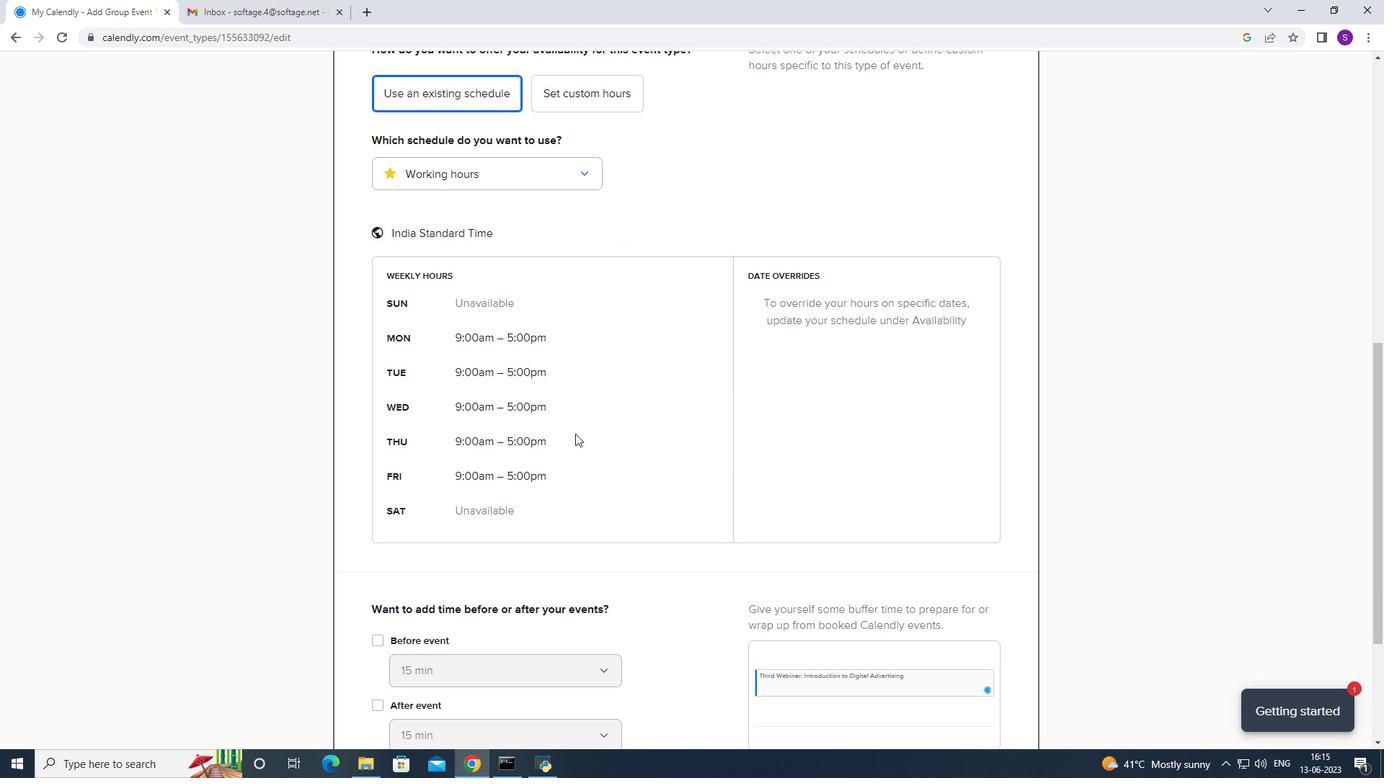 
Action: Mouse scrolled (573, 431) with delta (0, 0)
Screenshot: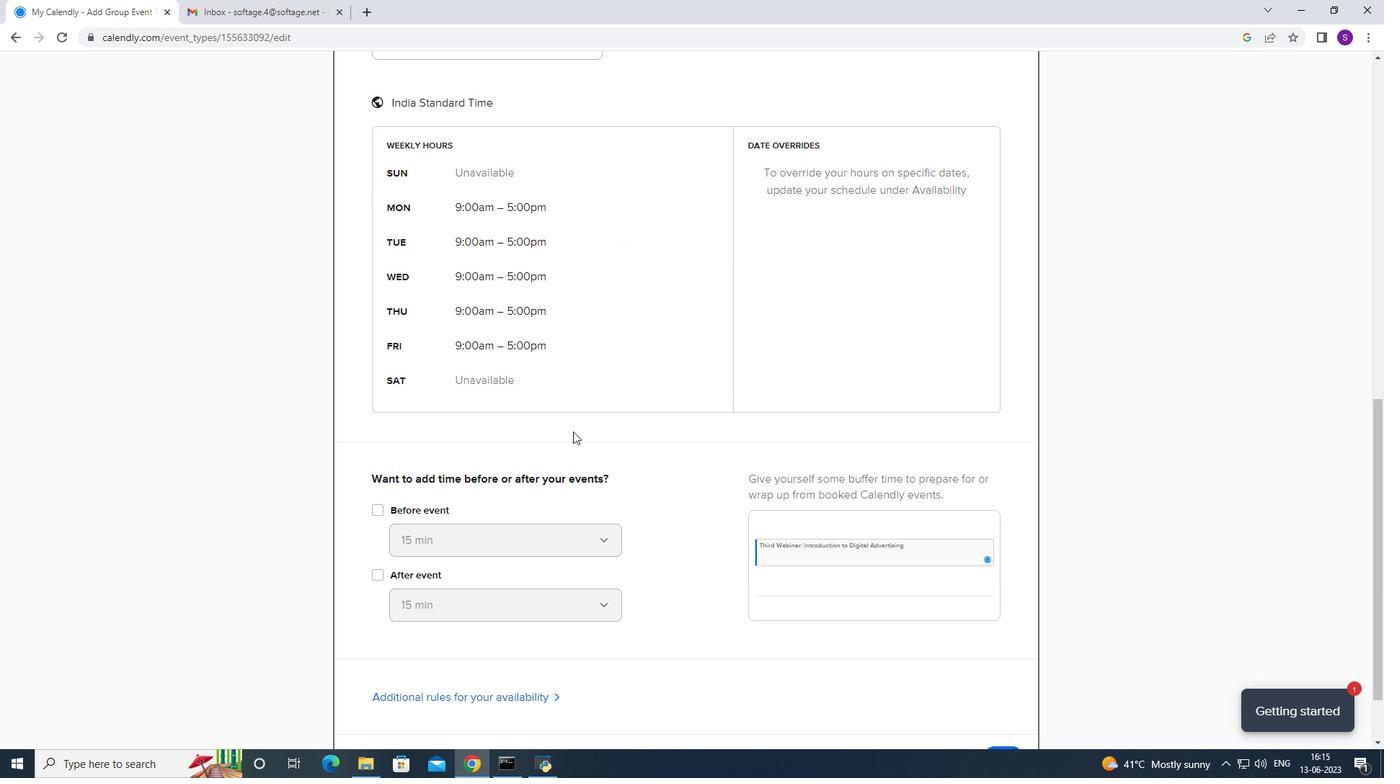 
Action: Mouse moved to (575, 434)
Screenshot: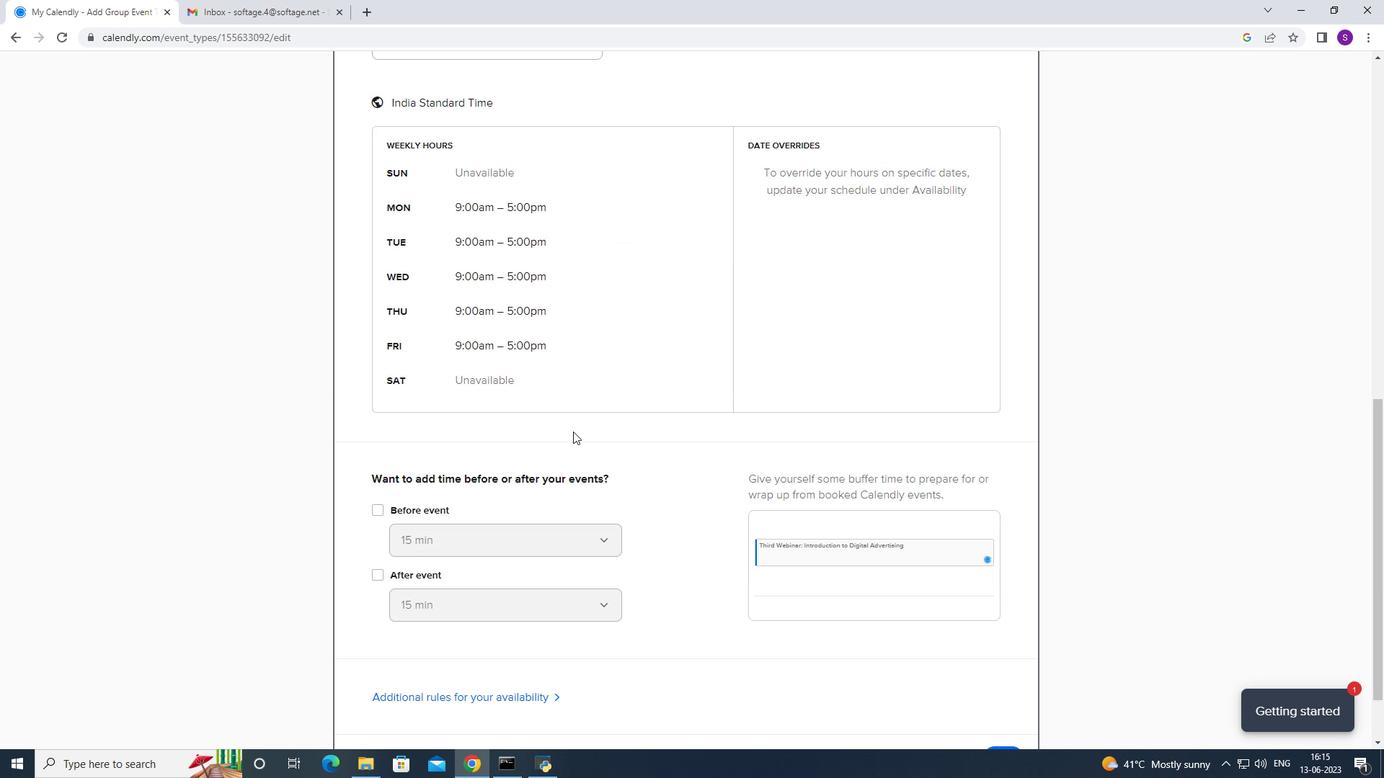 
Action: Mouse scrolled (573, 431) with delta (0, 0)
Screenshot: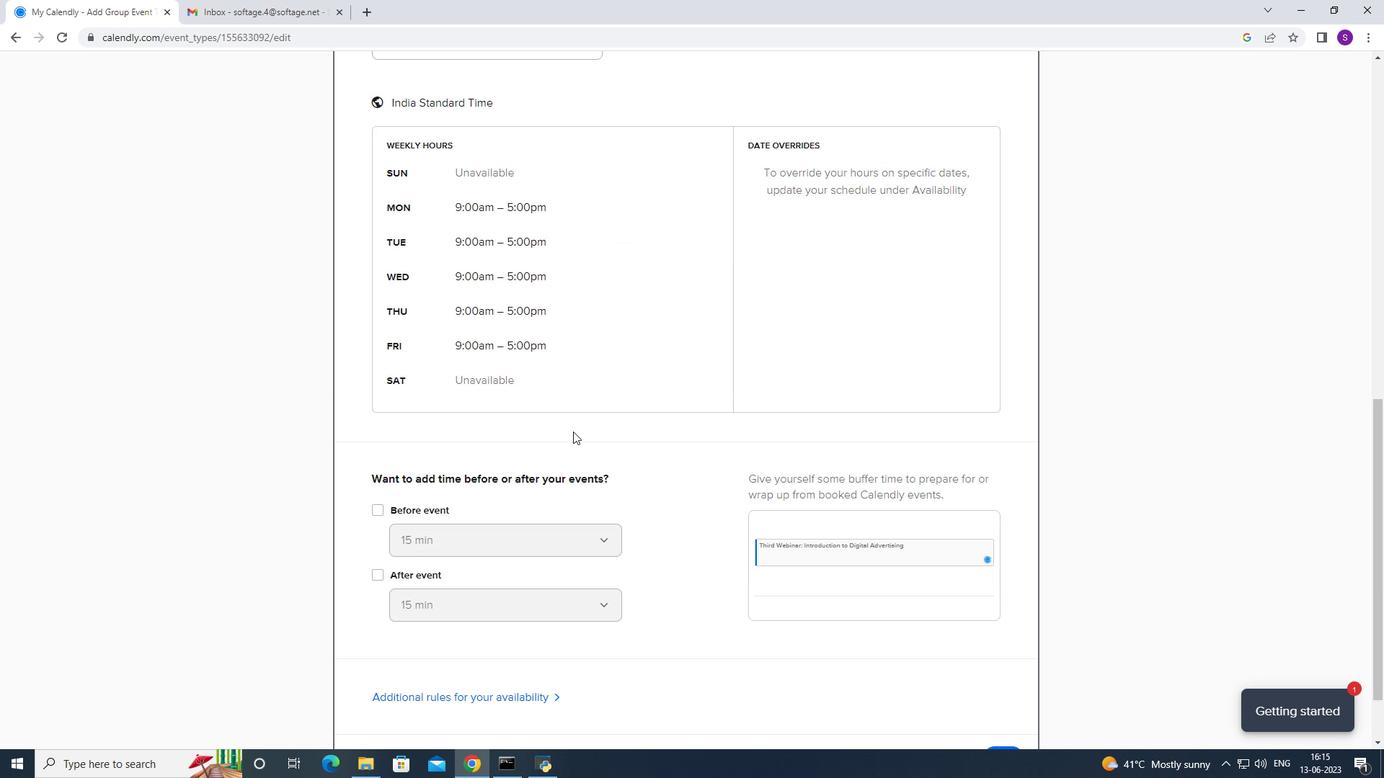 
Action: Mouse moved to (1091, 558)
Screenshot: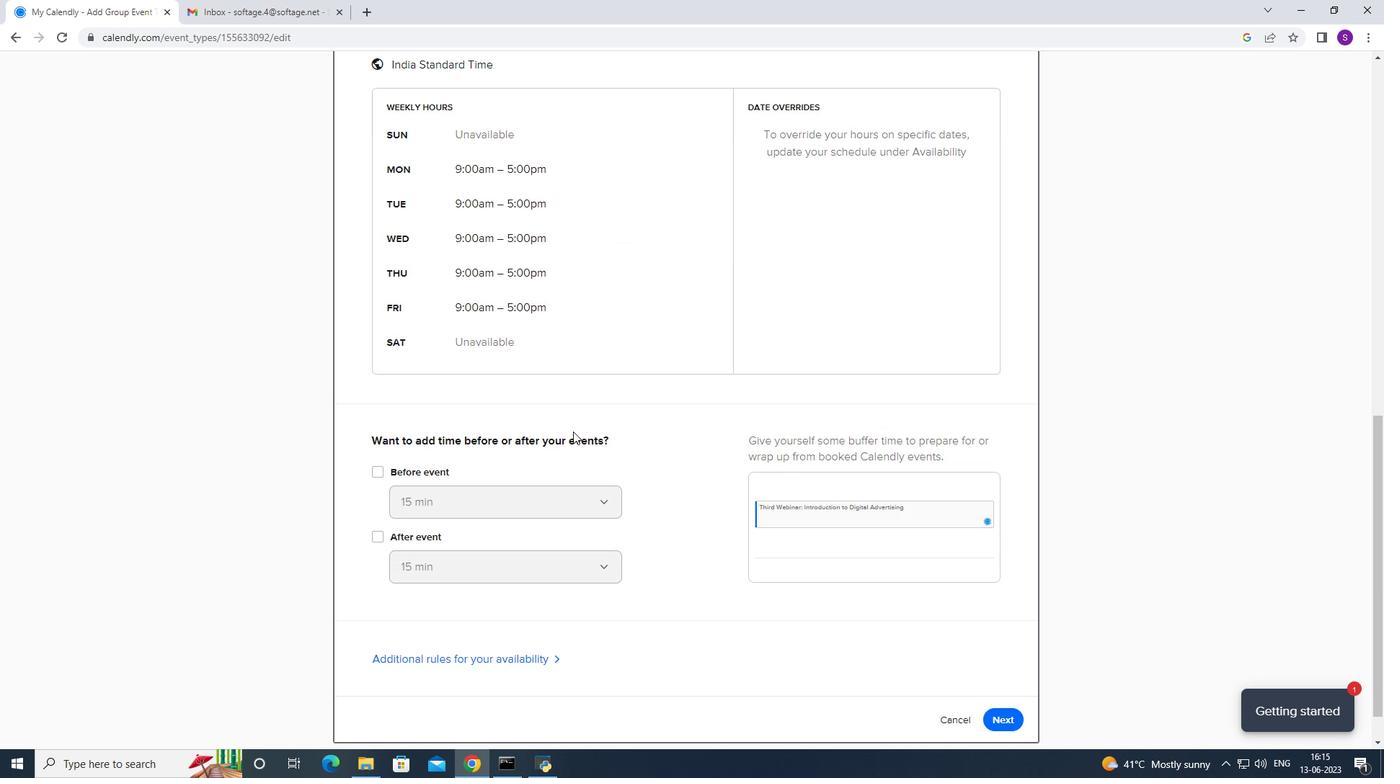 
Action: Mouse scrolled (572, 431) with delta (0, 0)
Screenshot: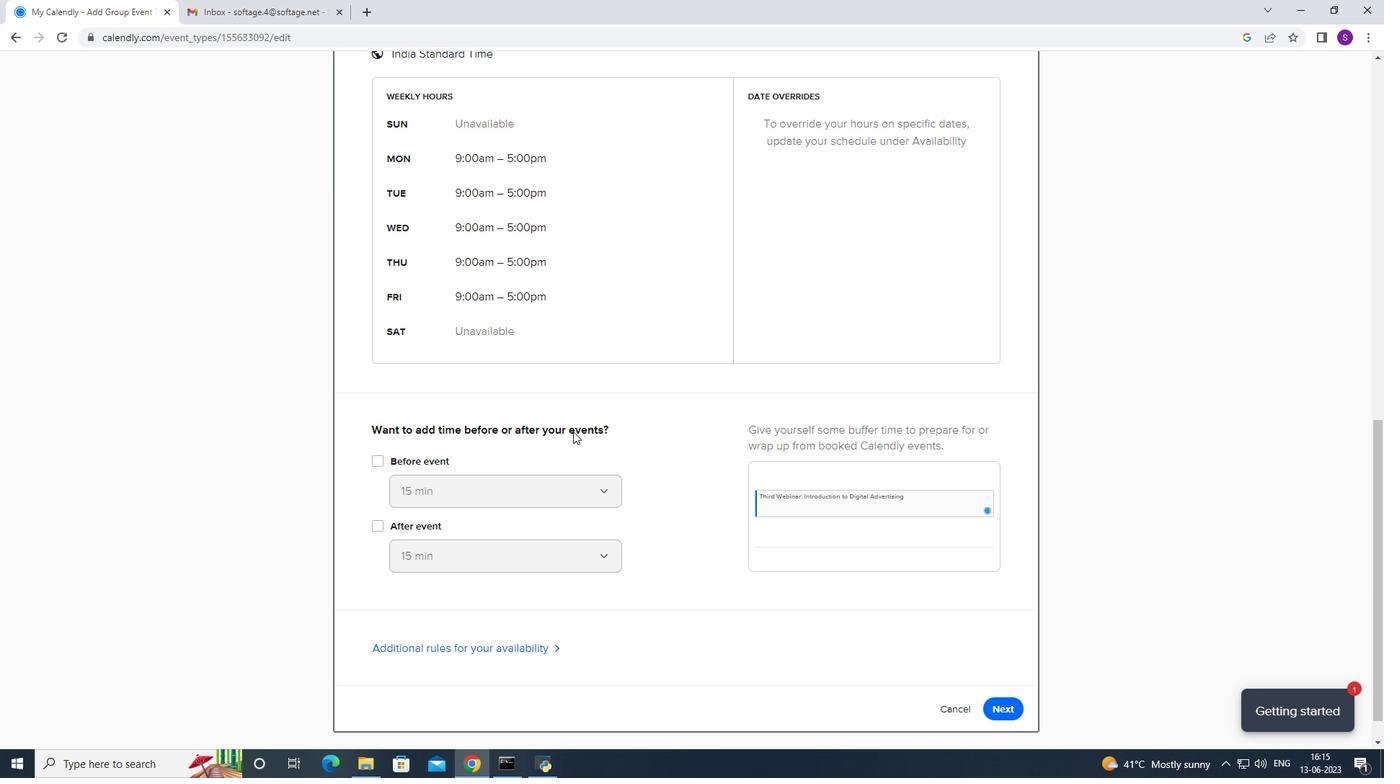 
Action: Mouse moved to (1194, 575)
Screenshot: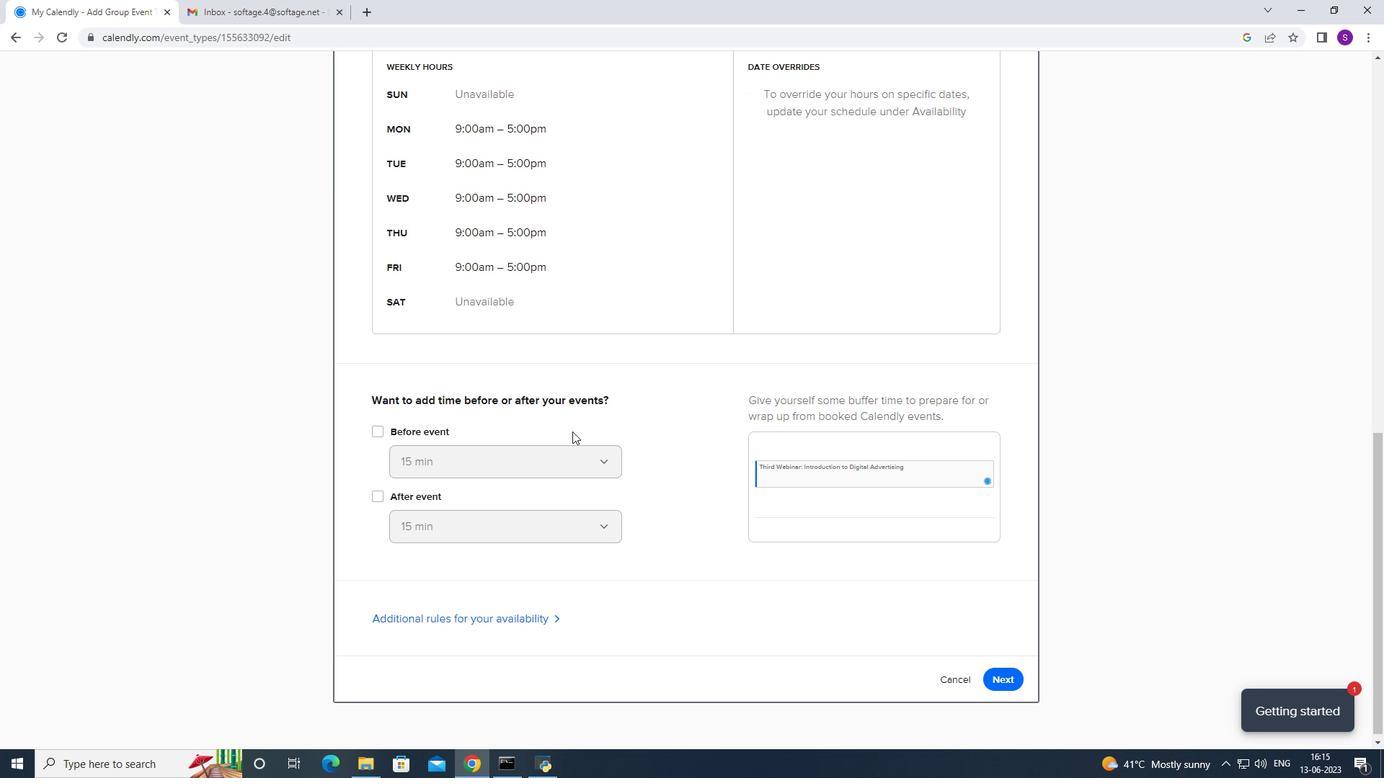 
Action: Mouse scrolled (573, 431) with delta (0, 0)
Screenshot: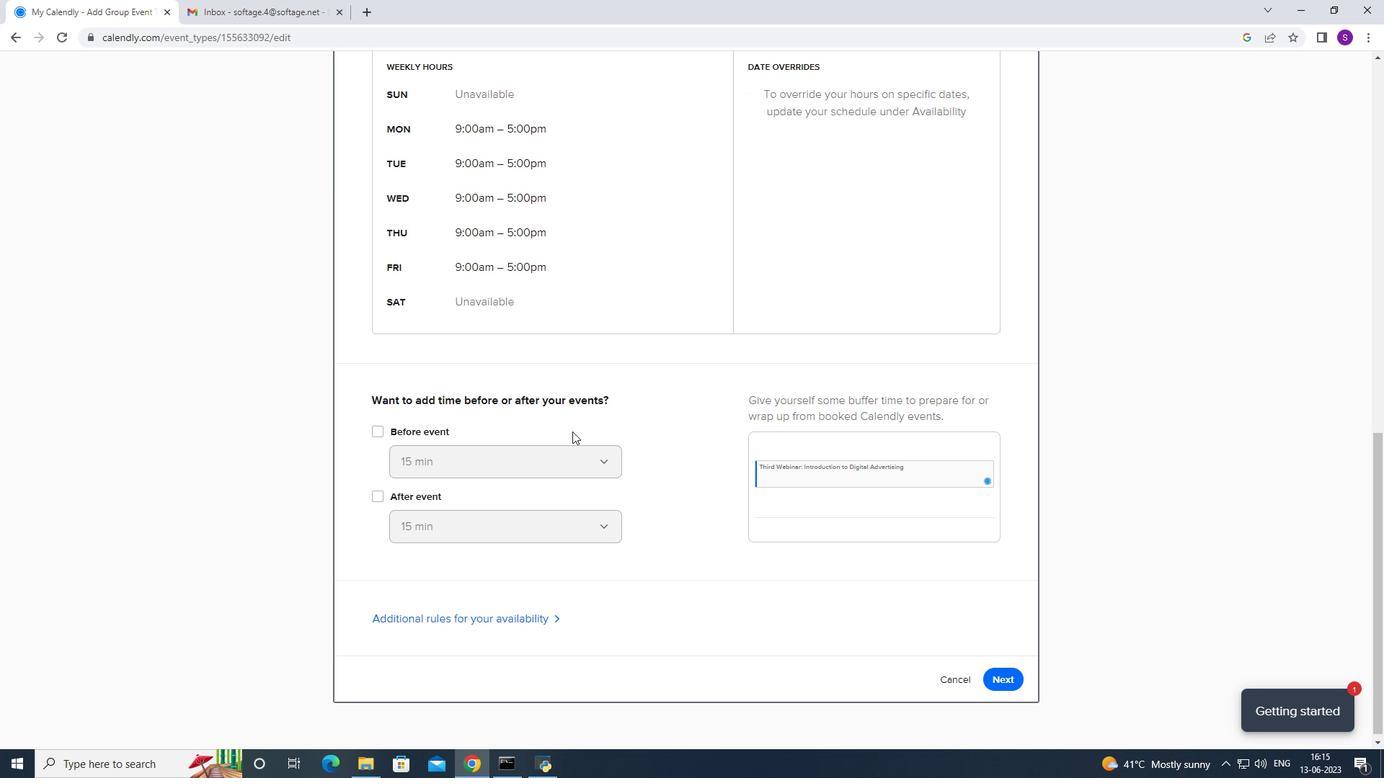 
Action: Mouse moved to (993, 684)
Screenshot: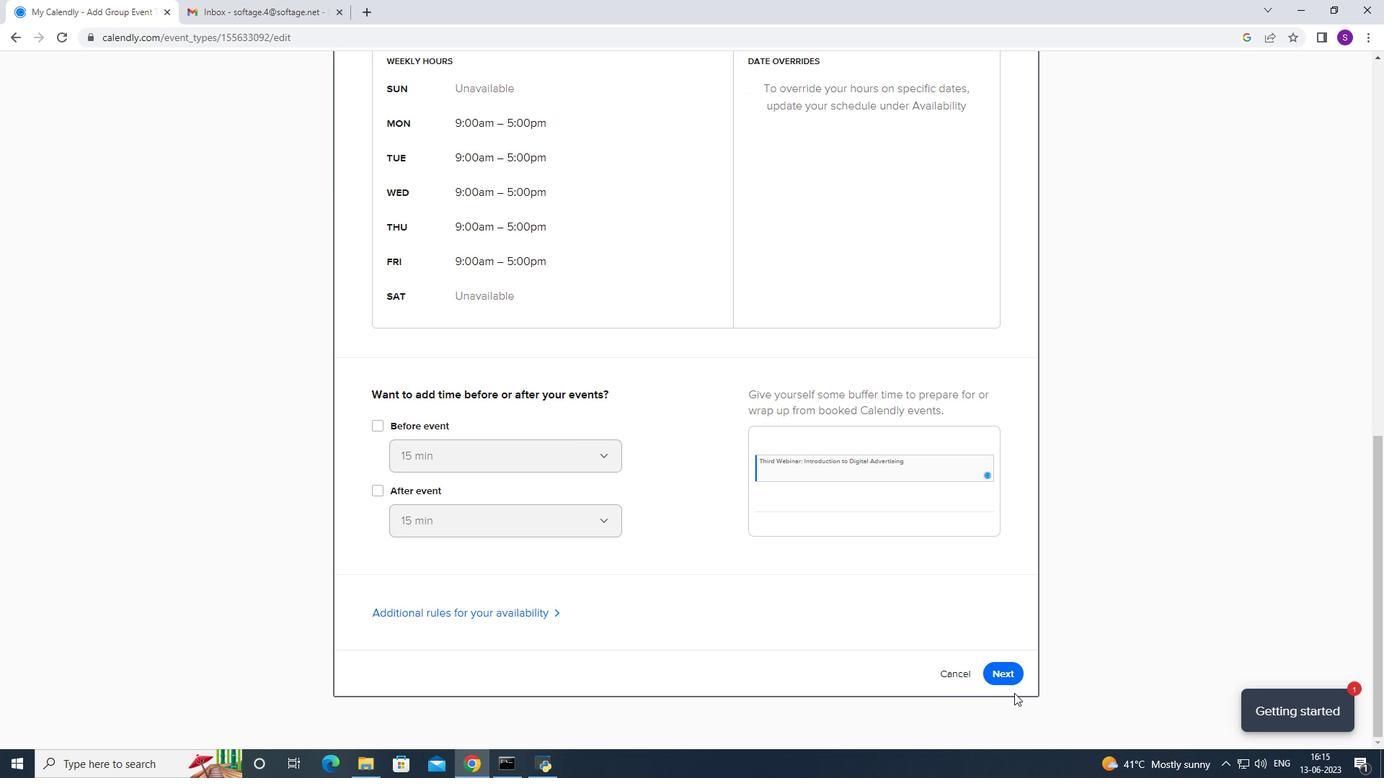 
Action: Mouse pressed left at (993, 684)
Screenshot: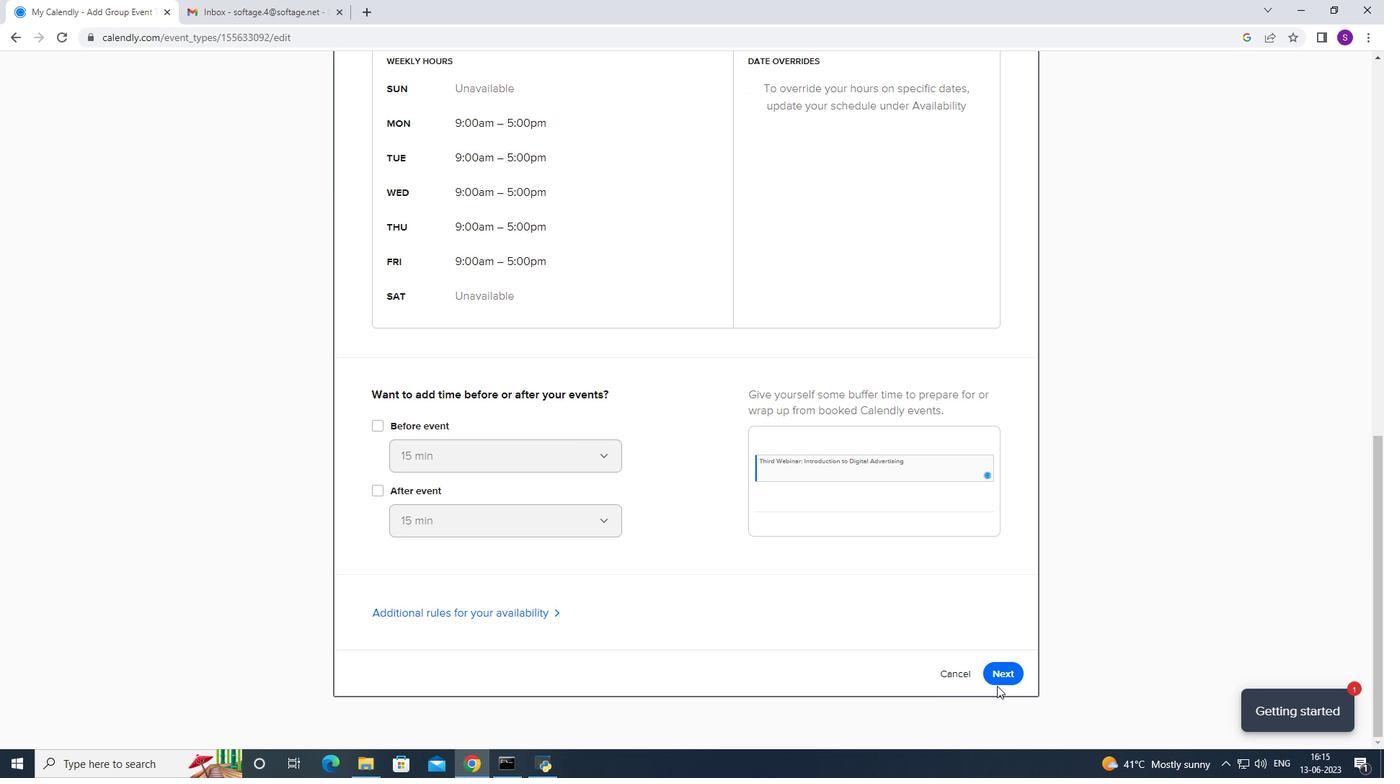 
Action: Mouse moved to (1017, 131)
Screenshot: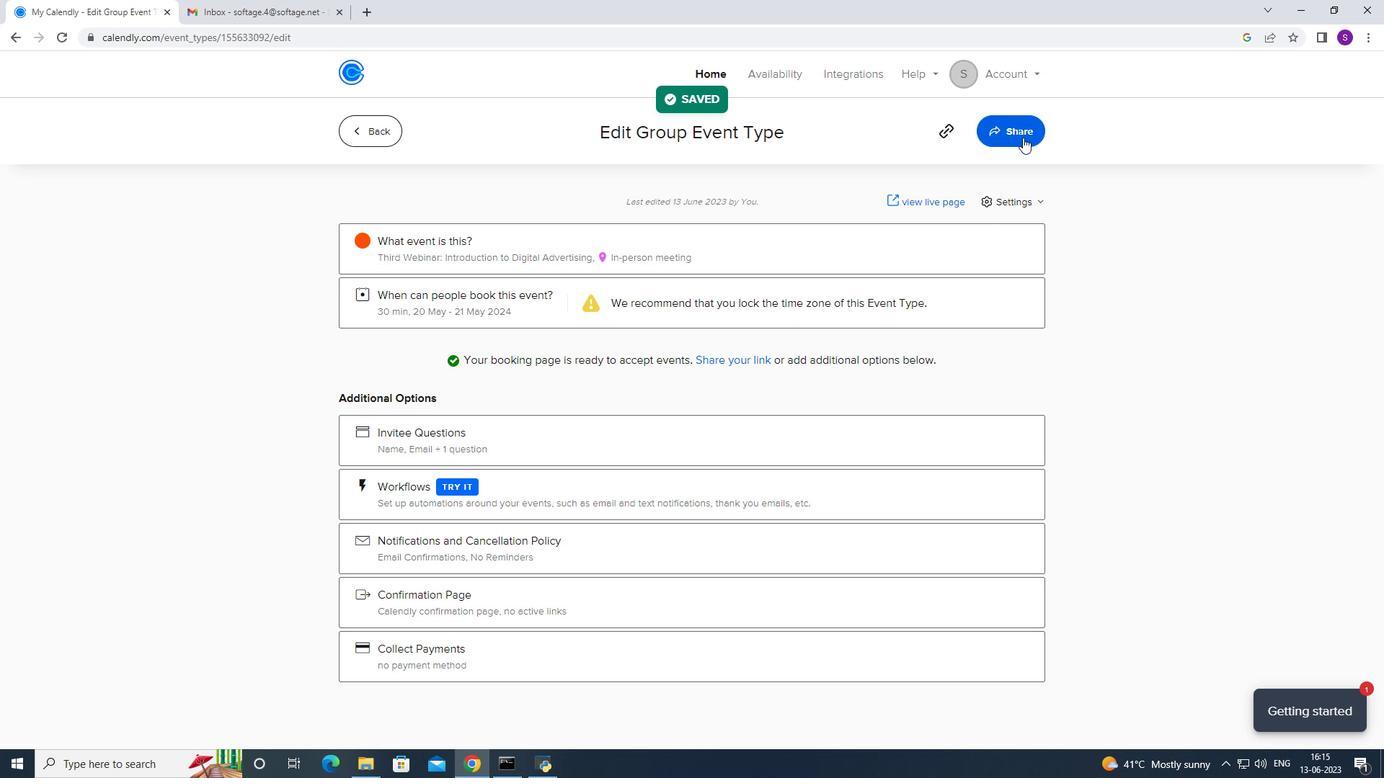 
Action: Mouse pressed left at (1017, 131)
Screenshot: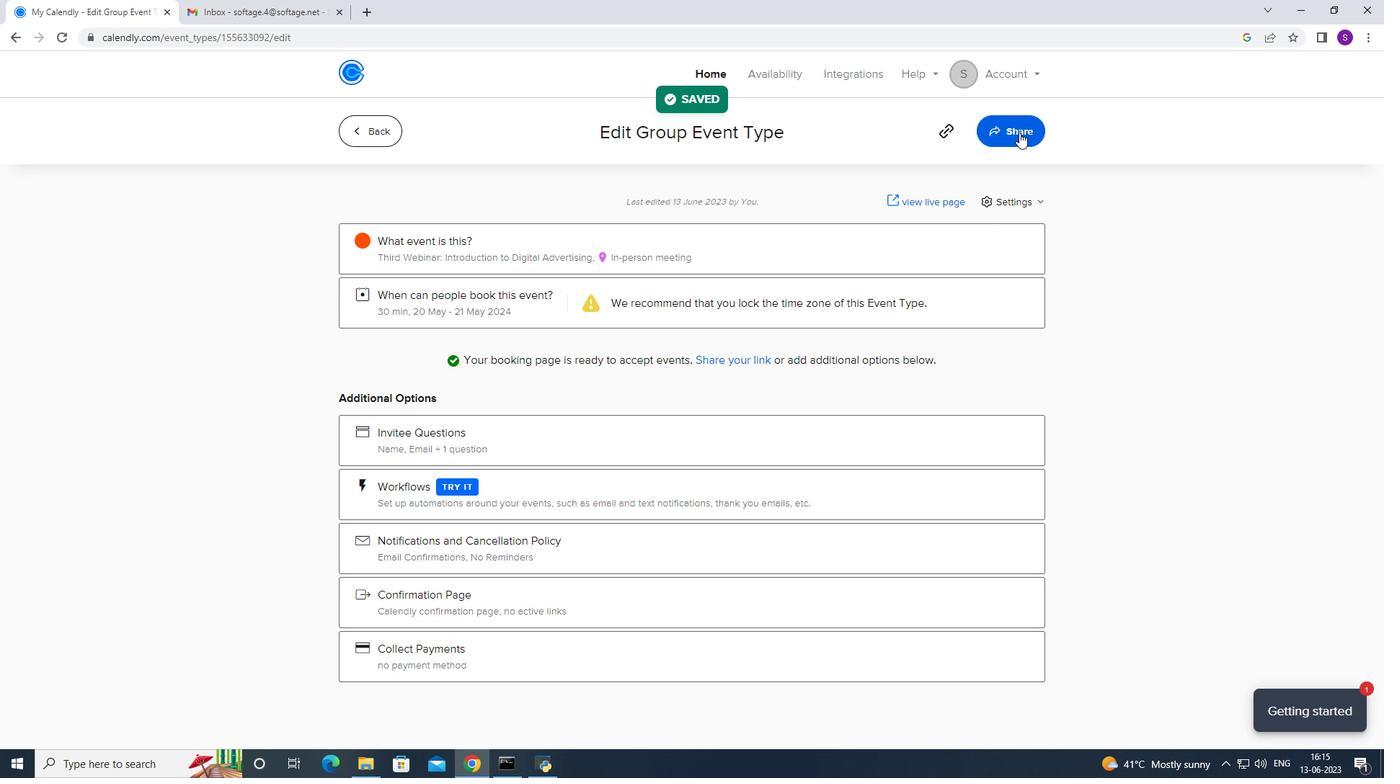 
Action: Mouse moved to (853, 278)
Screenshot: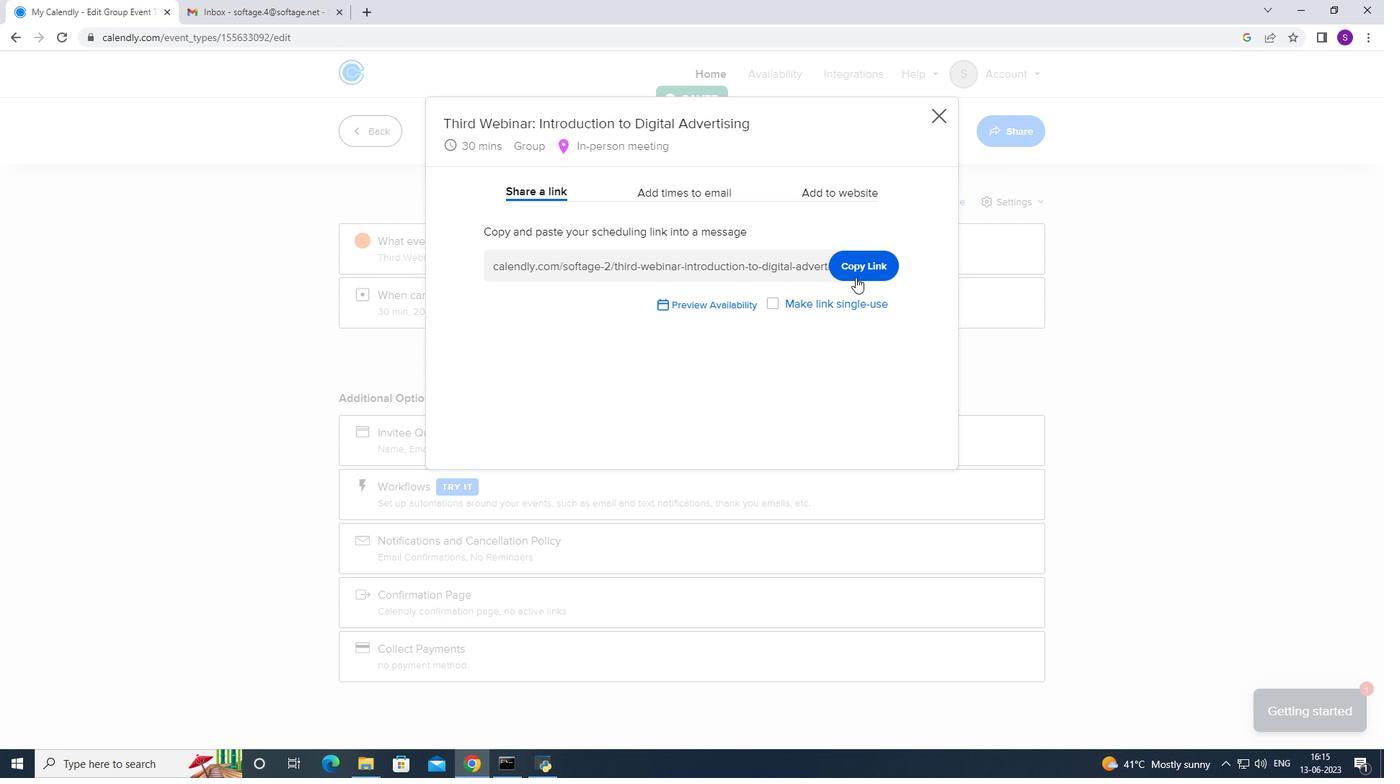 
Action: Mouse pressed left at (853, 278)
Screenshot: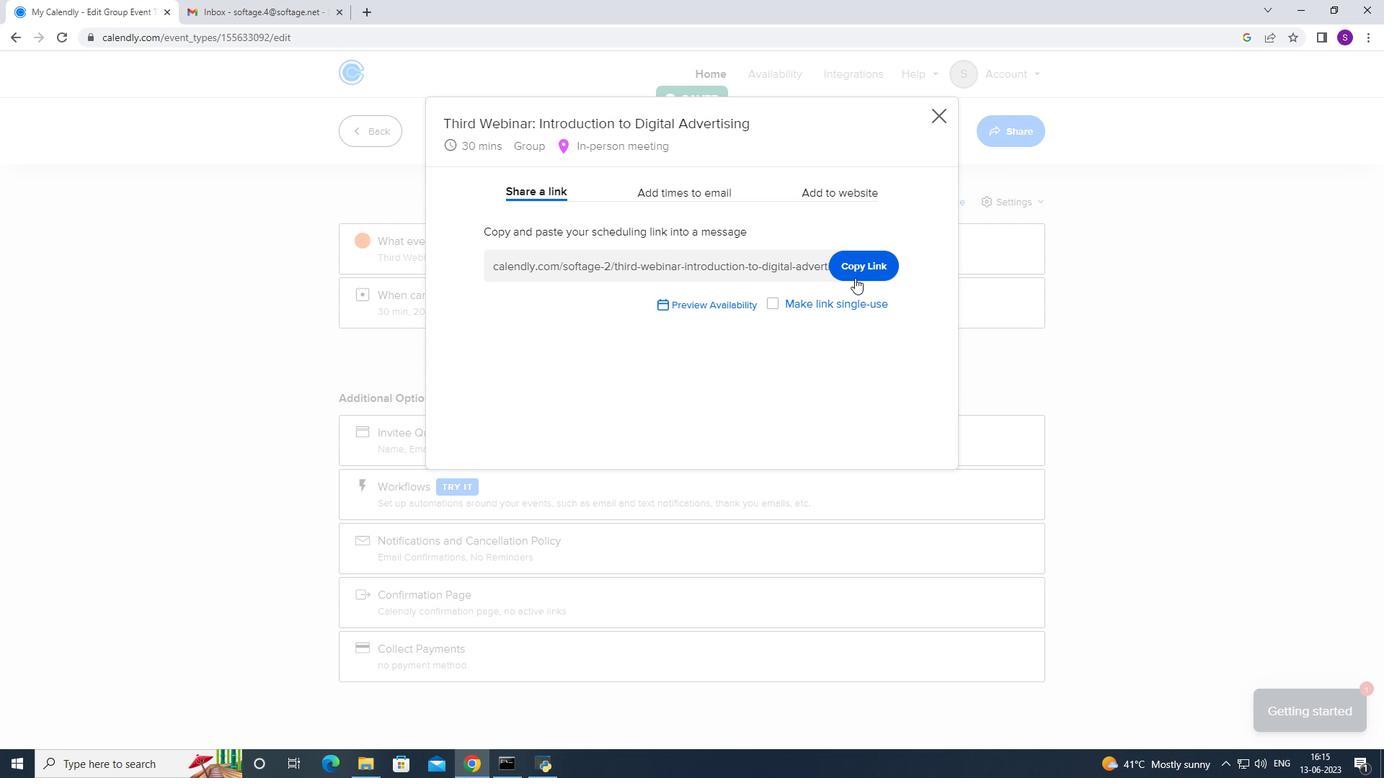 
Action: Mouse moved to (842, 268)
Screenshot: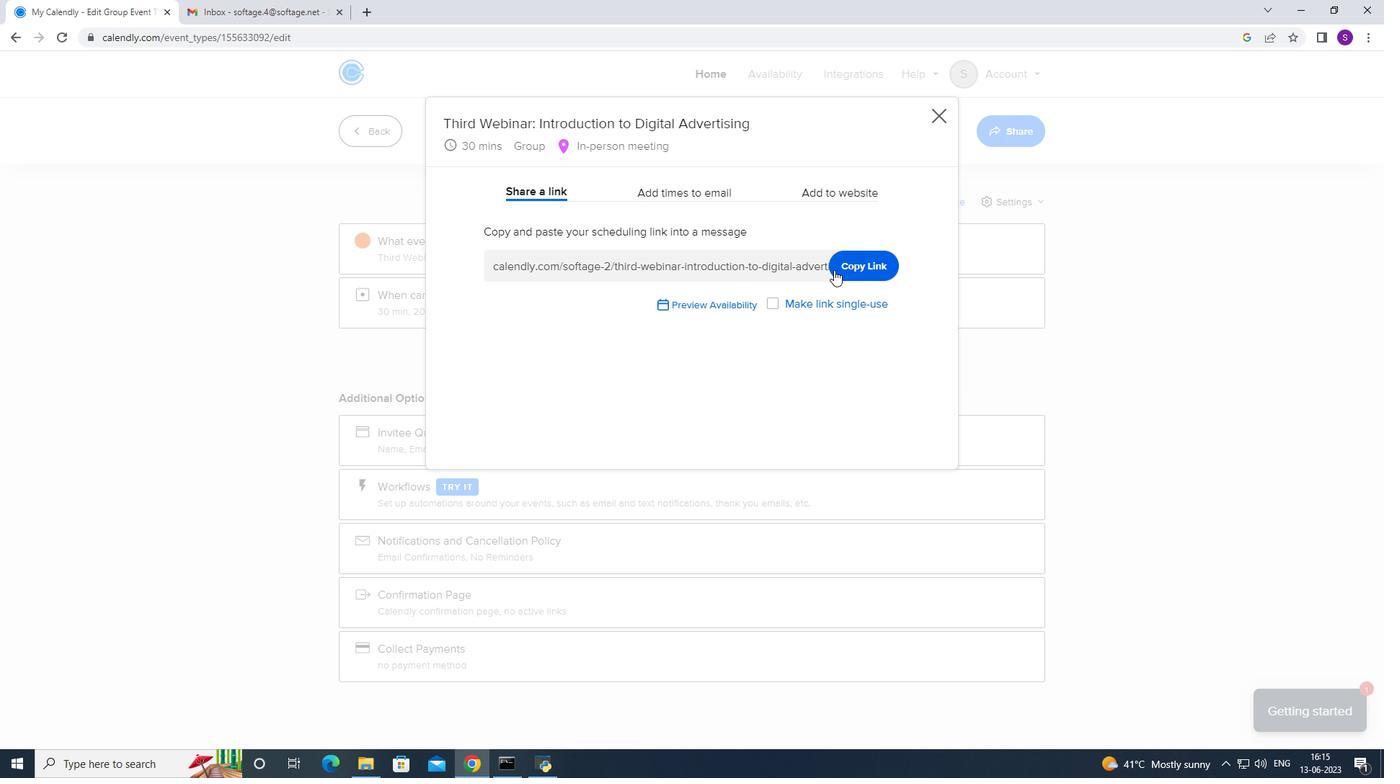 
Action: Mouse pressed left at (842, 268)
Screenshot: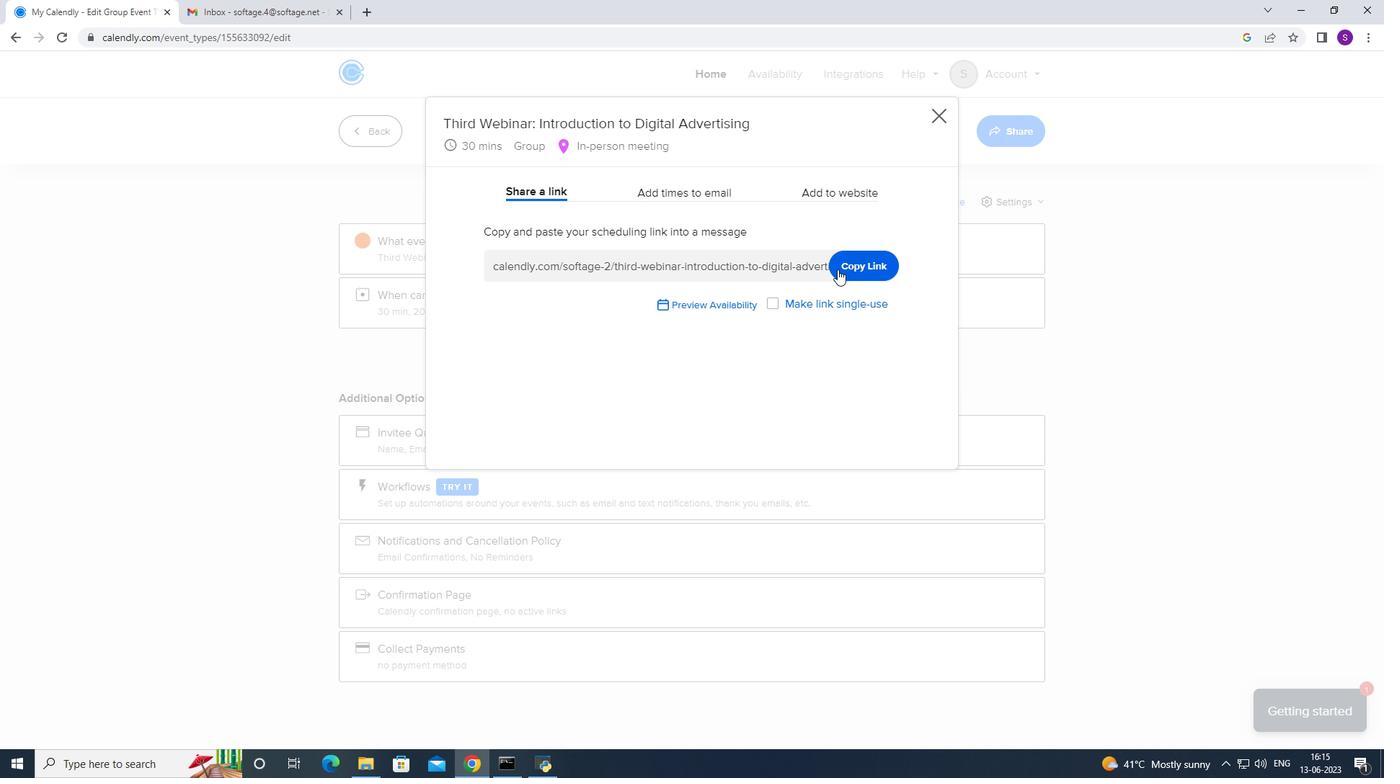 
Action: Mouse moved to (252, 30)
Screenshot: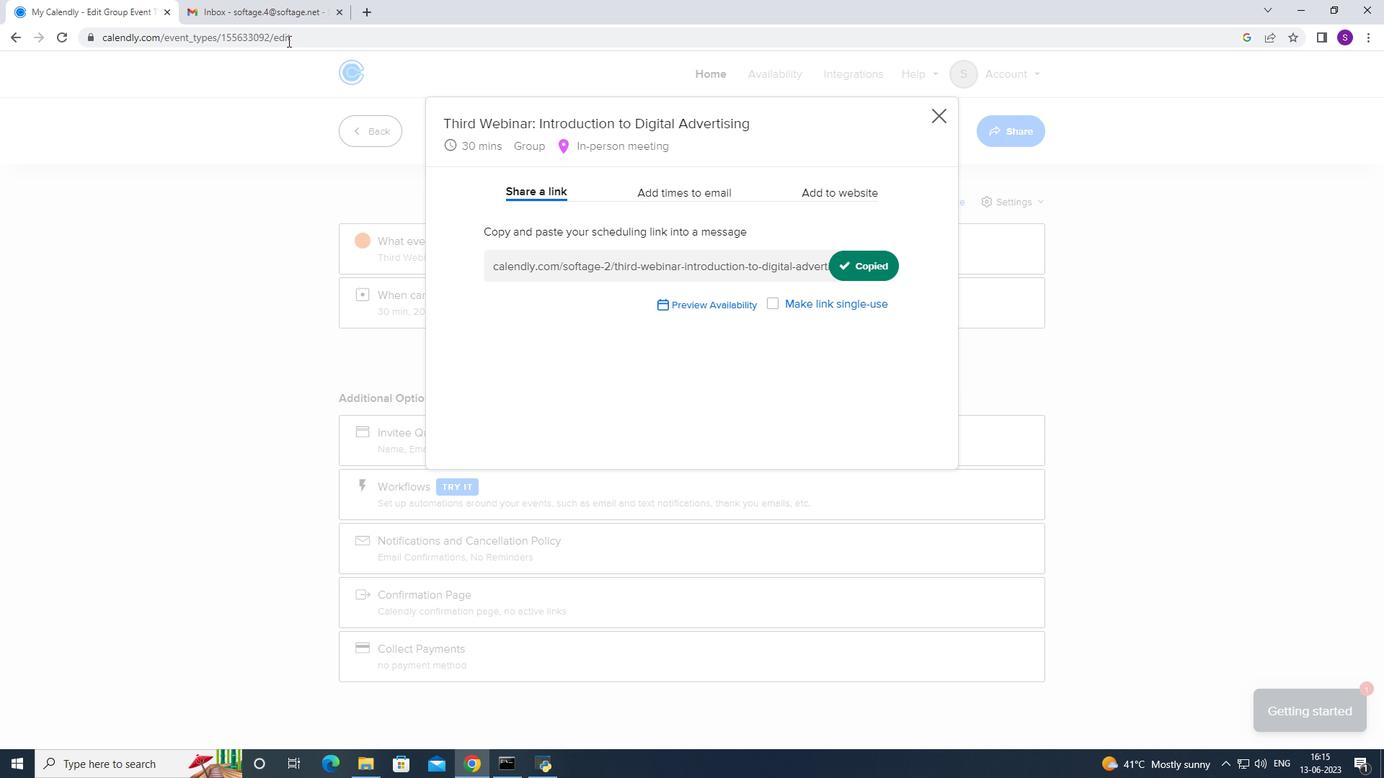 
Action: Mouse pressed left at (252, 30)
Screenshot: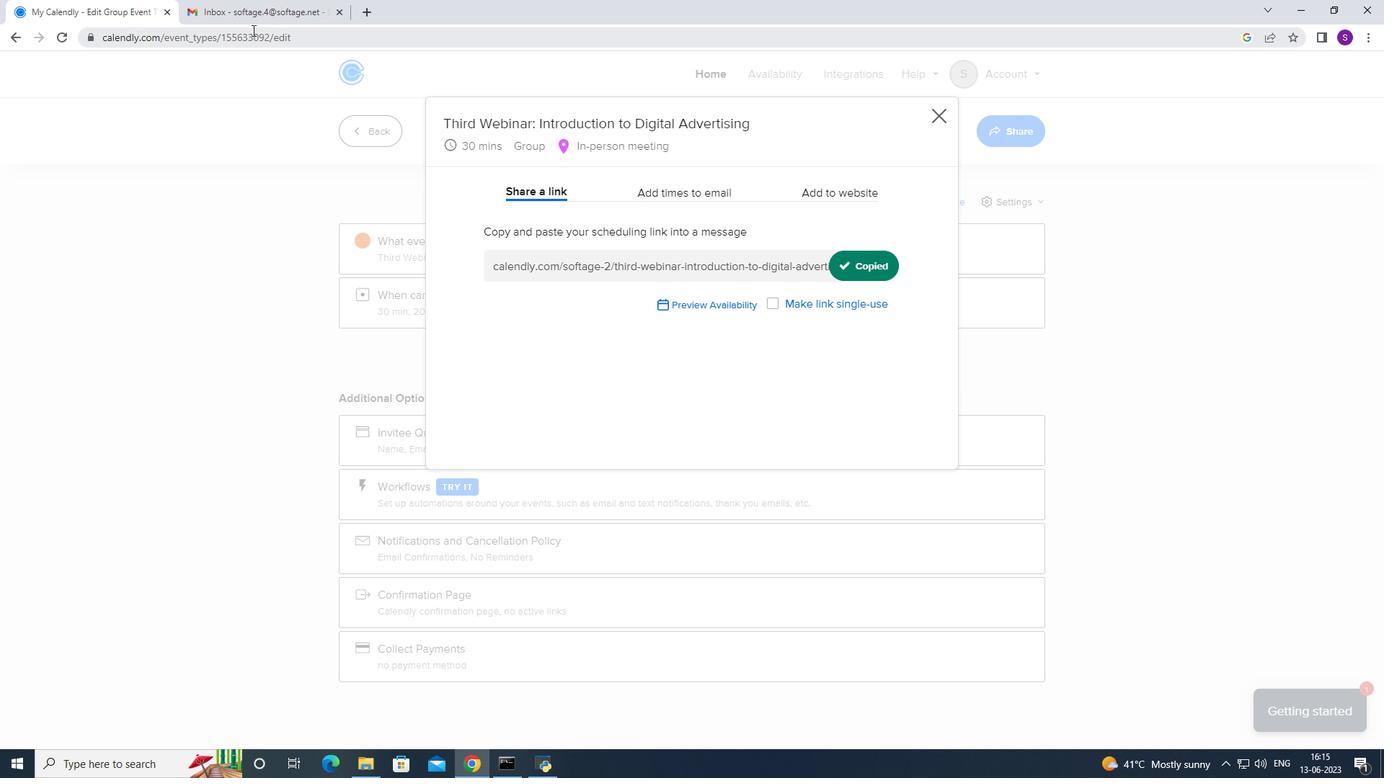 
Action: Mouse moved to (255, 20)
Screenshot: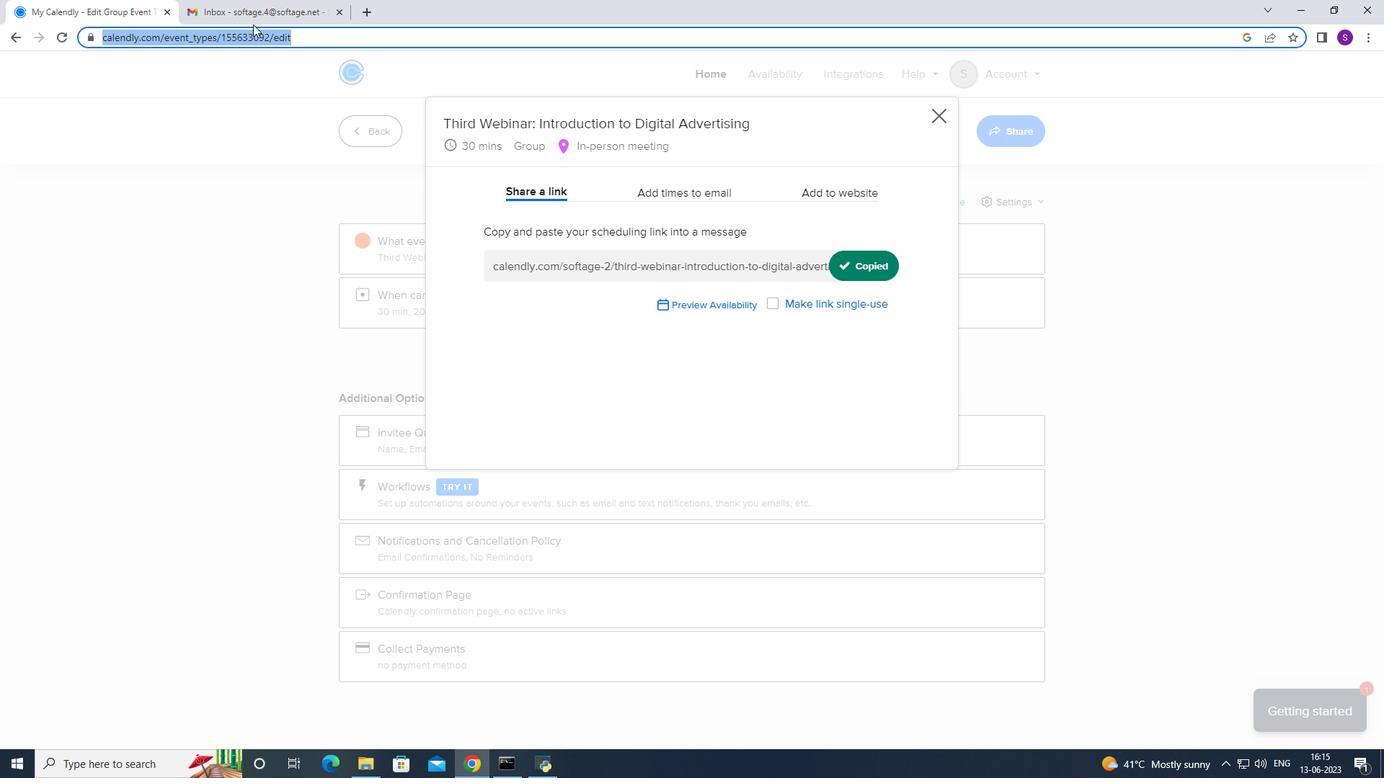 
Action: Mouse pressed left at (255, 20)
Screenshot: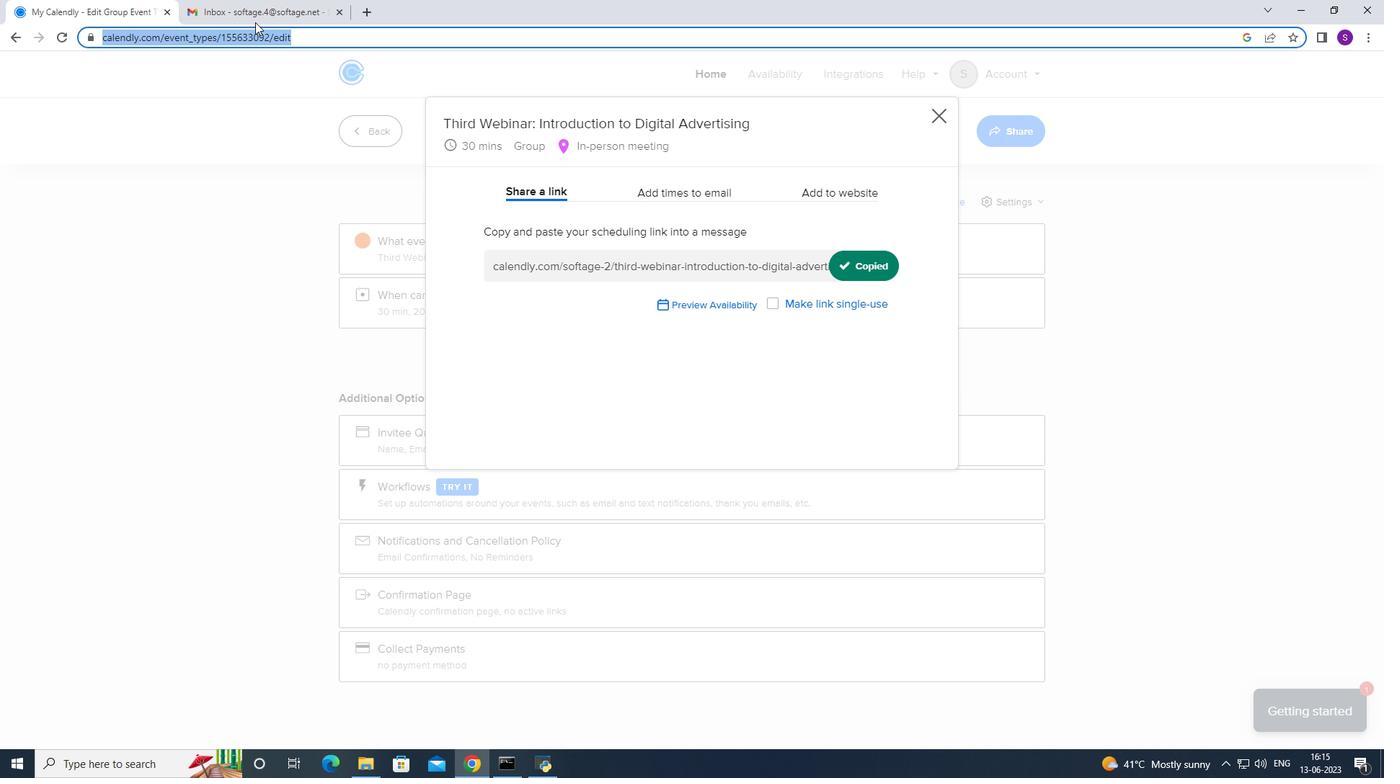 
Action: Mouse moved to (138, 120)
Screenshot: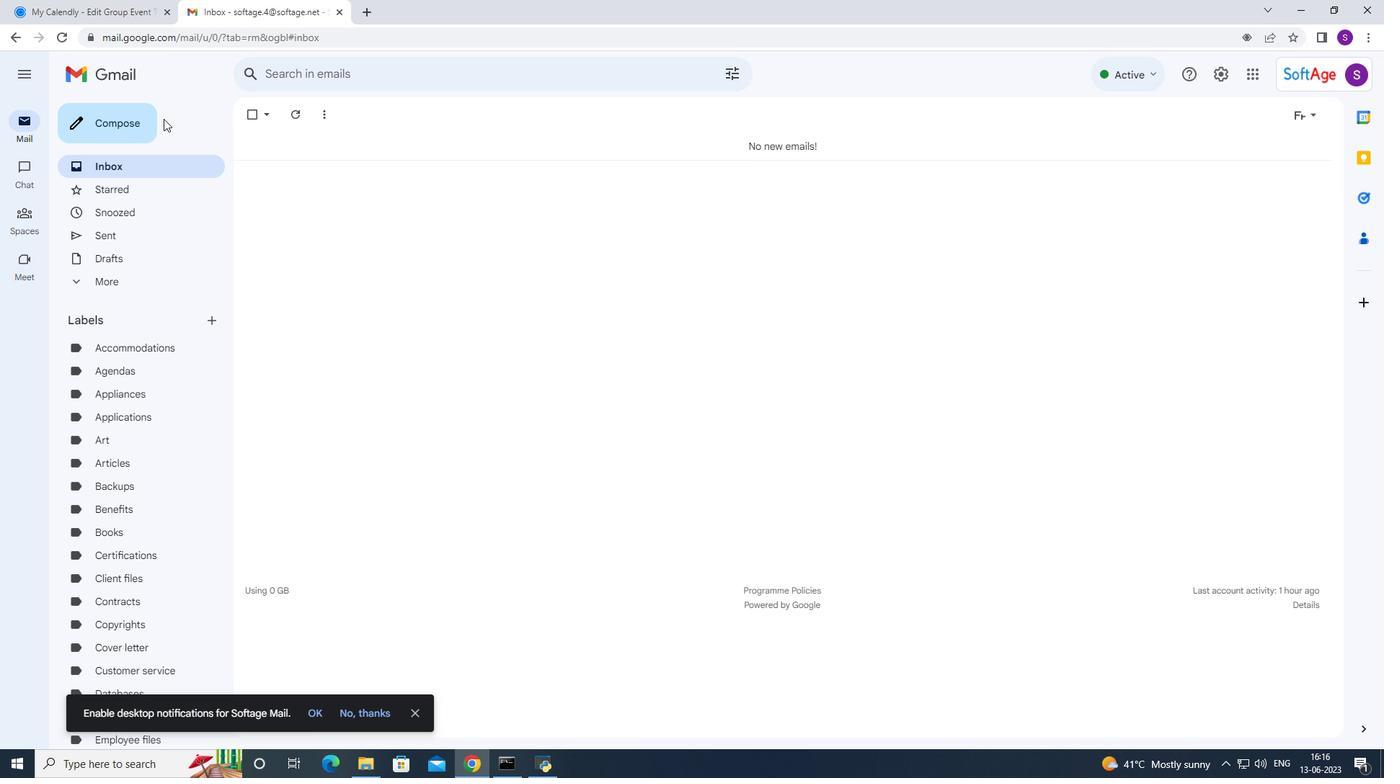 
Action: Mouse pressed left at (138, 120)
Screenshot: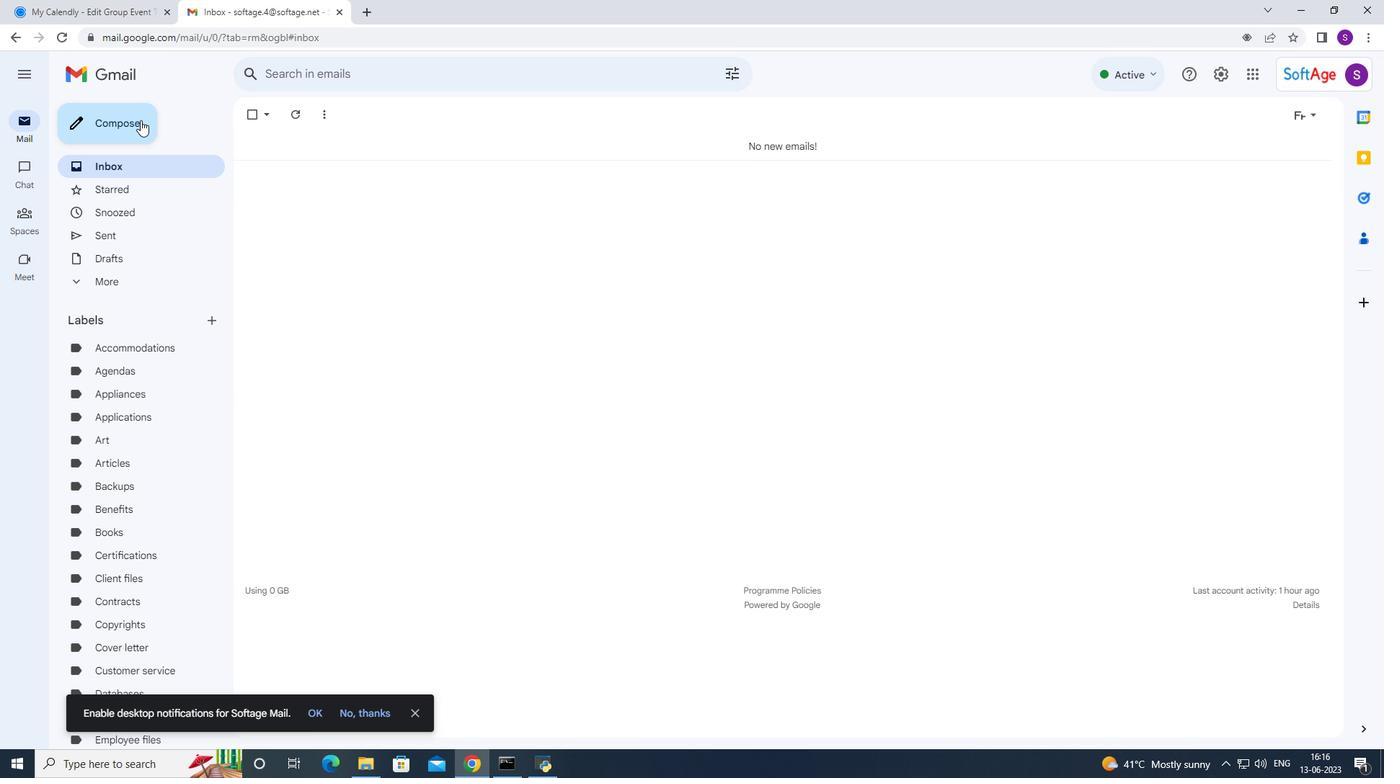 
Action: Mouse moved to (1031, 426)
Screenshot: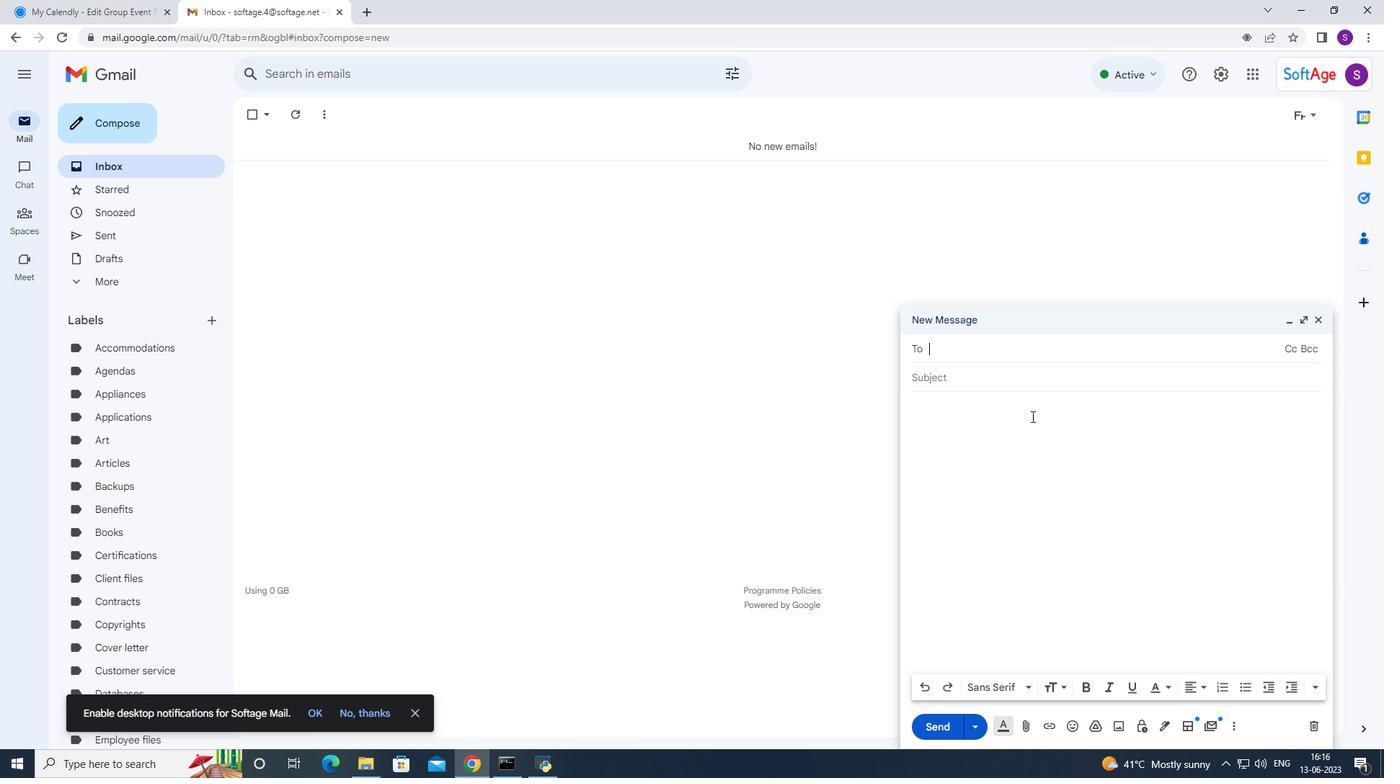 
Action: Mouse pressed right at (1031, 426)
Screenshot: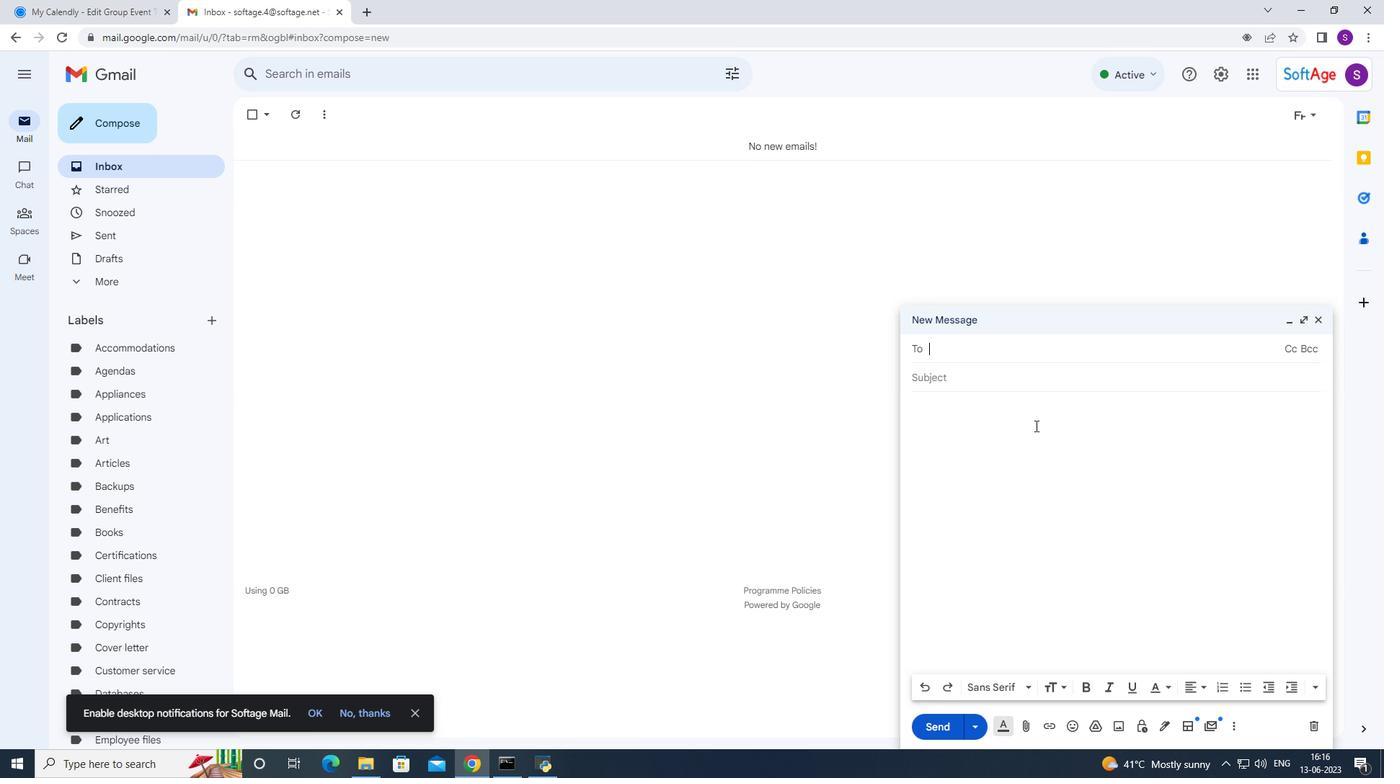 
Action: Mouse moved to (1081, 540)
Screenshot: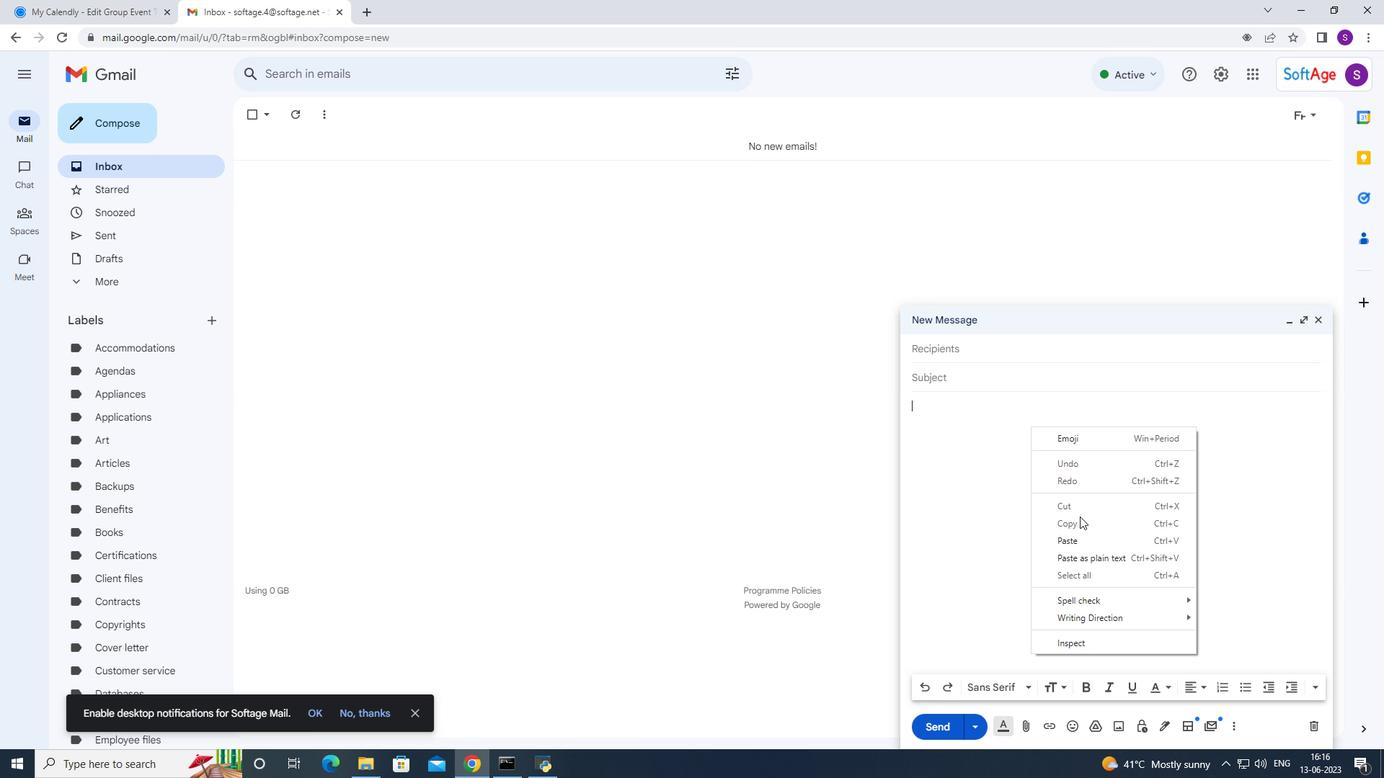 
Action: Mouse pressed left at (1081, 540)
Screenshot: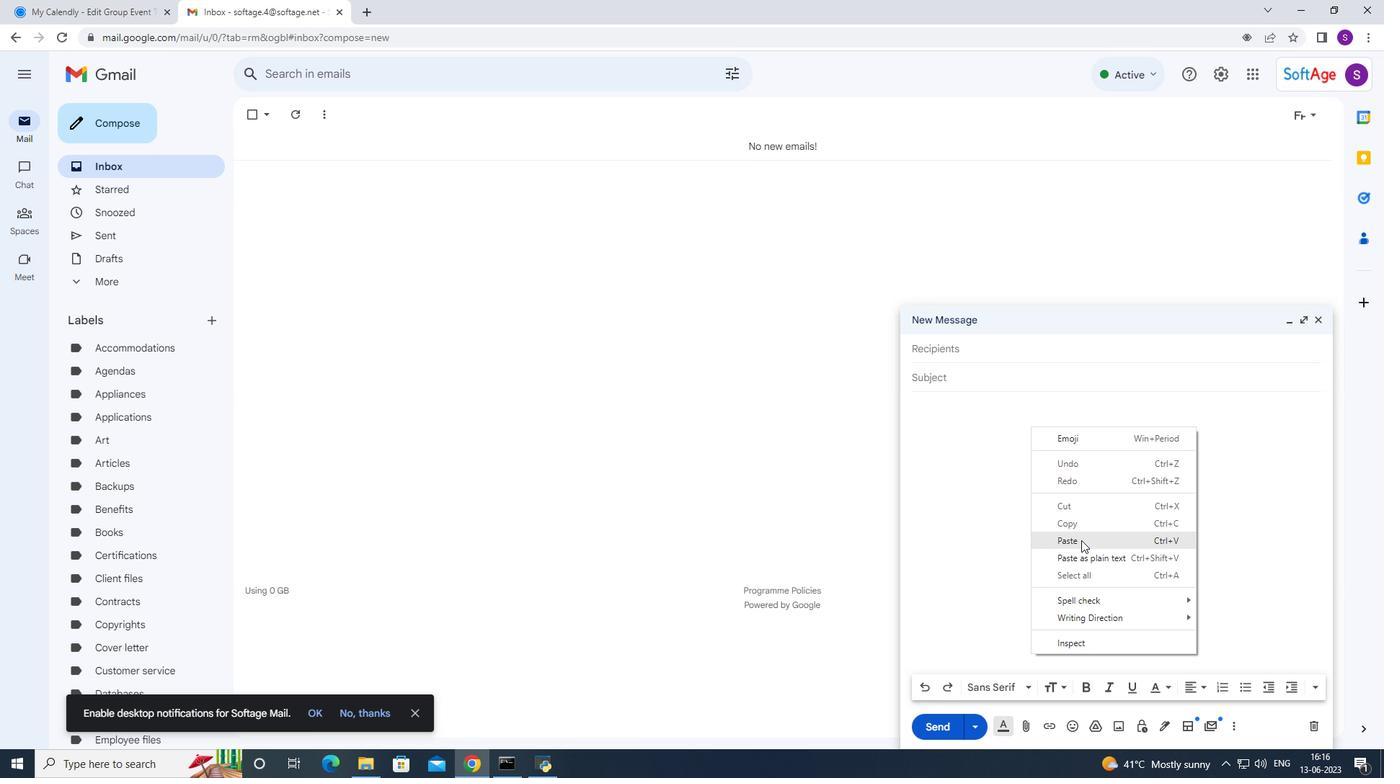 
Action: Mouse moved to (1013, 357)
Screenshot: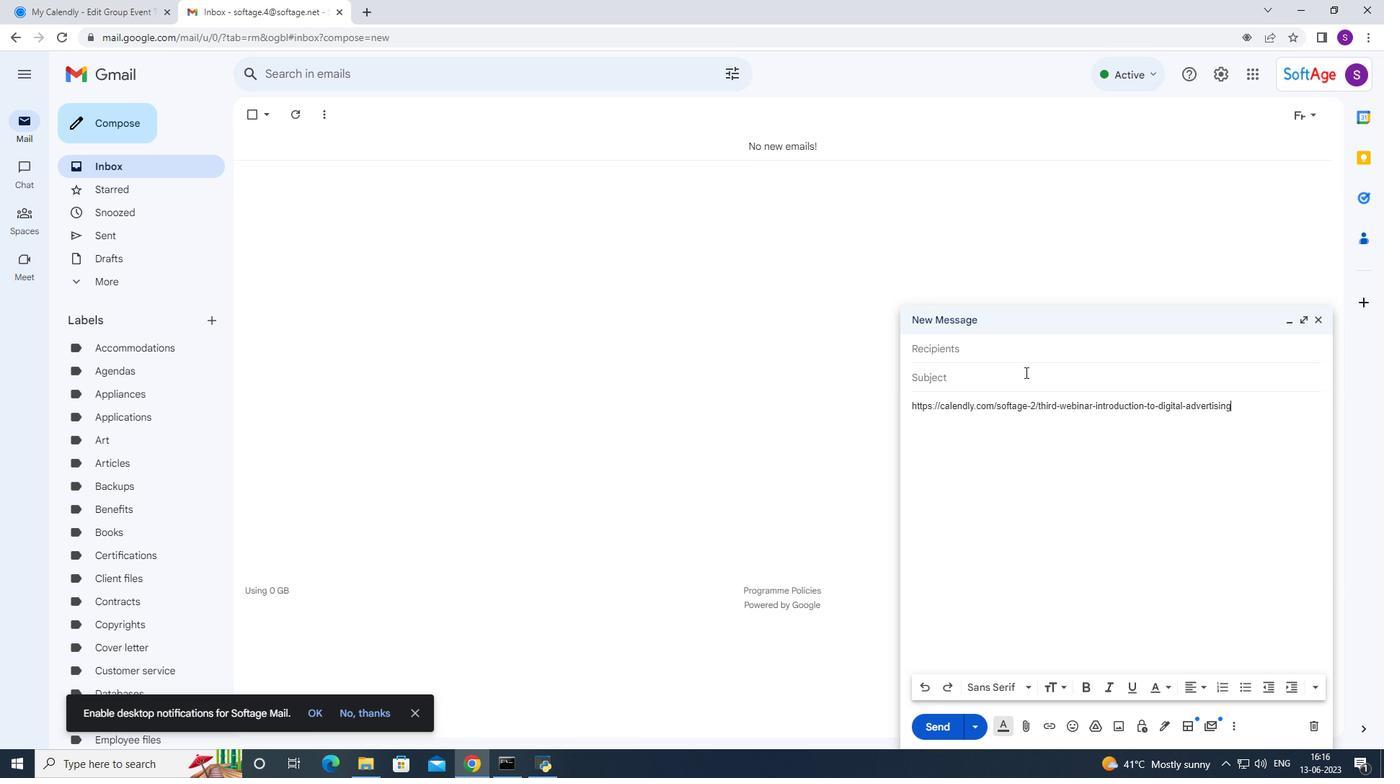 
Action: Mouse pressed left at (1013, 357)
Screenshot: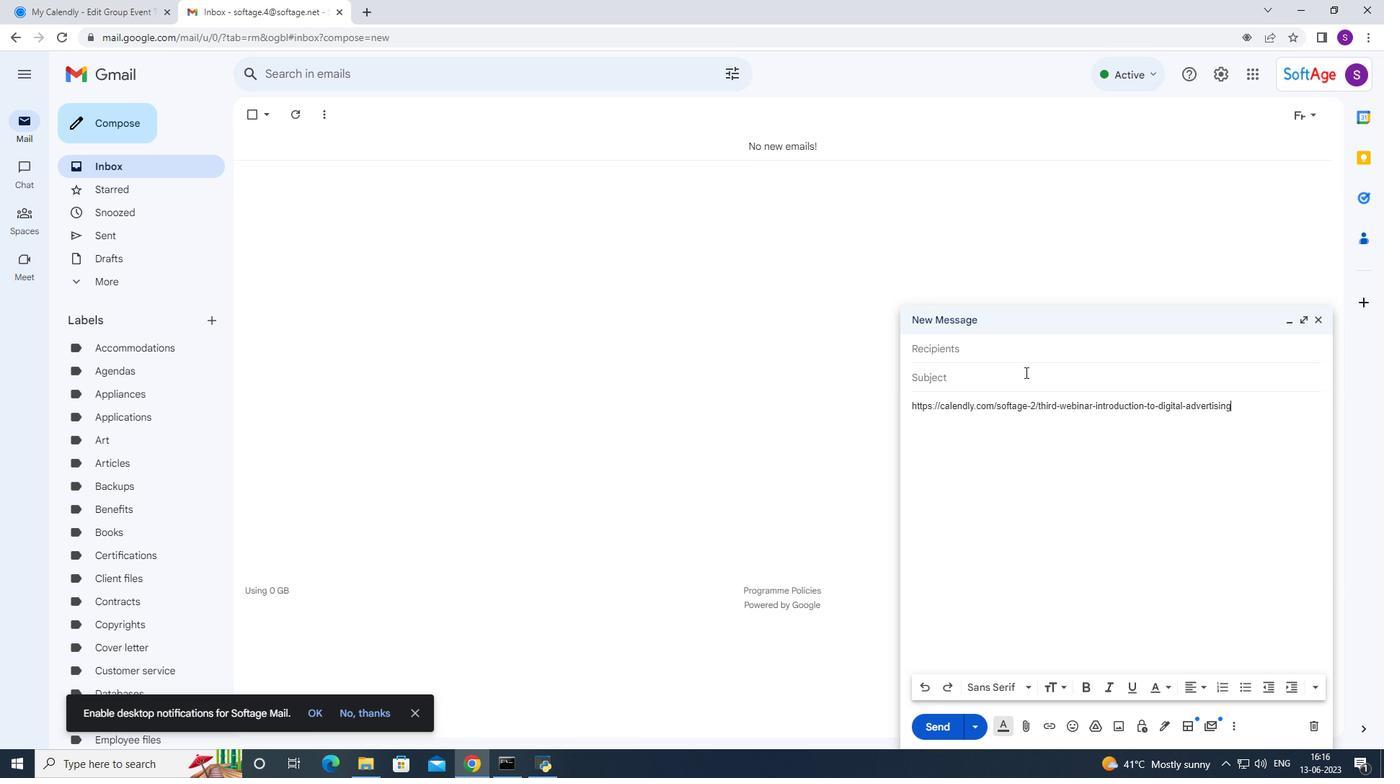 
Action: Mouse moved to (972, 361)
Screenshot: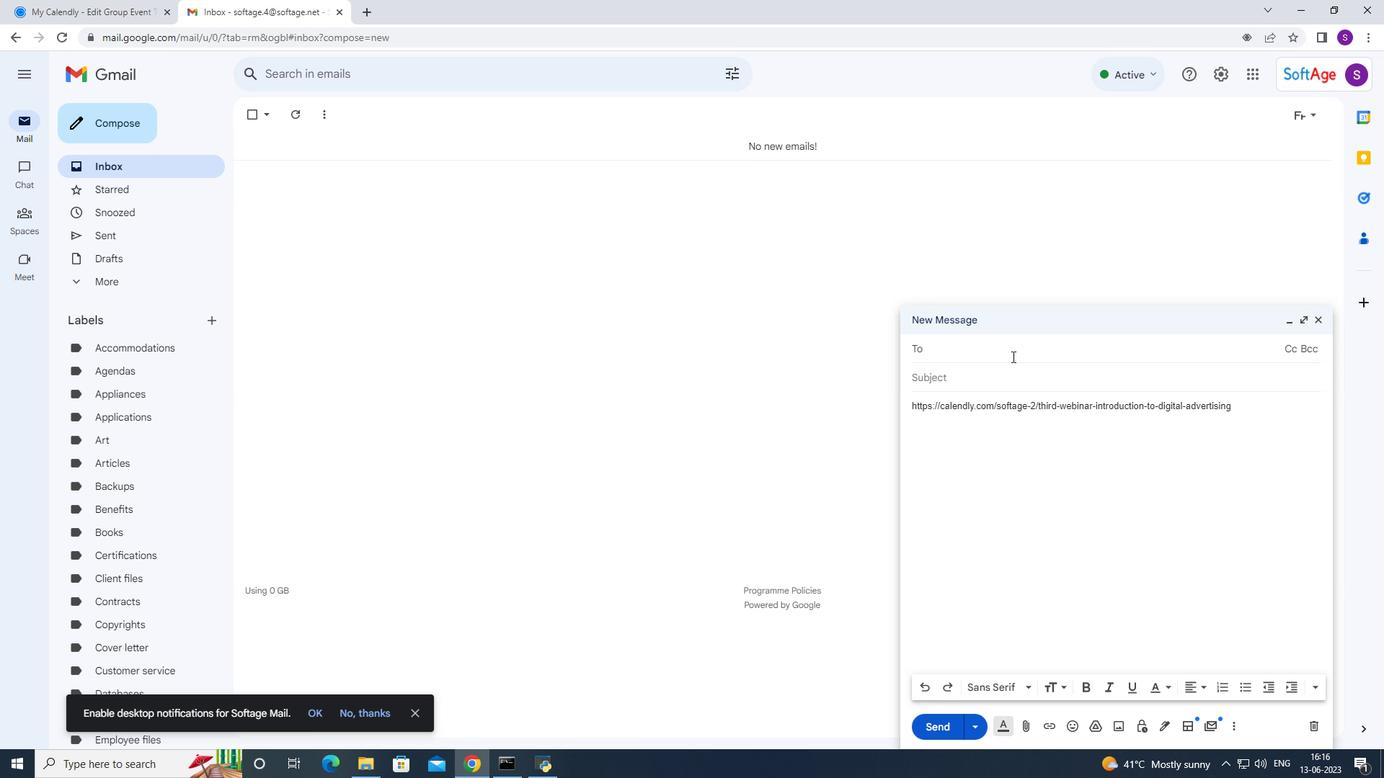 
Action: Key pressed 3<Key.enter>5<Key.enter>
Screenshot: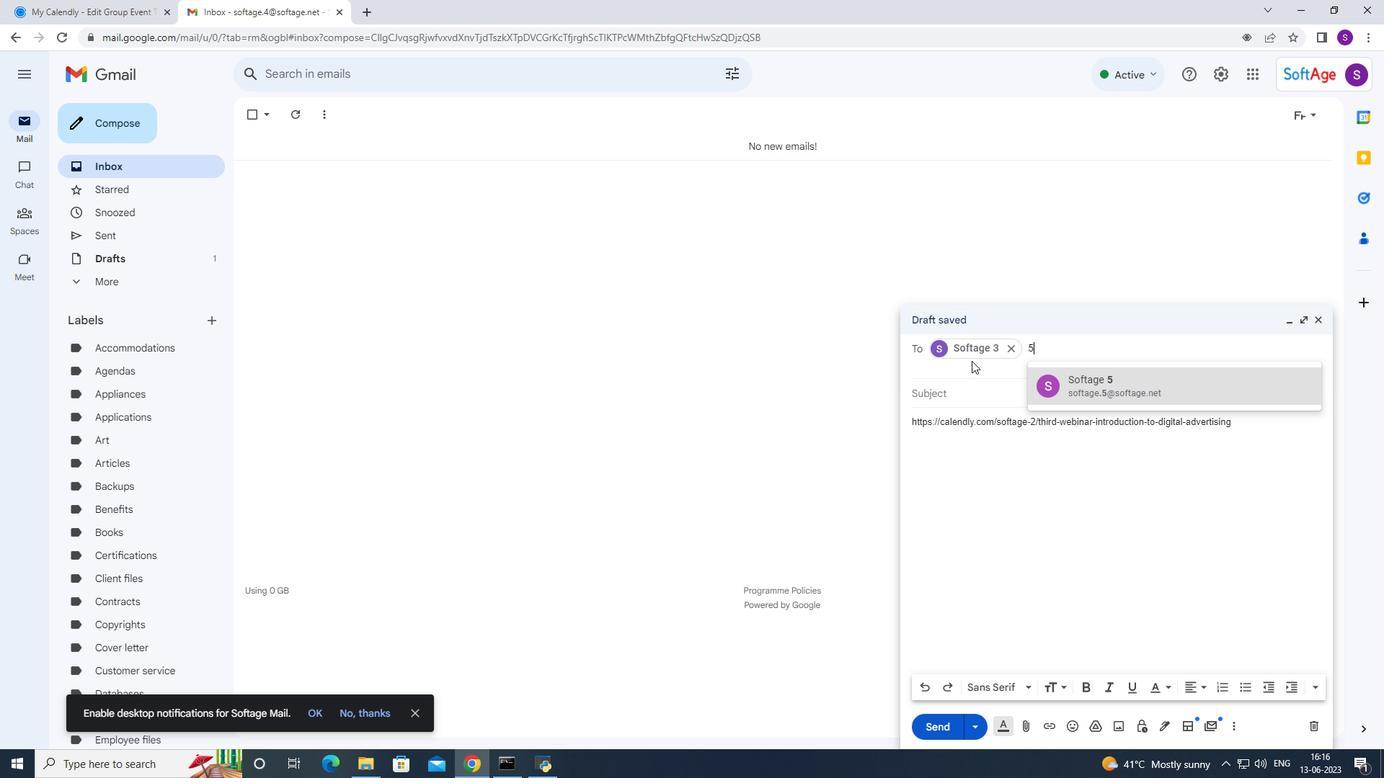 
Action: Mouse moved to (941, 736)
Screenshot: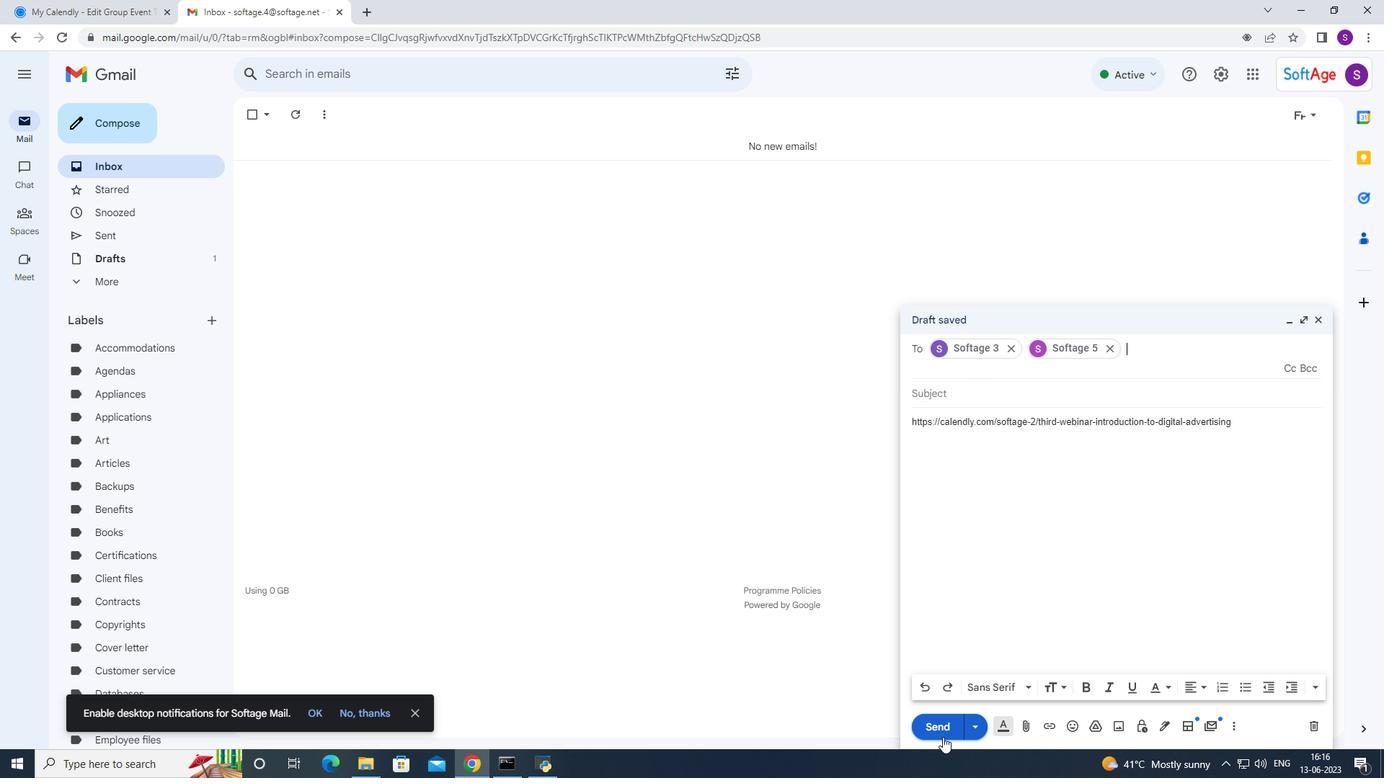 
Action: Mouse pressed left at (941, 736)
Screenshot: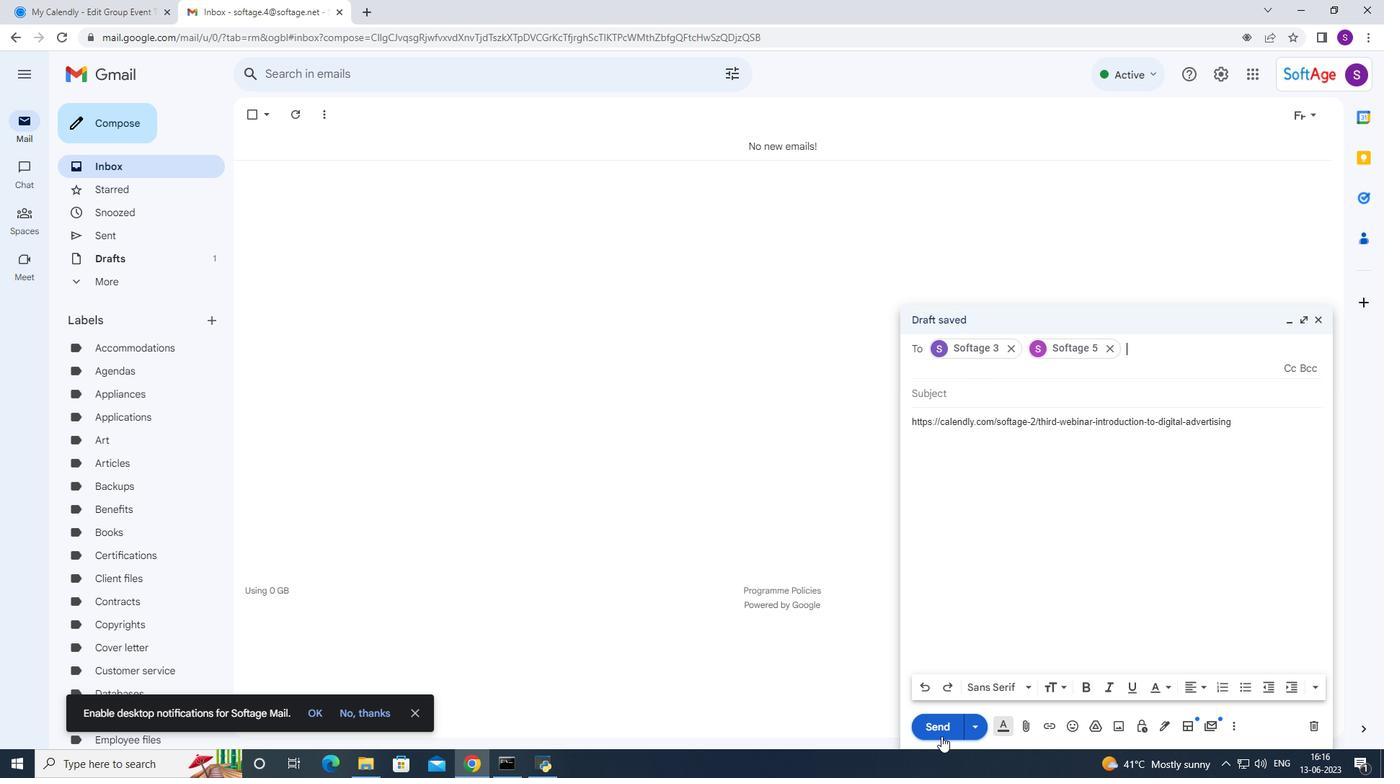 
Action: Mouse moved to (941, 734)
Screenshot: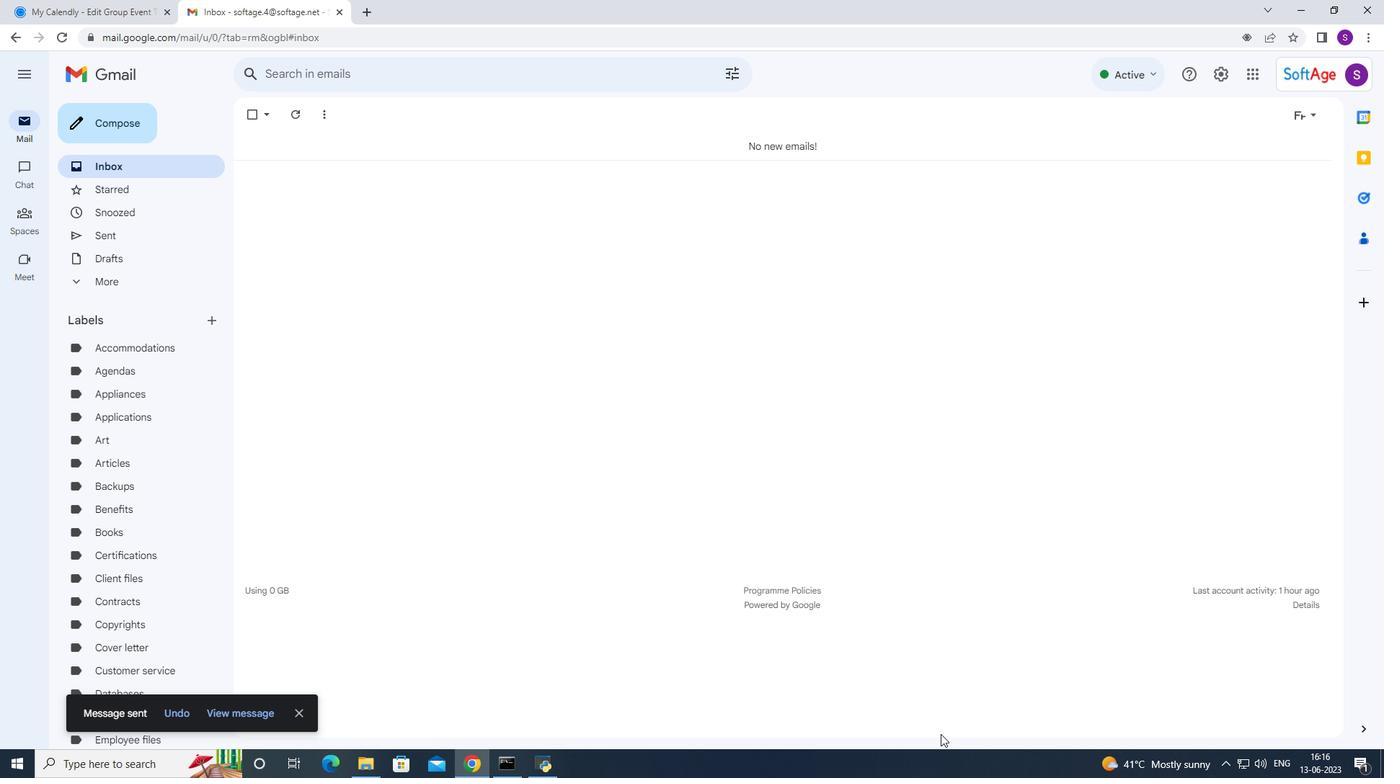 
